Task: Design a Tattoo Artwork.
Action: Mouse moved to (636, 357)
Screenshot: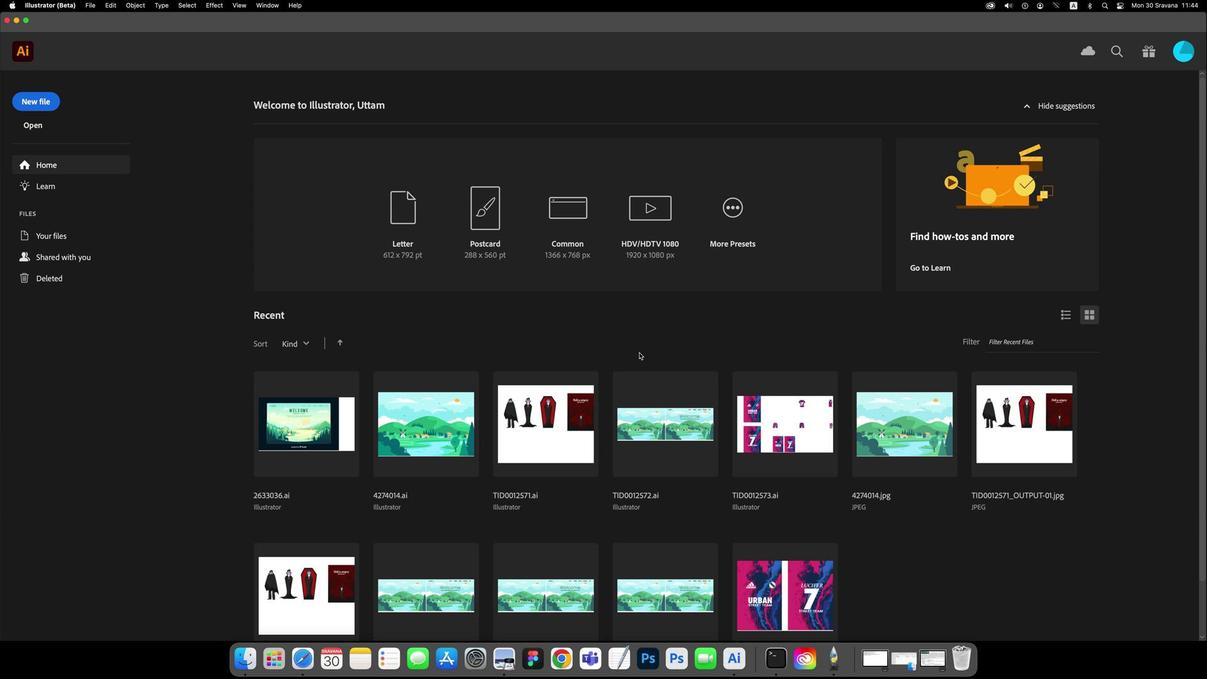 
Action: Mouse pressed left at (636, 357)
Screenshot: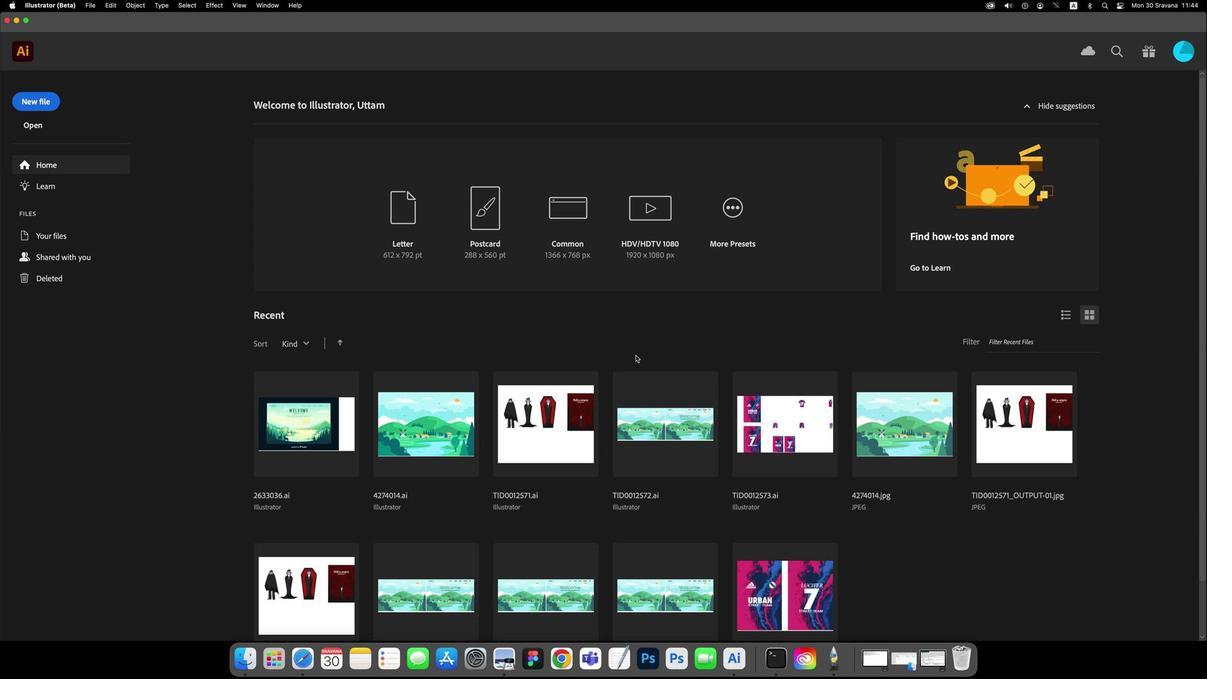 
Action: Mouse moved to (520, 357)
Screenshot: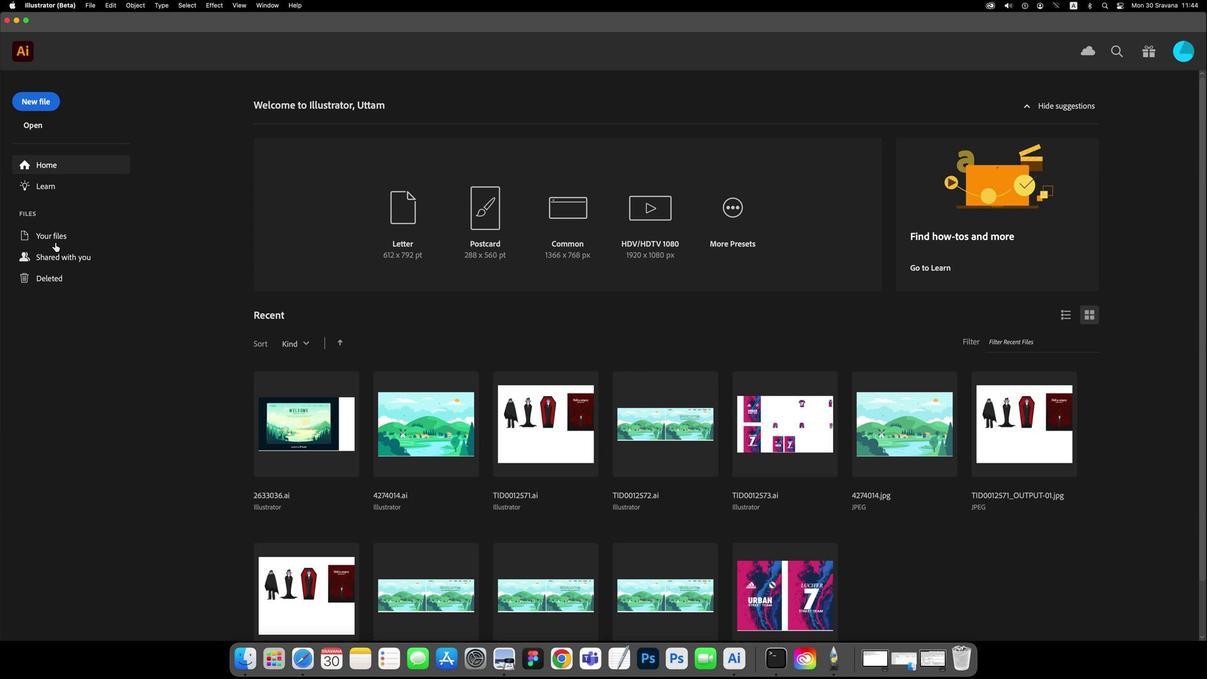 
Action: Mouse pressed left at (520, 357)
Screenshot: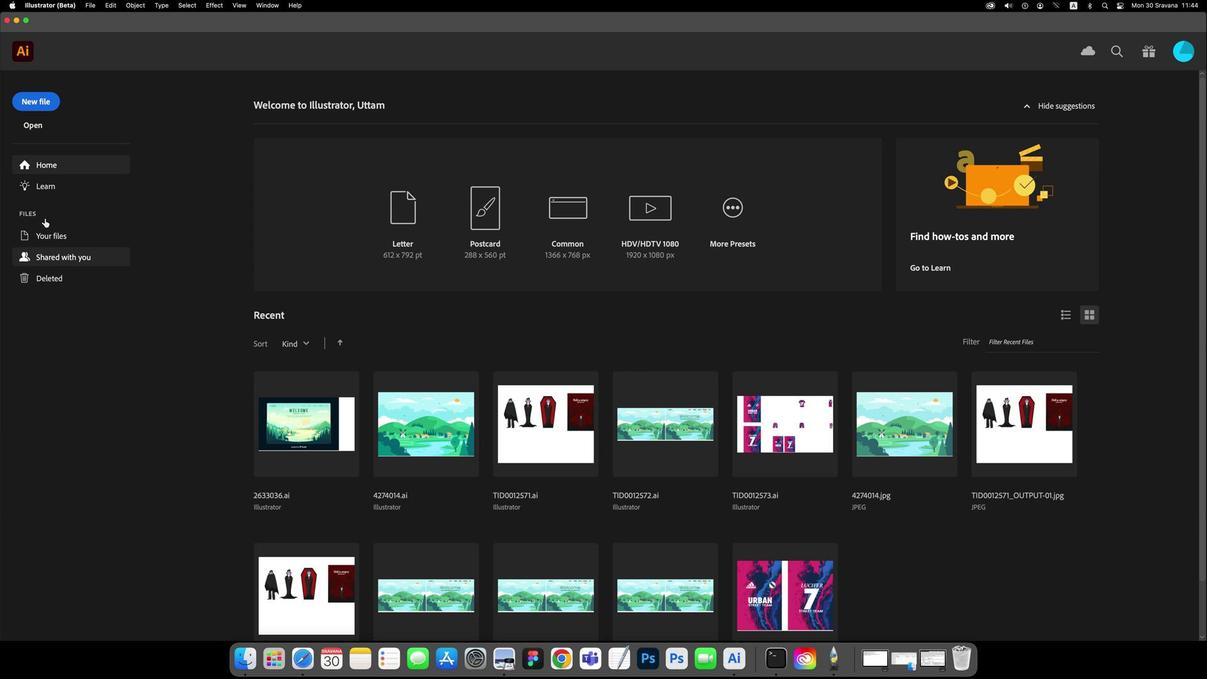 
Action: Mouse moved to (37, 125)
Screenshot: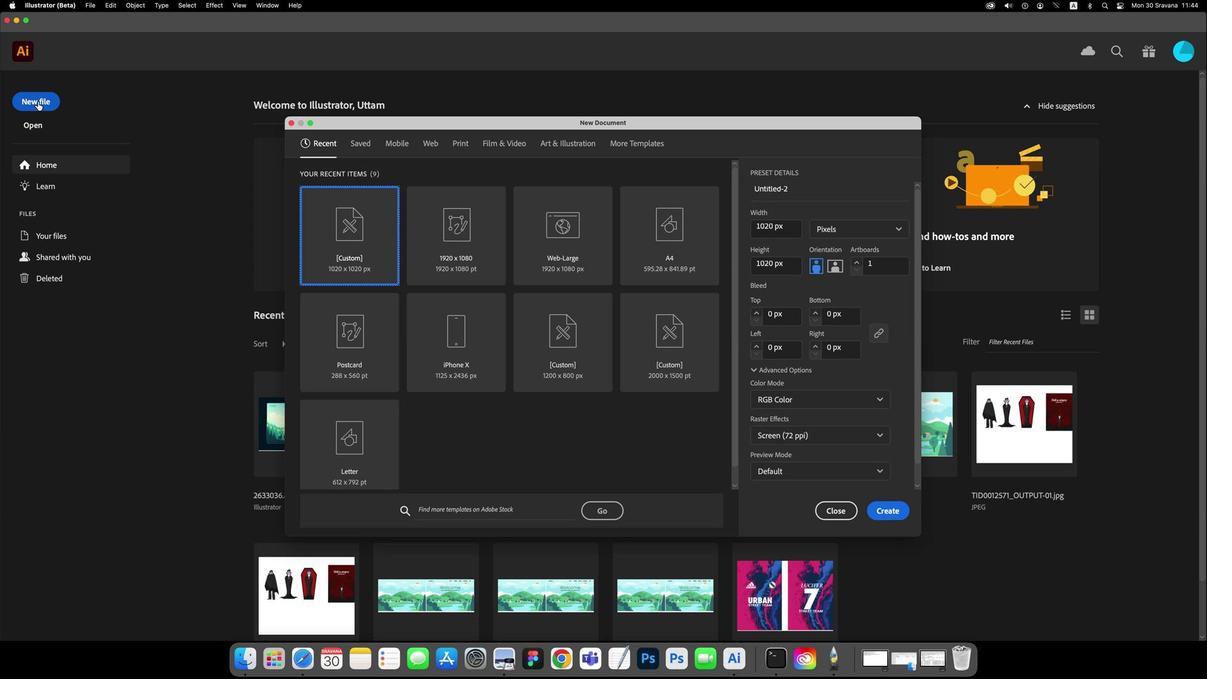 
Action: Mouse pressed left at (37, 125)
Screenshot: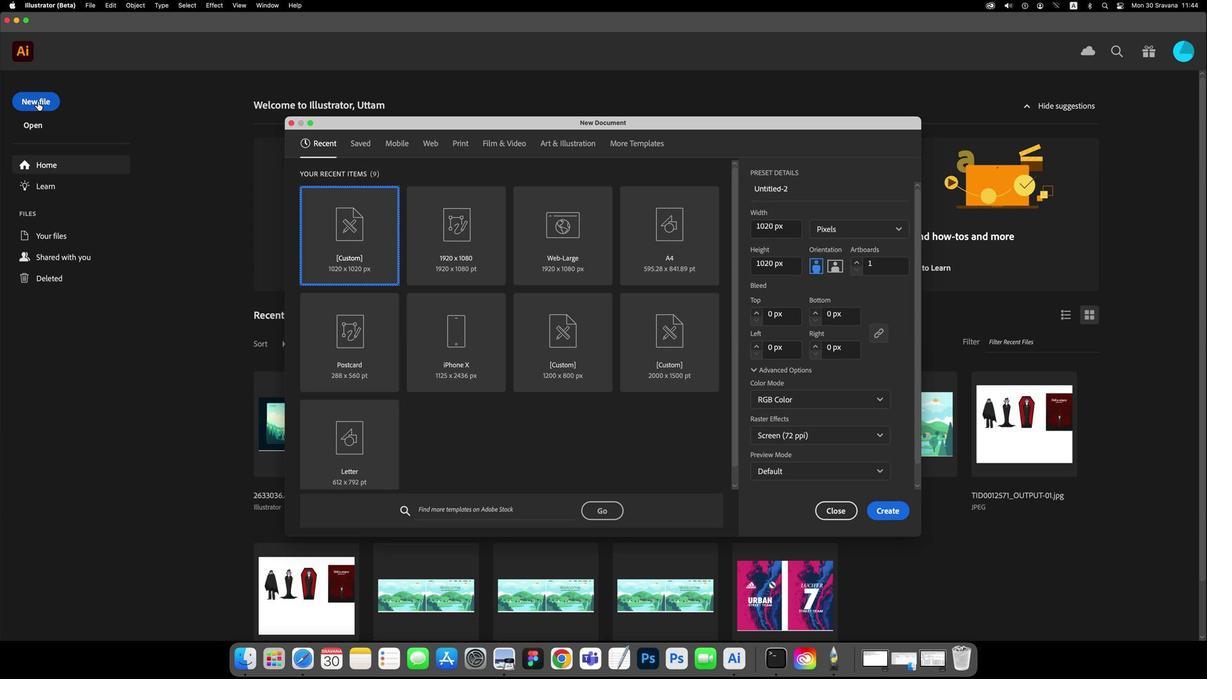 
Action: Mouse moved to (454, 164)
Screenshot: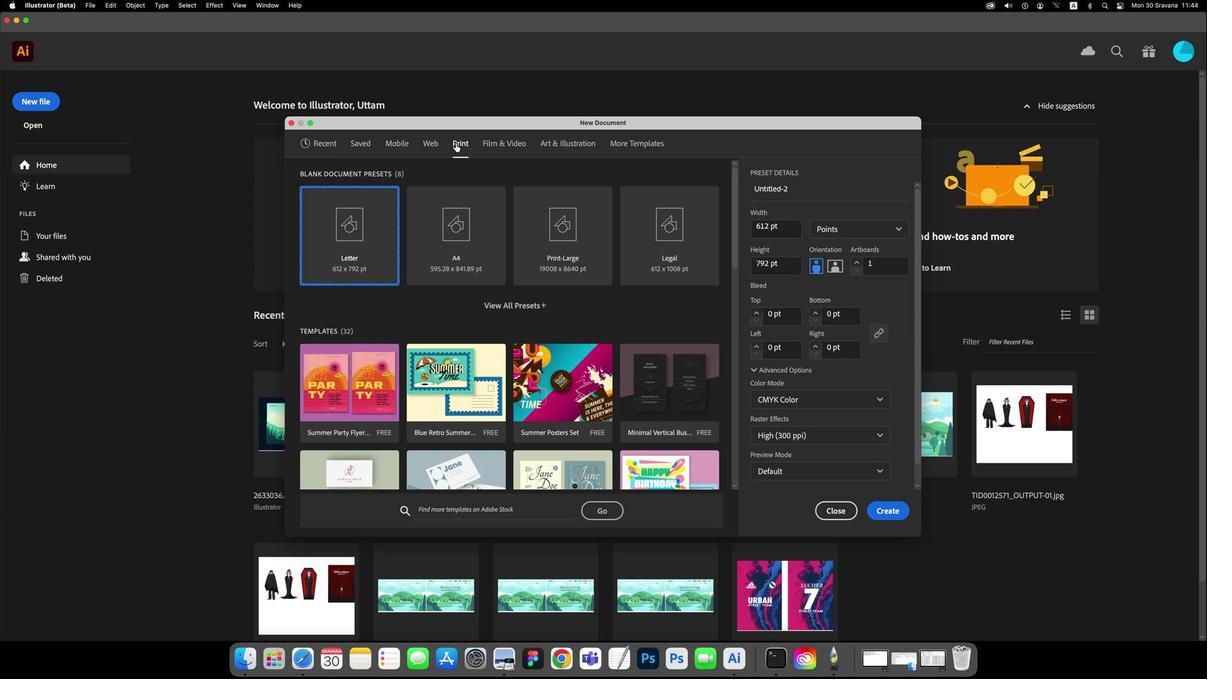 
Action: Mouse pressed left at (454, 164)
Screenshot: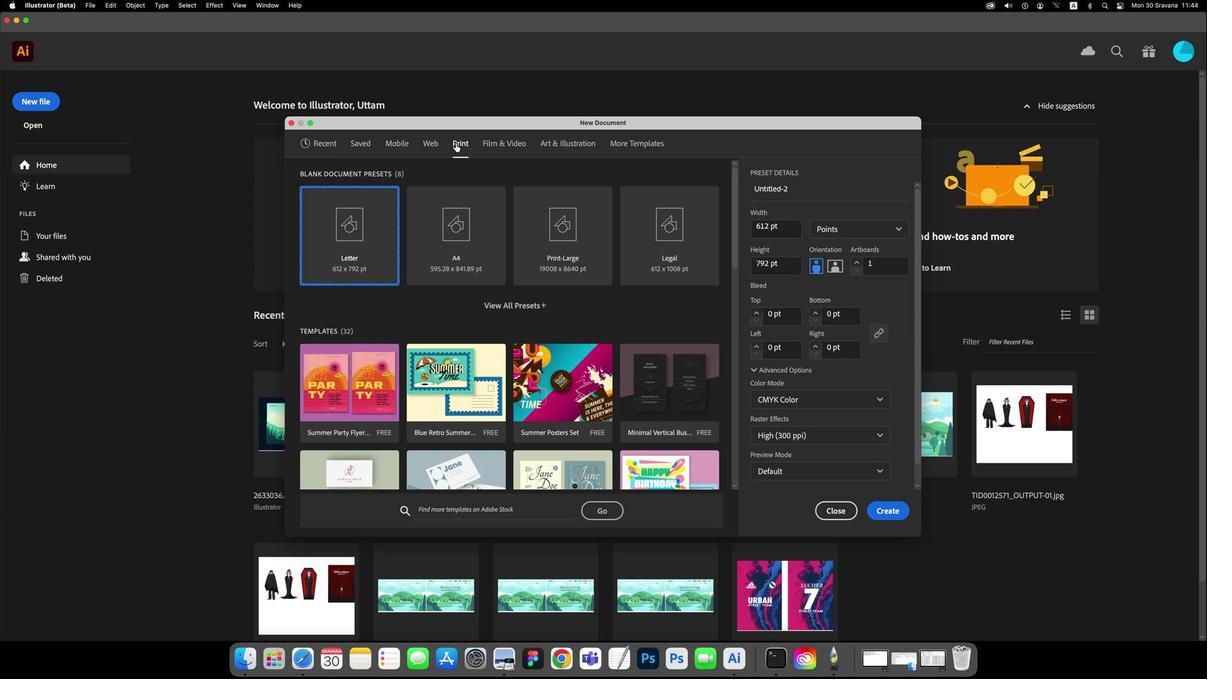 
Action: Mouse moved to (459, 221)
Screenshot: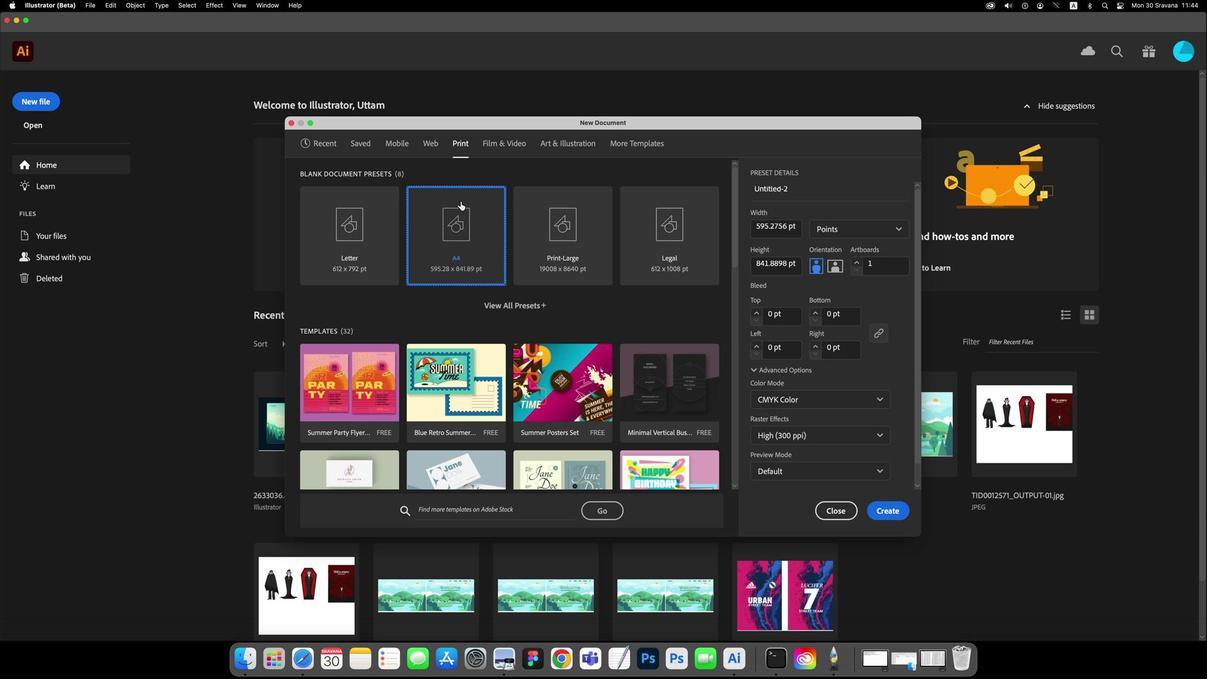 
Action: Mouse pressed left at (459, 221)
Screenshot: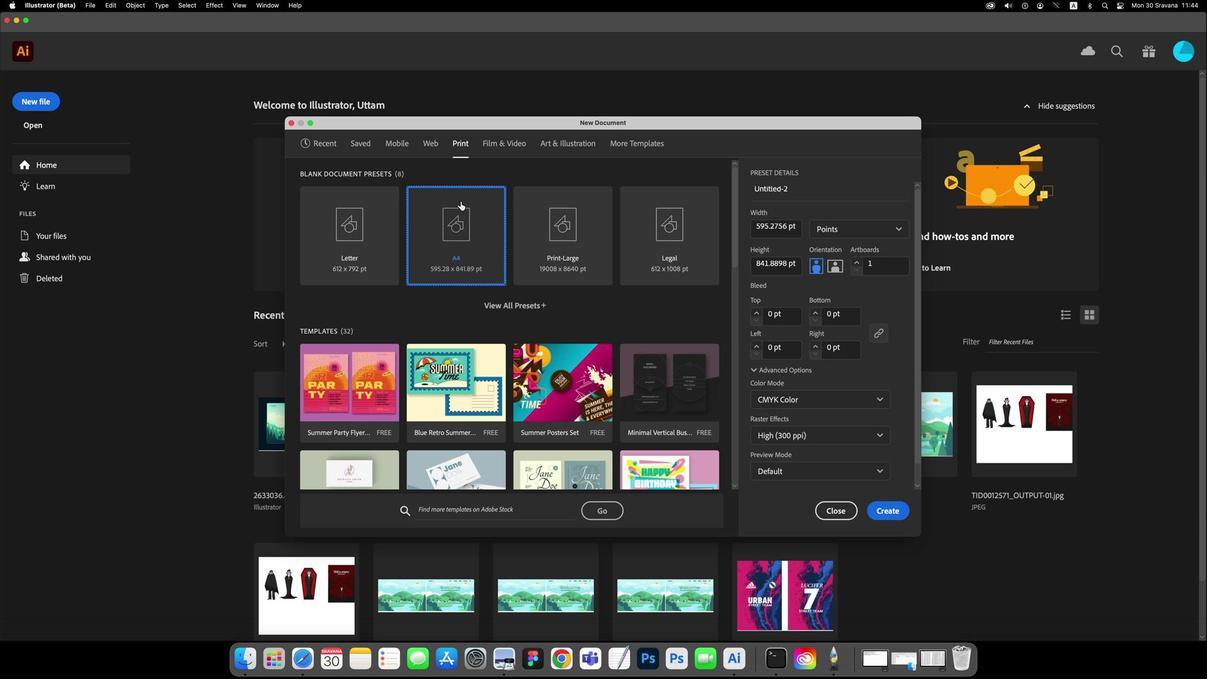 
Action: Mouse moved to (873, 512)
Screenshot: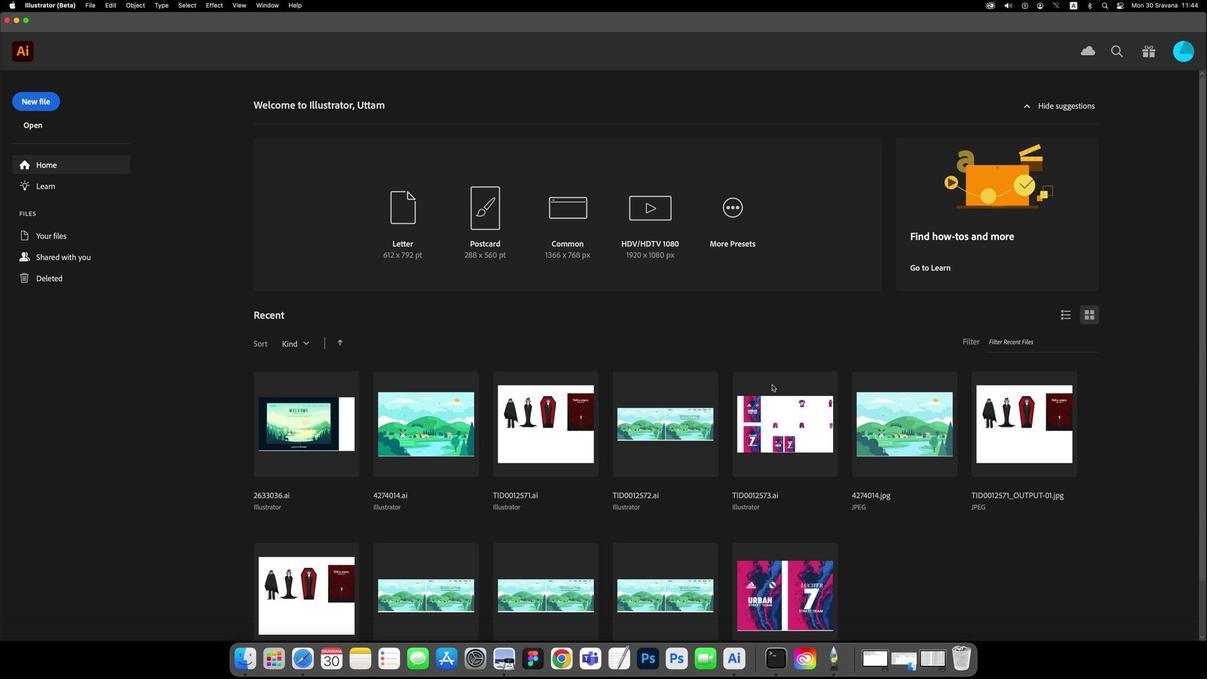 
Action: Mouse pressed left at (873, 512)
Screenshot: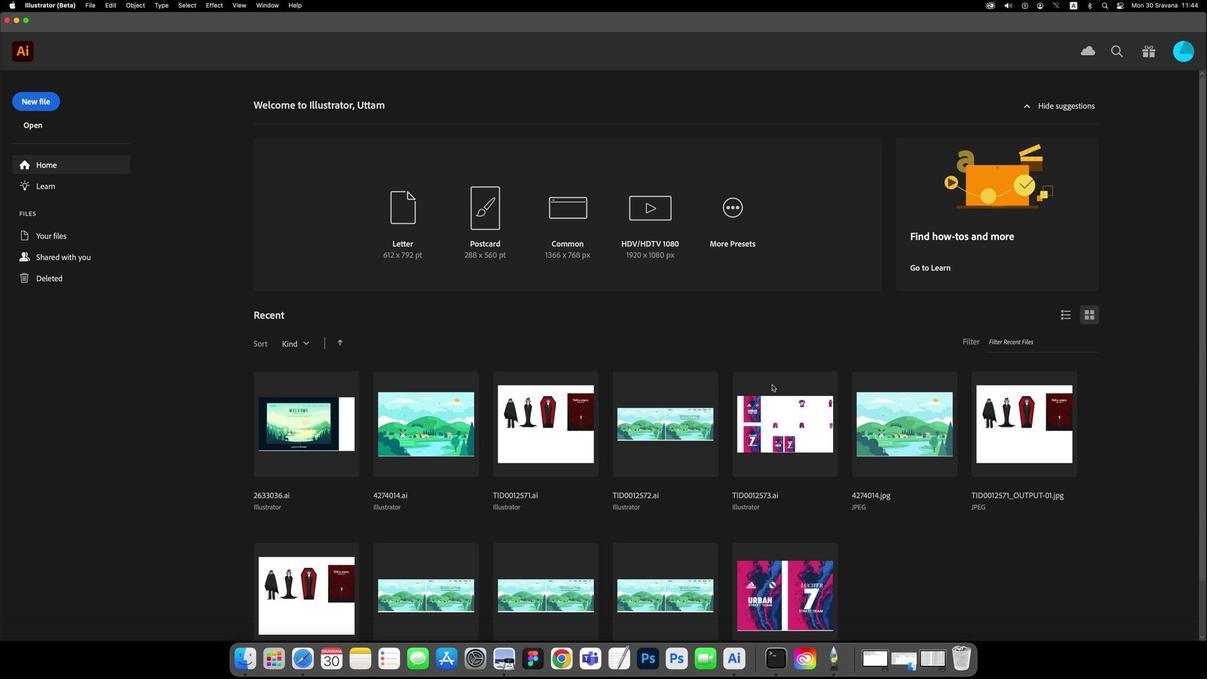 
Action: Mouse moved to (591, 301)
Screenshot: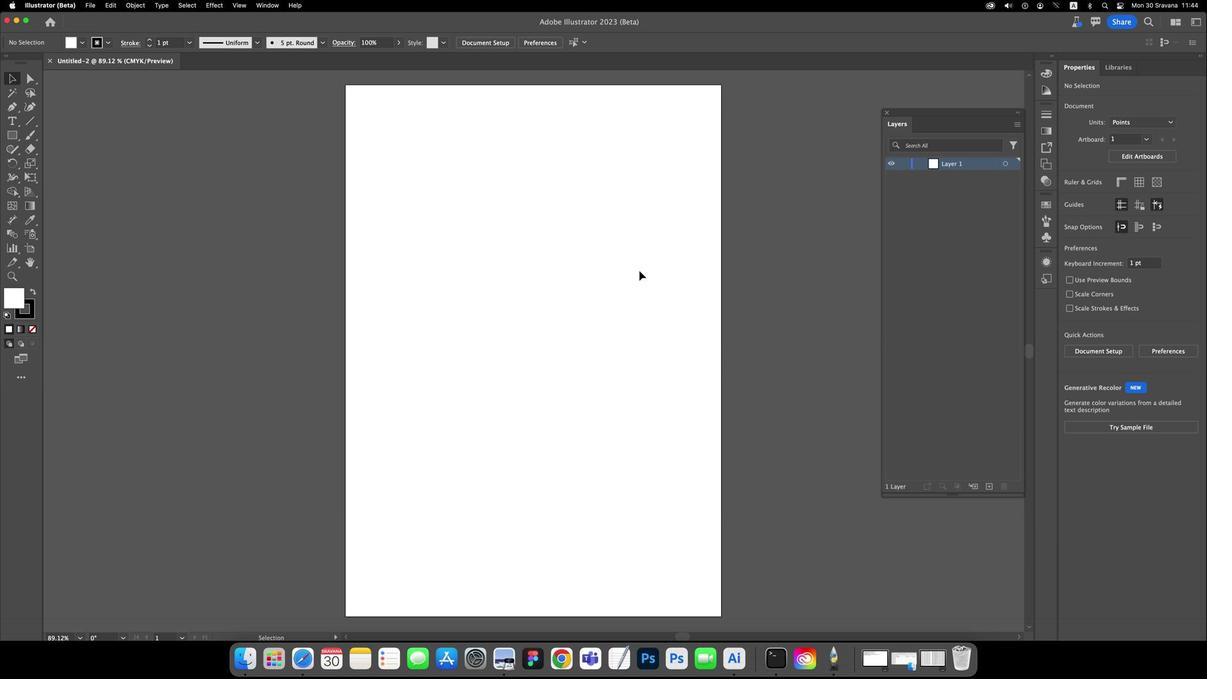 
Action: Mouse pressed left at (591, 301)
Screenshot: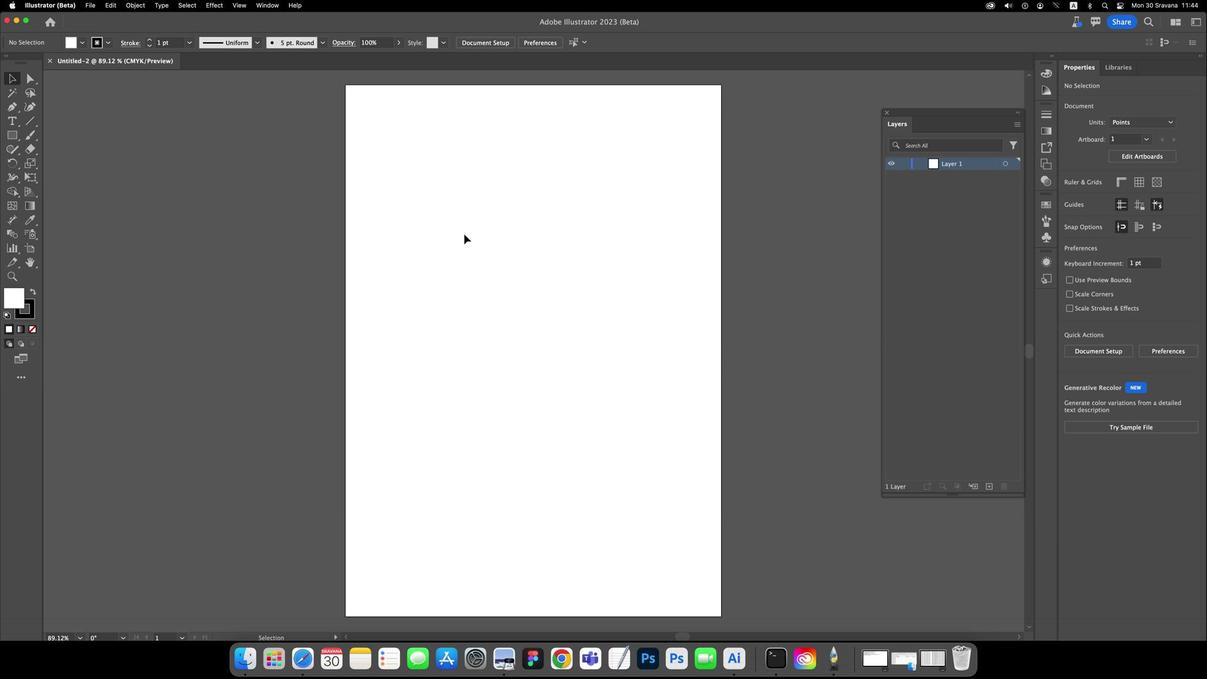 
Action: Mouse moved to (90, 35)
Screenshot: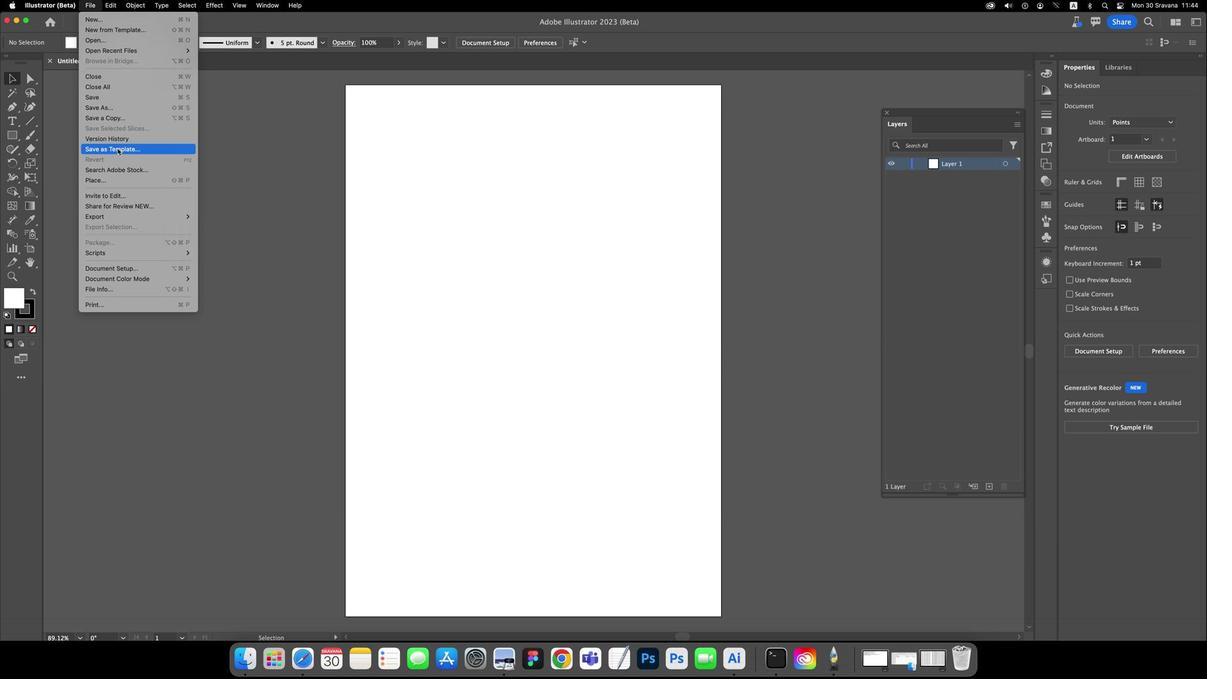 
Action: Mouse pressed left at (90, 35)
Screenshot: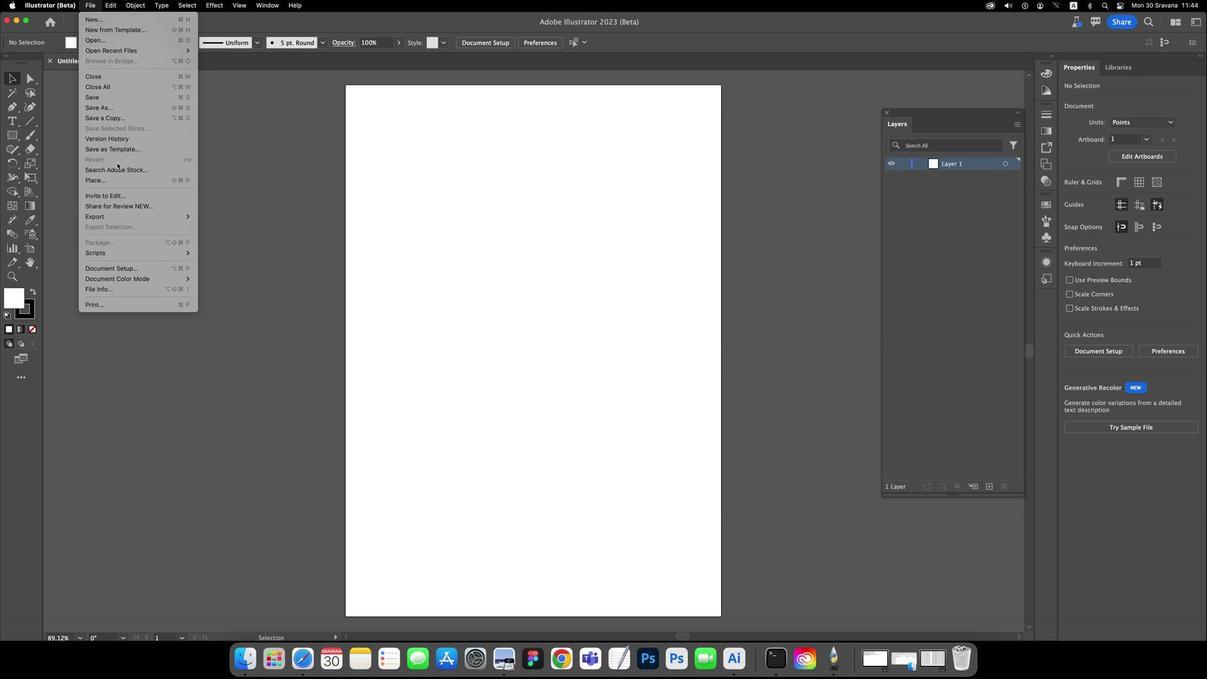 
Action: Mouse moved to (115, 205)
Screenshot: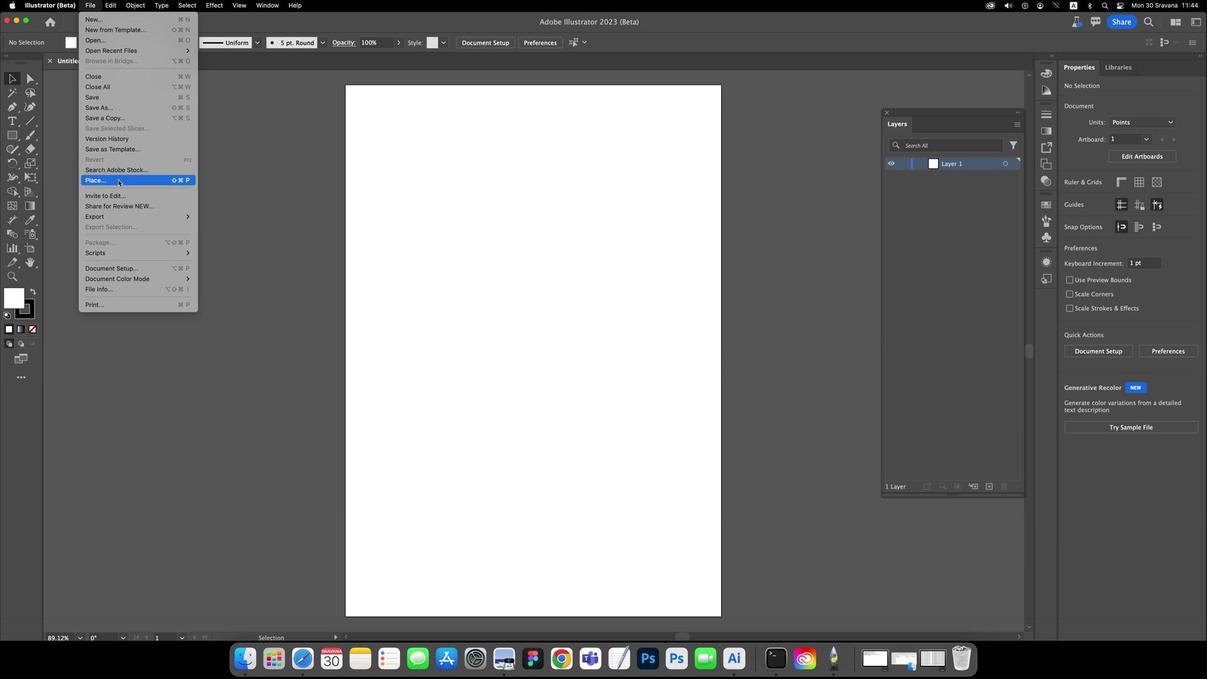 
Action: Mouse pressed left at (115, 205)
Screenshot: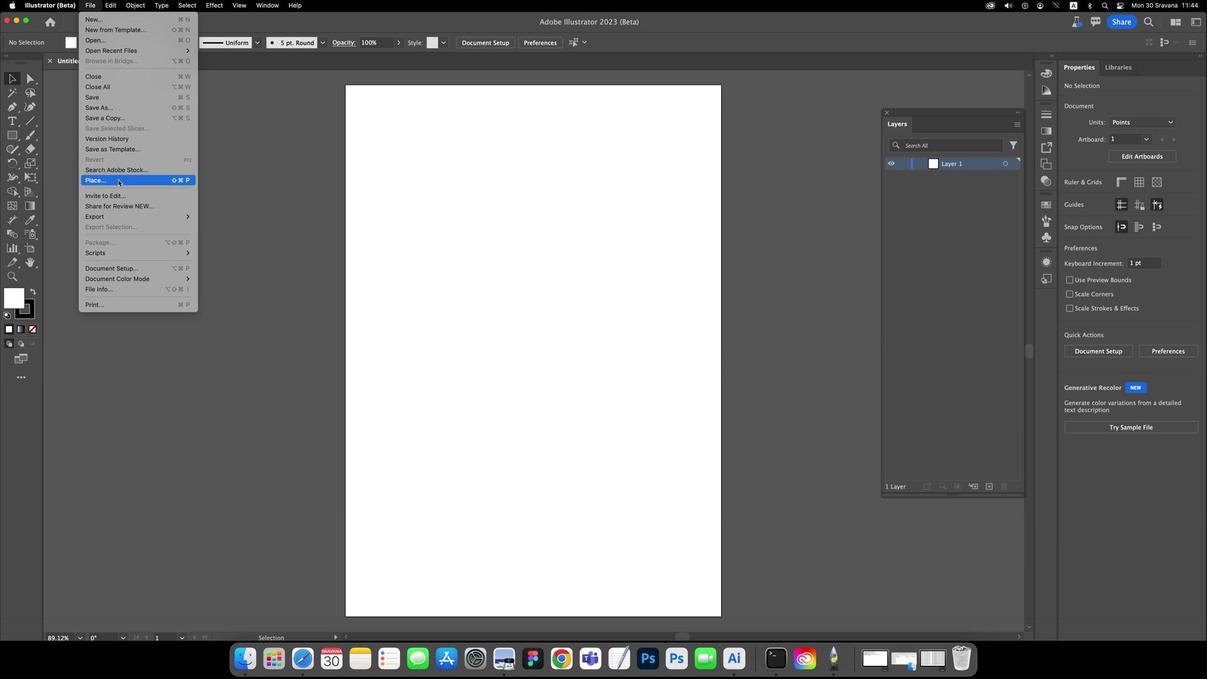 
Action: Mouse moved to (117, 200)
Screenshot: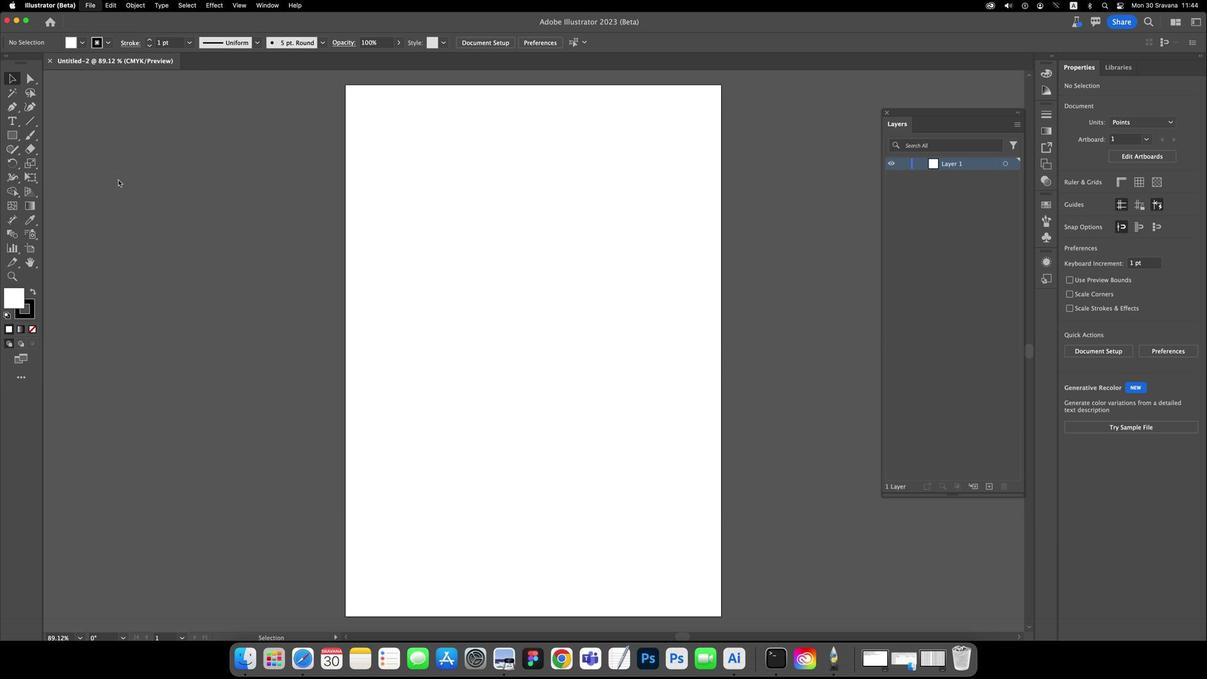 
Action: Mouse pressed left at (117, 200)
Screenshot: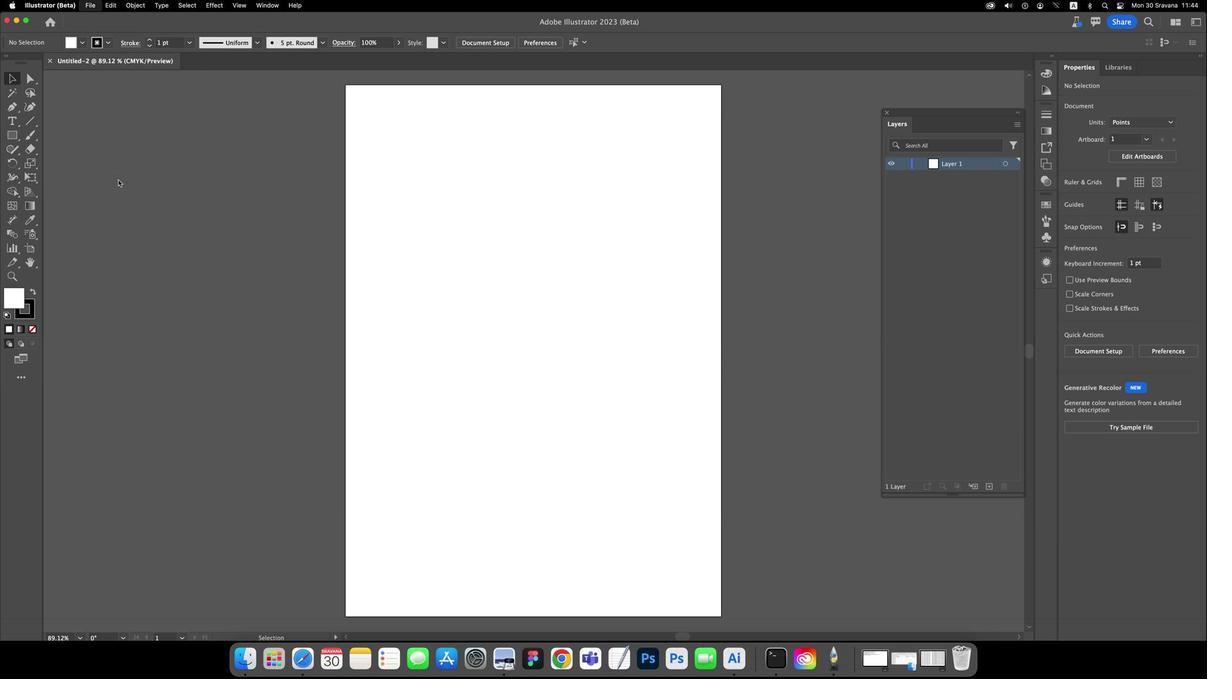 
Action: Mouse moved to (496, 189)
Screenshot: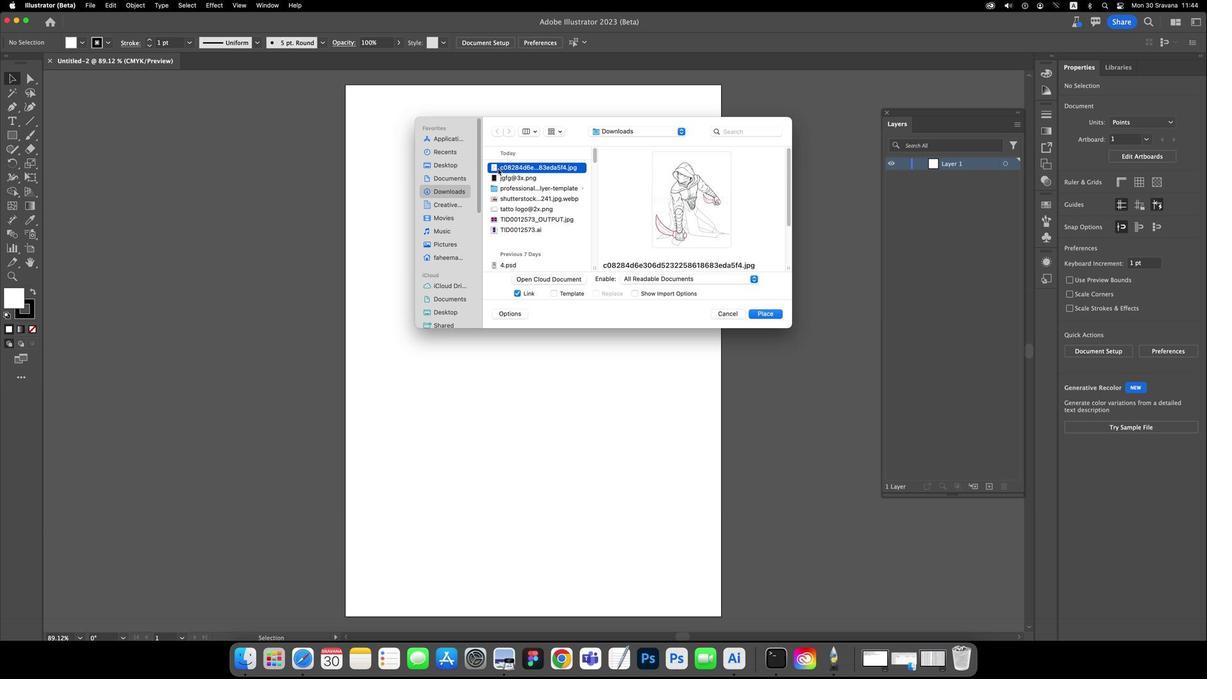 
Action: Mouse pressed left at (496, 189)
Screenshot: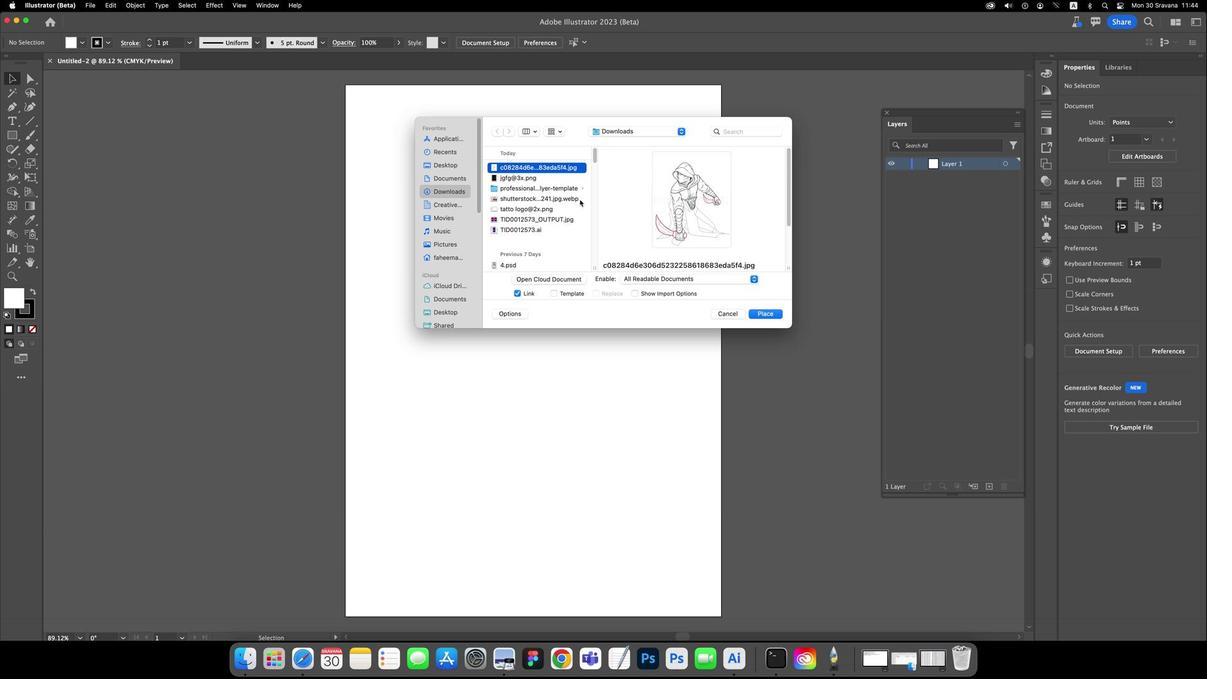 
Action: Mouse moved to (751, 327)
Screenshot: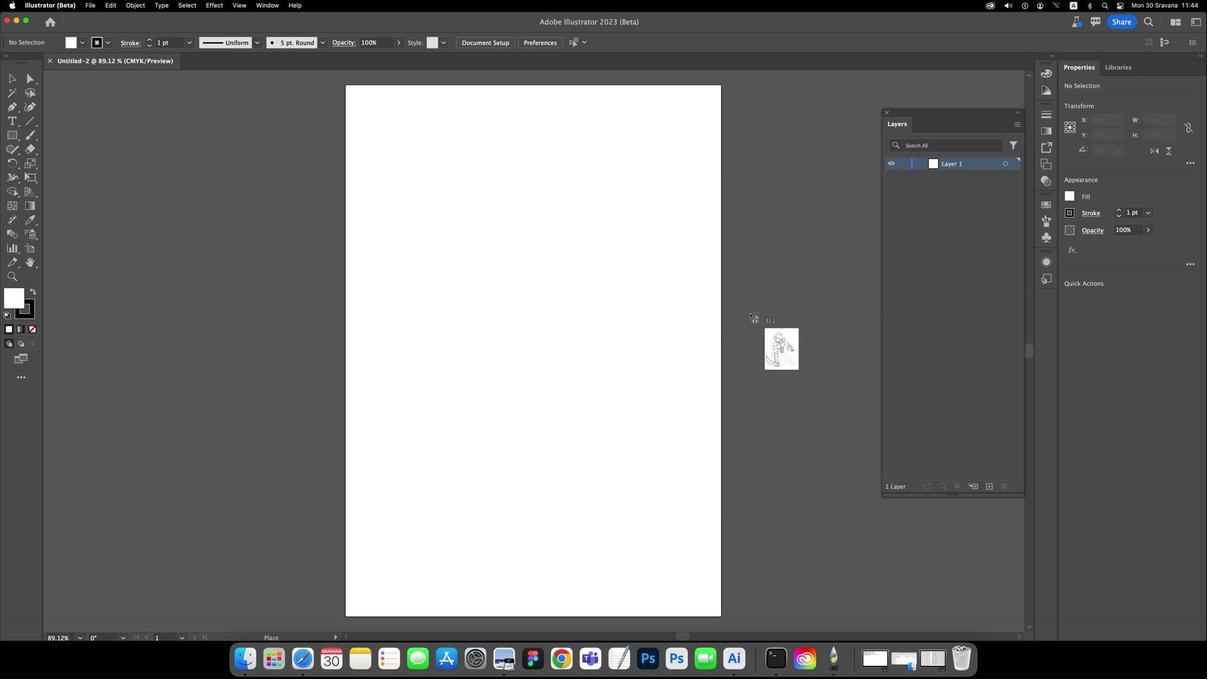 
Action: Mouse pressed left at (751, 327)
Screenshot: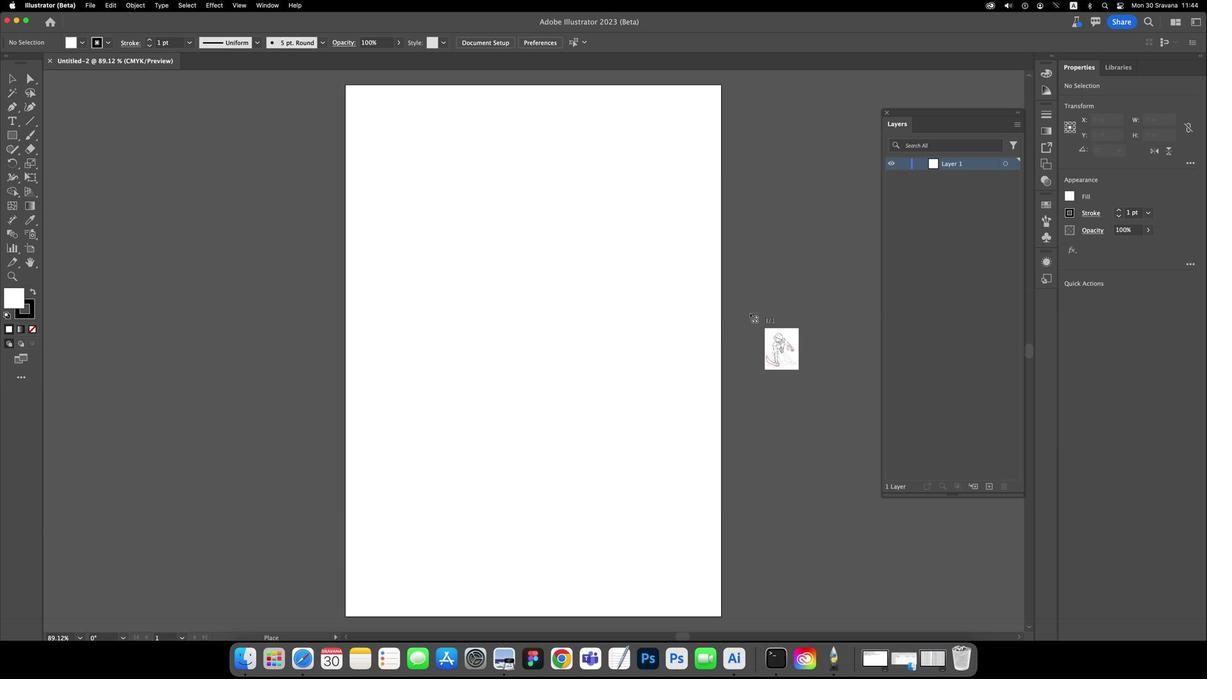 
Action: Mouse moved to (382, 141)
Screenshot: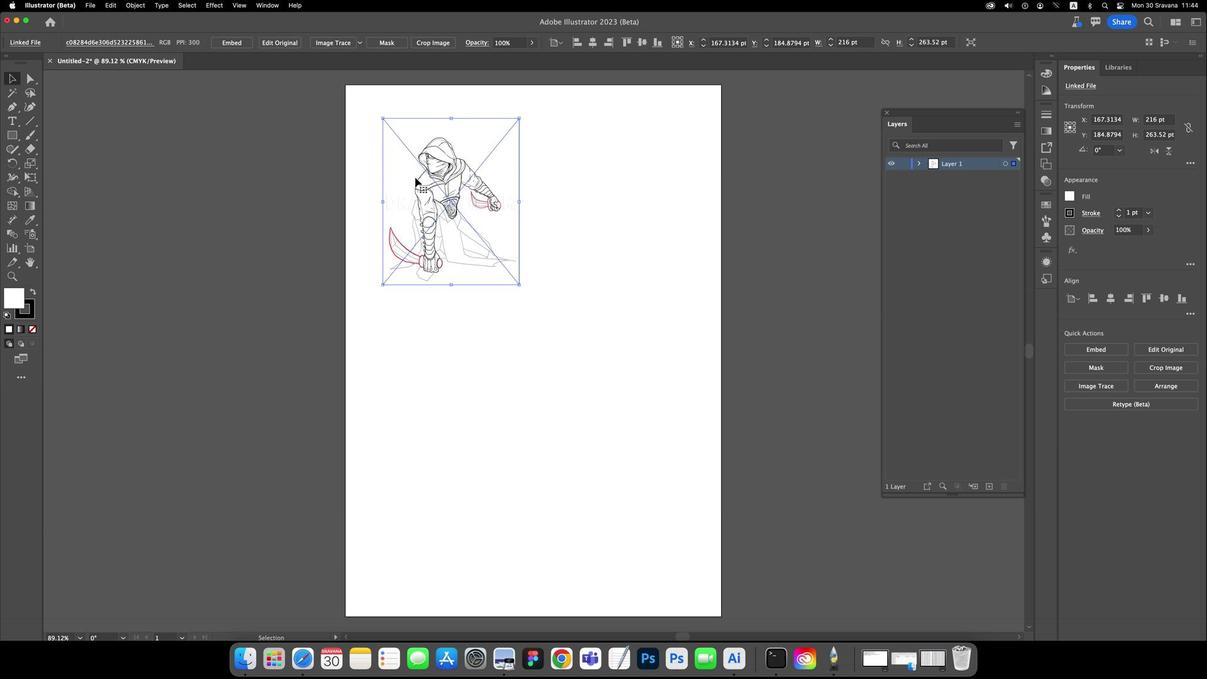 
Action: Mouse pressed left at (382, 141)
Screenshot: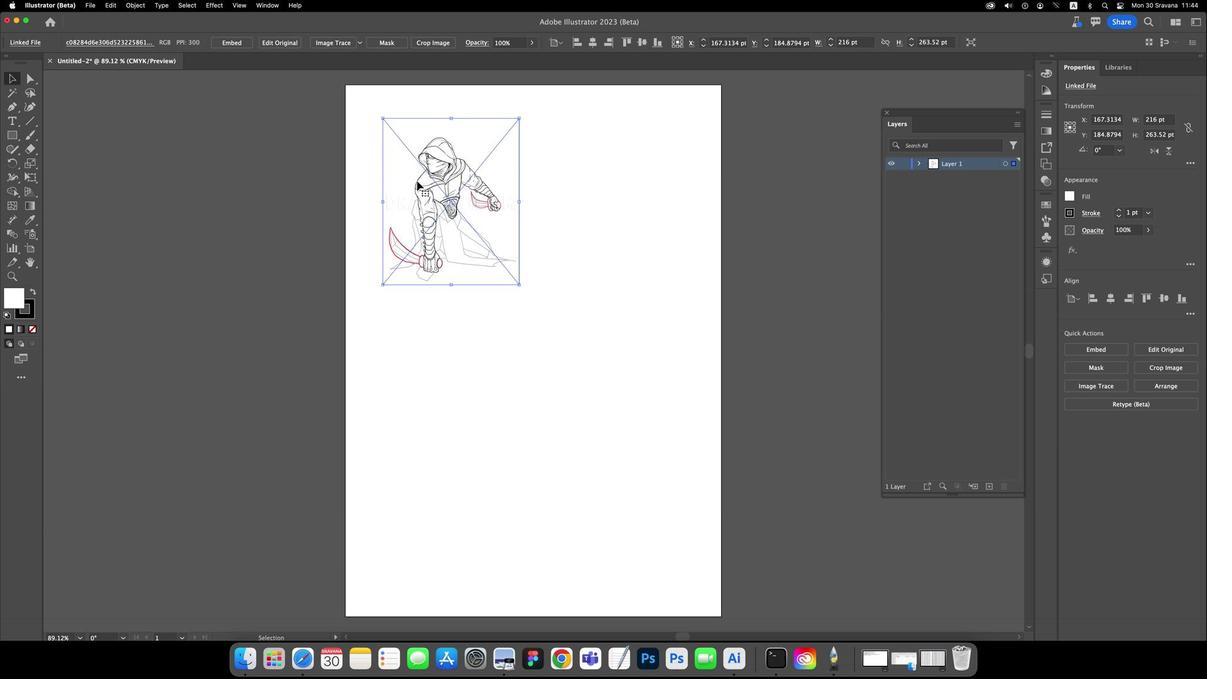 
Action: Mouse moved to (517, 301)
Screenshot: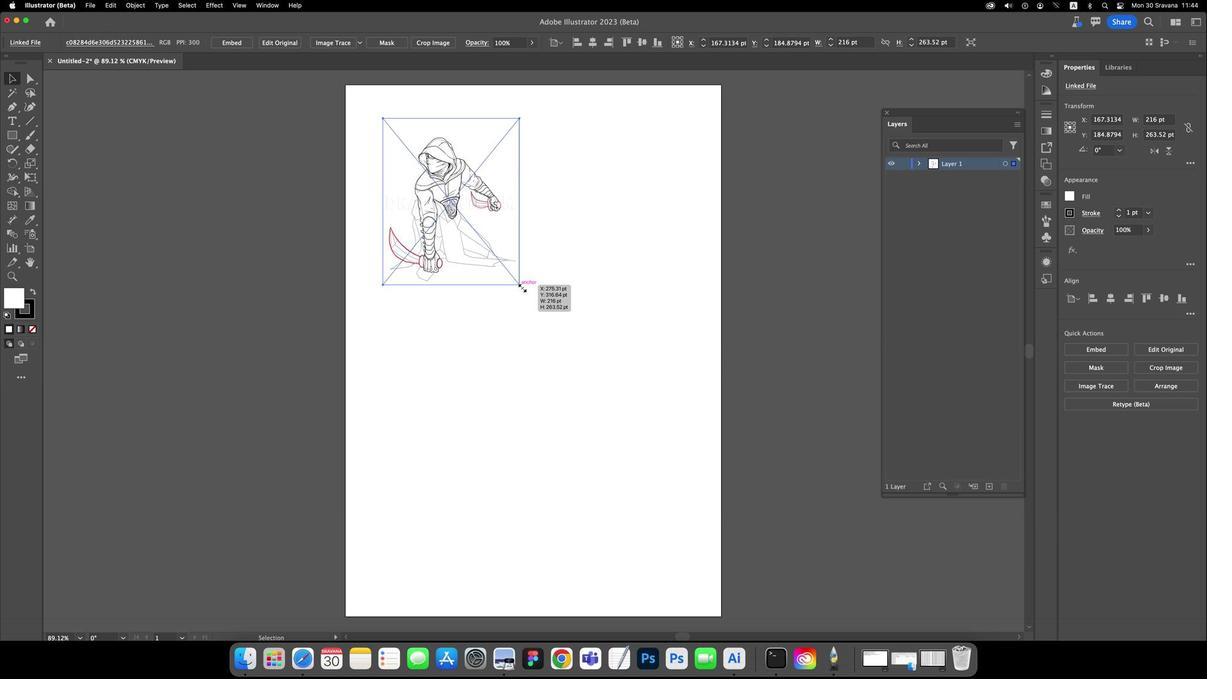 
Action: Mouse pressed left at (517, 301)
Screenshot: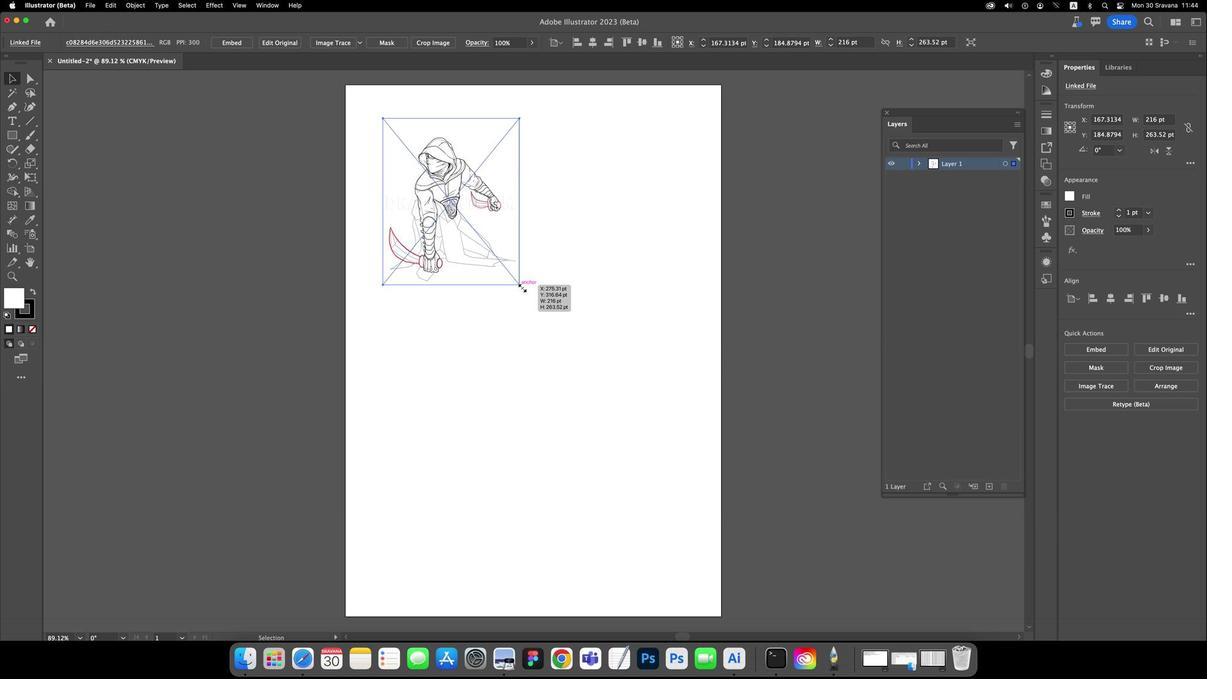 
Action: Mouse moved to (519, 301)
Screenshot: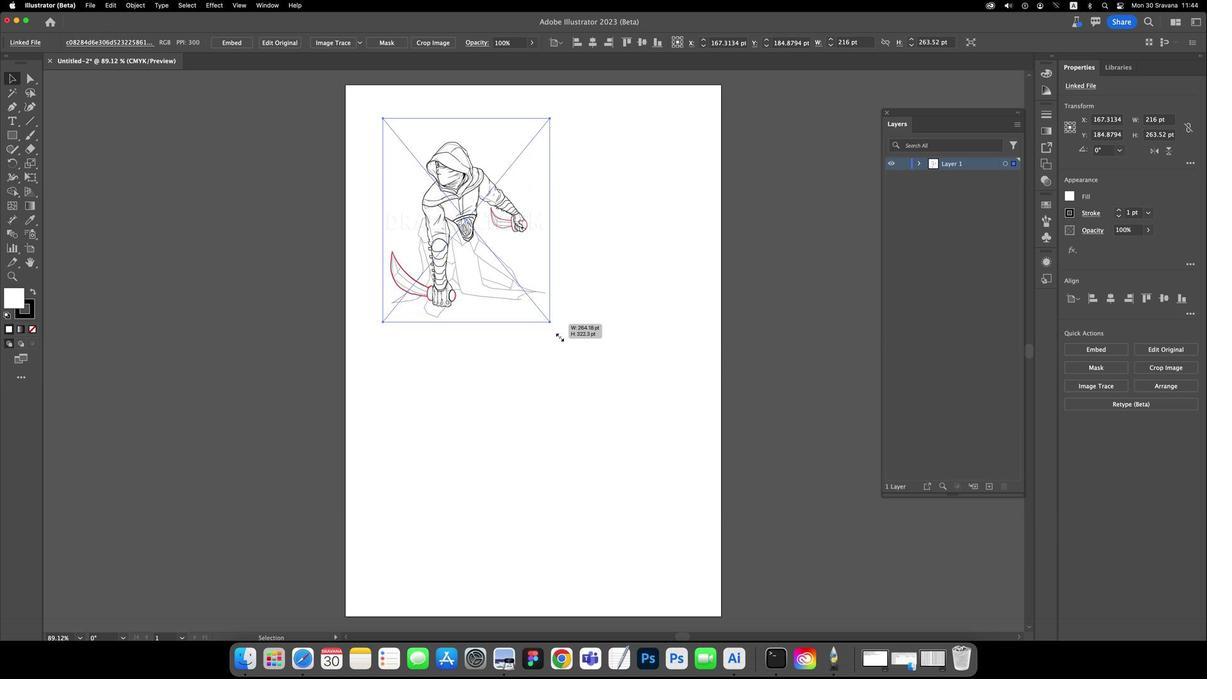 
Action: Key pressed Key.shift
Screenshot: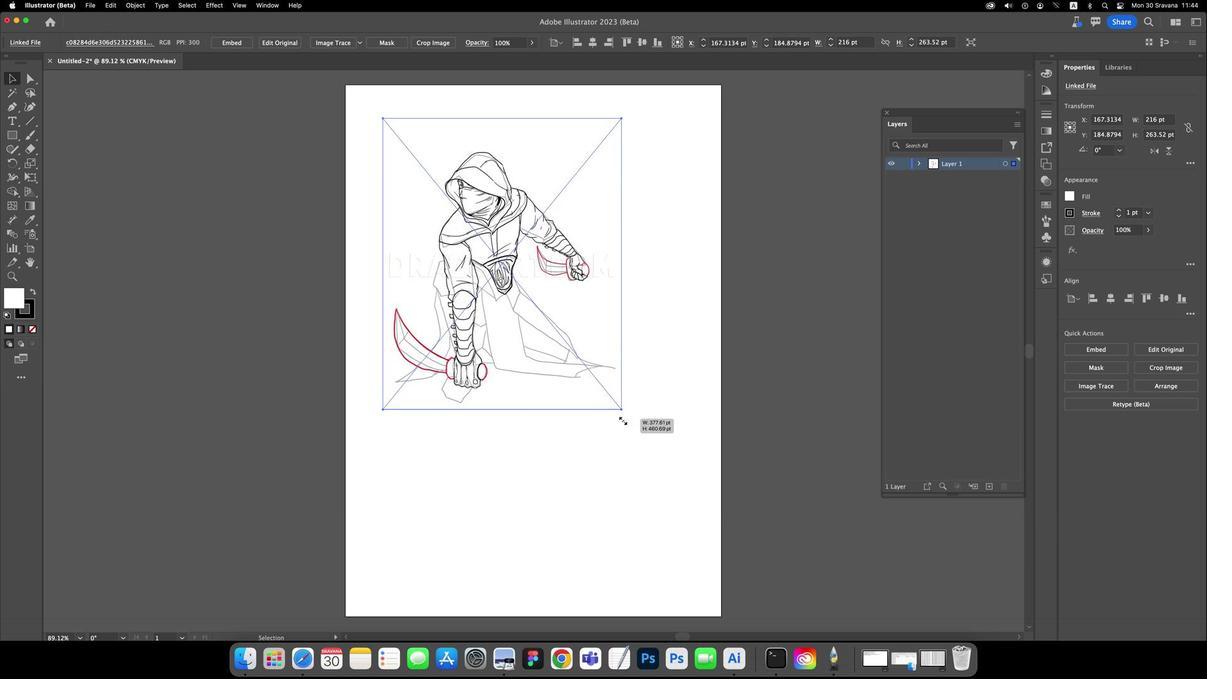 
Action: Mouse moved to (559, 440)
Screenshot: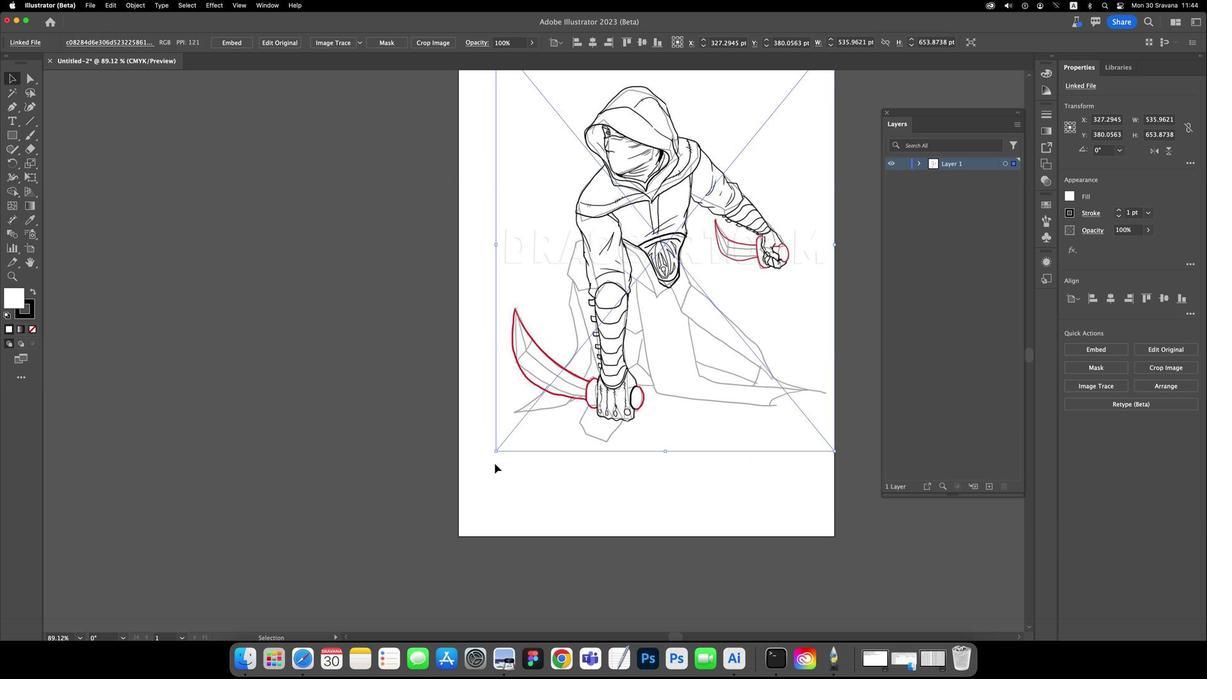 
Action: Key pressed Key.space
Screenshot: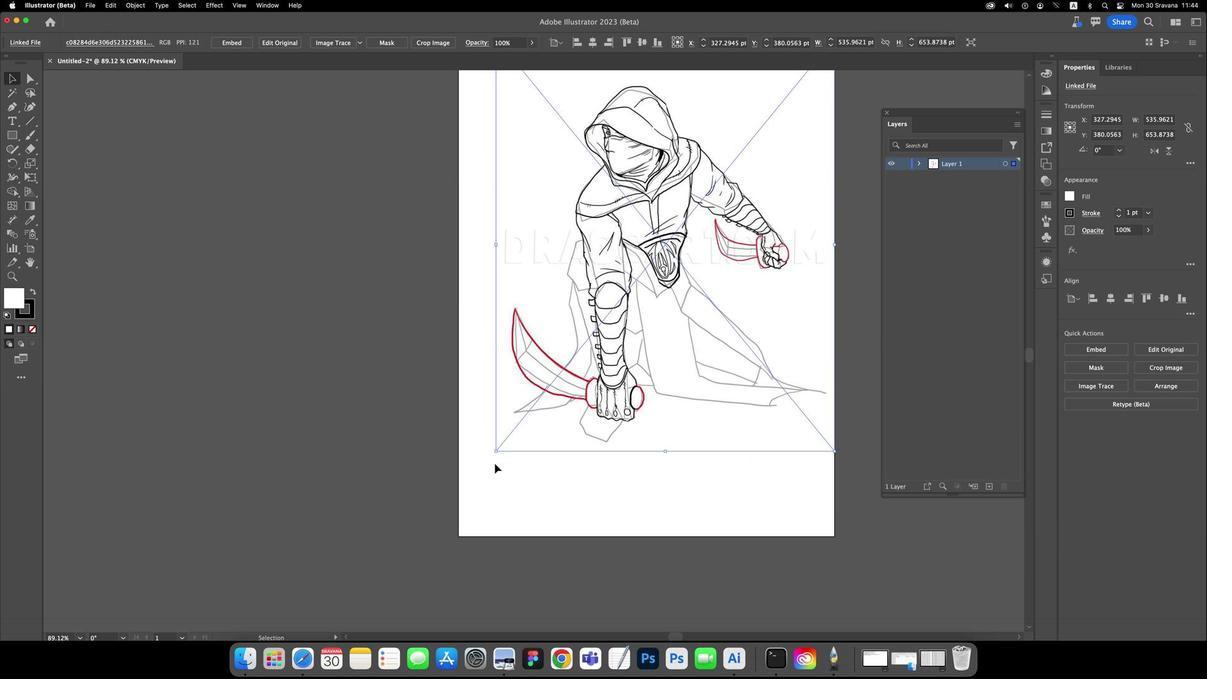 
Action: Mouse moved to (559, 441)
Screenshot: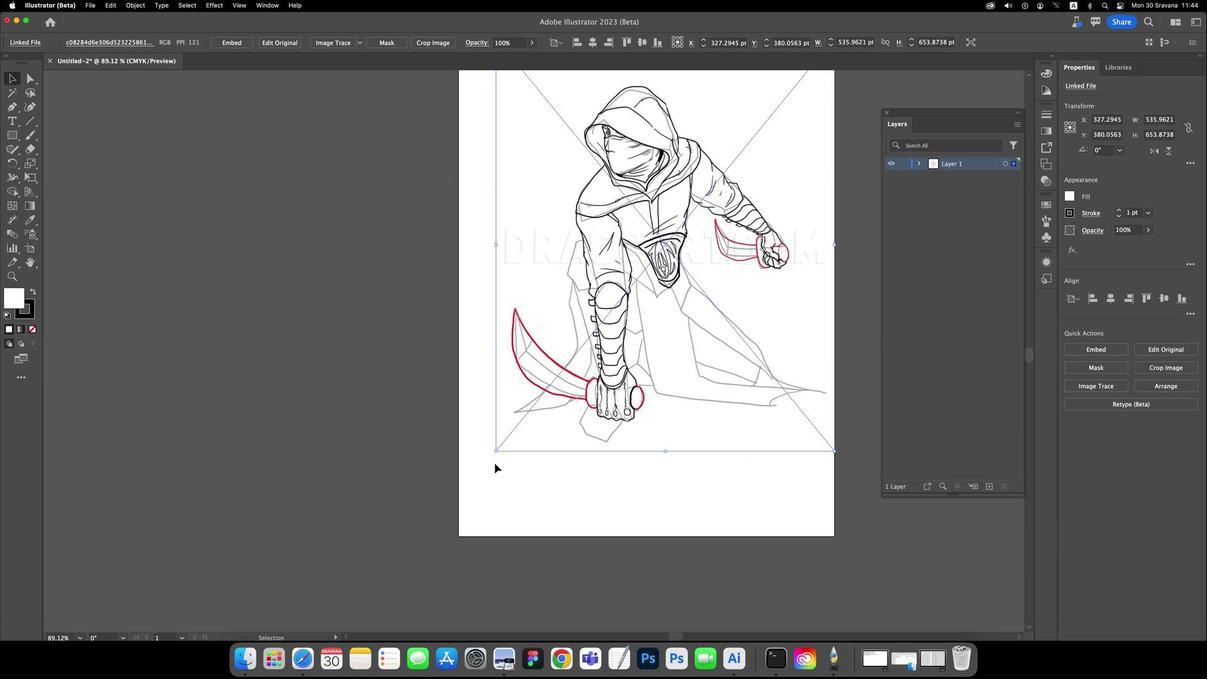 
Action: Mouse pressed left at (559, 441)
Screenshot: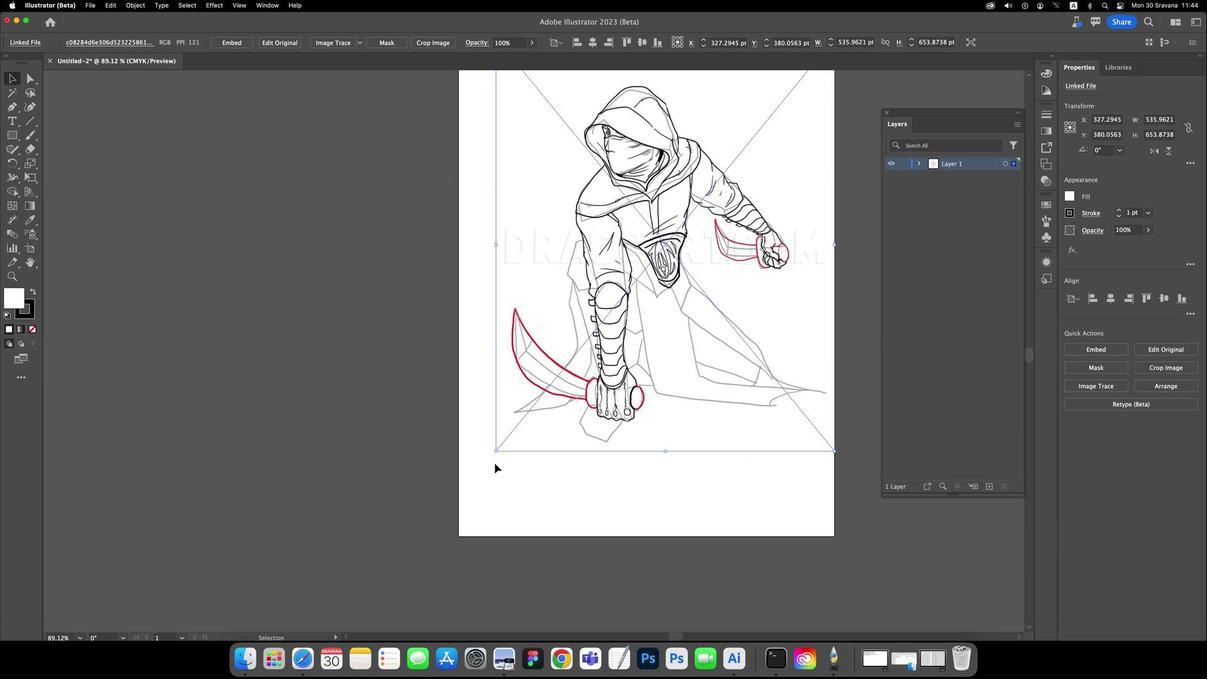 
Action: Mouse moved to (492, 462)
Screenshot: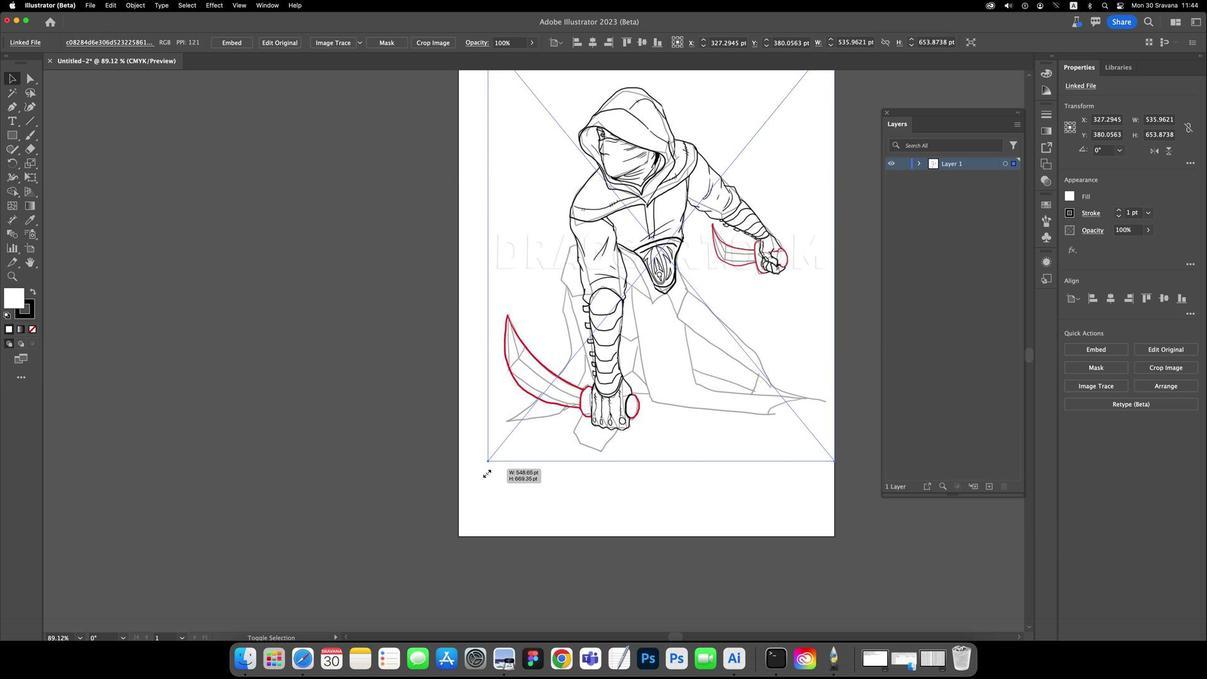 
Action: Key pressed Key.shift
Screenshot: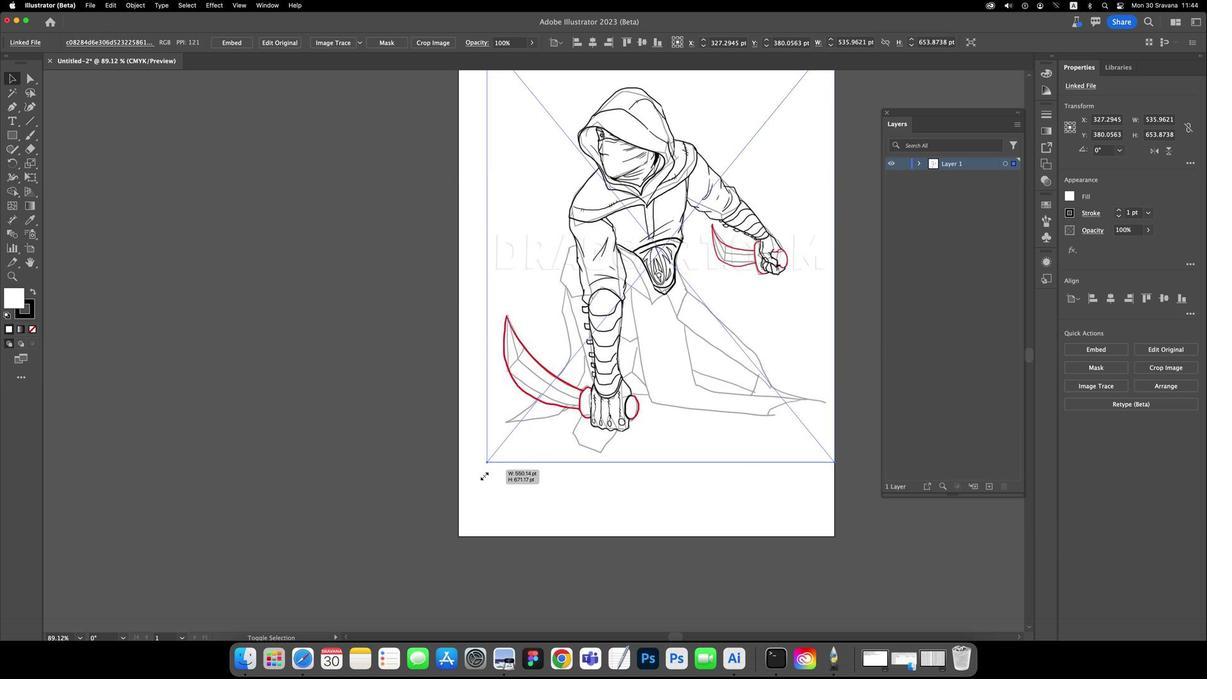 
Action: Mouse moved to (494, 460)
Screenshot: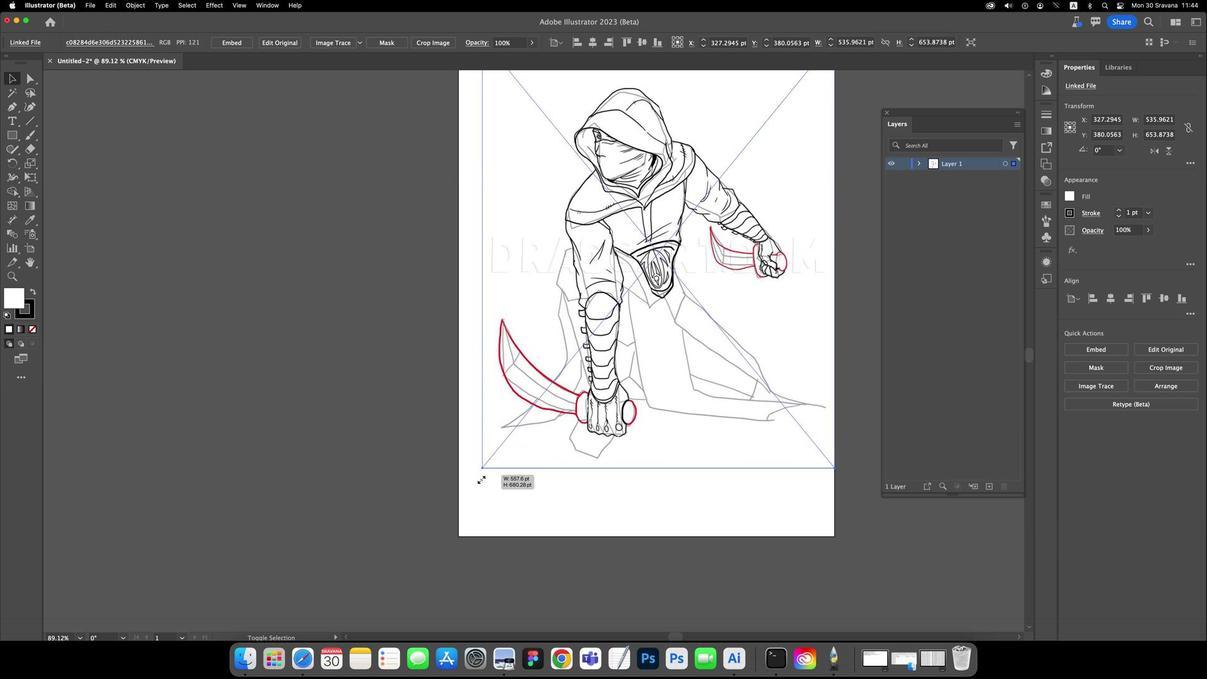 
Action: Mouse pressed left at (494, 460)
Screenshot: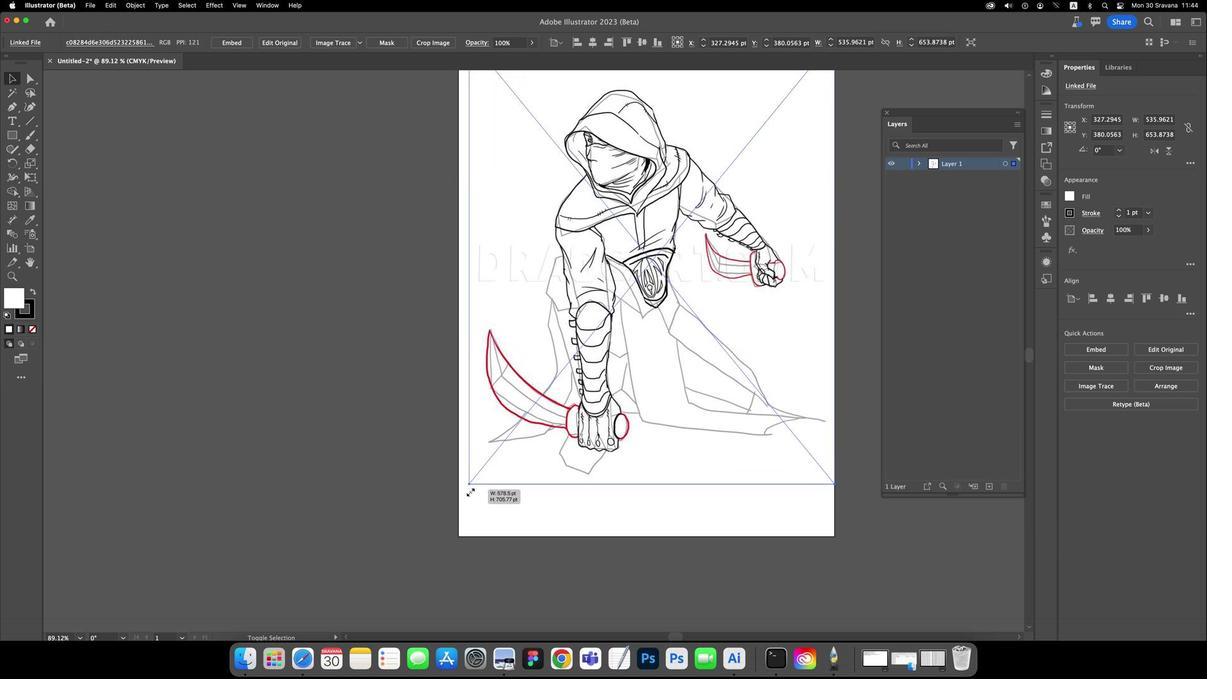 
Action: Mouse moved to (554, 335)
Screenshot: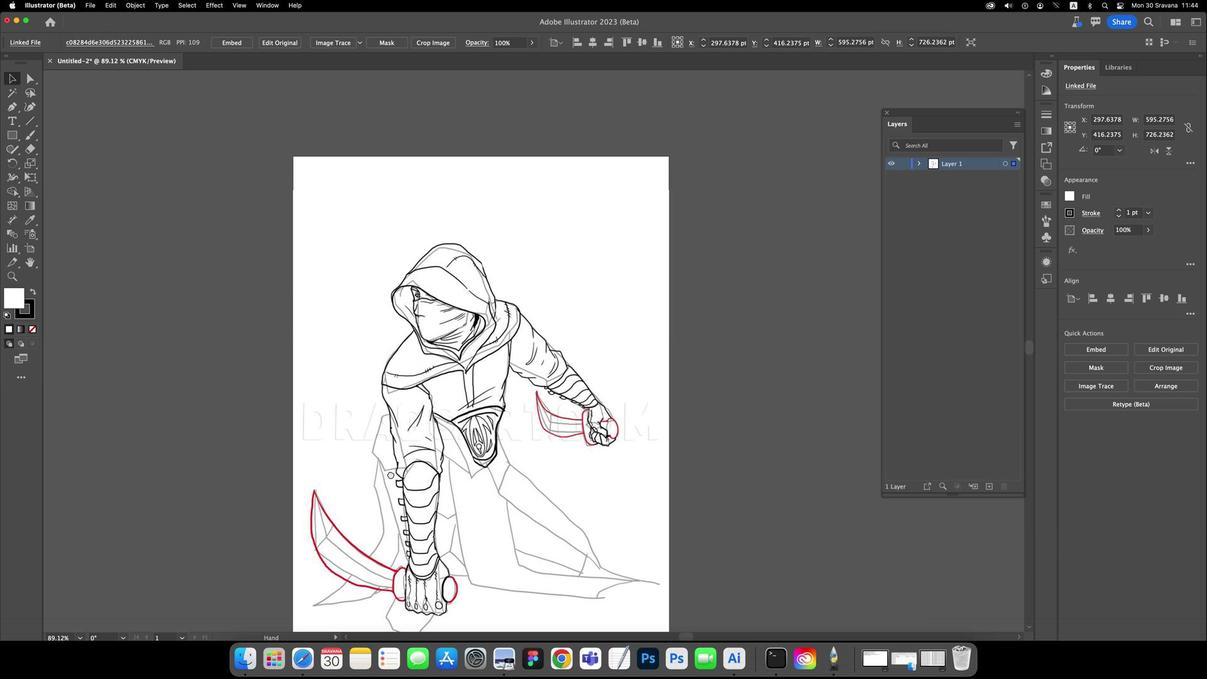 
Action: Key pressed Key.space
Screenshot: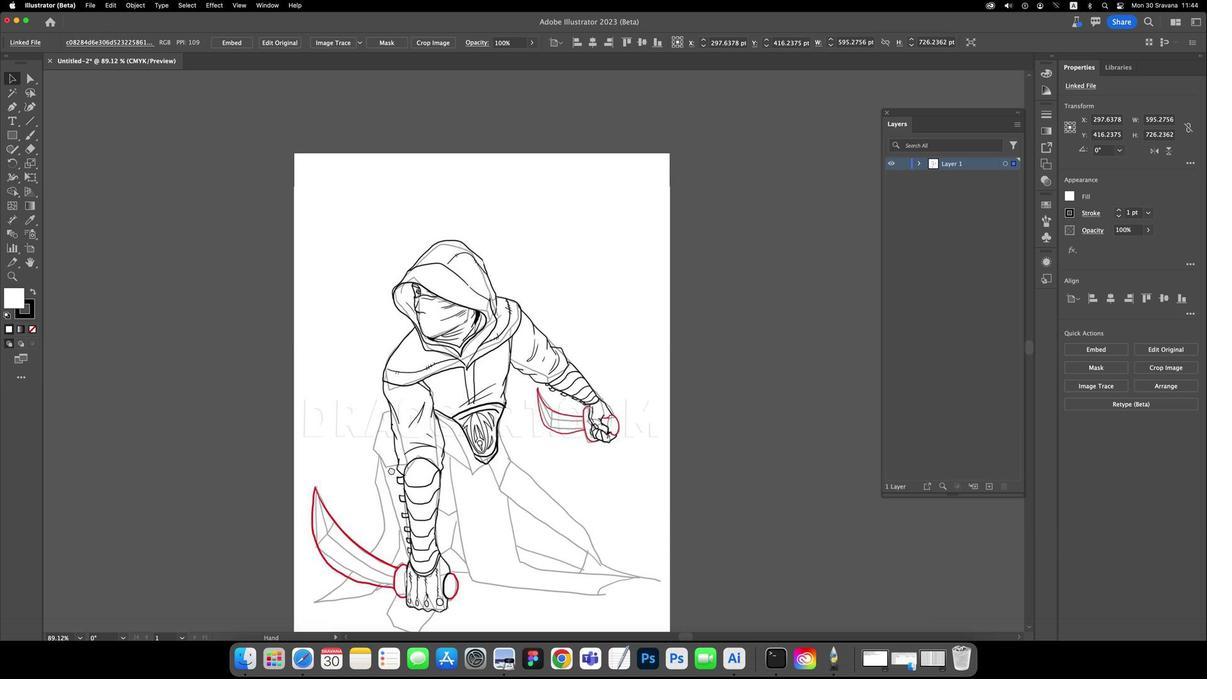 
Action: Mouse pressed left at (554, 335)
Screenshot: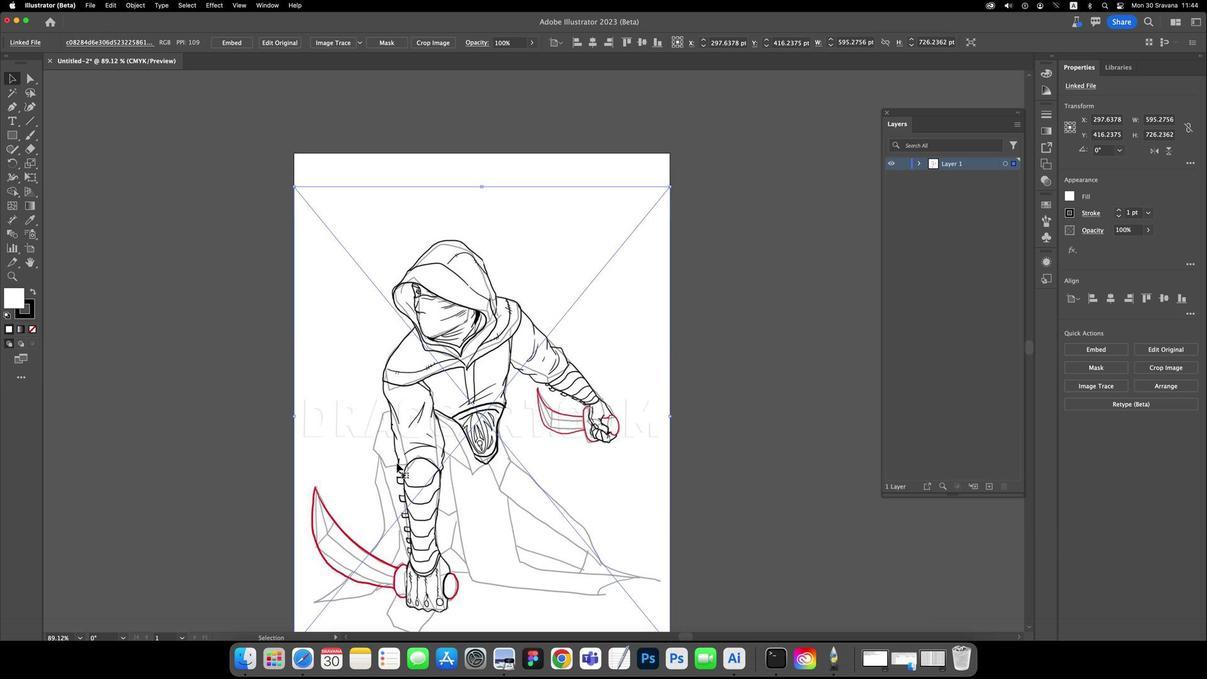 
Action: Mouse moved to (915, 183)
Screenshot: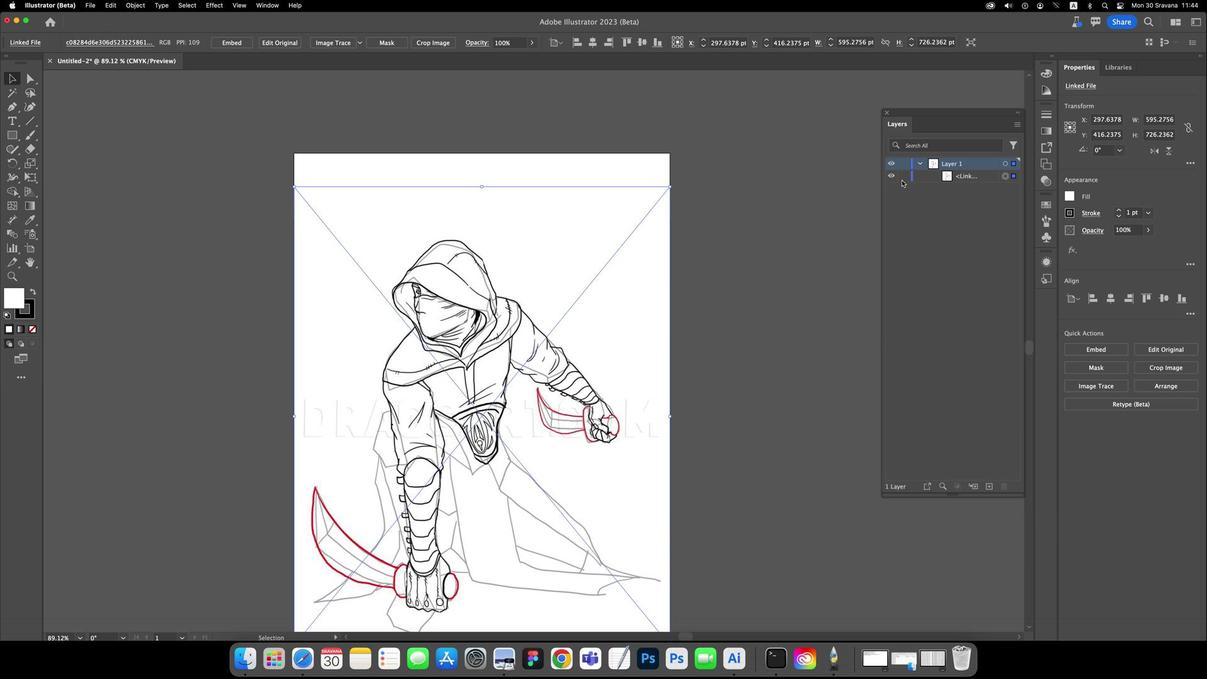 
Action: Mouse pressed left at (915, 183)
Screenshot: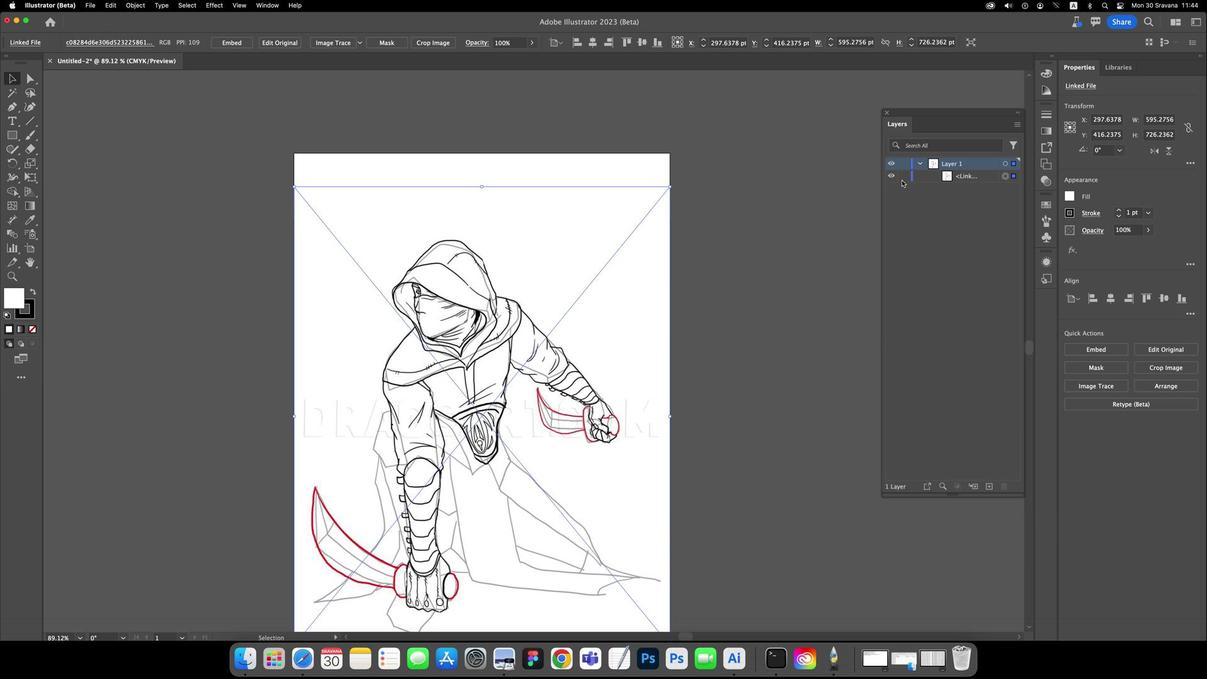 
Action: Mouse moved to (900, 200)
Screenshot: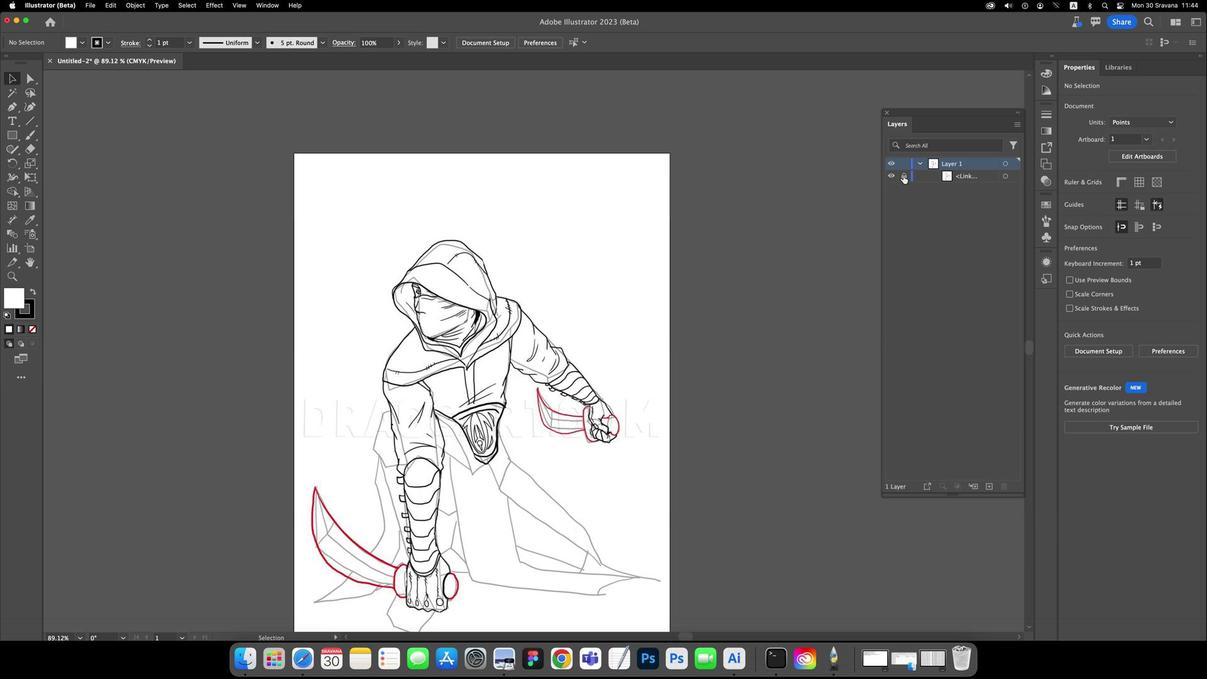 
Action: Mouse pressed left at (900, 200)
Screenshot: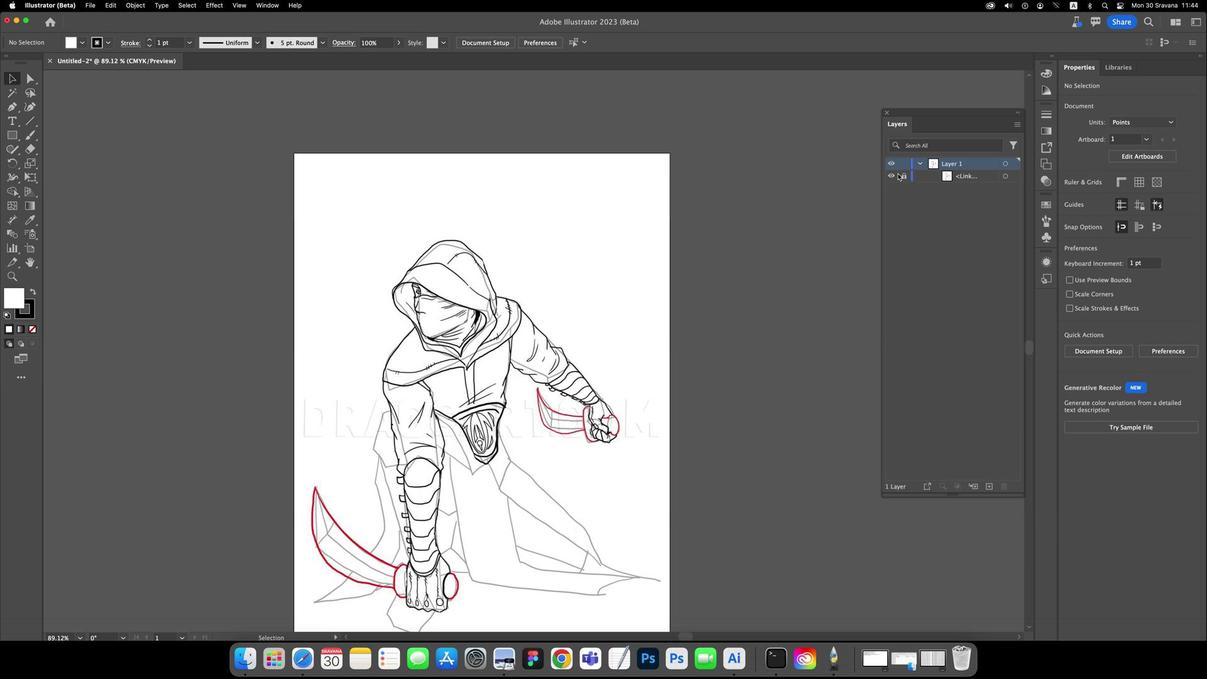 
Action: Mouse moved to (902, 195)
Screenshot: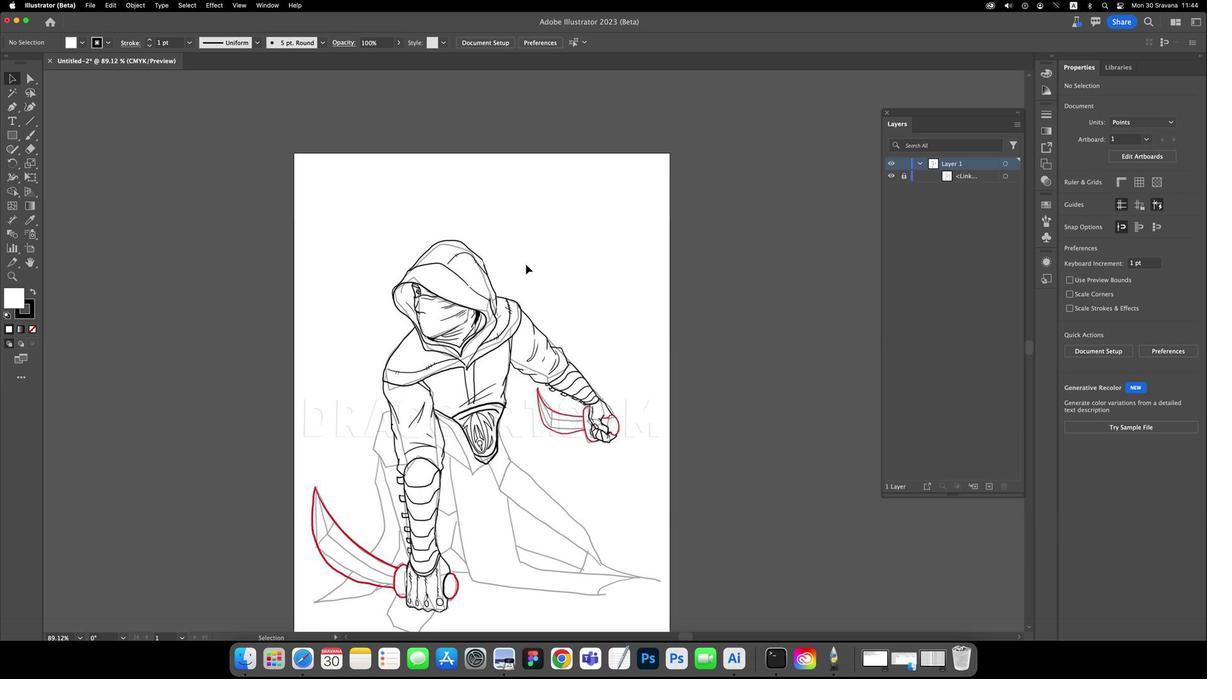 
Action: Mouse pressed left at (902, 195)
Screenshot: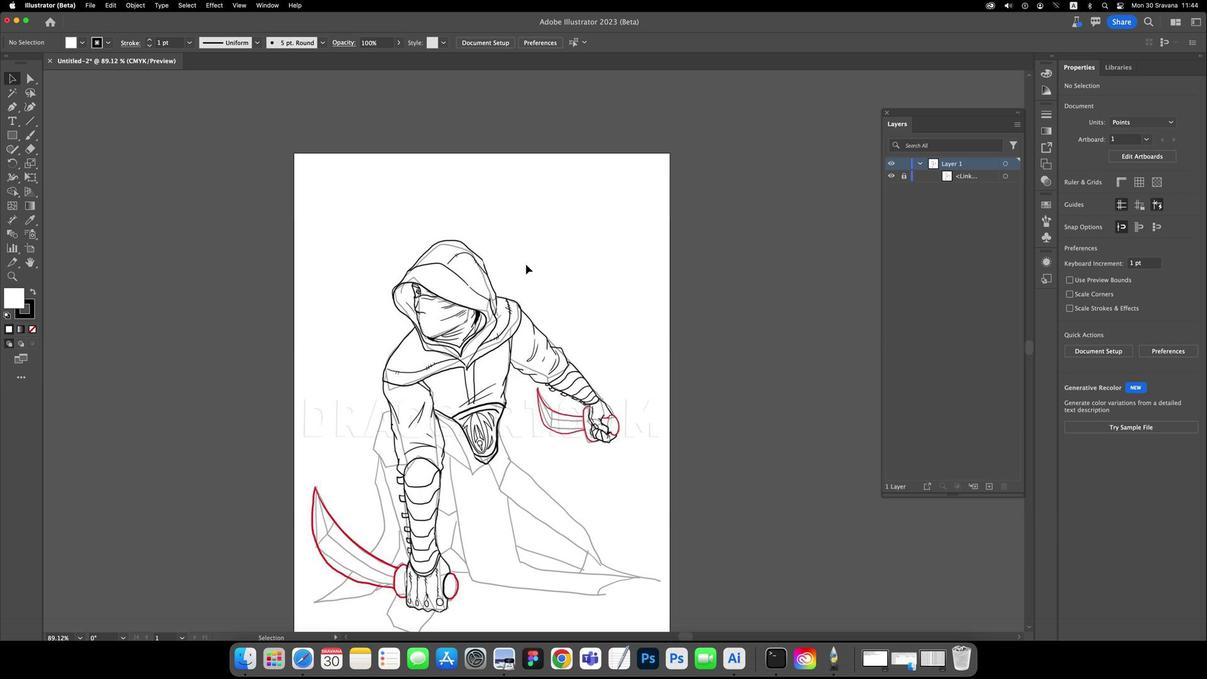 
Action: Mouse moved to (524, 280)
Screenshot: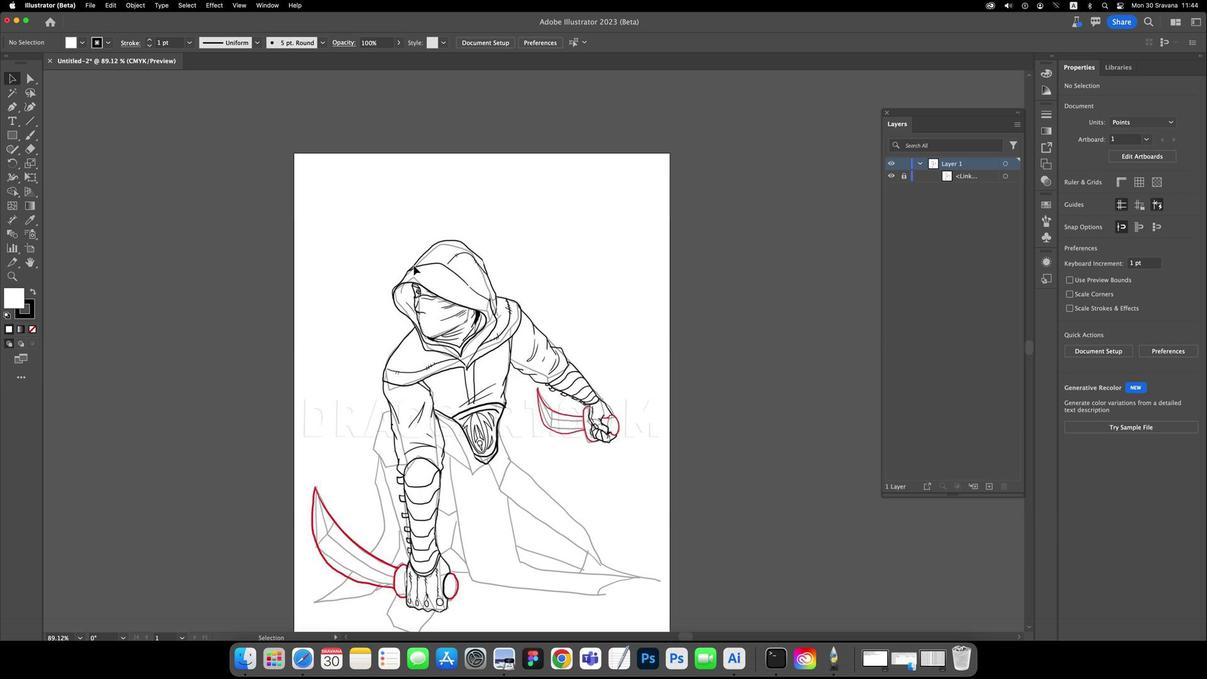 
Action: Mouse pressed left at (524, 280)
Screenshot: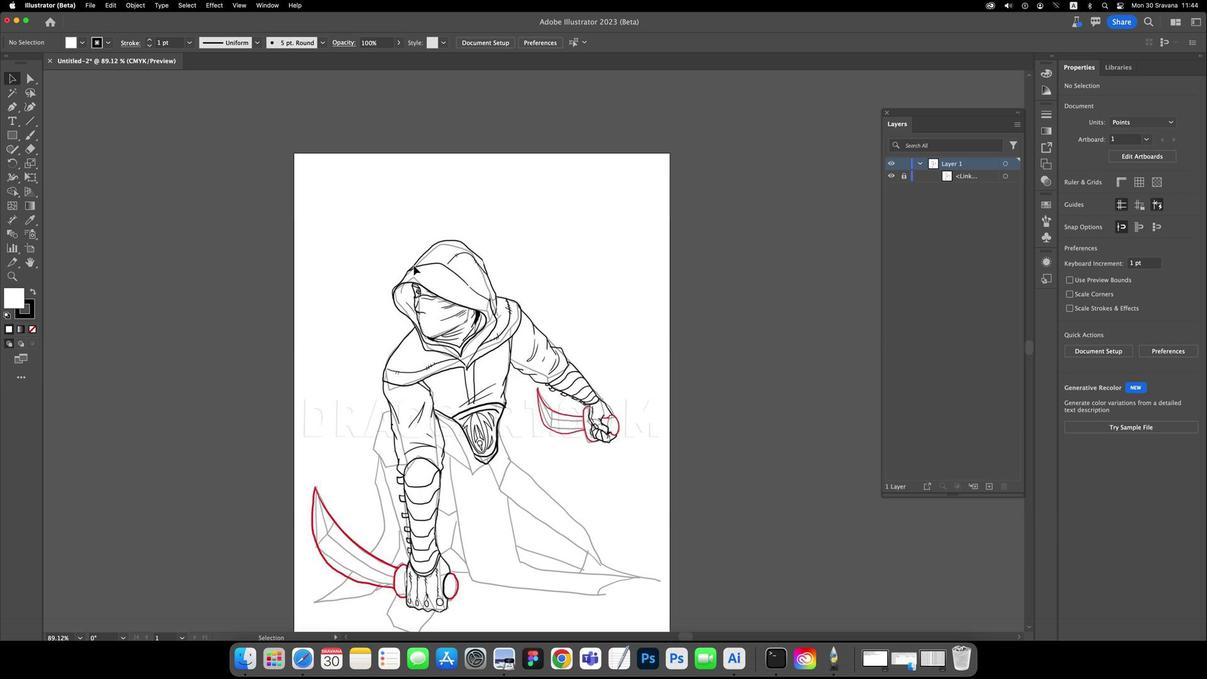 
Action: Mouse moved to (412, 282)
Screenshot: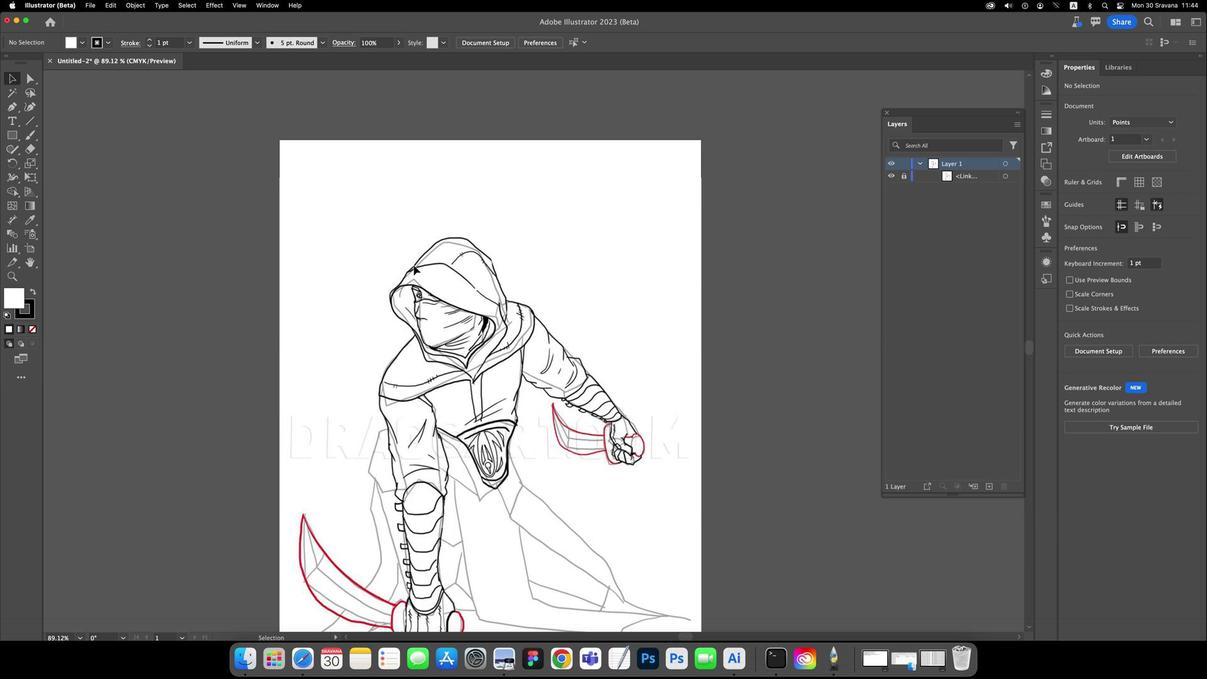 
Action: Key pressed Key.alt
Screenshot: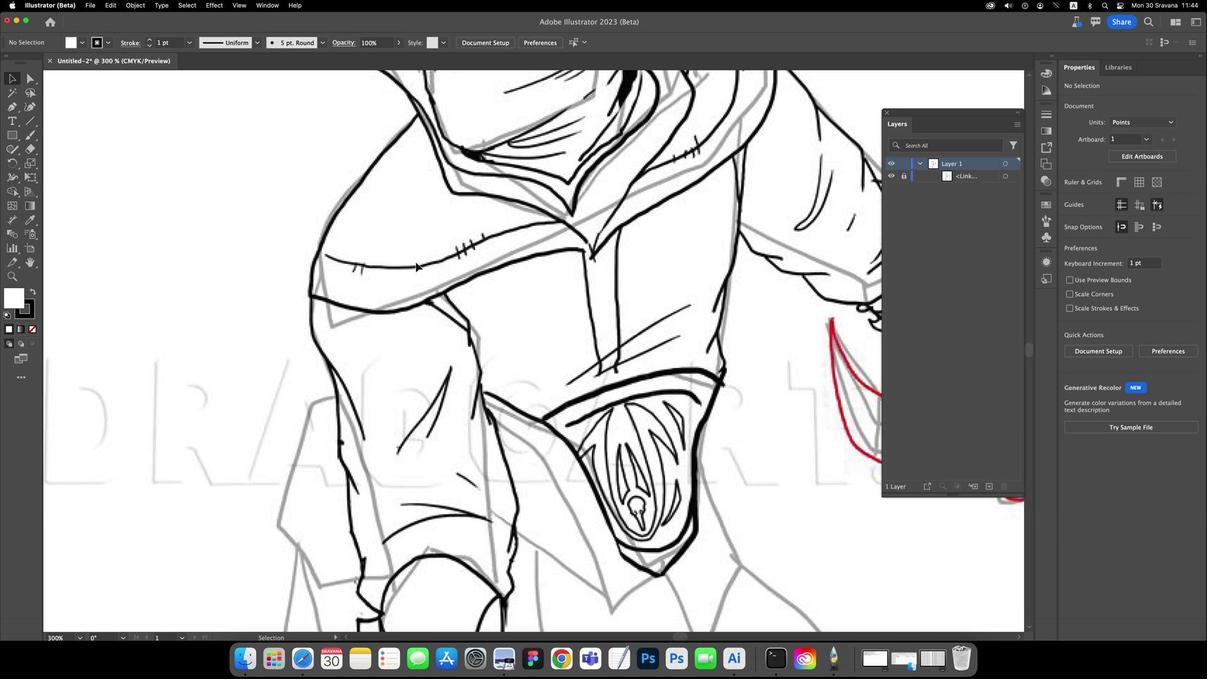 
Action: Mouse moved to (412, 282)
Screenshot: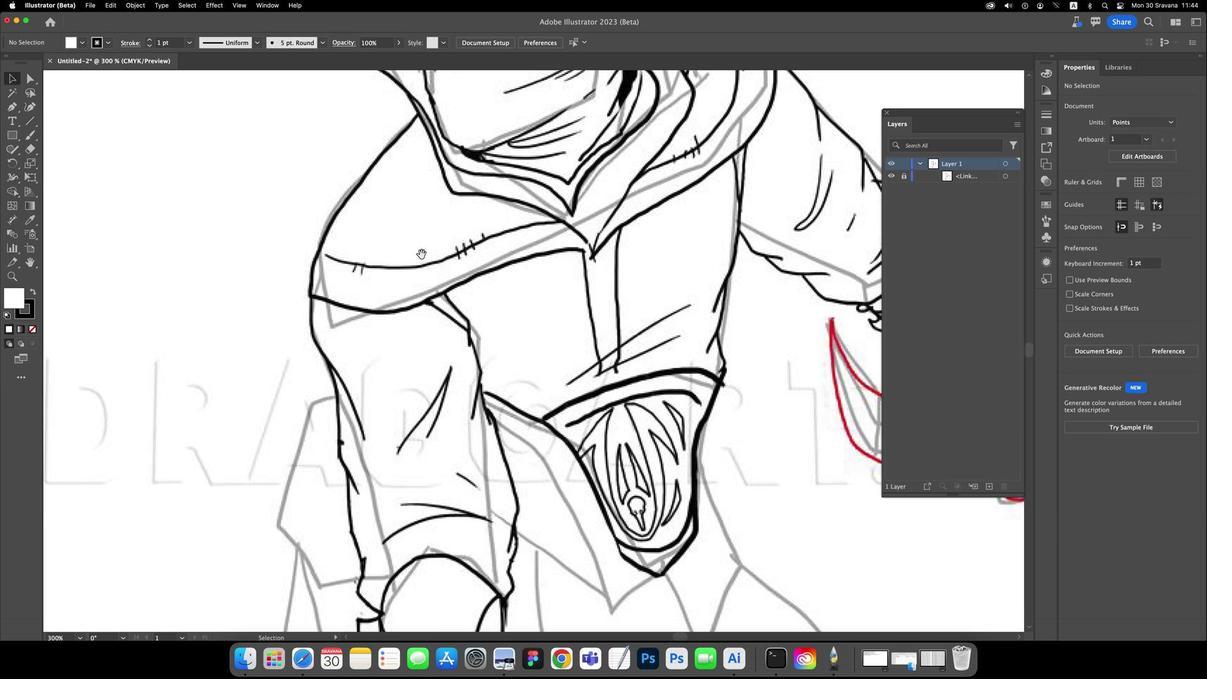
Action: Mouse scrolled (412, 282) with delta (0, 28)
Screenshot: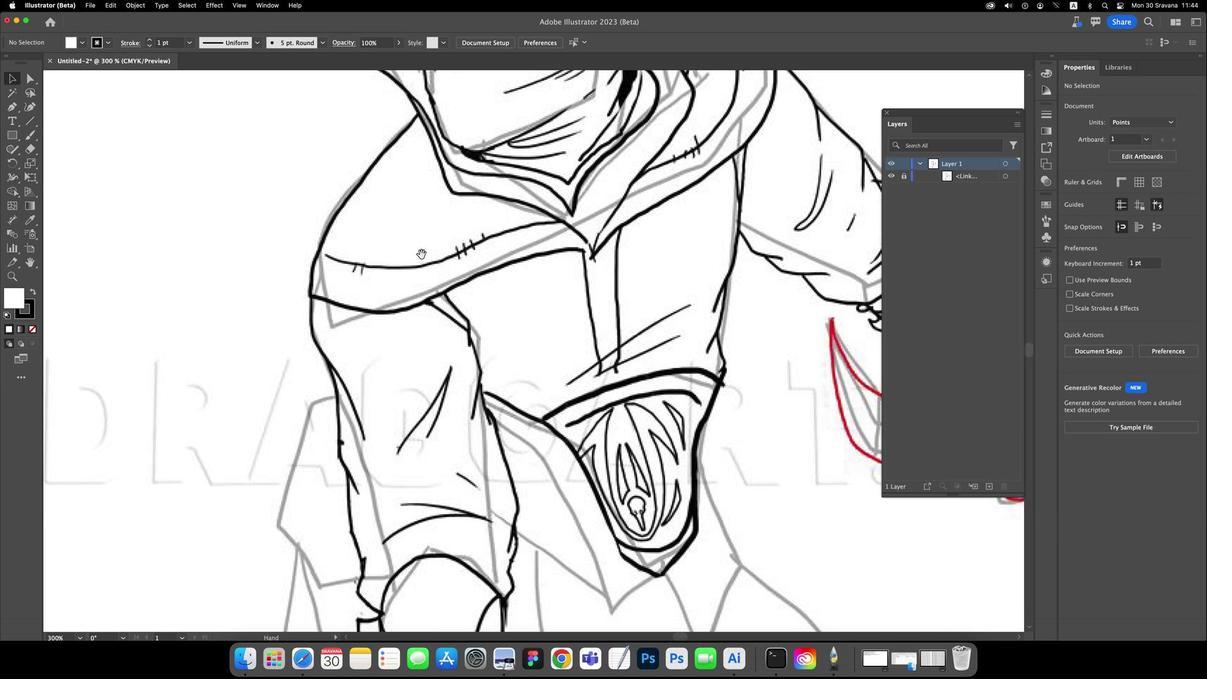 
Action: Mouse scrolled (412, 282) with delta (0, 28)
Screenshot: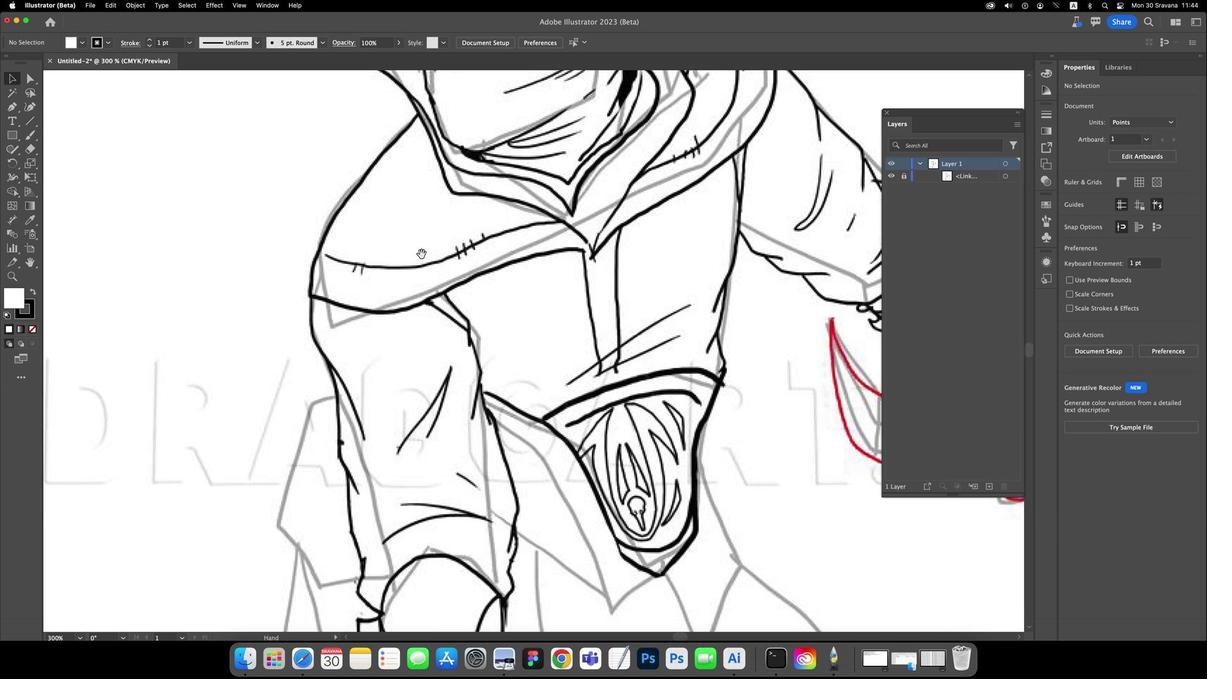
Action: Mouse scrolled (412, 282) with delta (0, 30)
Screenshot: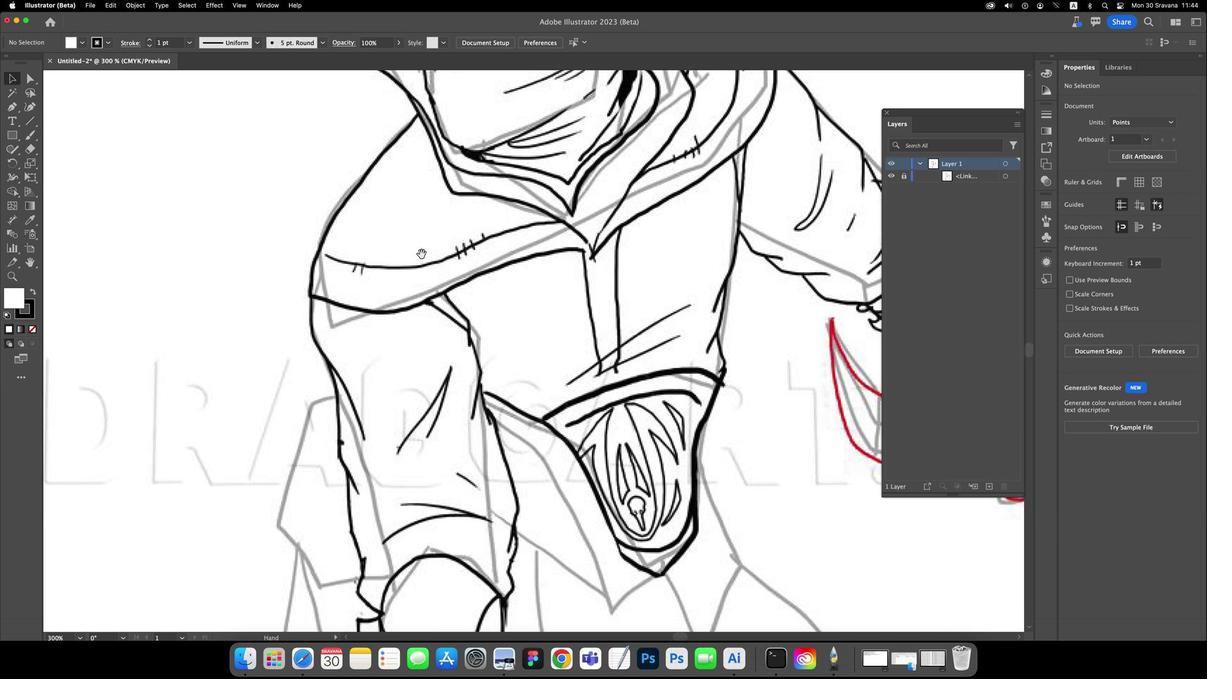 
Action: Mouse moved to (420, 271)
Screenshot: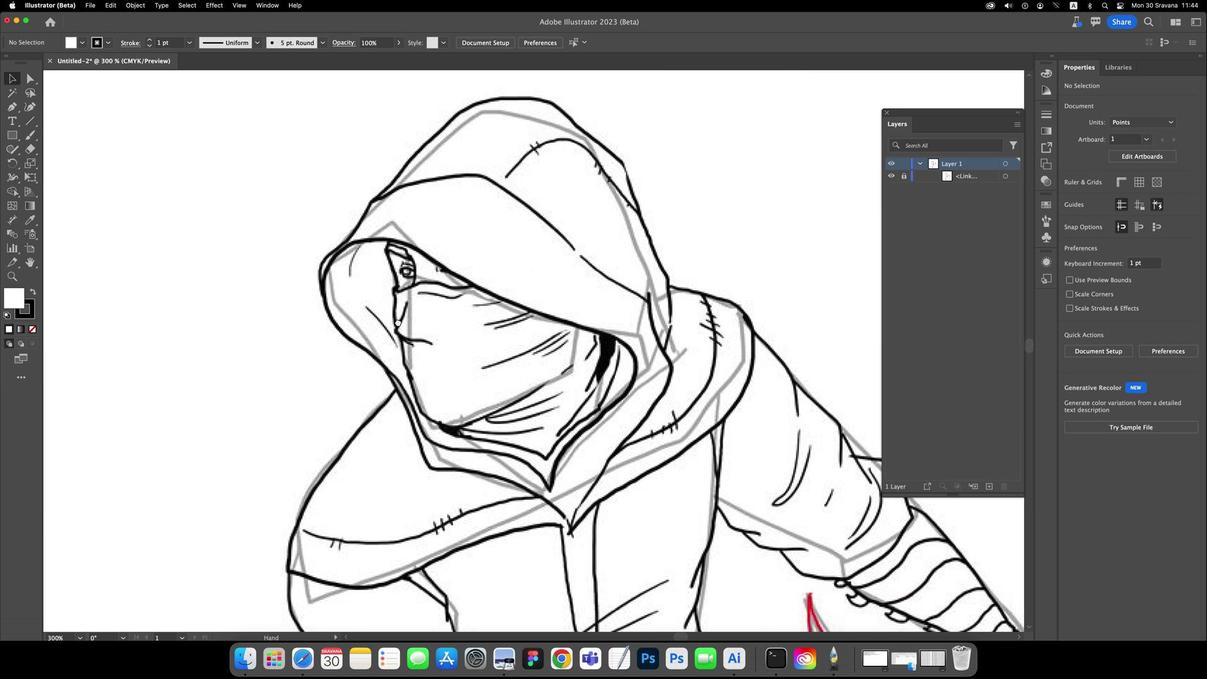 
Action: Key pressed Key.space
Screenshot: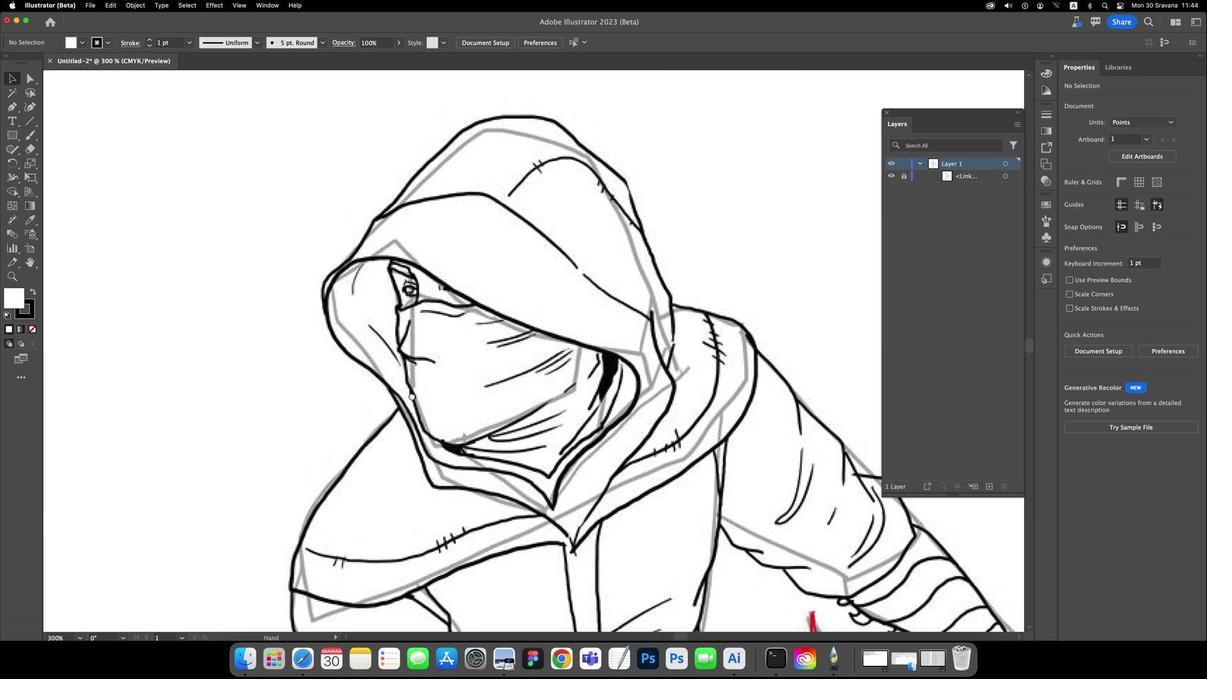 
Action: Mouse moved to (420, 271)
Screenshot: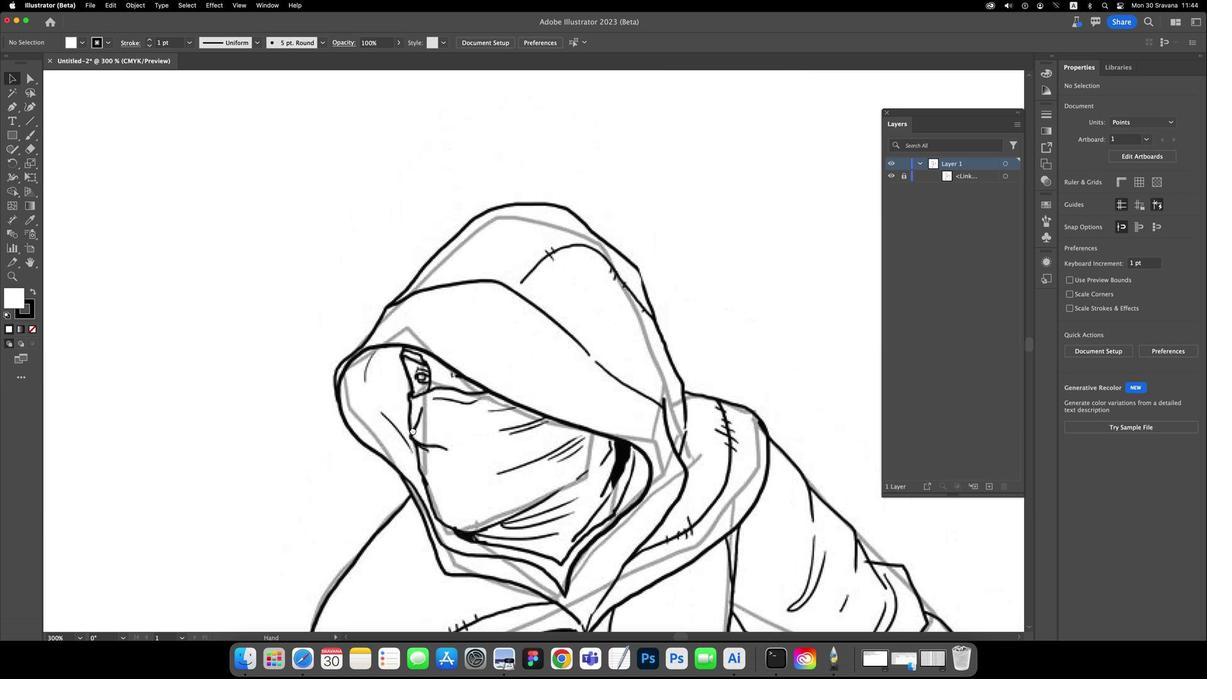 
Action: Mouse pressed left at (420, 271)
Screenshot: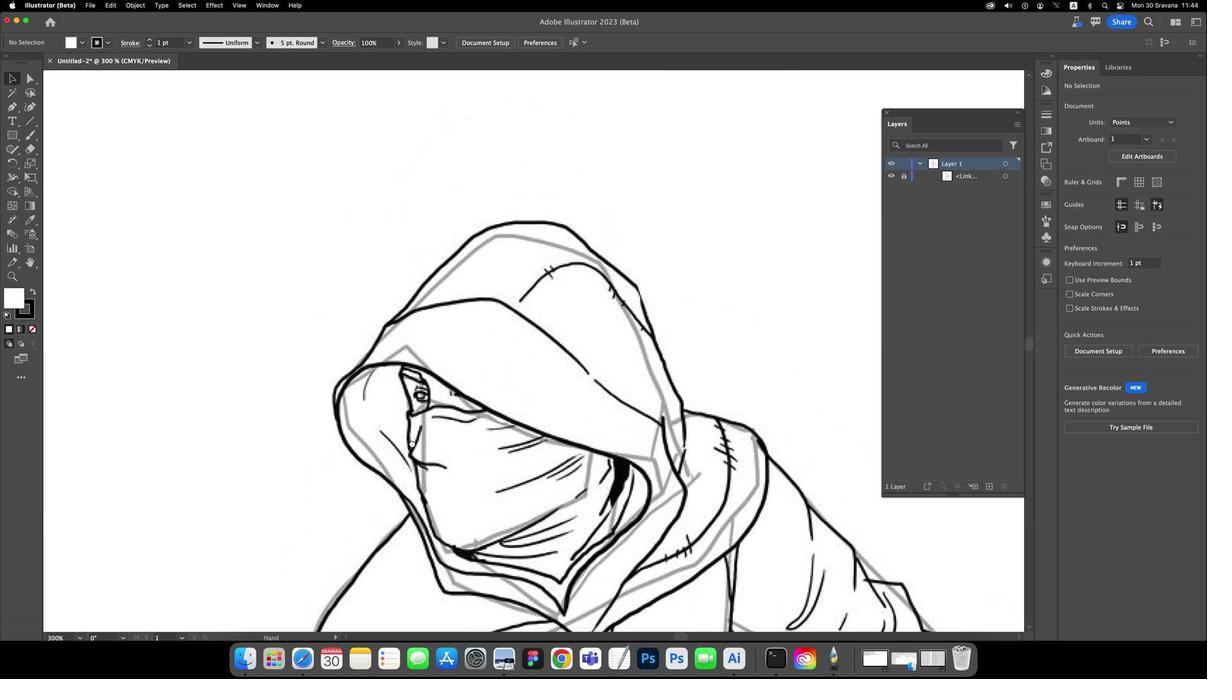 
Action: Mouse moved to (396, 332)
Screenshot: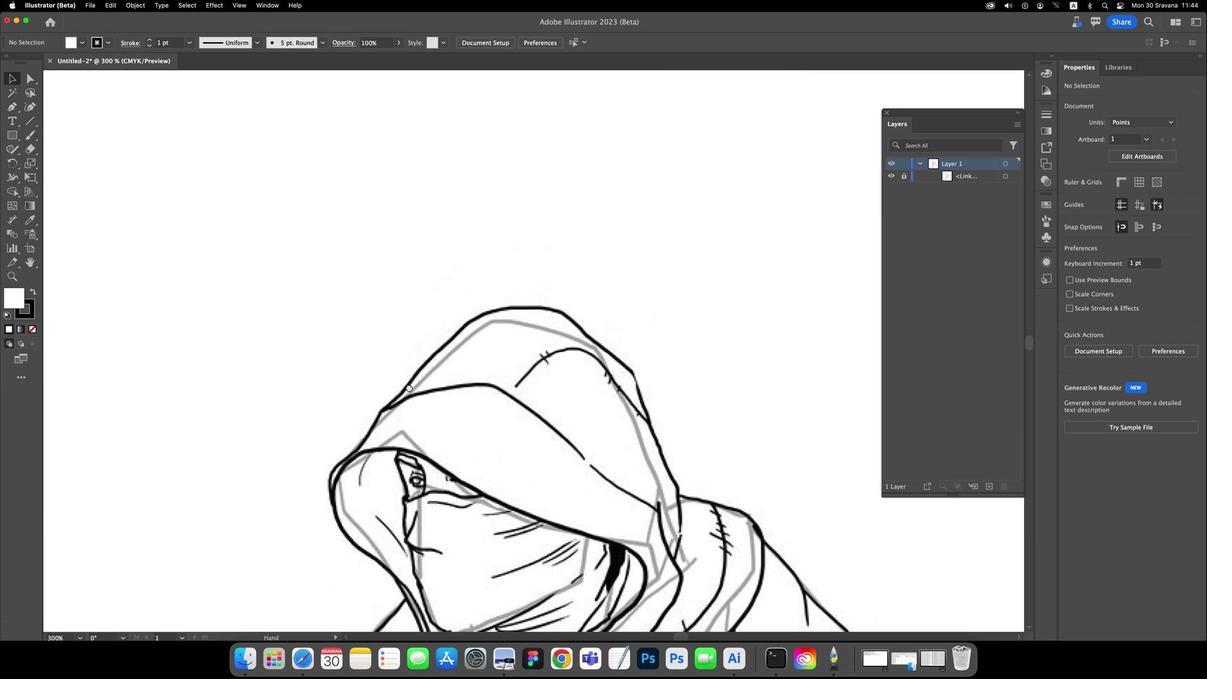 
Action: Mouse pressed left at (396, 332)
Screenshot: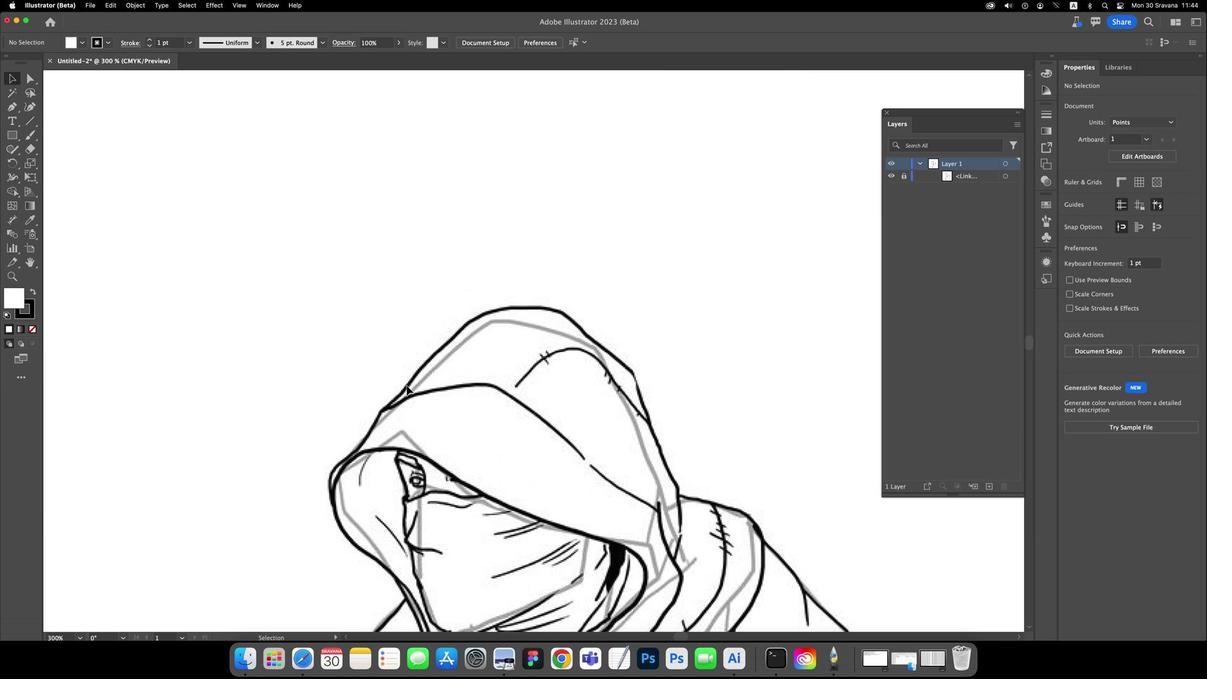 
Action: Mouse moved to (410, 451)
Screenshot: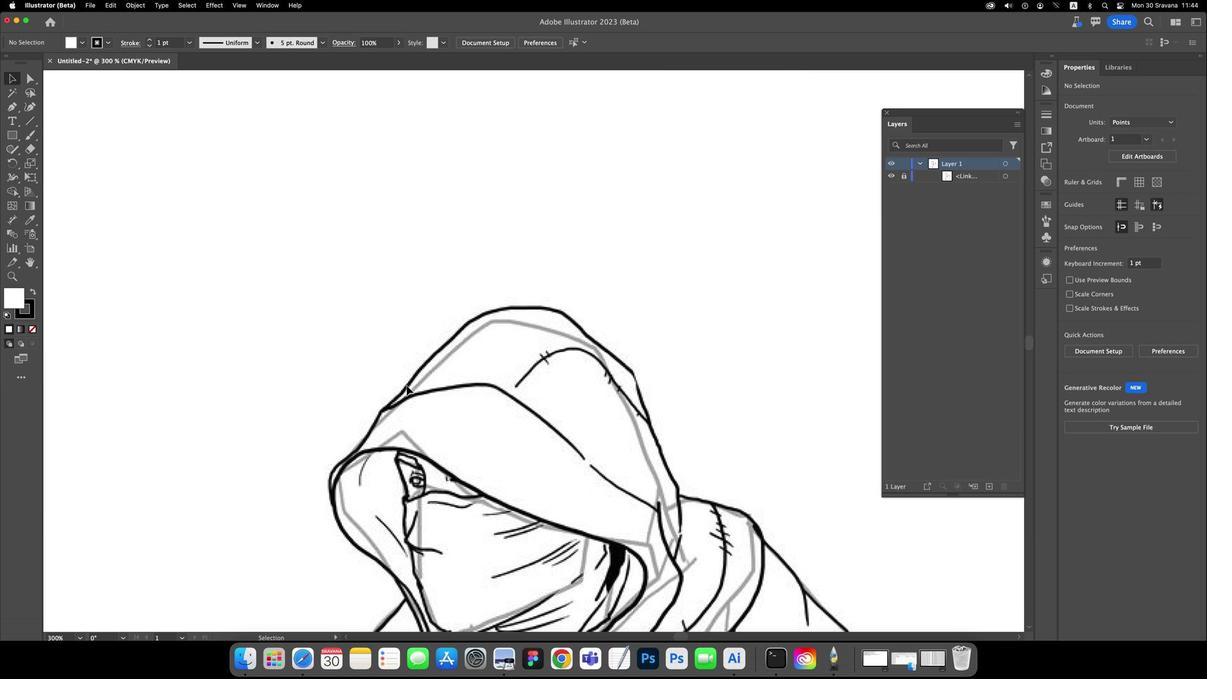 
Action: Key pressed Key.space
Screenshot: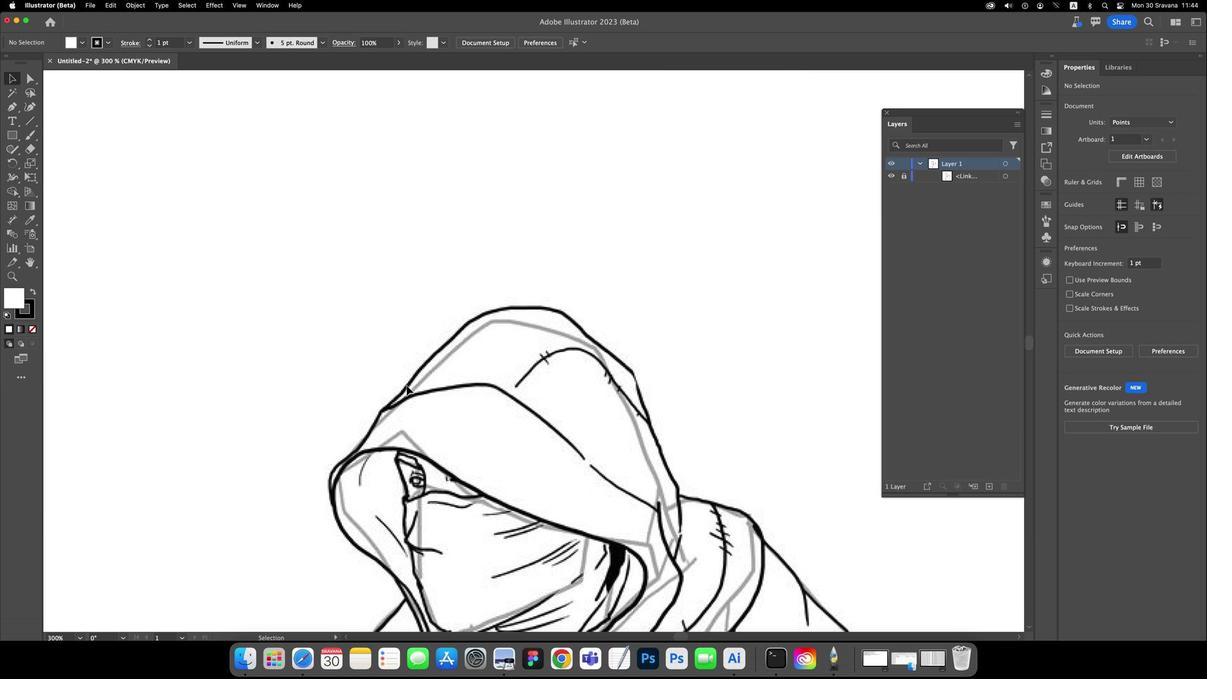 
Action: Mouse moved to (412, 315)
Screenshot: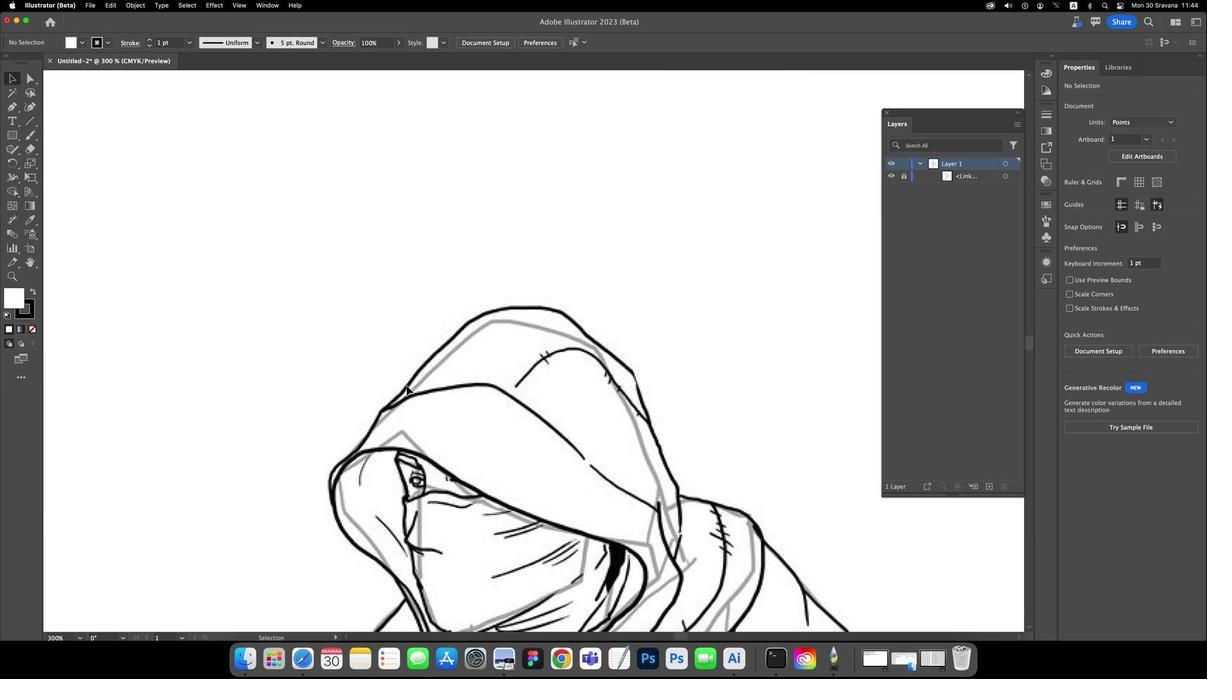 
Action: Mouse pressed left at (412, 315)
Screenshot: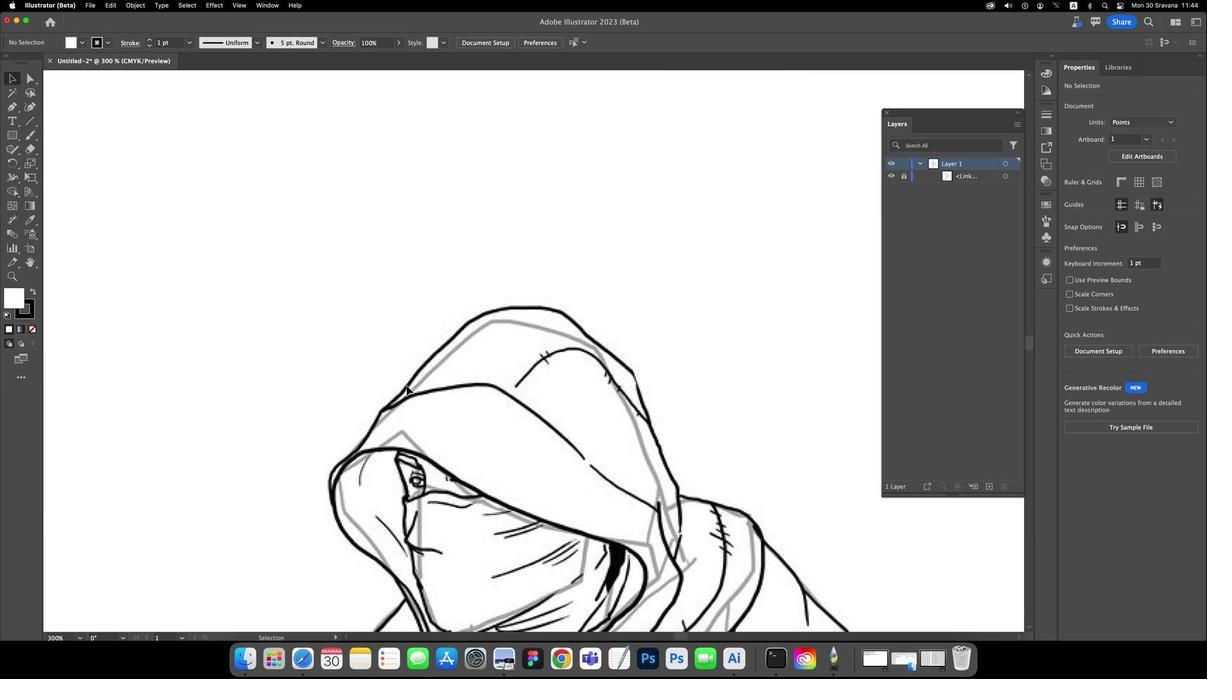 
Action: Mouse moved to (410, 396)
Screenshot: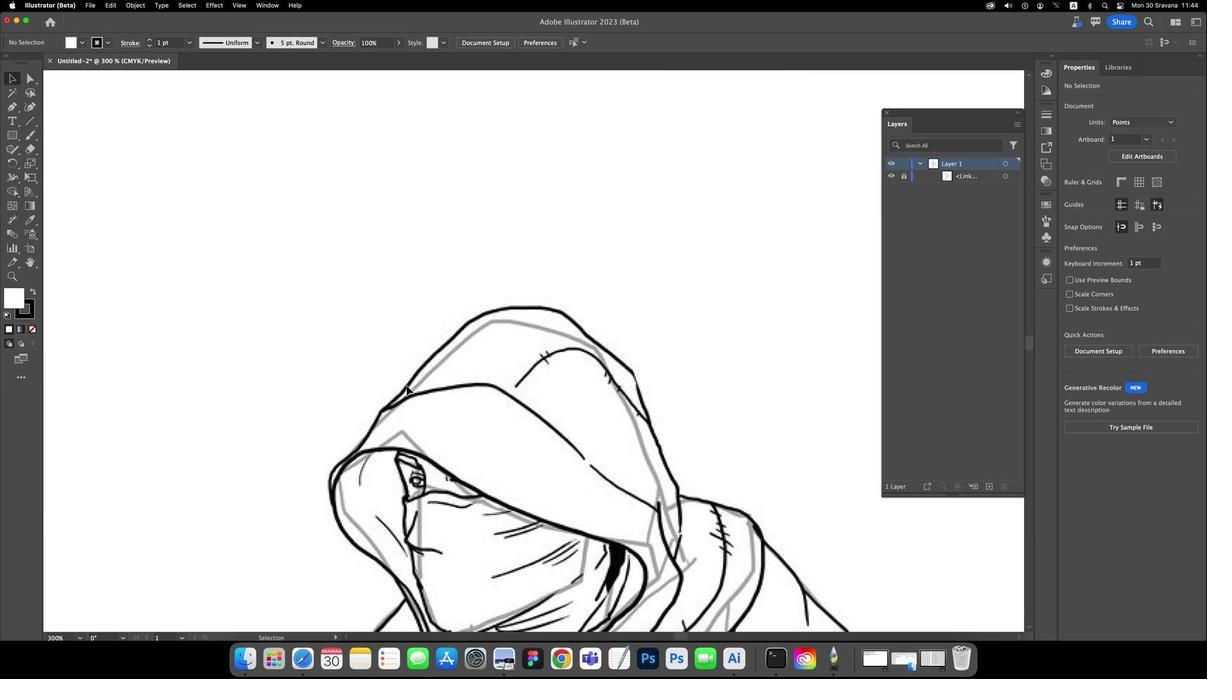
Action: Key pressed Key.space
Screenshot: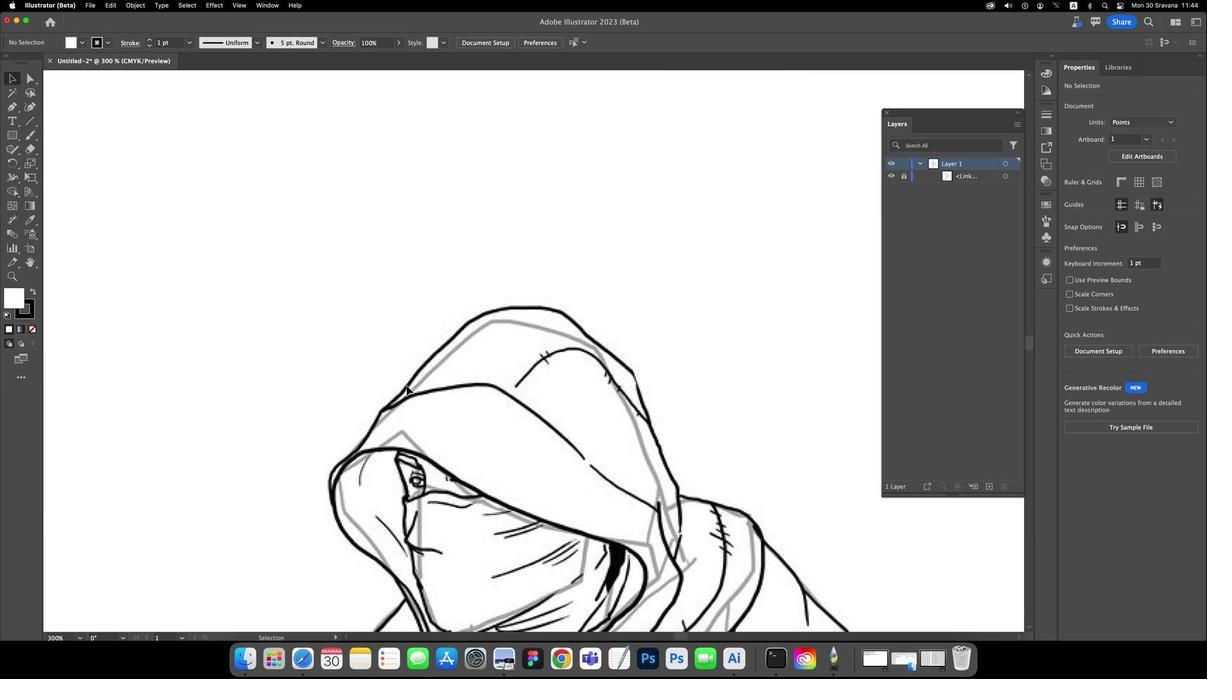 
Action: Mouse moved to (405, 396)
Screenshot: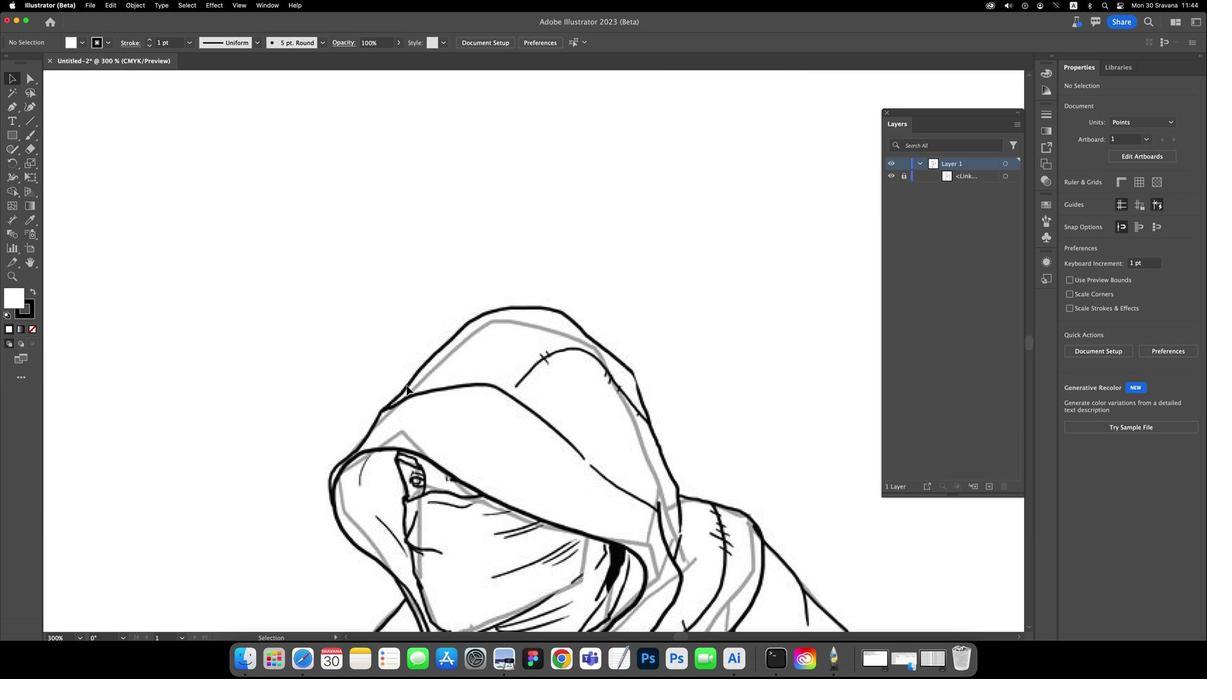 
Action: Key pressed Key.alt
Screenshot: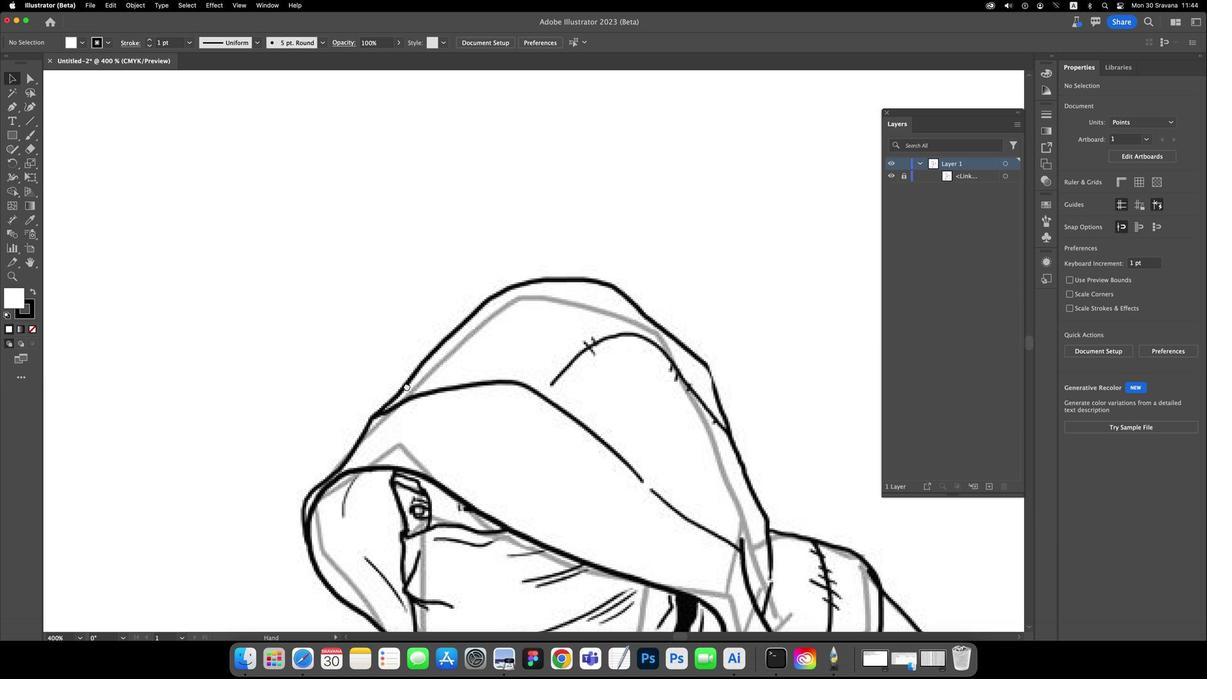 
Action: Mouse scrolled (405, 396) with delta (0, 28)
Screenshot: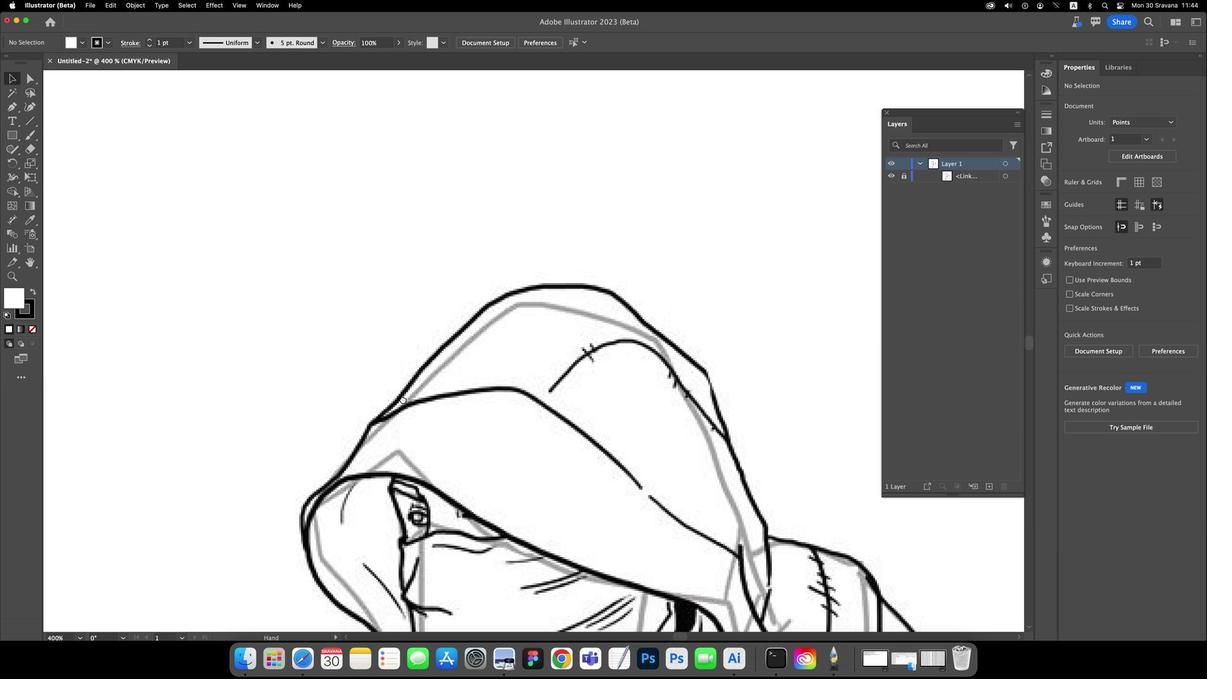 
Action: Key pressed Key.space
Screenshot: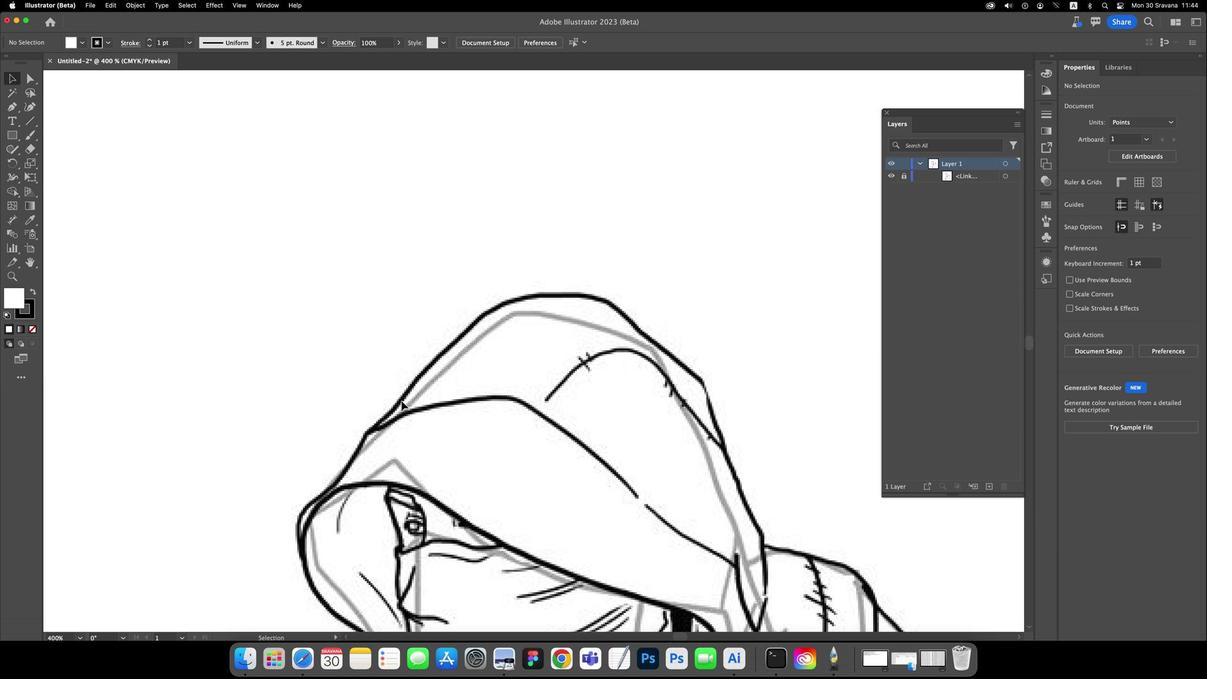 
Action: Mouse pressed left at (405, 396)
Screenshot: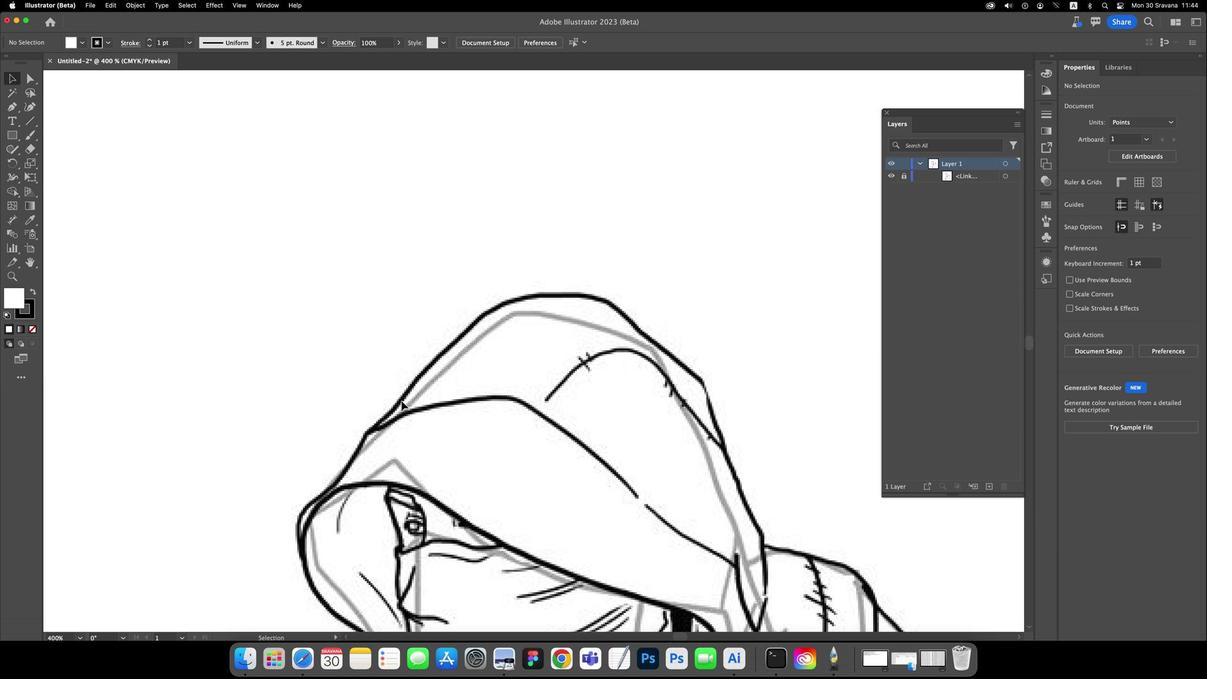 
Action: Mouse moved to (400, 412)
Screenshot: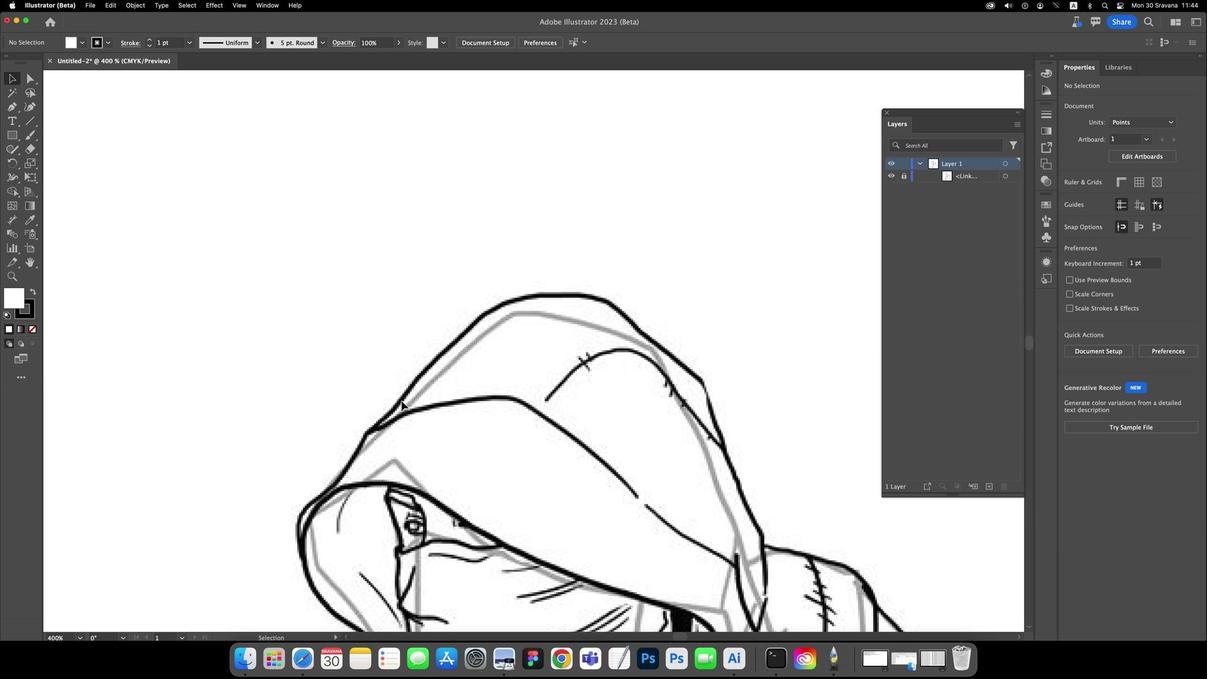 
Action: Key pressed 'P'
Screenshot: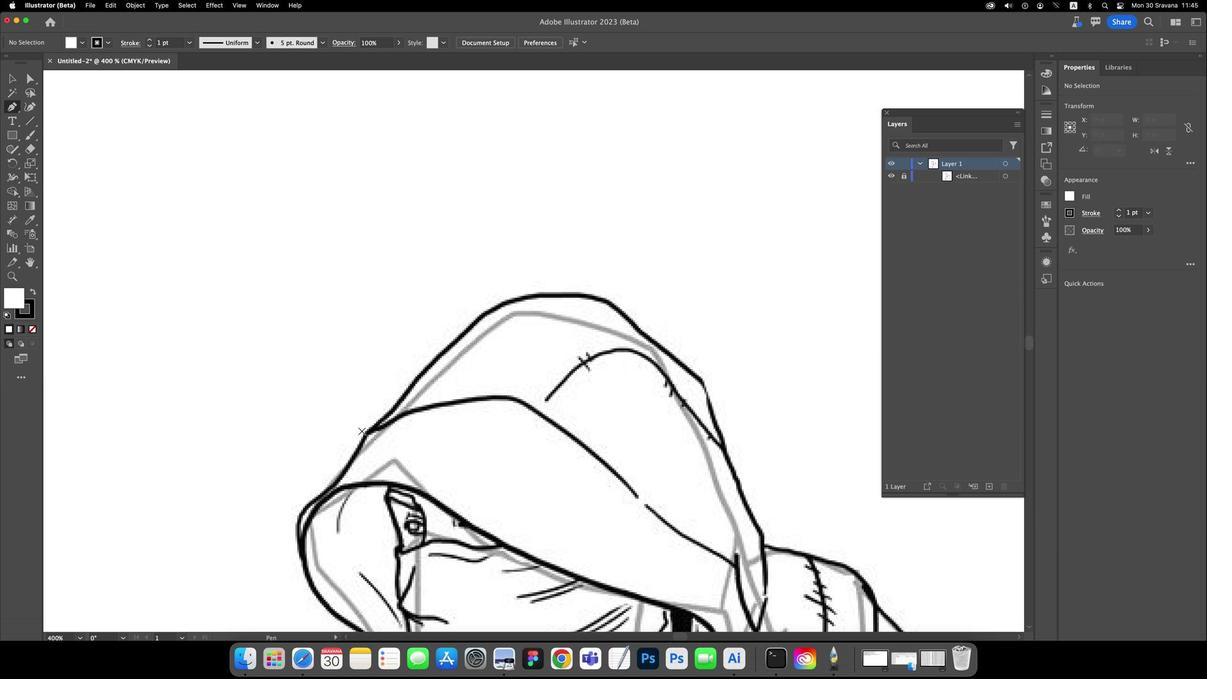 
Action: Mouse moved to (360, 440)
Screenshot: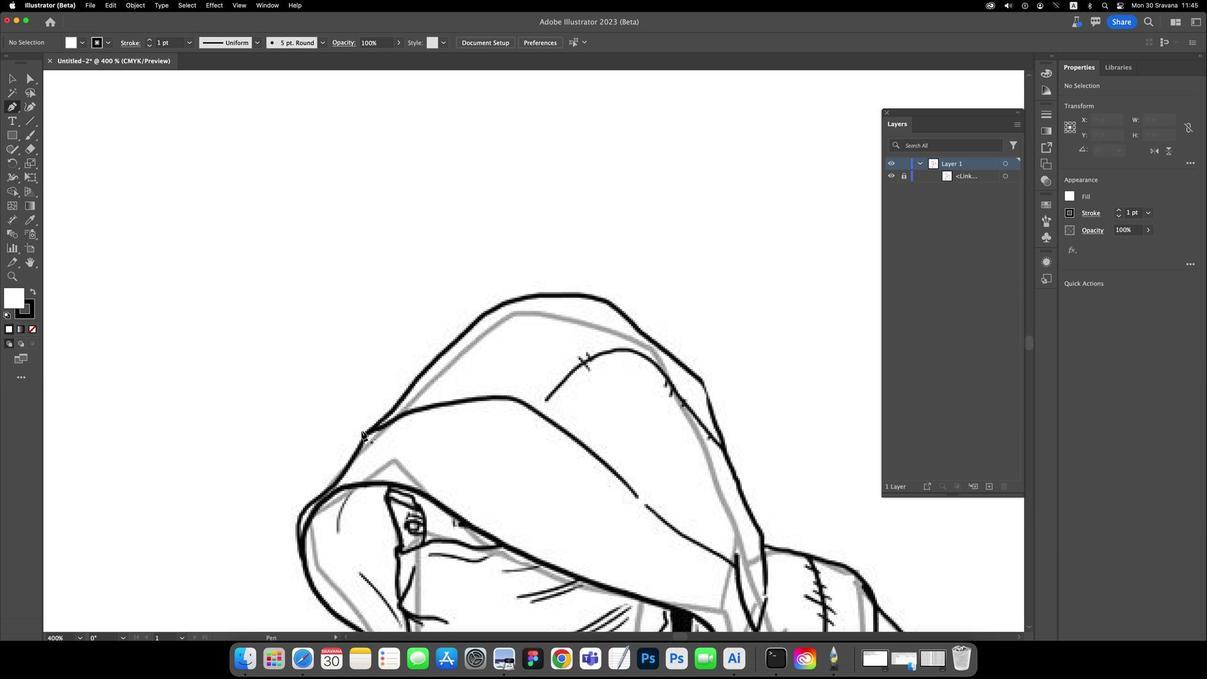 
Action: Key pressed Key.caps_lock
Screenshot: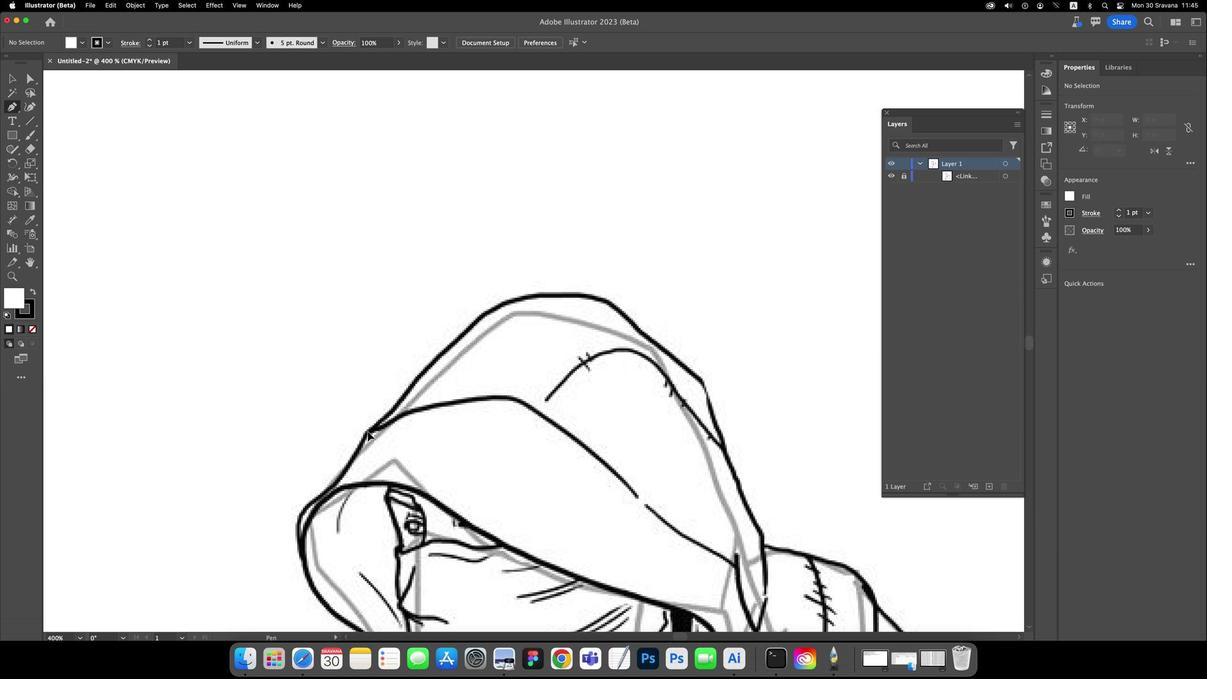 
Action: Mouse moved to (367, 441)
Screenshot: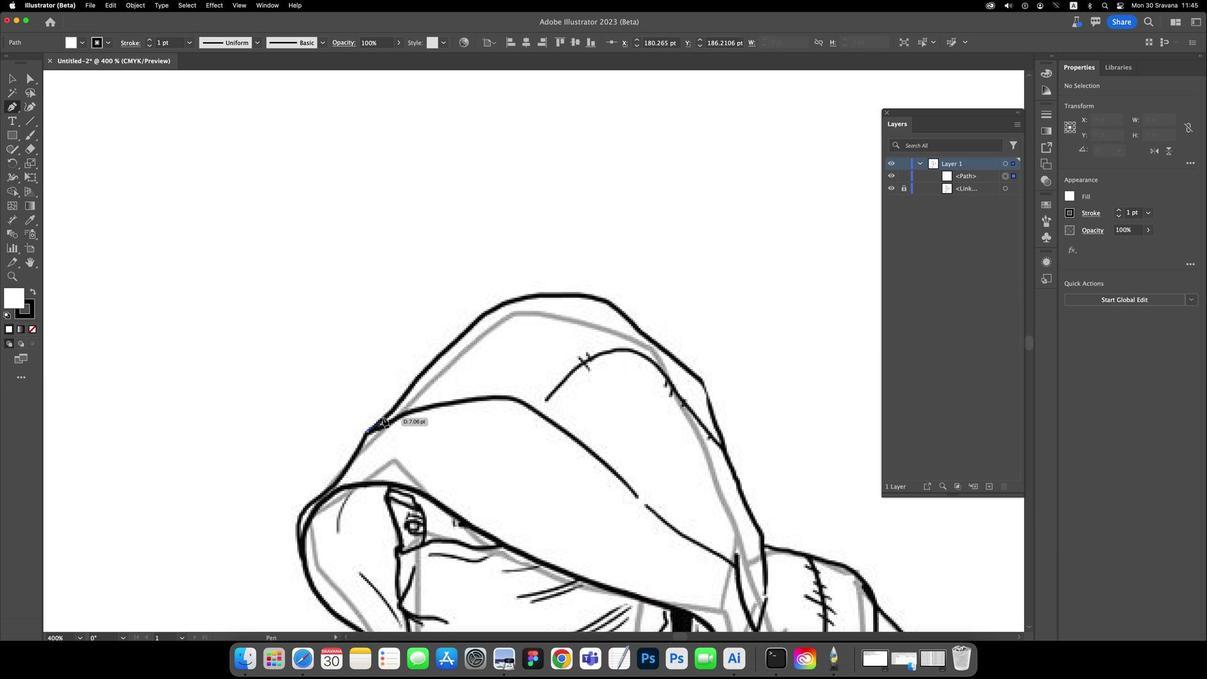 
Action: Mouse pressed left at (367, 441)
Screenshot: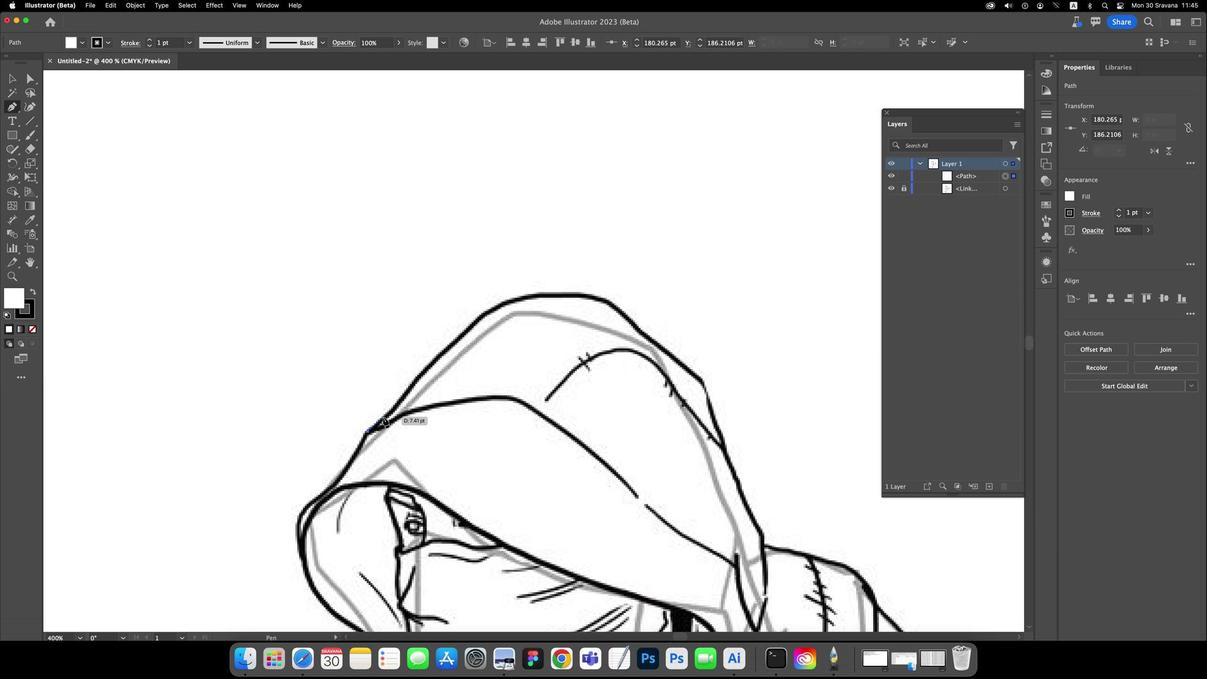 
Action: Mouse moved to (382, 427)
Screenshot: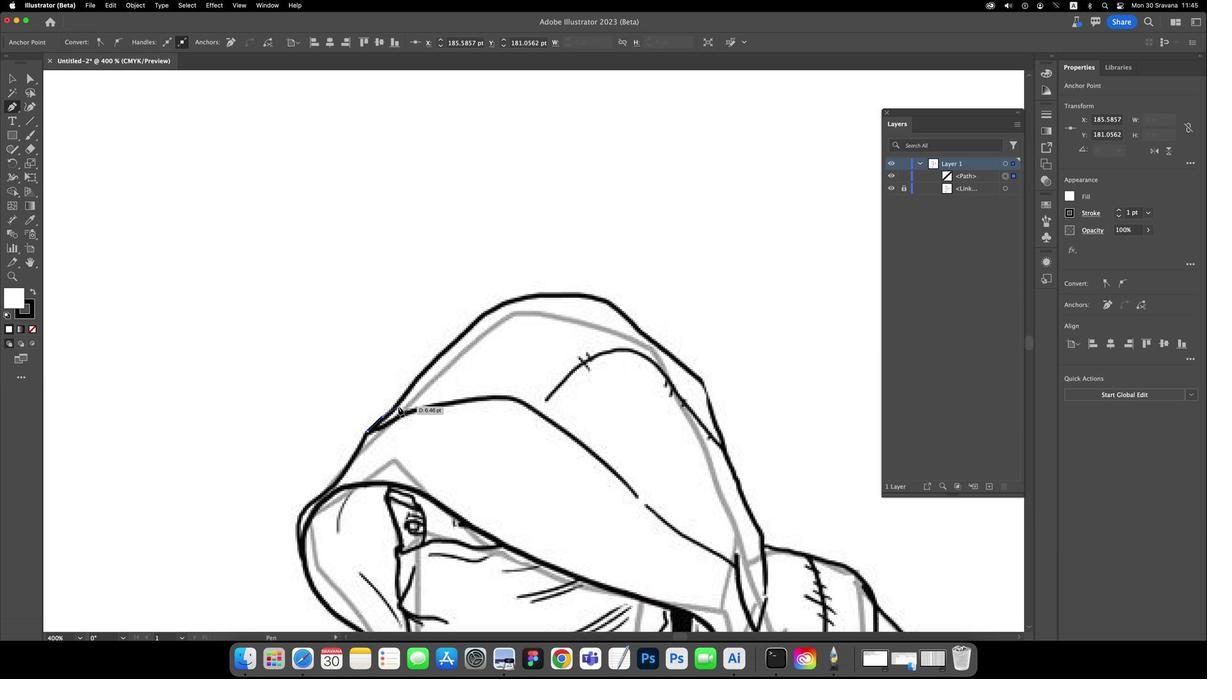
Action: Mouse pressed left at (382, 427)
Screenshot: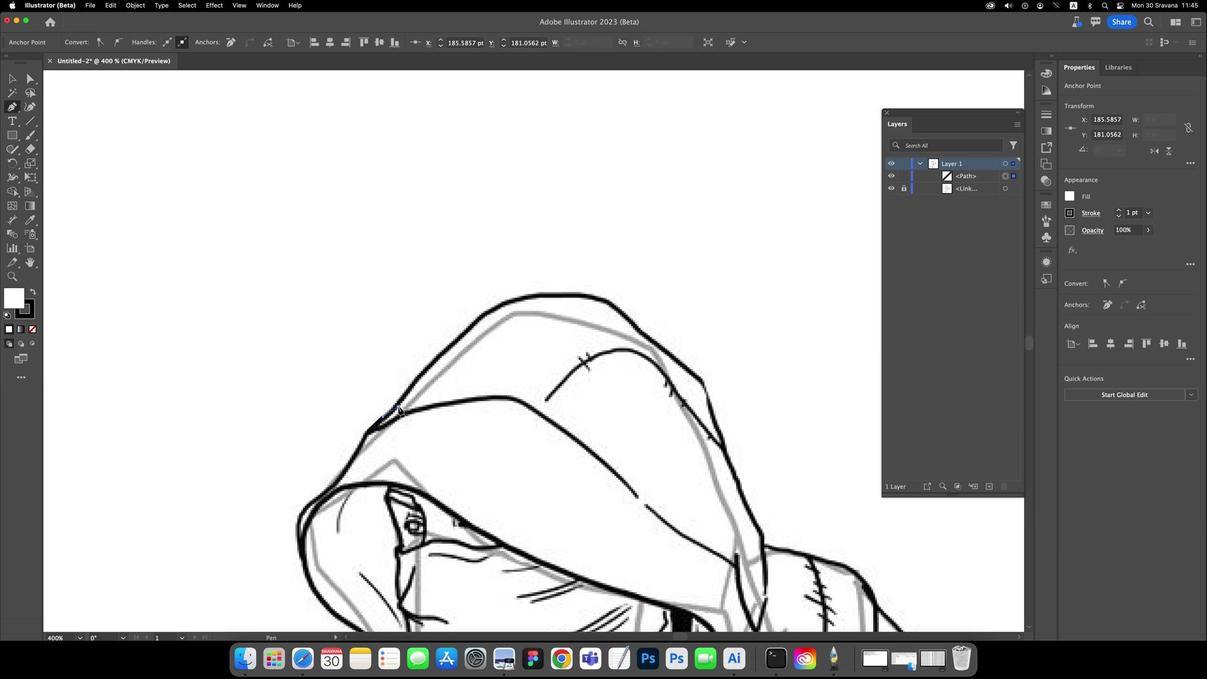 
Action: Mouse moved to (397, 417)
Screenshot: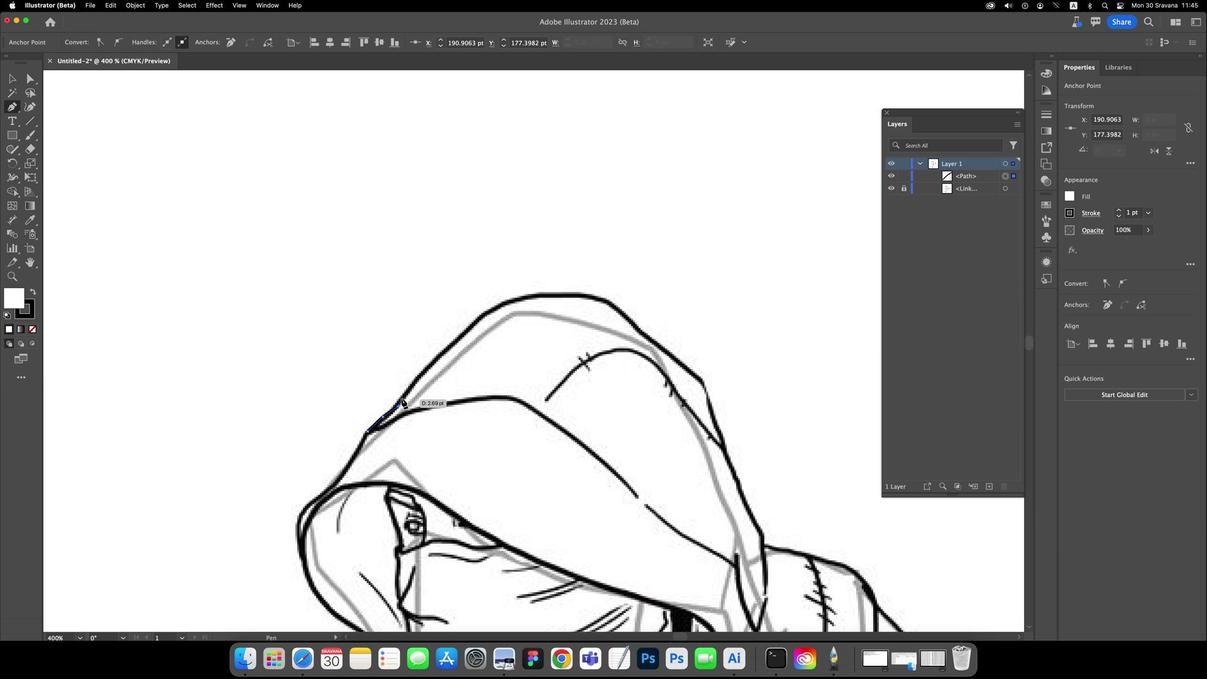 
Action: Mouse pressed left at (397, 417)
Screenshot: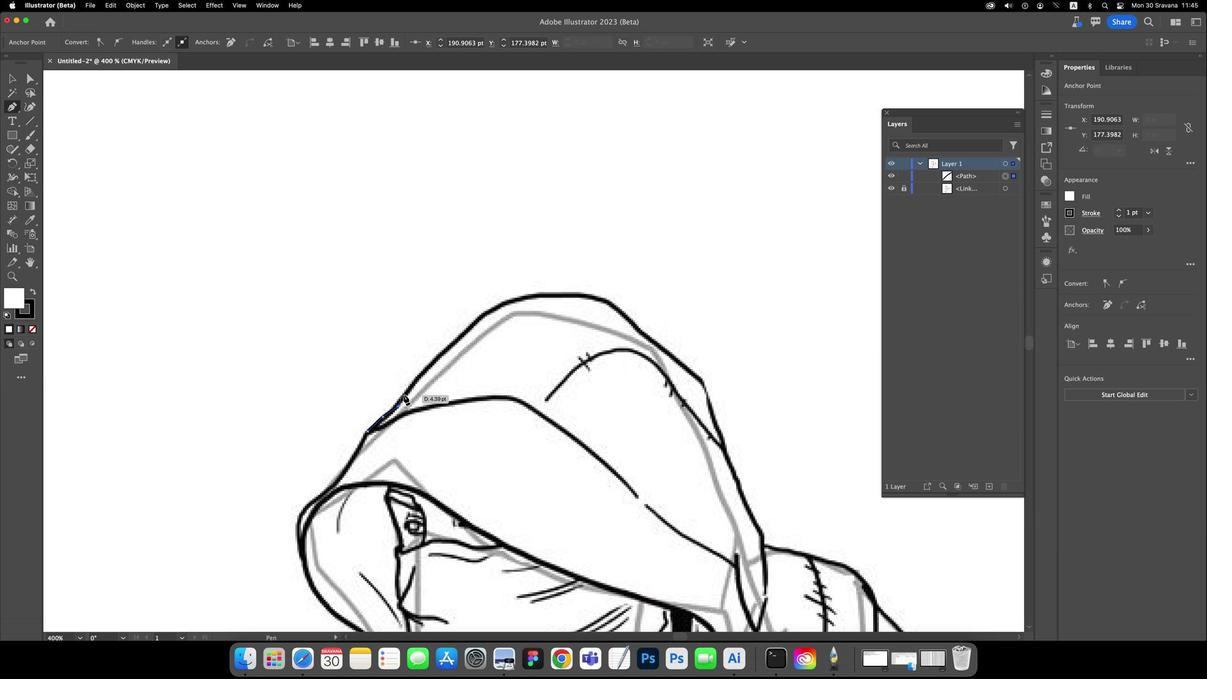 
Action: Mouse moved to (403, 405)
Screenshot: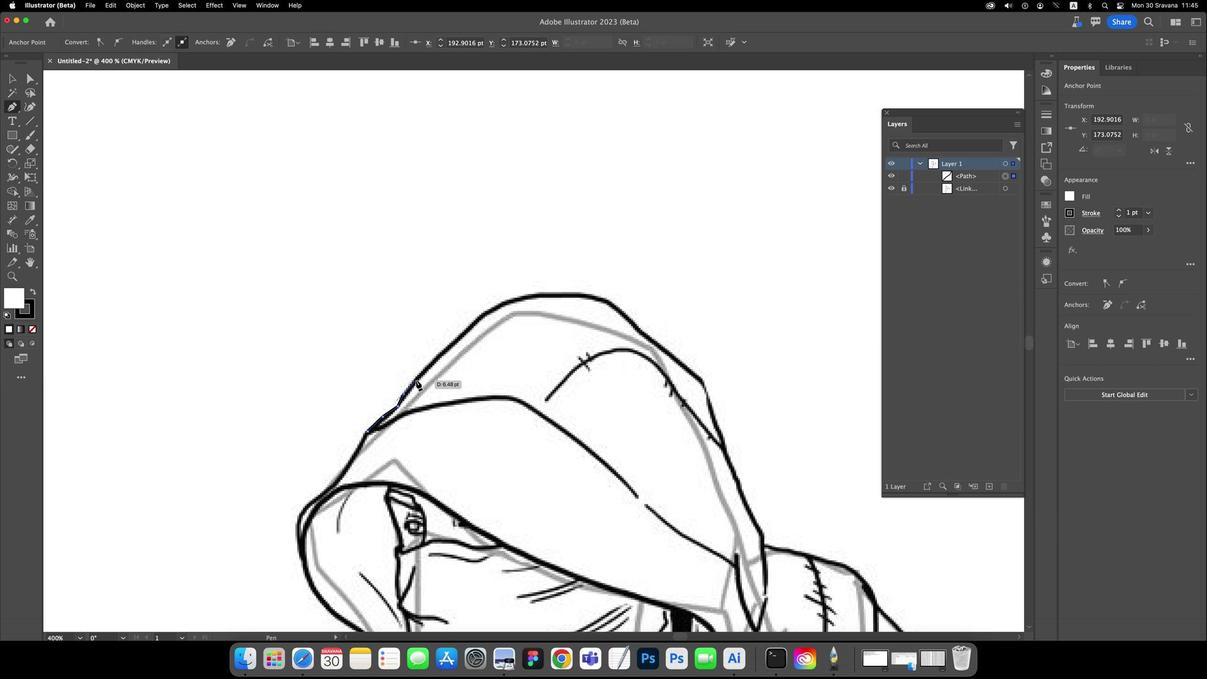 
Action: Mouse pressed left at (403, 405)
Screenshot: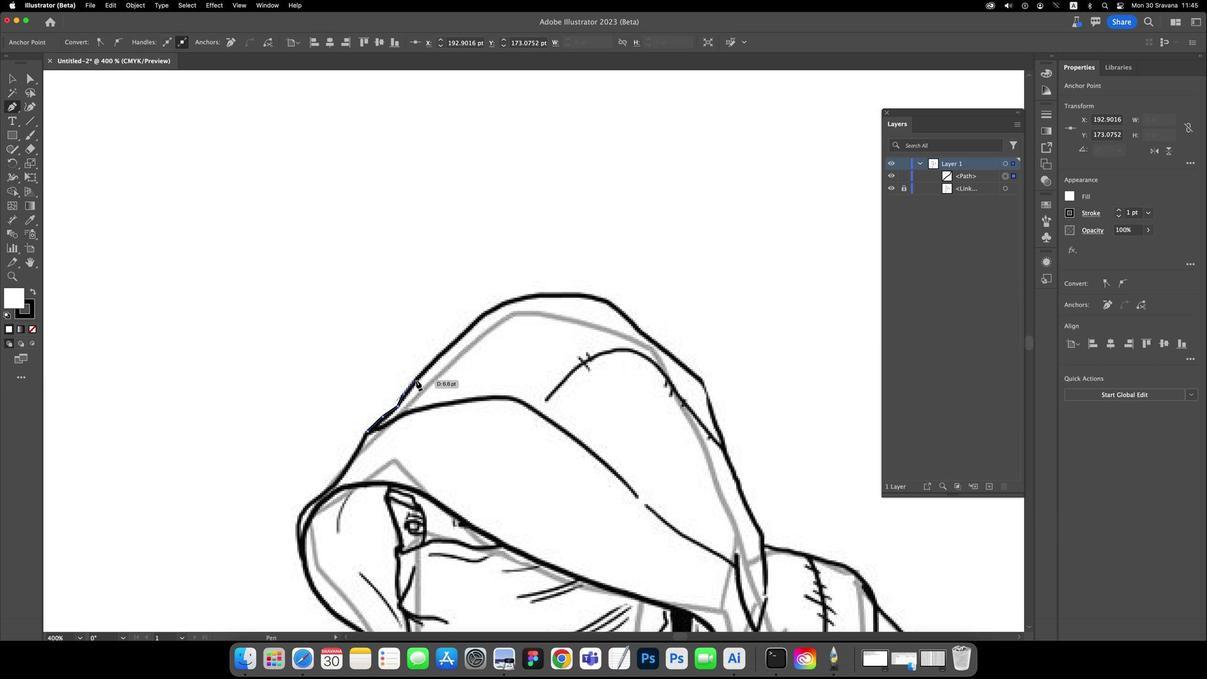 
Action: Mouse moved to (417, 389)
Screenshot: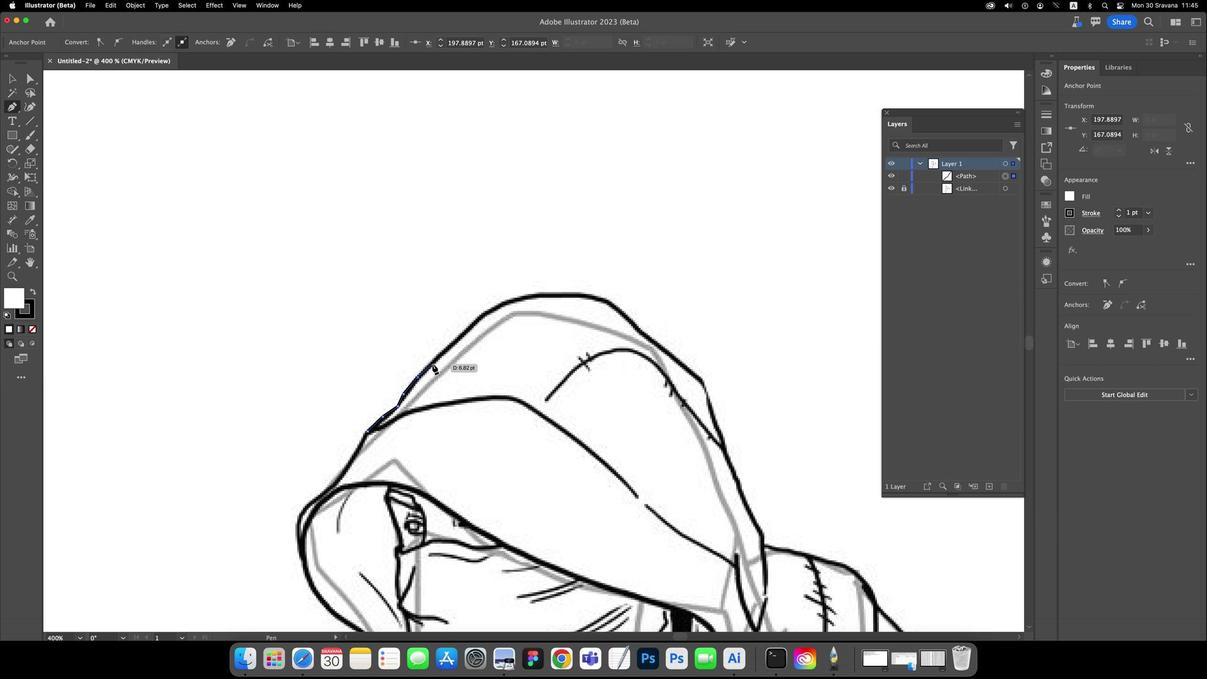 
Action: Mouse pressed left at (417, 389)
Screenshot: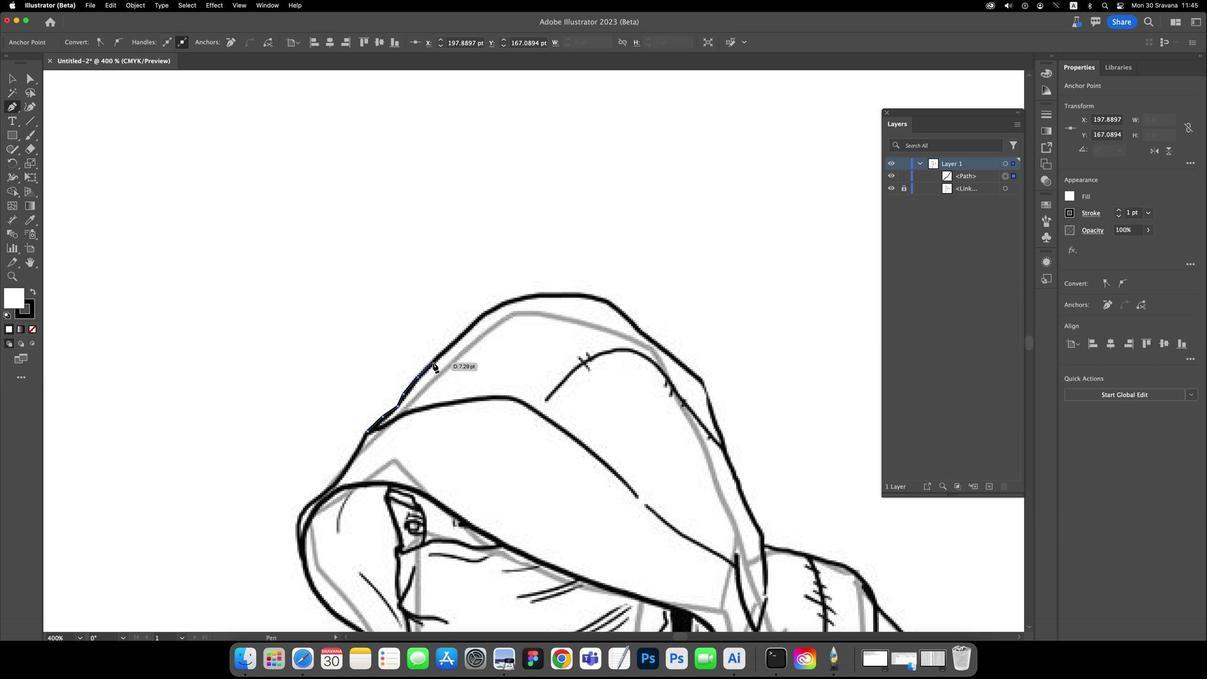 
Action: Mouse moved to (431, 374)
Screenshot: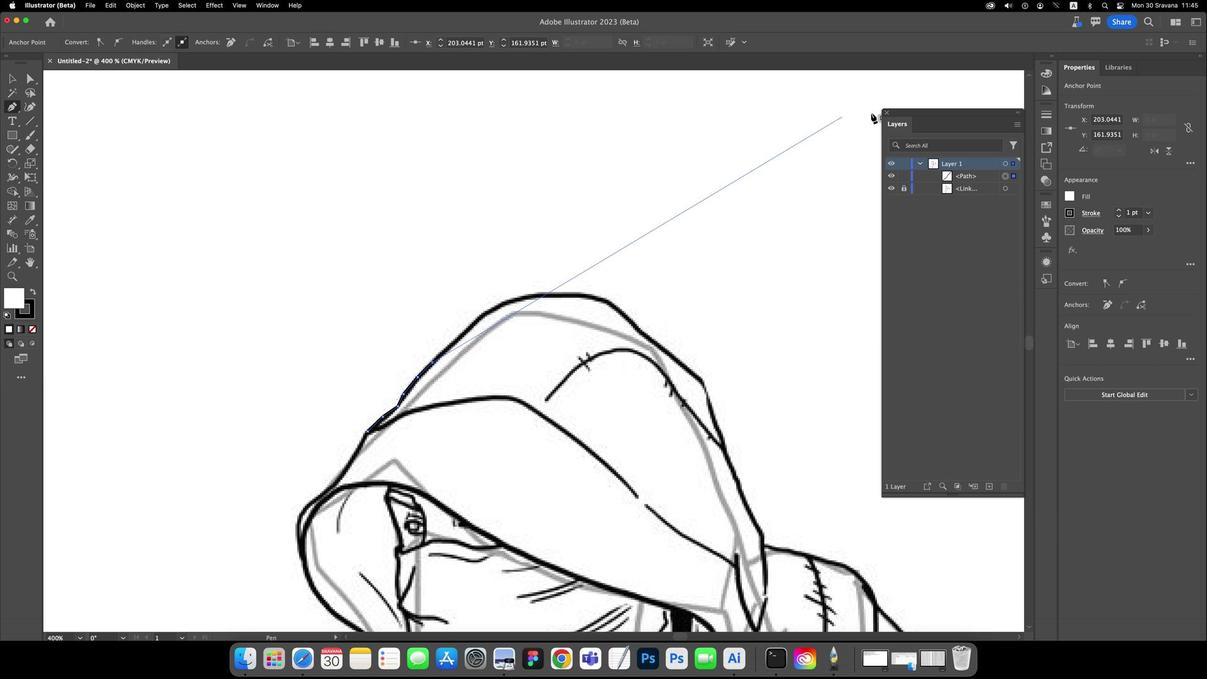 
Action: Mouse pressed left at (431, 374)
Screenshot: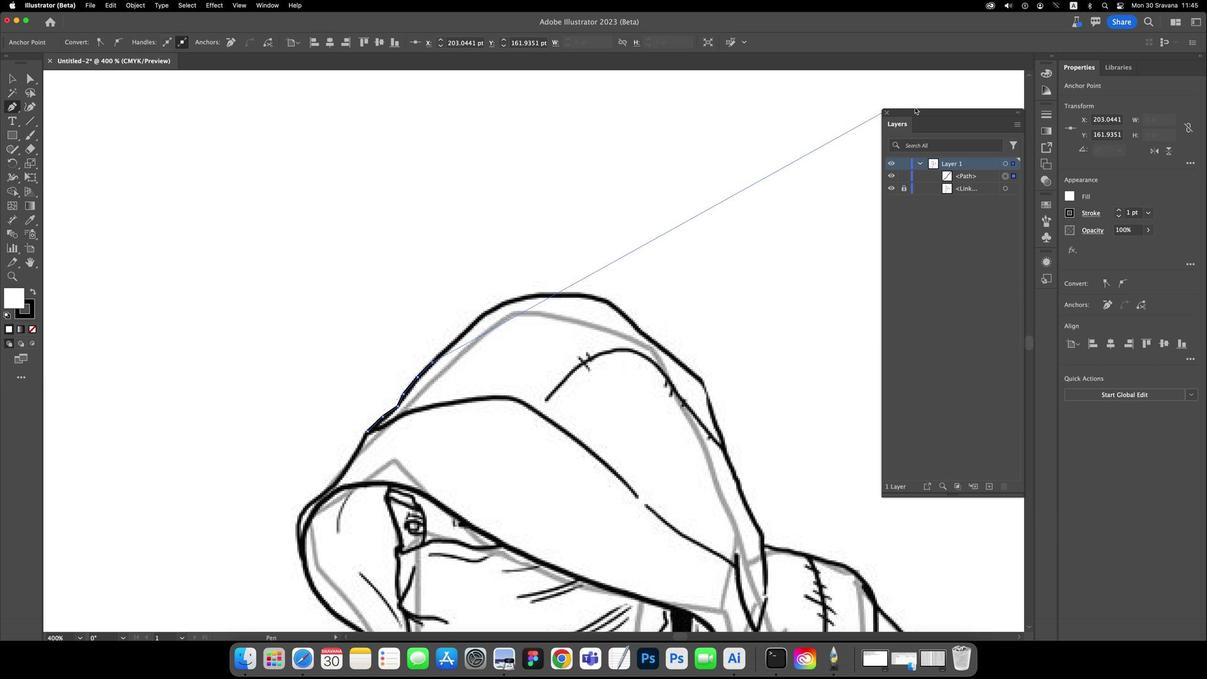 
Action: Mouse moved to (1046, 97)
Screenshot: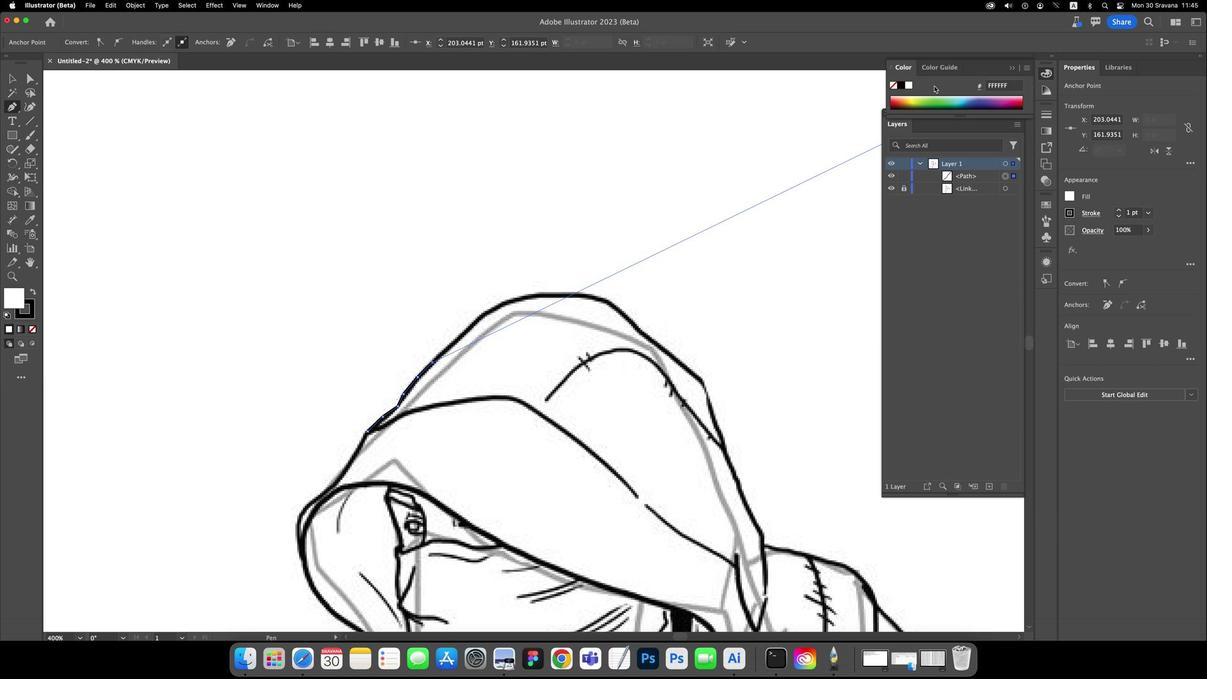 
Action: Mouse pressed left at (1046, 97)
Screenshot: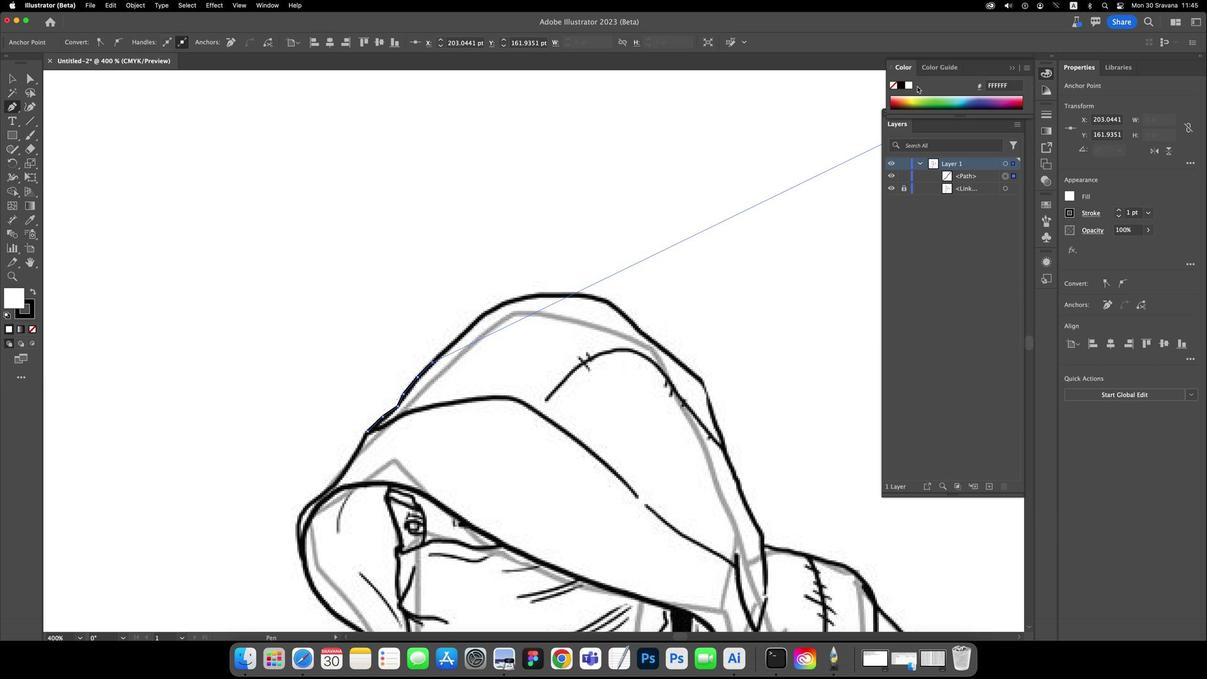 
Action: Mouse moved to (889, 106)
Screenshot: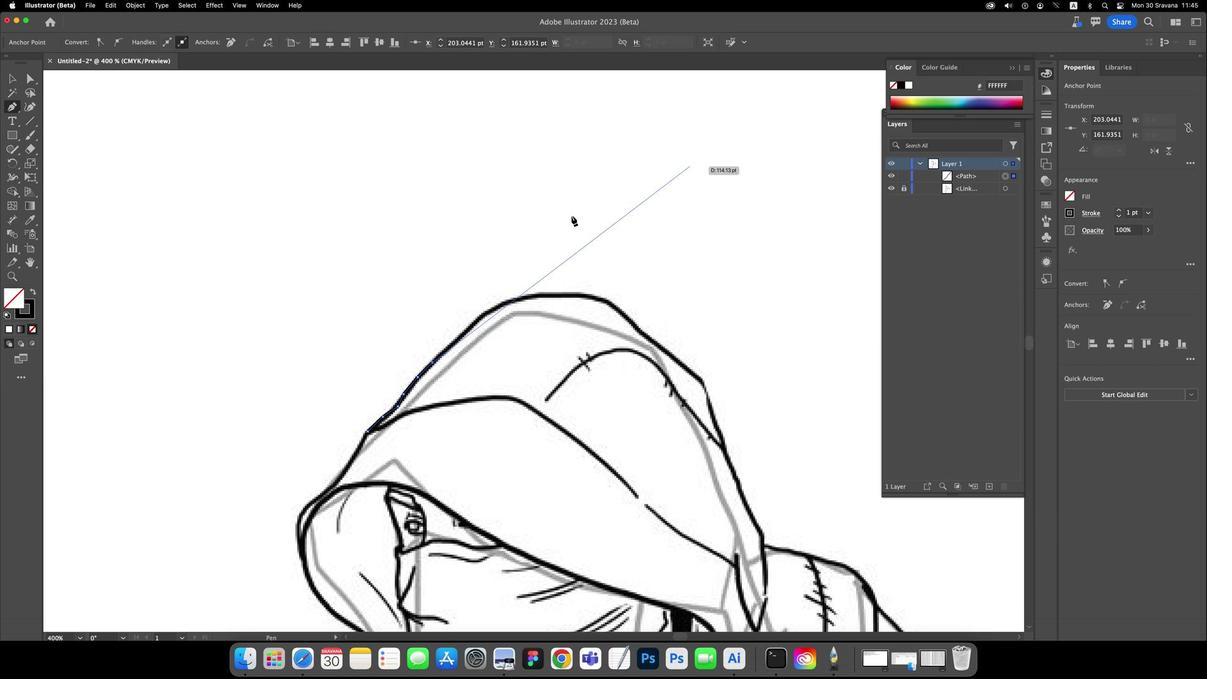 
Action: Mouse pressed left at (889, 106)
Screenshot: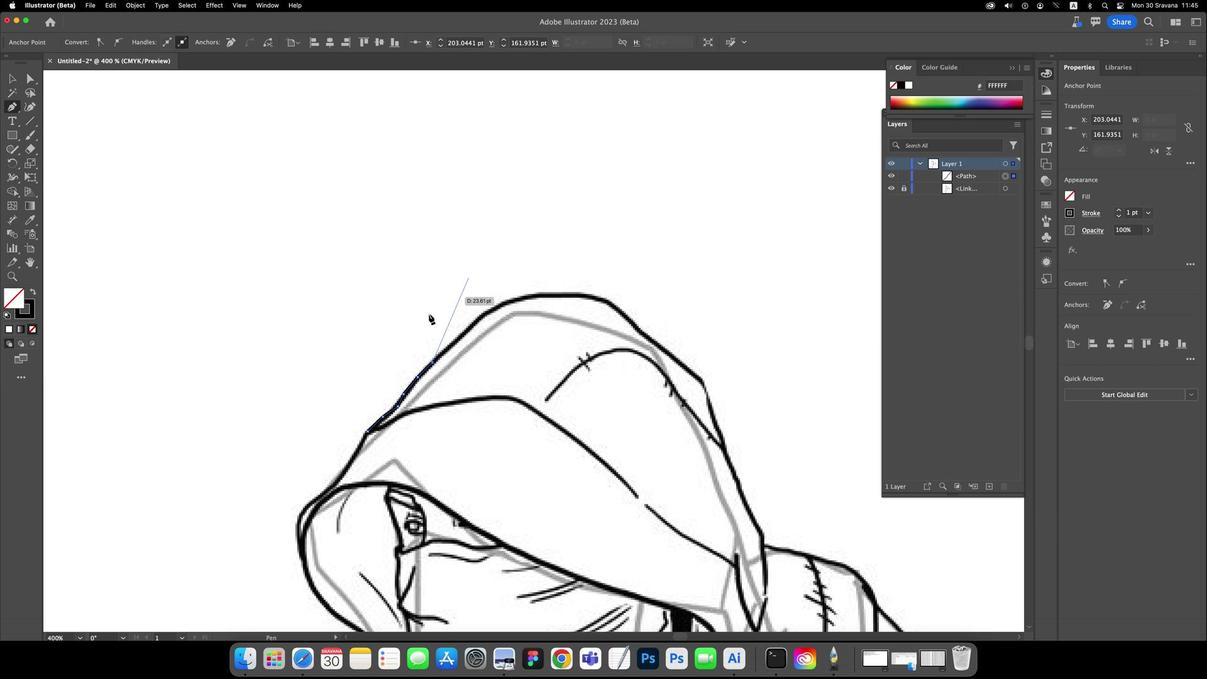 
Action: Mouse moved to (450, 357)
Screenshot: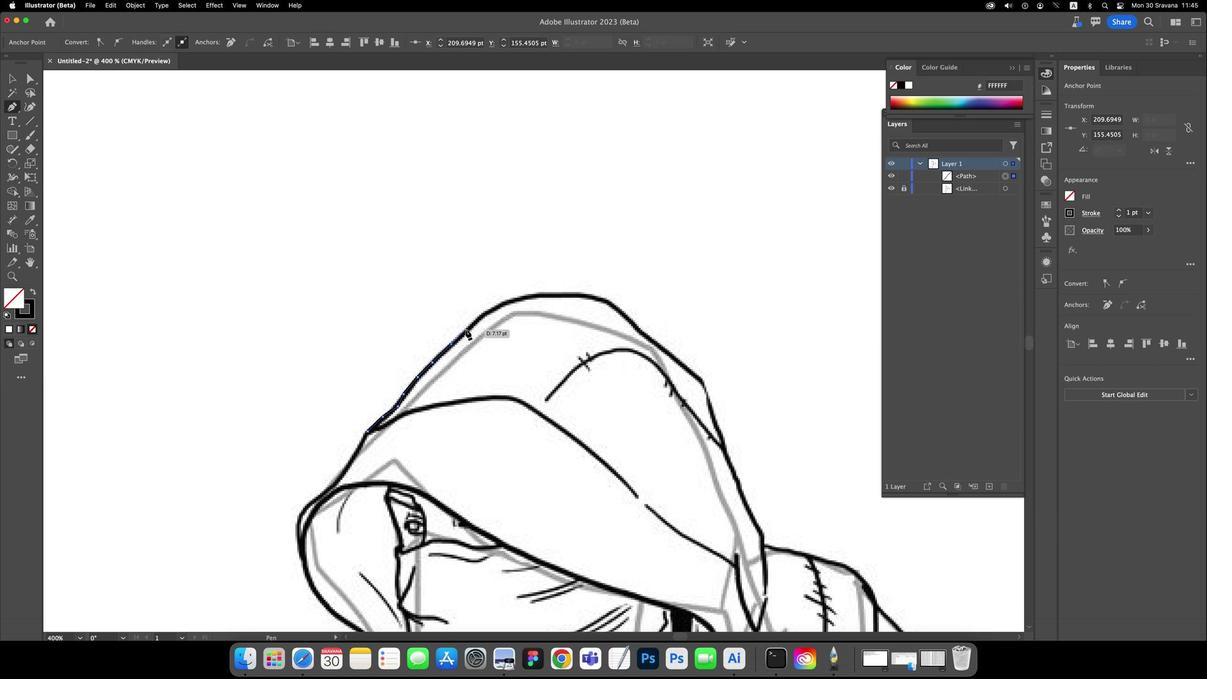 
Action: Mouse pressed left at (450, 357)
Screenshot: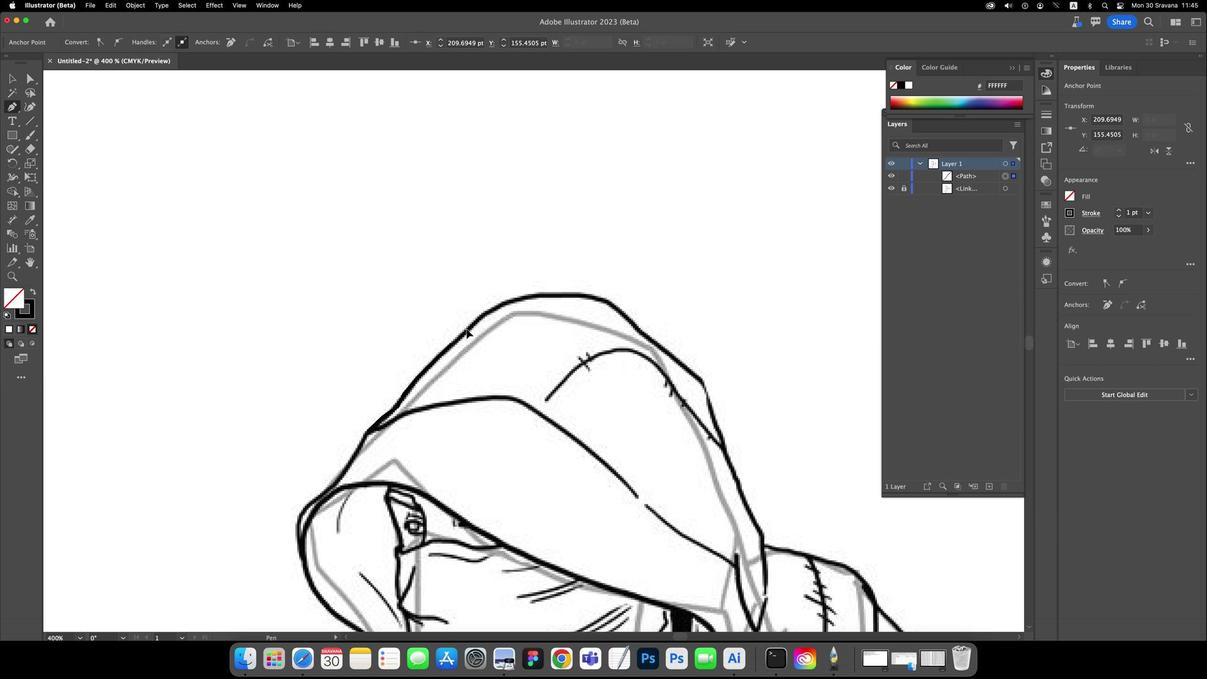 
Action: Mouse moved to (465, 342)
Screenshot: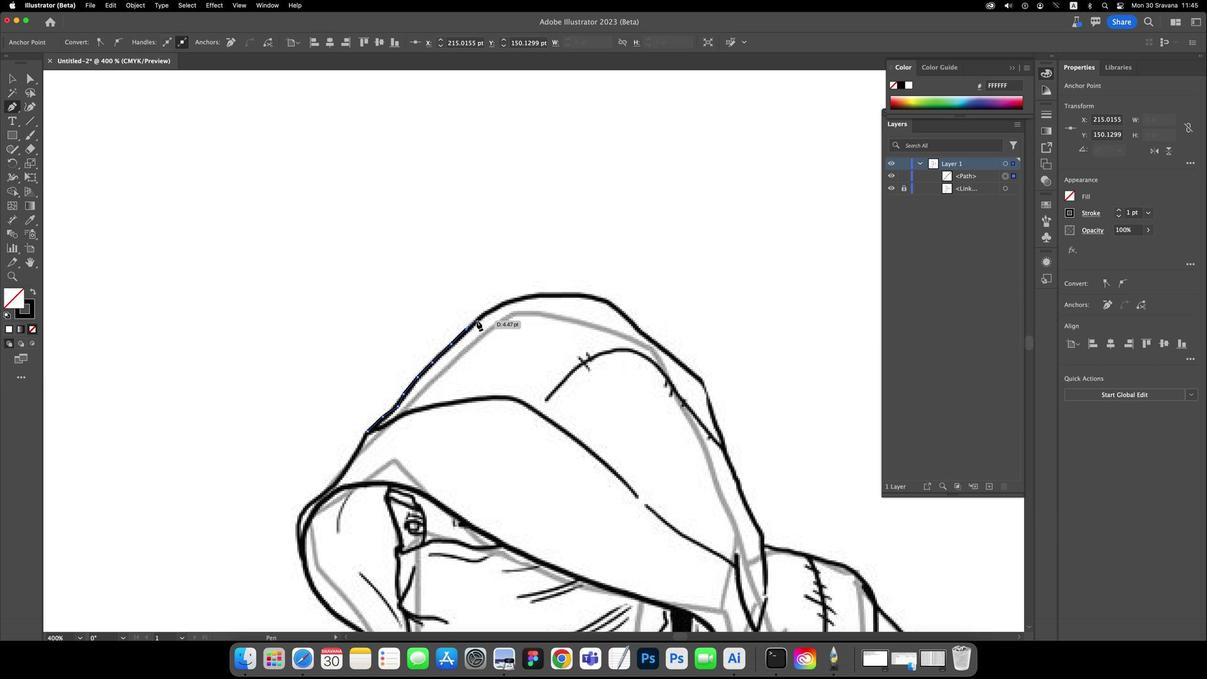 
Action: Mouse pressed left at (465, 342)
Screenshot: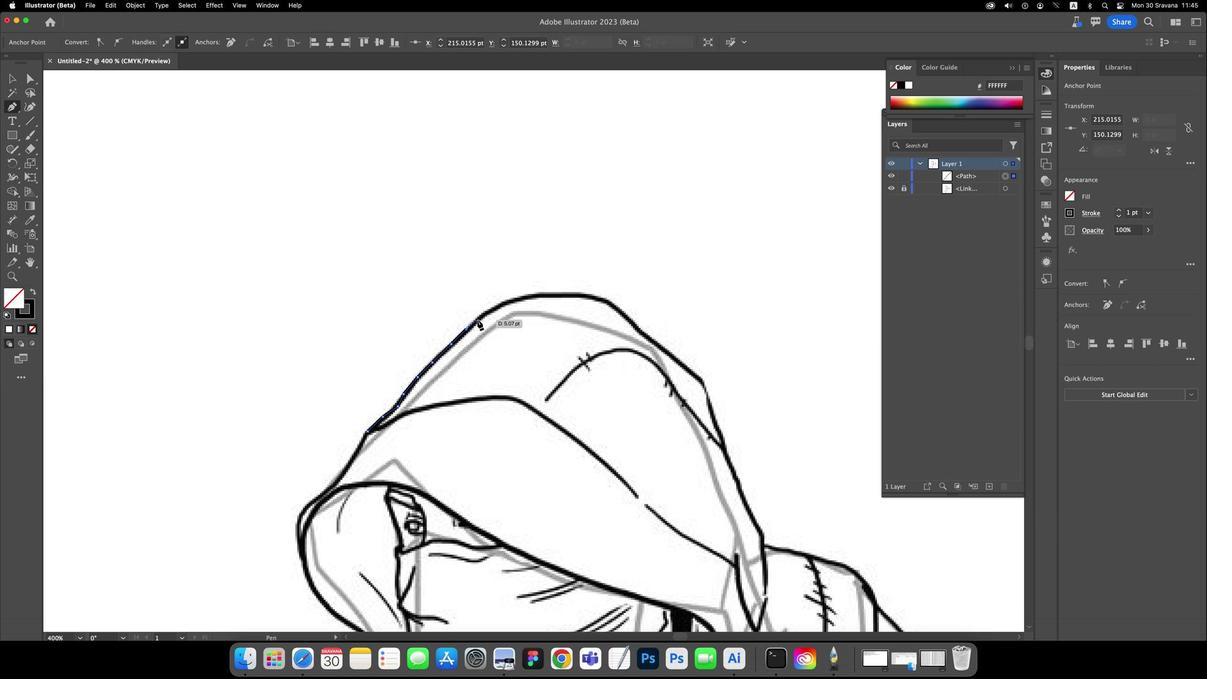 
Action: Mouse moved to (476, 334)
Screenshot: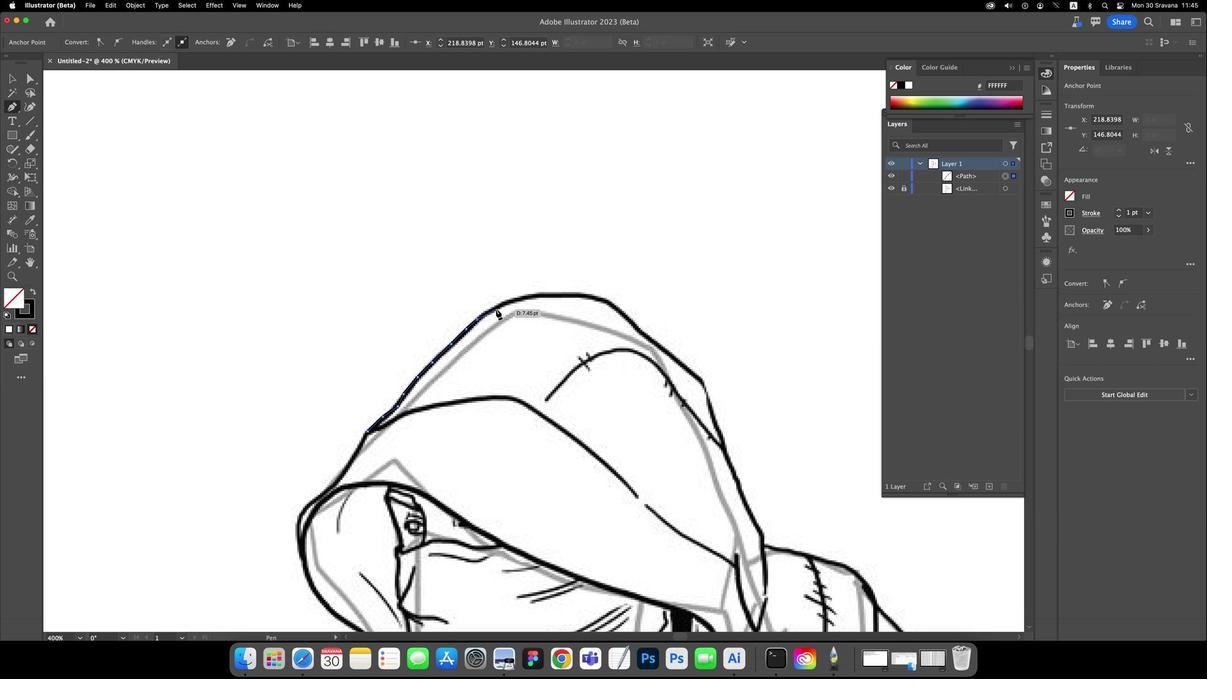 
Action: Mouse pressed left at (476, 334)
Screenshot: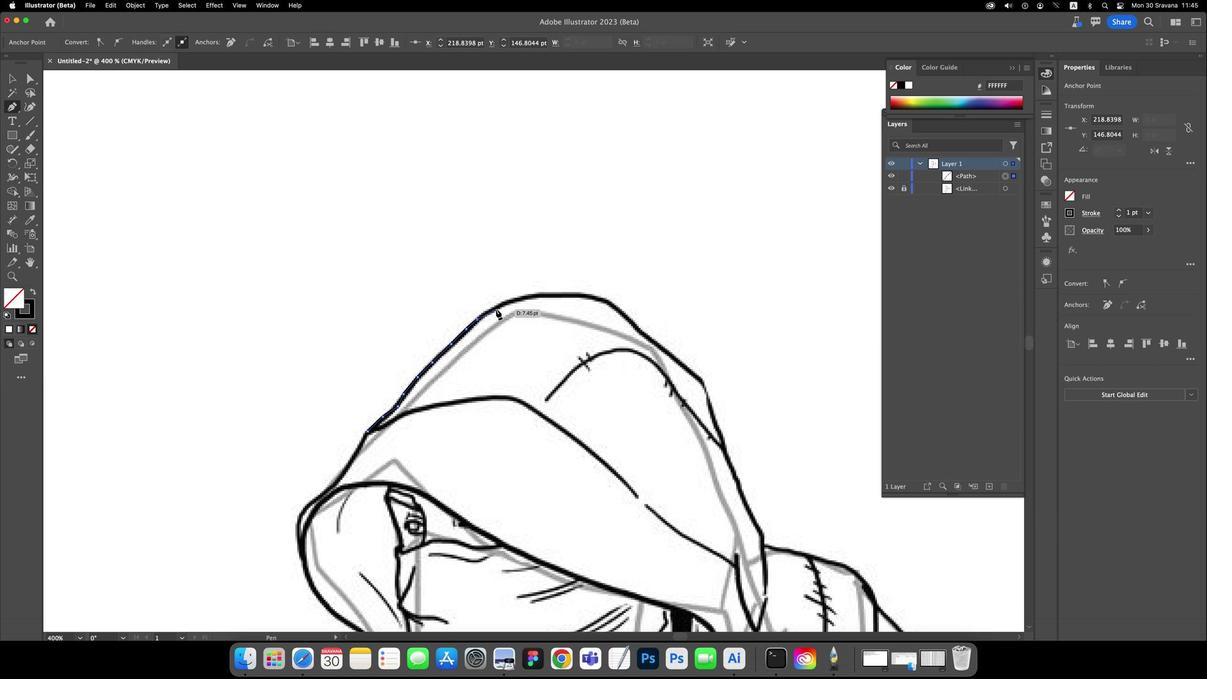 
Action: Mouse moved to (497, 320)
Screenshot: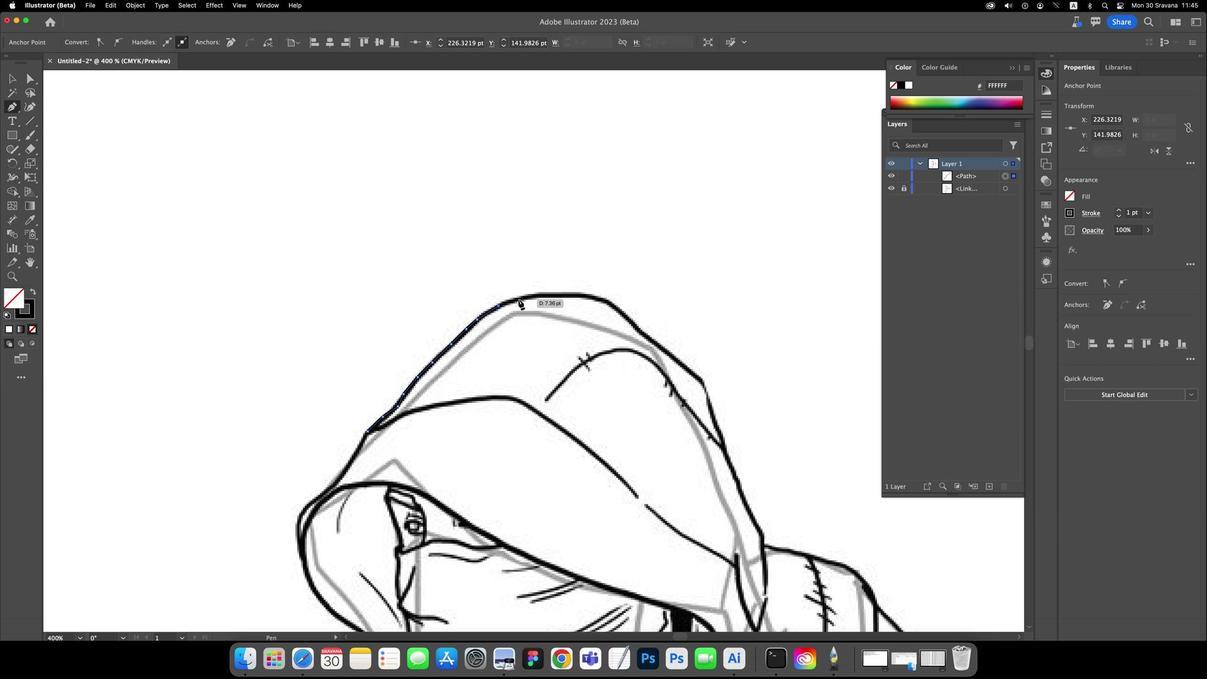 
Action: Mouse pressed left at (497, 320)
Screenshot: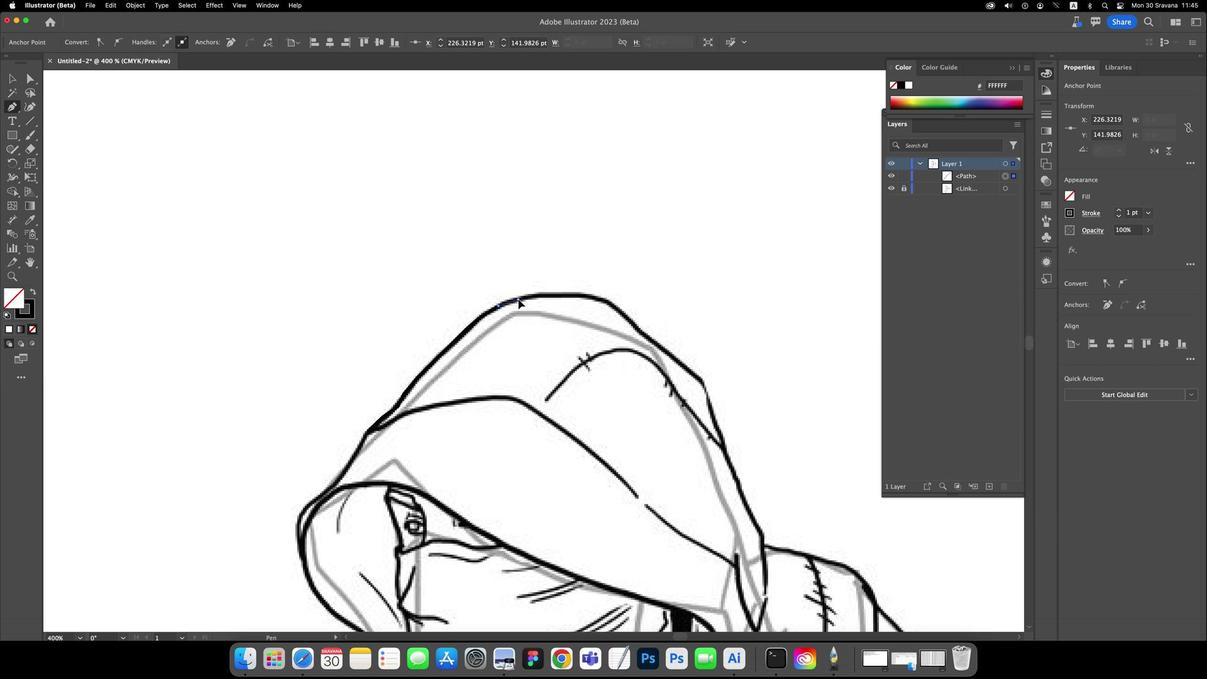 
Action: Mouse moved to (517, 314)
Screenshot: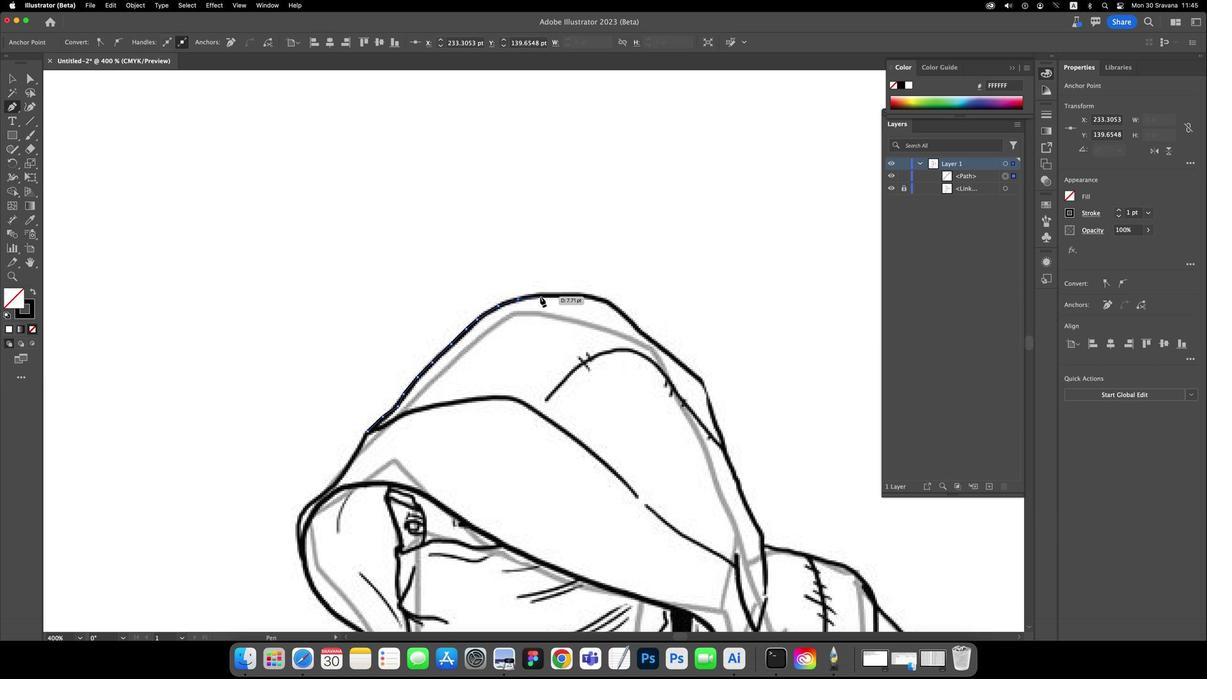 
Action: Mouse pressed left at (517, 314)
Screenshot: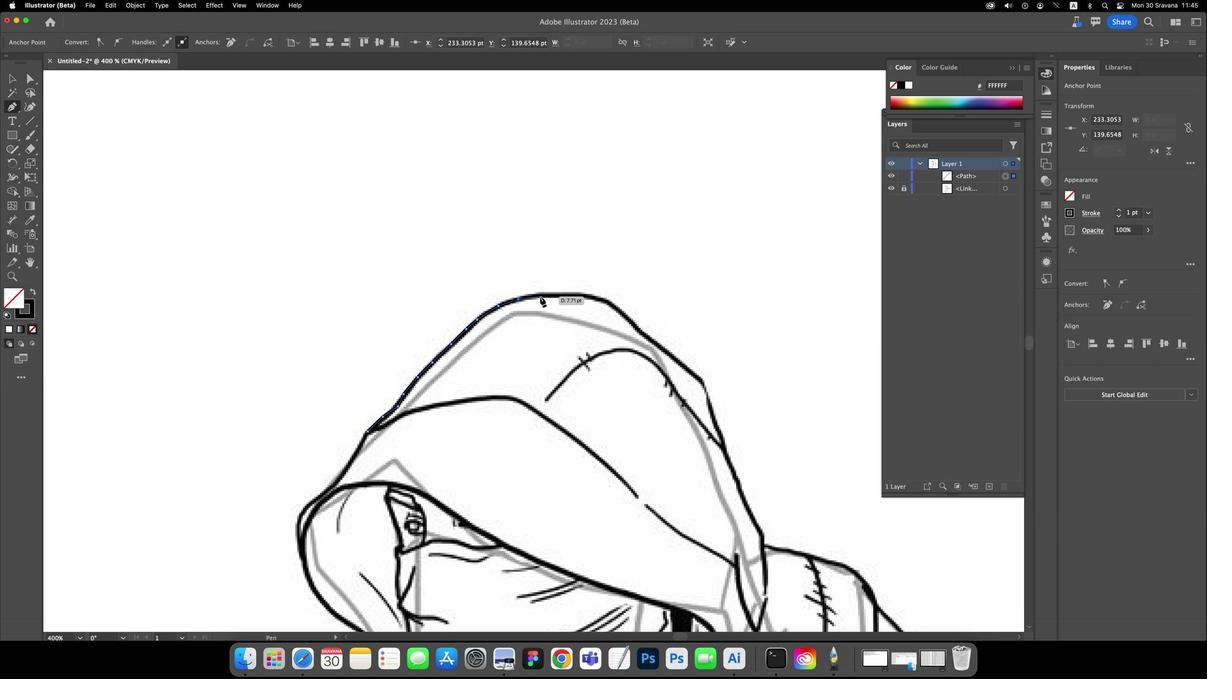 
Action: Mouse moved to (539, 312)
Screenshot: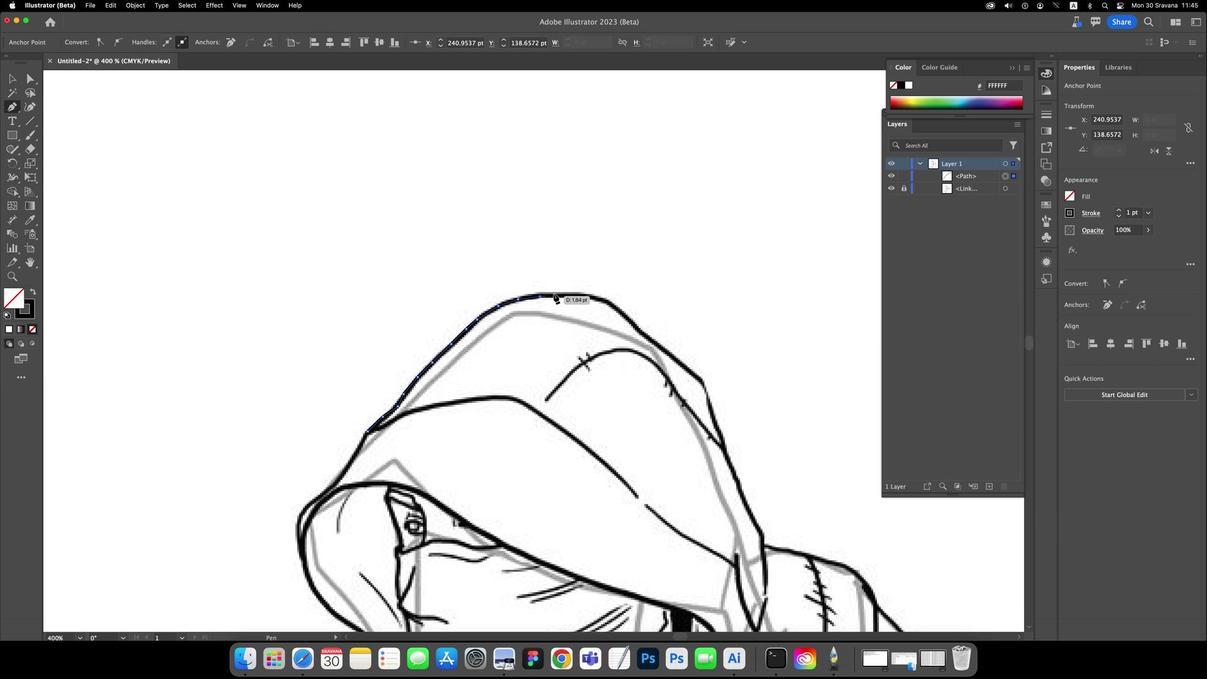 
Action: Mouse pressed left at (539, 312)
Screenshot: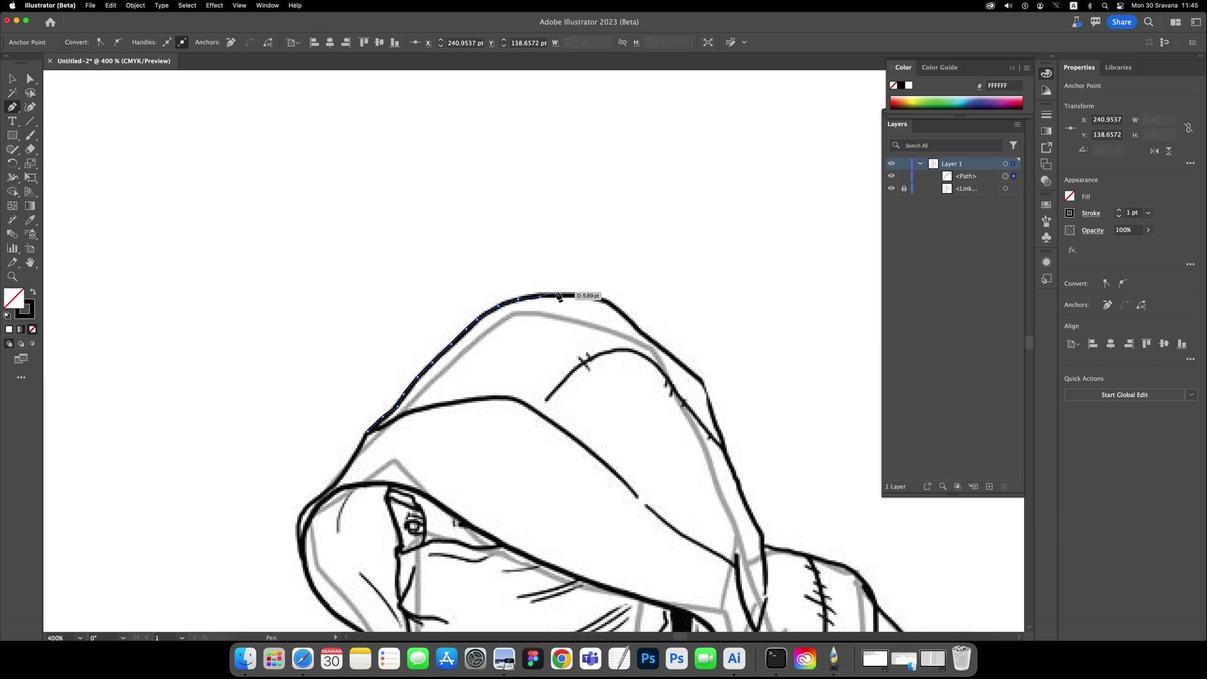
Action: Mouse moved to (563, 310)
Screenshot: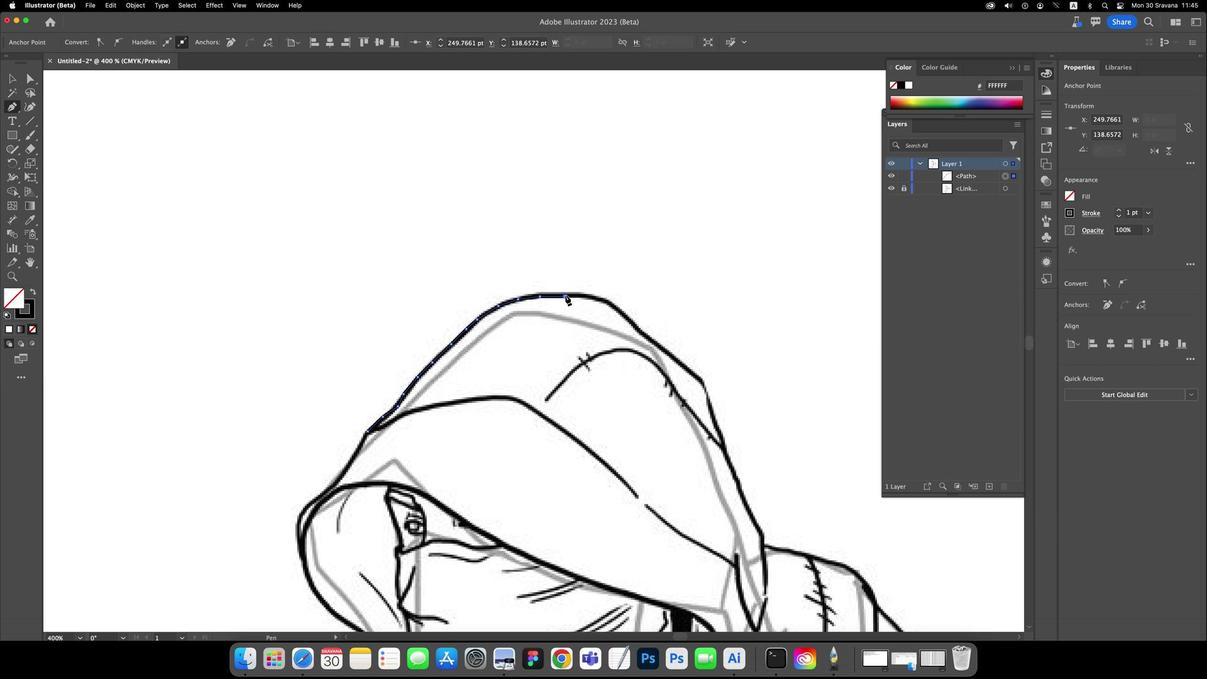 
Action: Mouse pressed left at (563, 310)
Screenshot: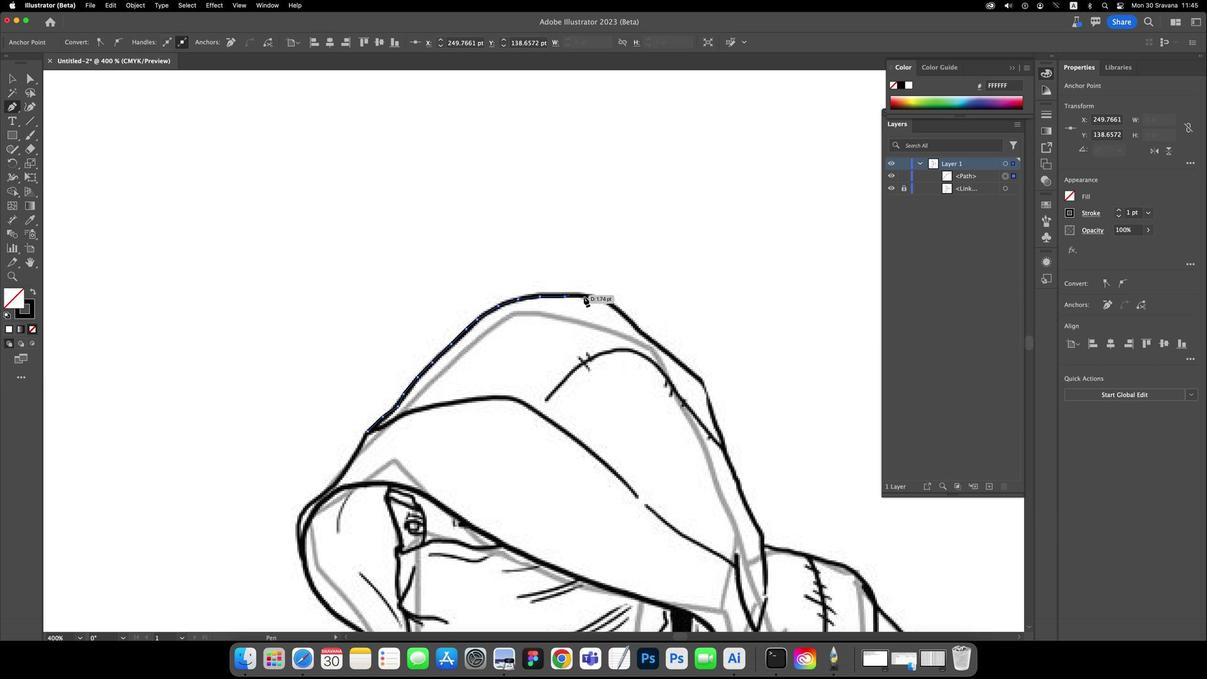 
Action: Mouse moved to (587, 313)
Screenshot: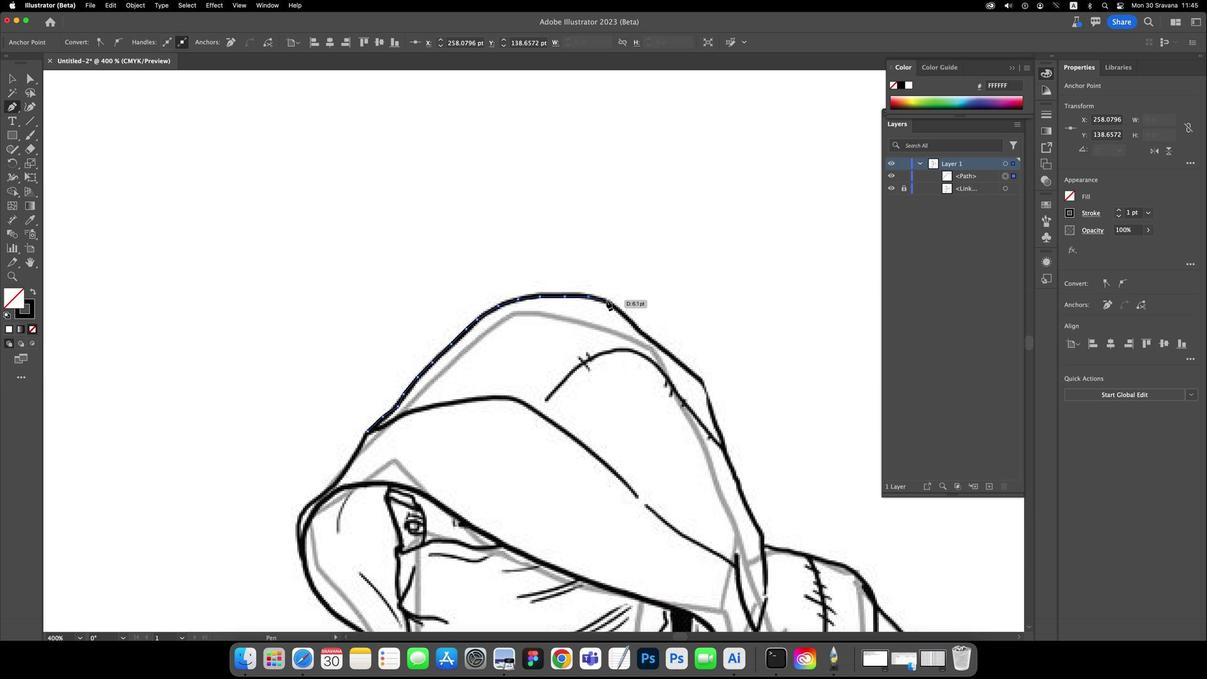 
Action: Mouse pressed left at (587, 313)
Screenshot: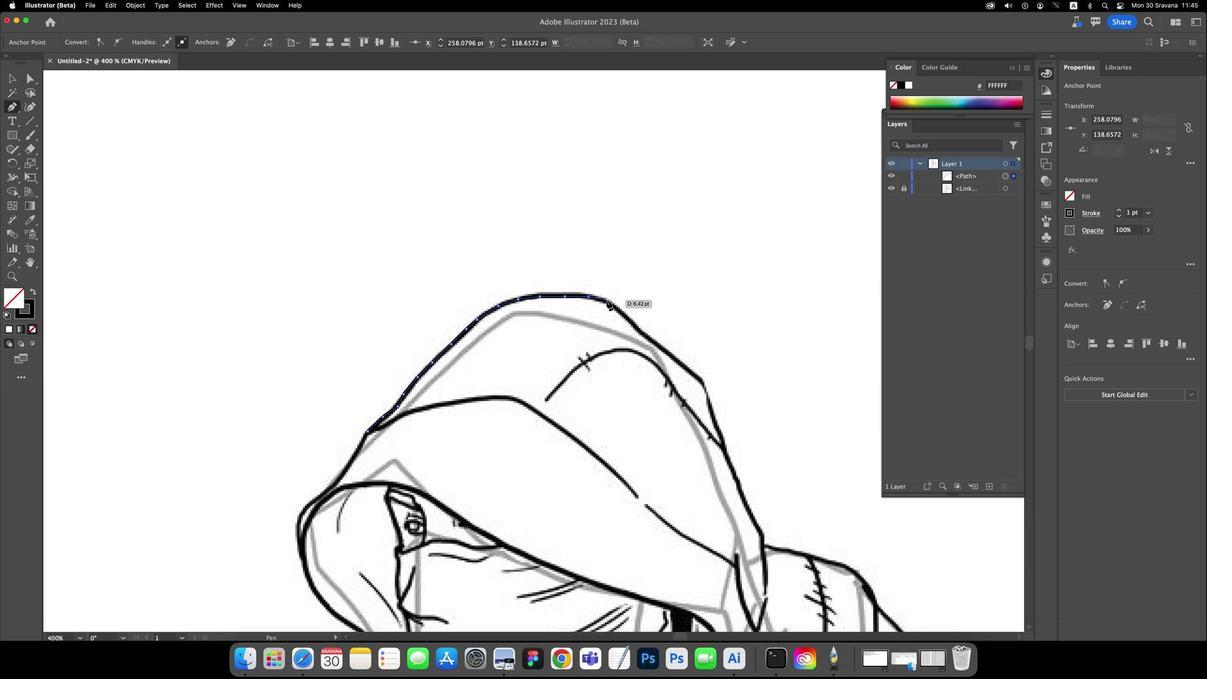 
Action: Mouse moved to (605, 315)
Screenshot: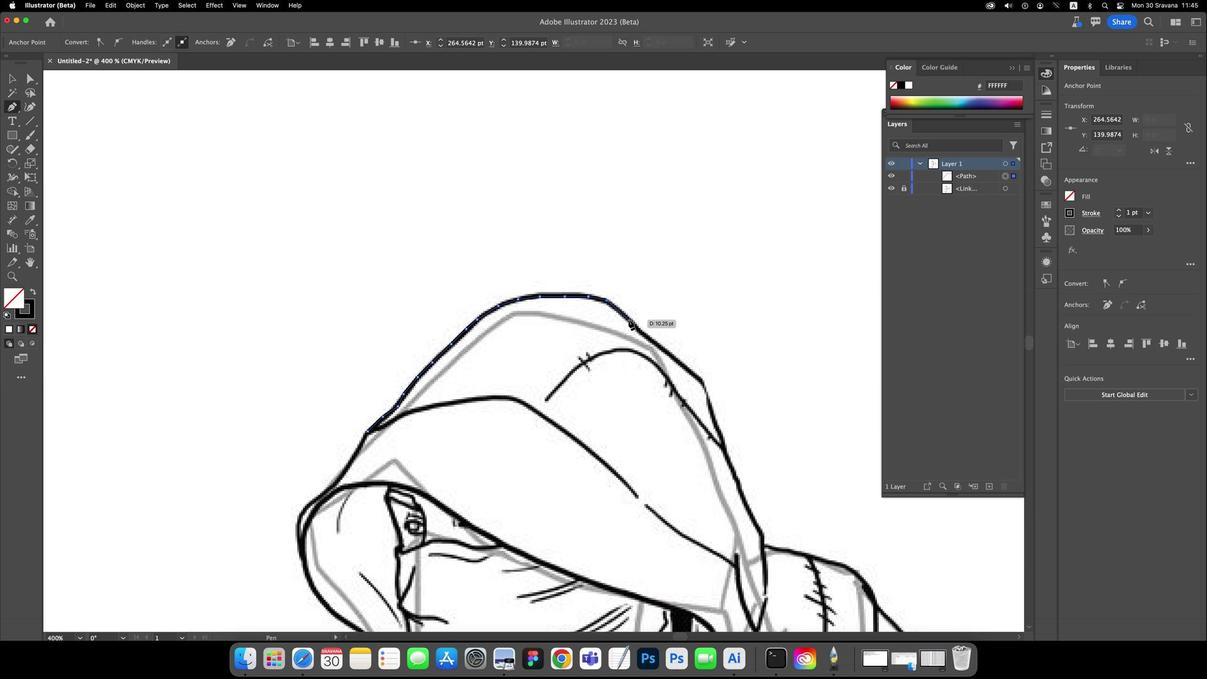 
Action: Mouse pressed left at (605, 315)
Screenshot: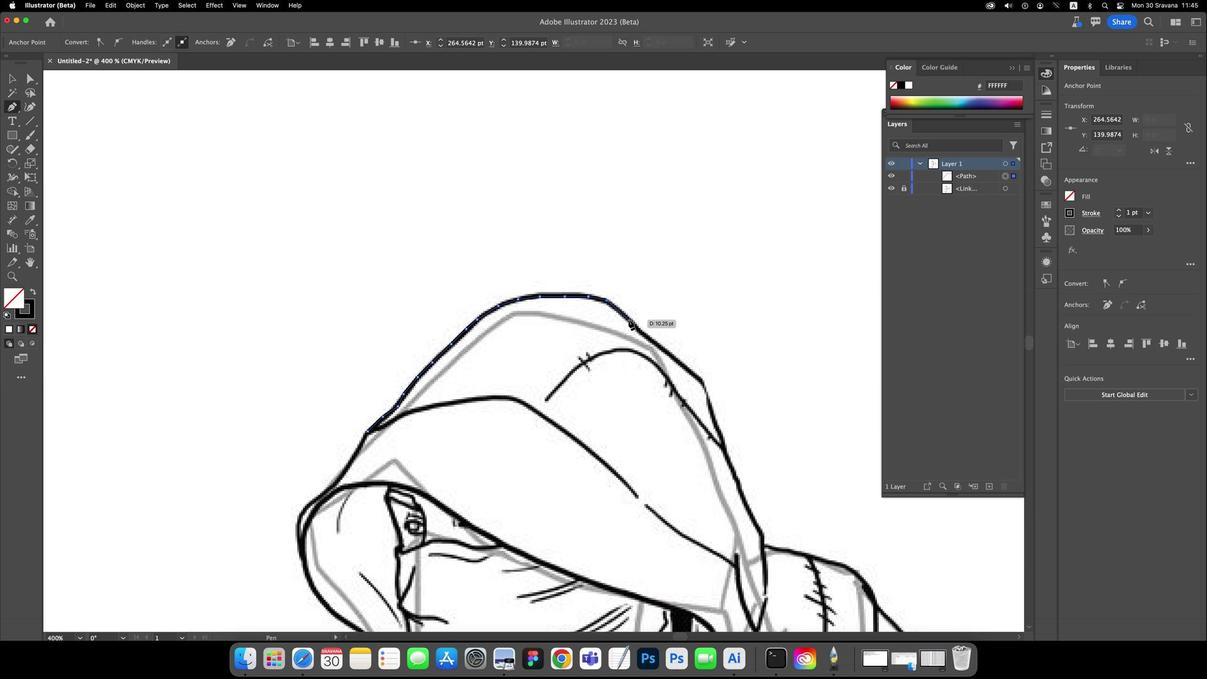 
Action: Mouse moved to (627, 333)
Screenshot: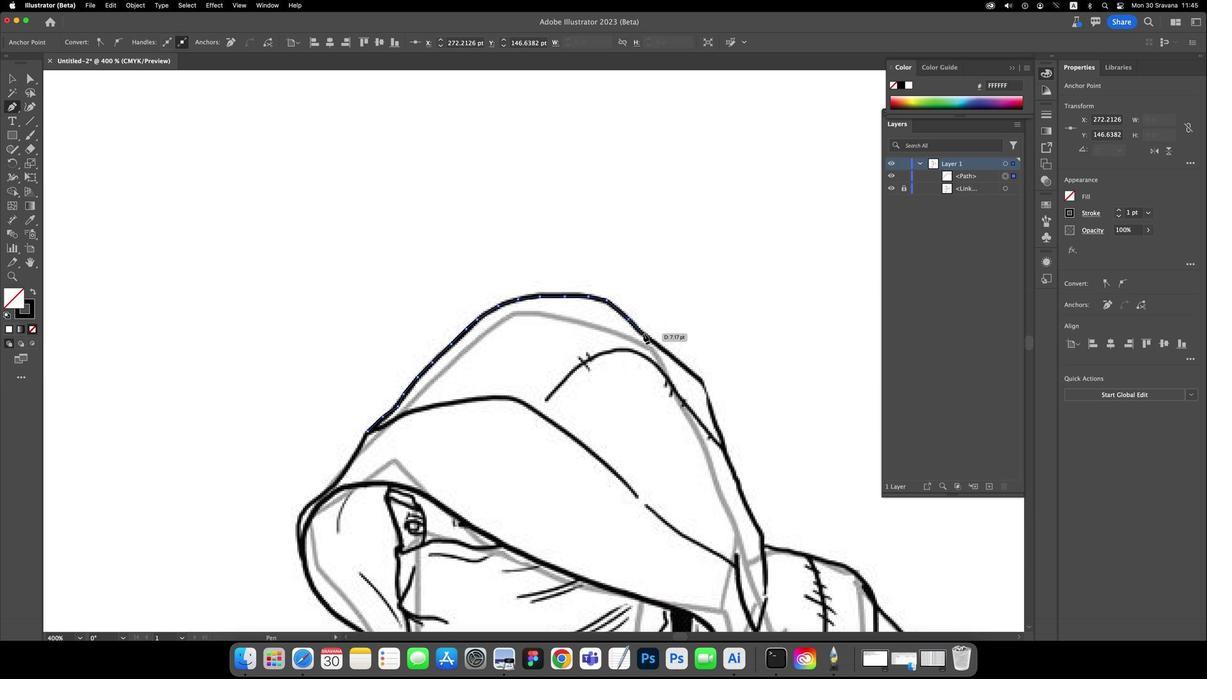 
Action: Mouse pressed left at (627, 333)
Screenshot: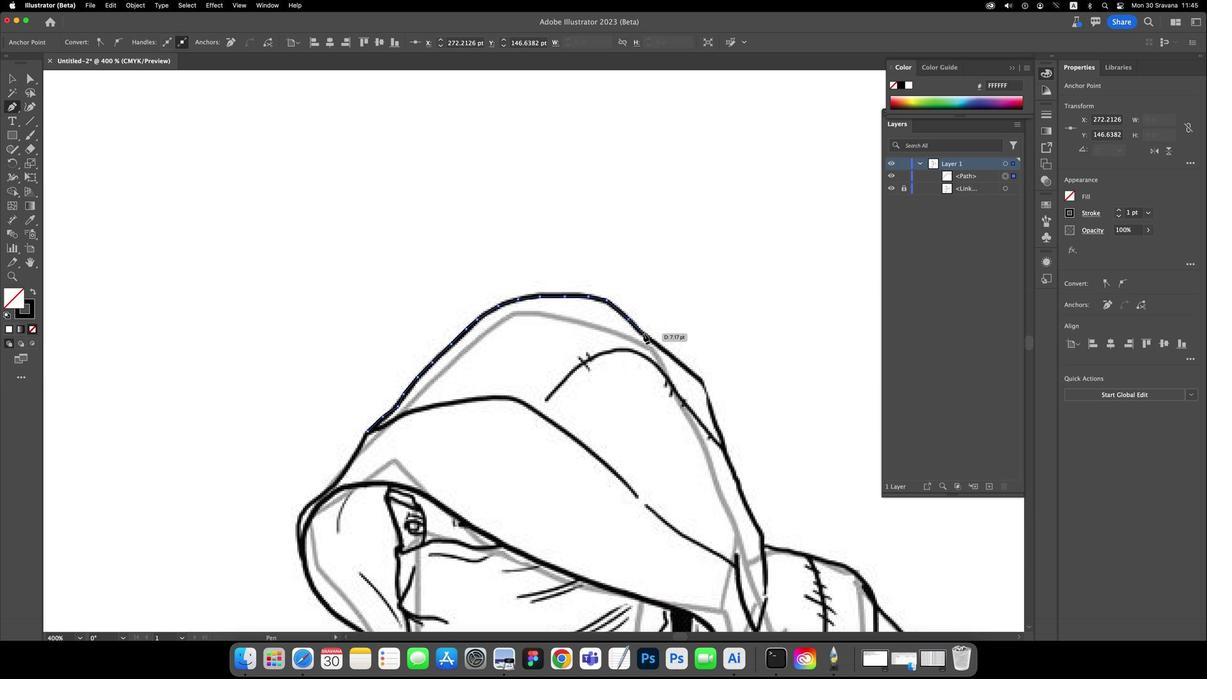 
Action: Mouse moved to (642, 347)
Screenshot: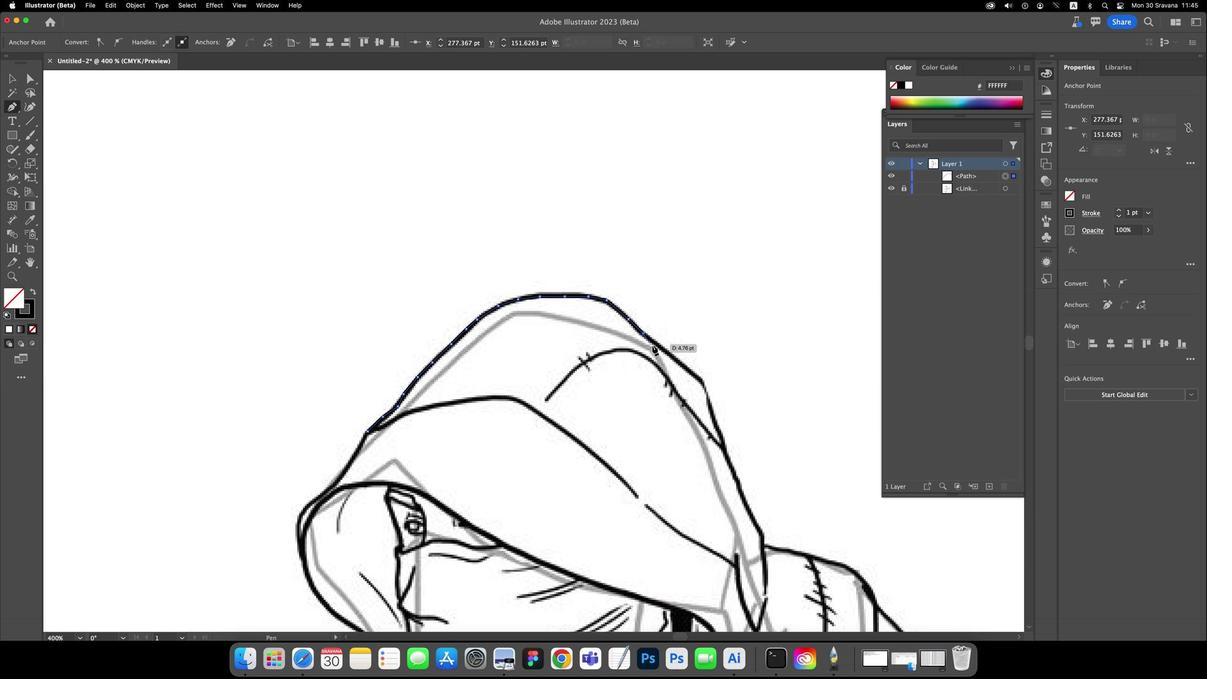 
Action: Mouse pressed left at (642, 347)
Screenshot: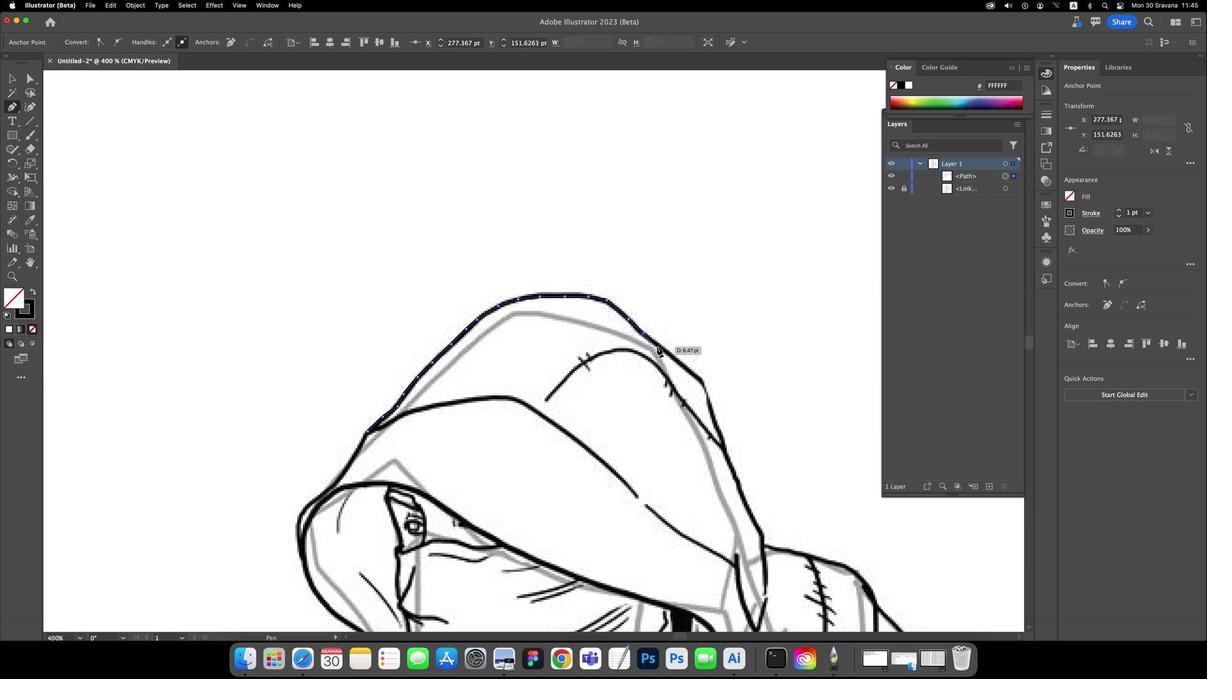 
Action: Mouse moved to (659, 359)
Screenshot: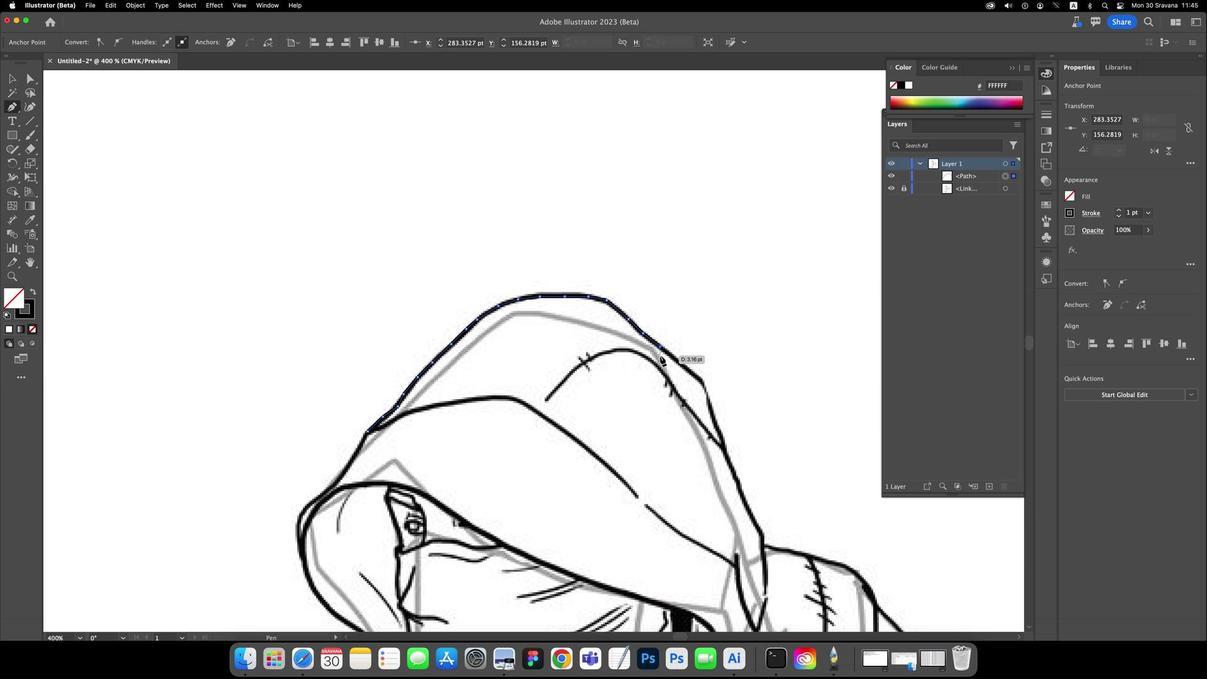 
Action: Mouse pressed left at (659, 359)
Screenshot: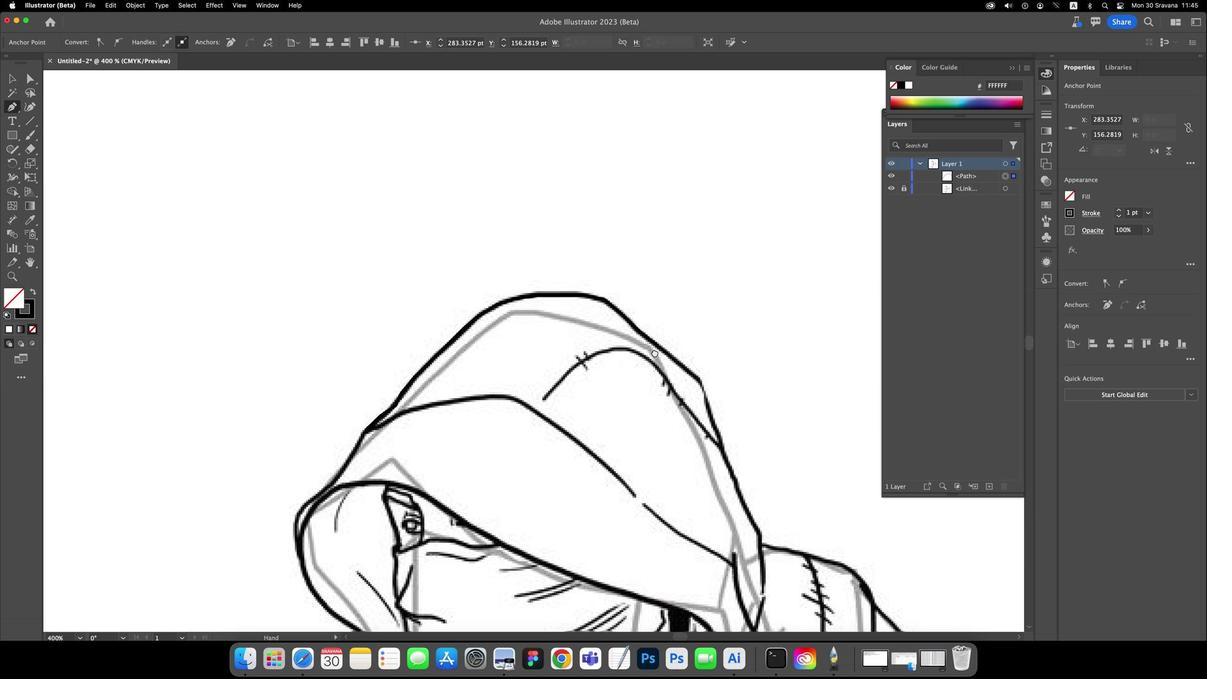 
Action: Mouse moved to (659, 368)
Screenshot: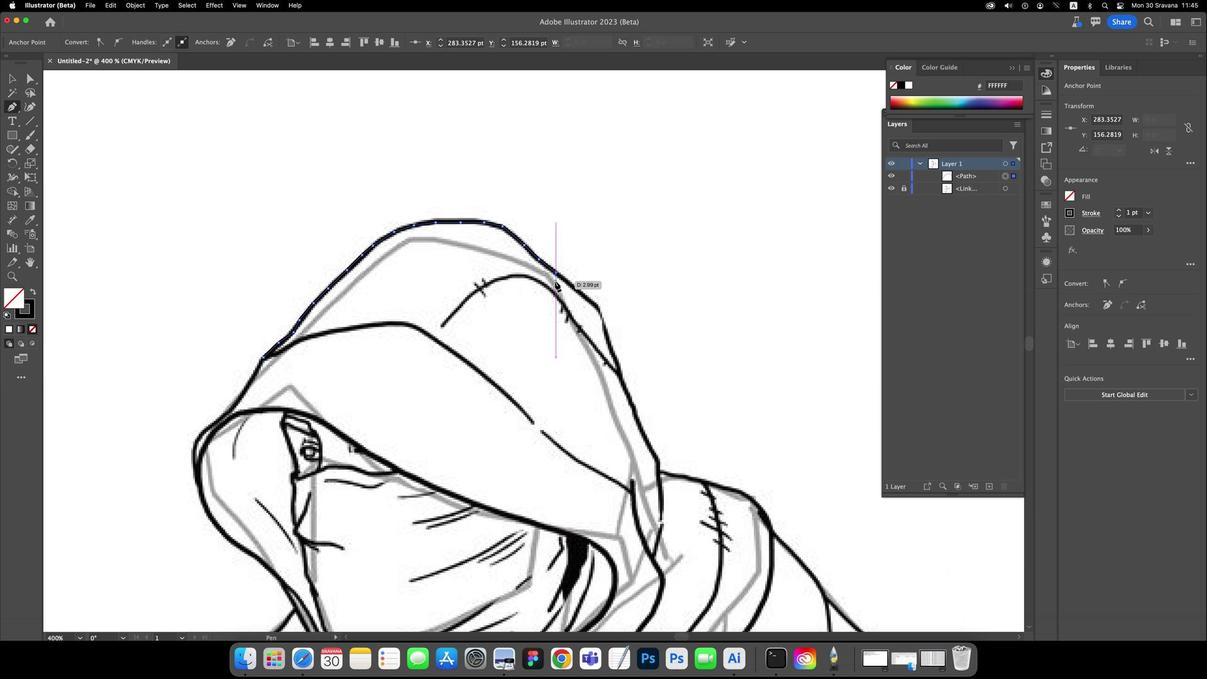 
Action: Key pressed Key.space
Screenshot: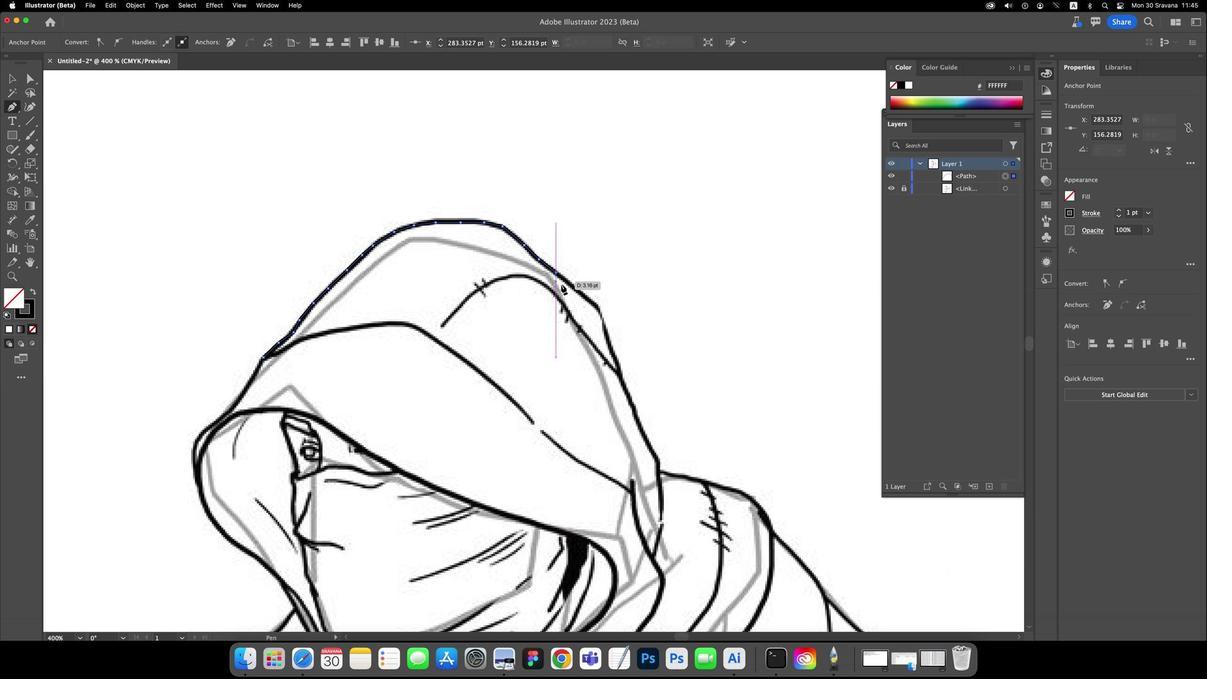
Action: Mouse moved to (657, 368)
Screenshot: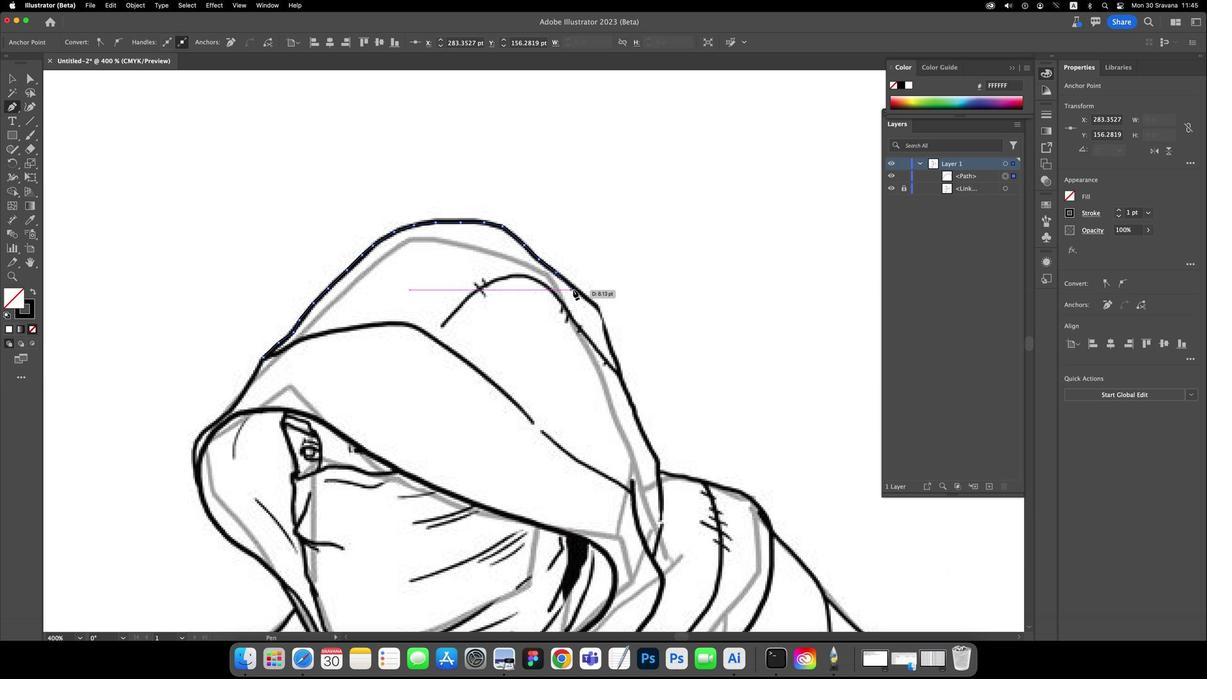 
Action: Mouse pressed left at (657, 368)
Screenshot: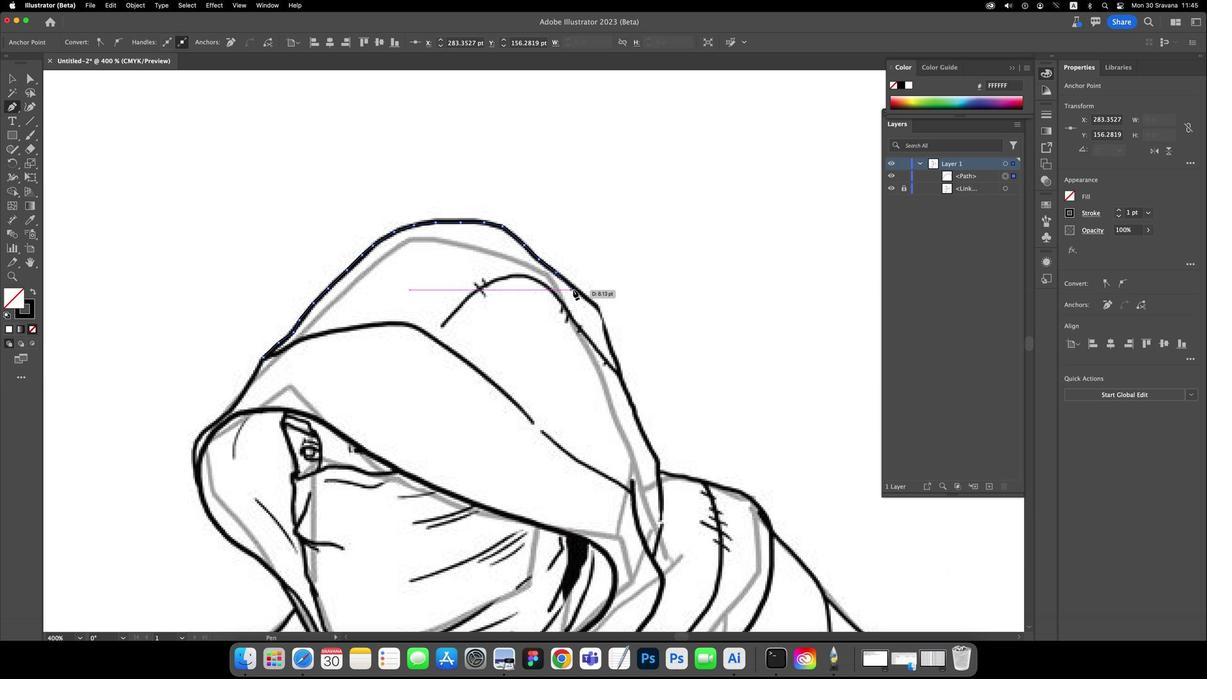 
Action: Mouse moved to (573, 302)
Screenshot: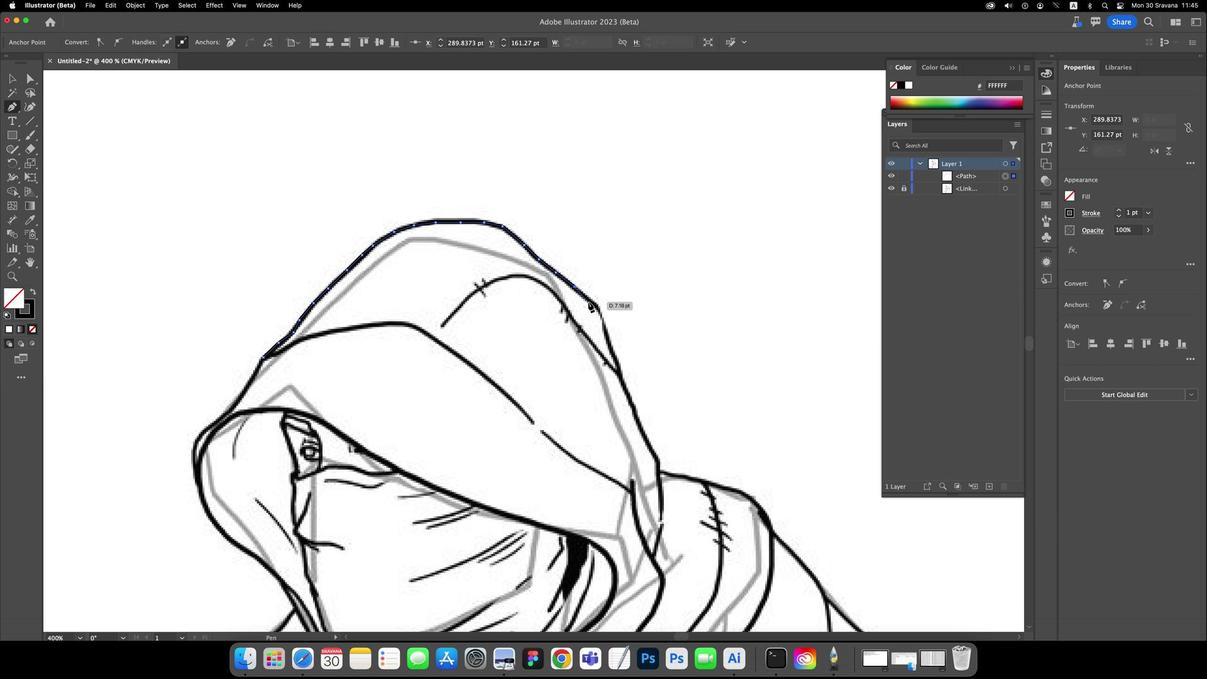 
Action: Mouse pressed left at (573, 302)
Screenshot: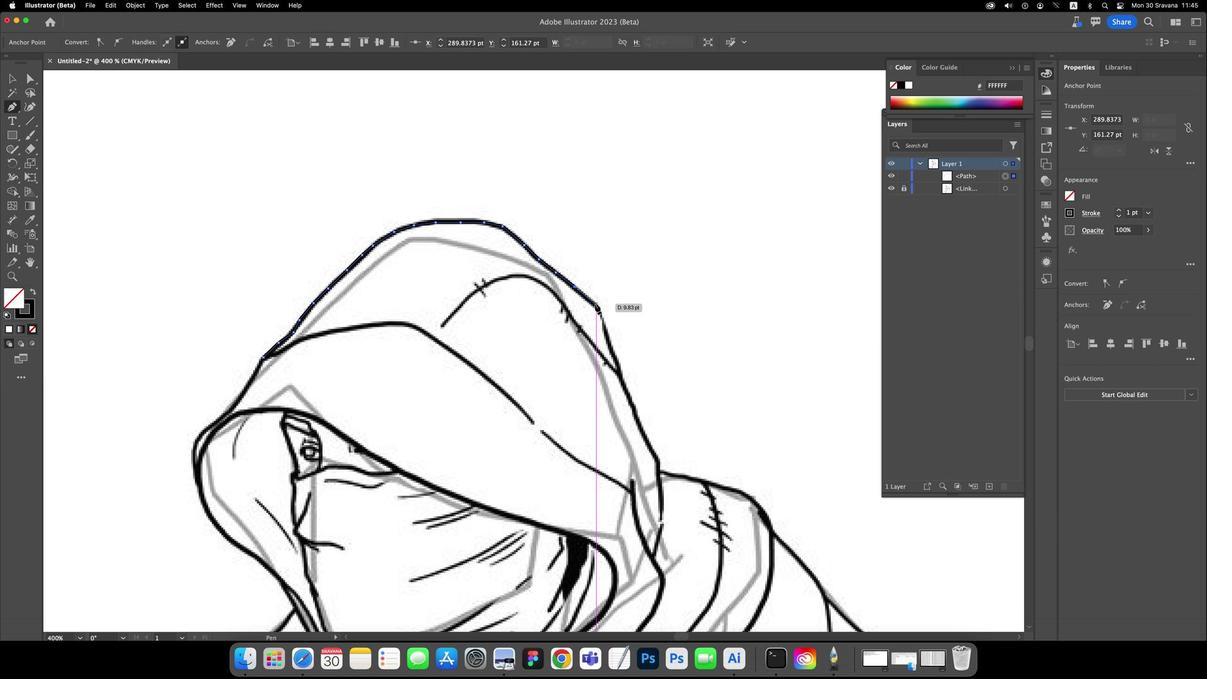 
Action: Mouse moved to (593, 318)
Screenshot: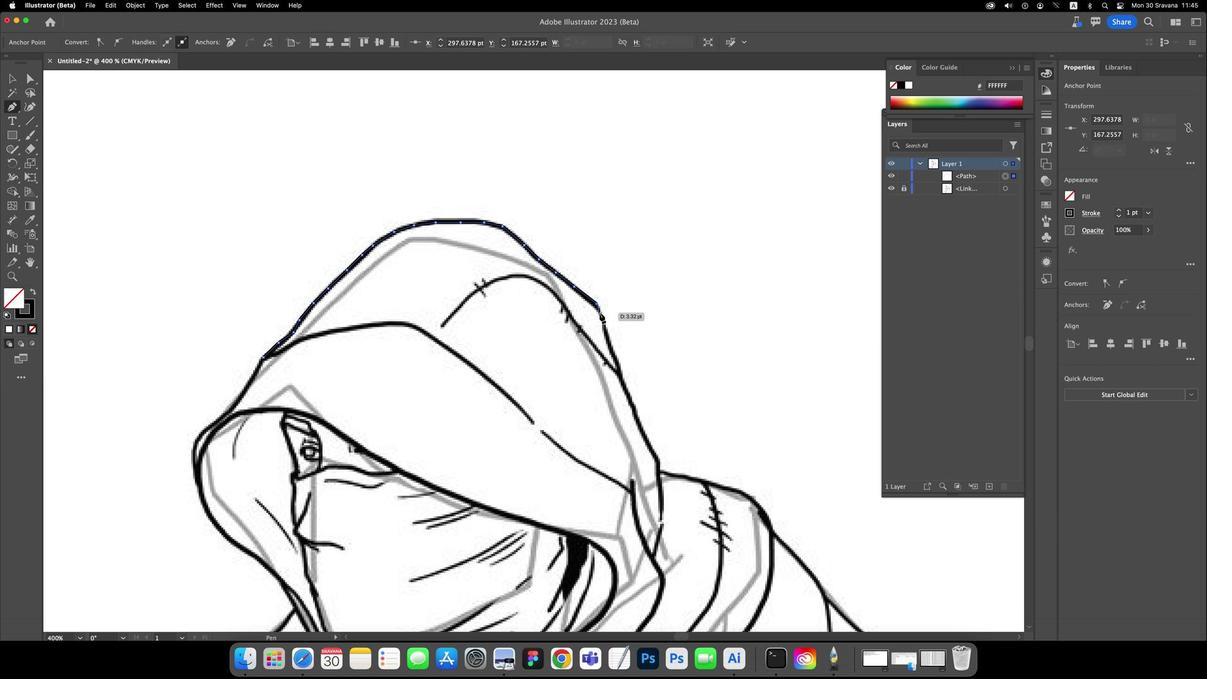
Action: Mouse pressed left at (593, 318)
Screenshot: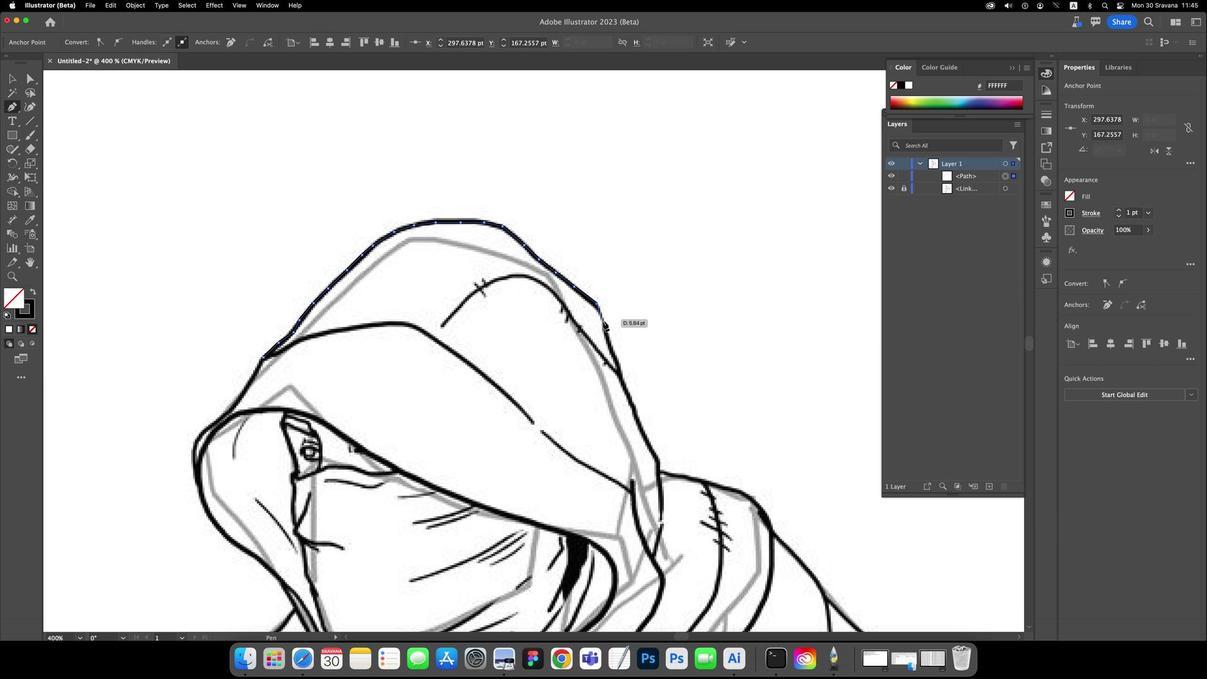 
Action: Mouse moved to (603, 337)
Screenshot: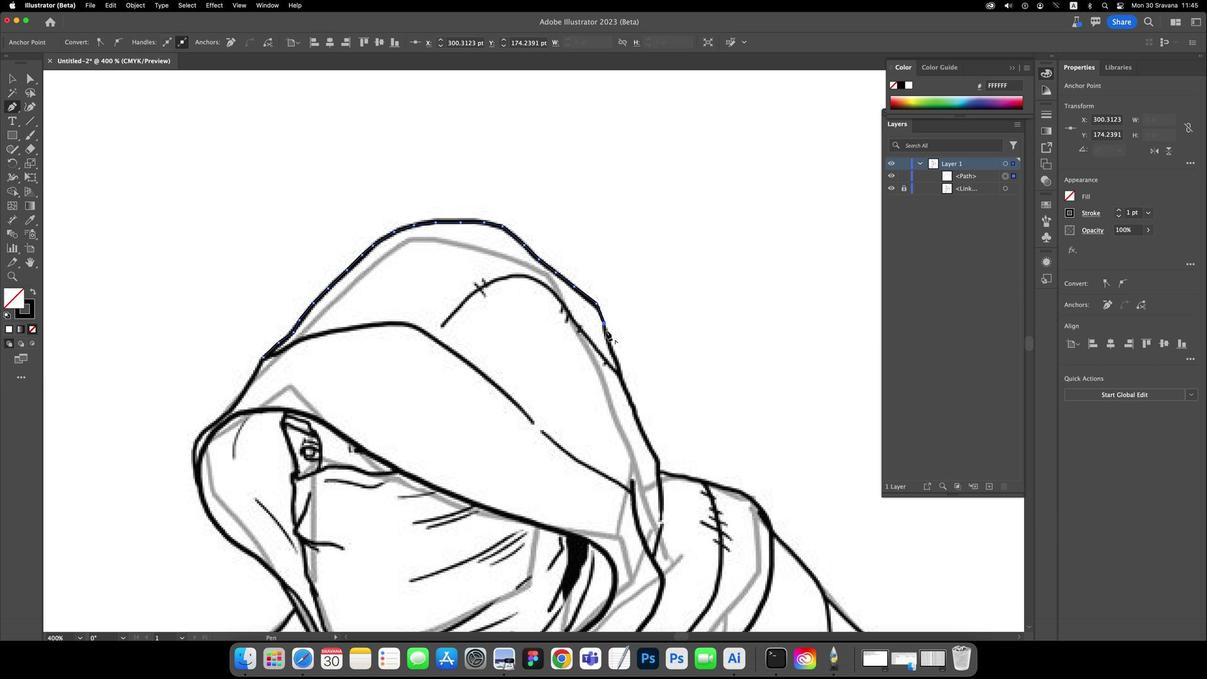 
Action: Mouse pressed left at (603, 337)
Screenshot: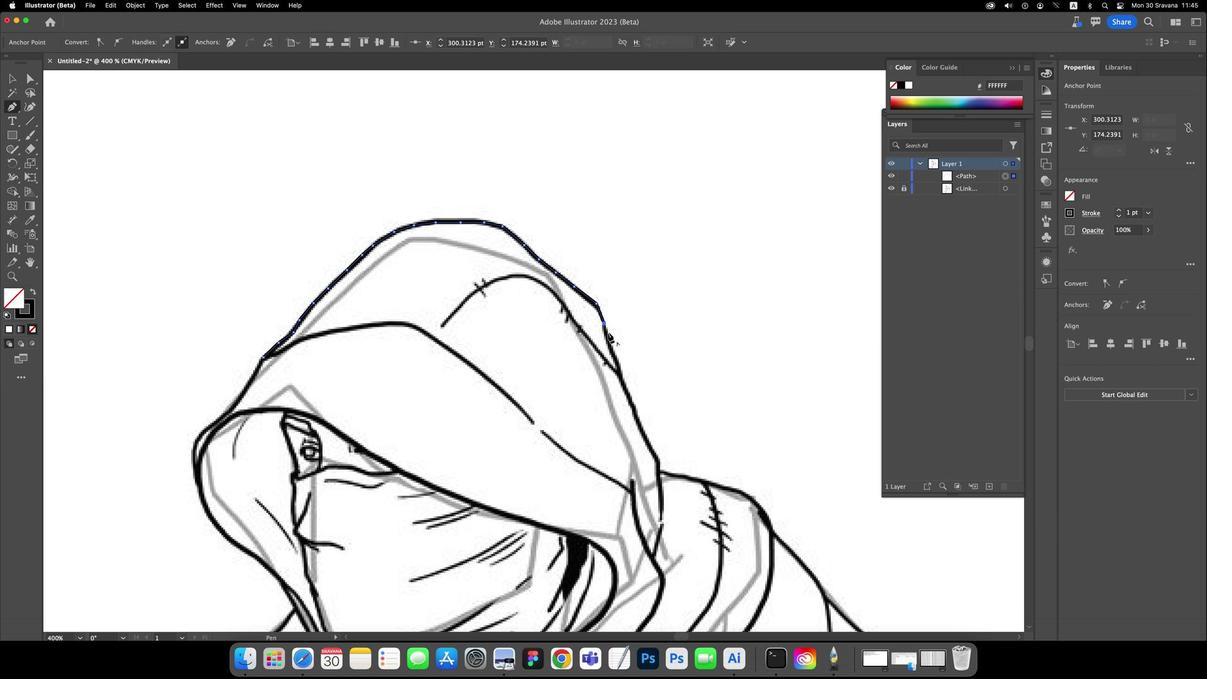 
Action: Mouse moved to (608, 356)
Screenshot: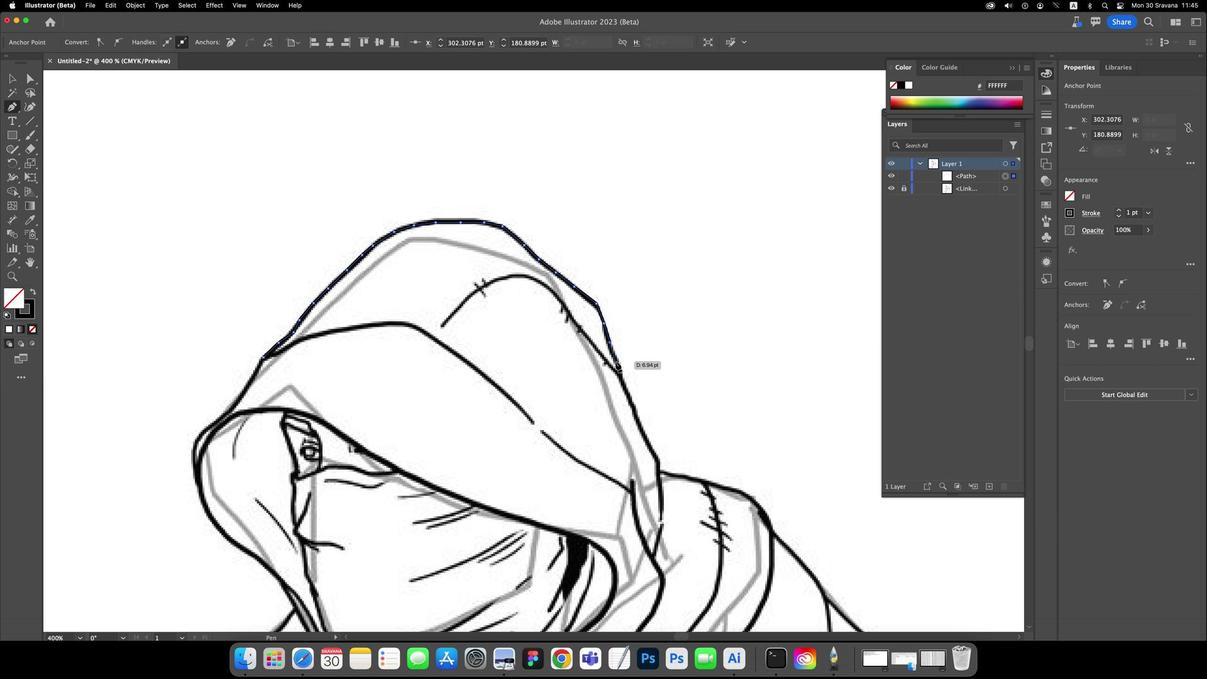 
Action: Mouse pressed left at (608, 356)
Screenshot: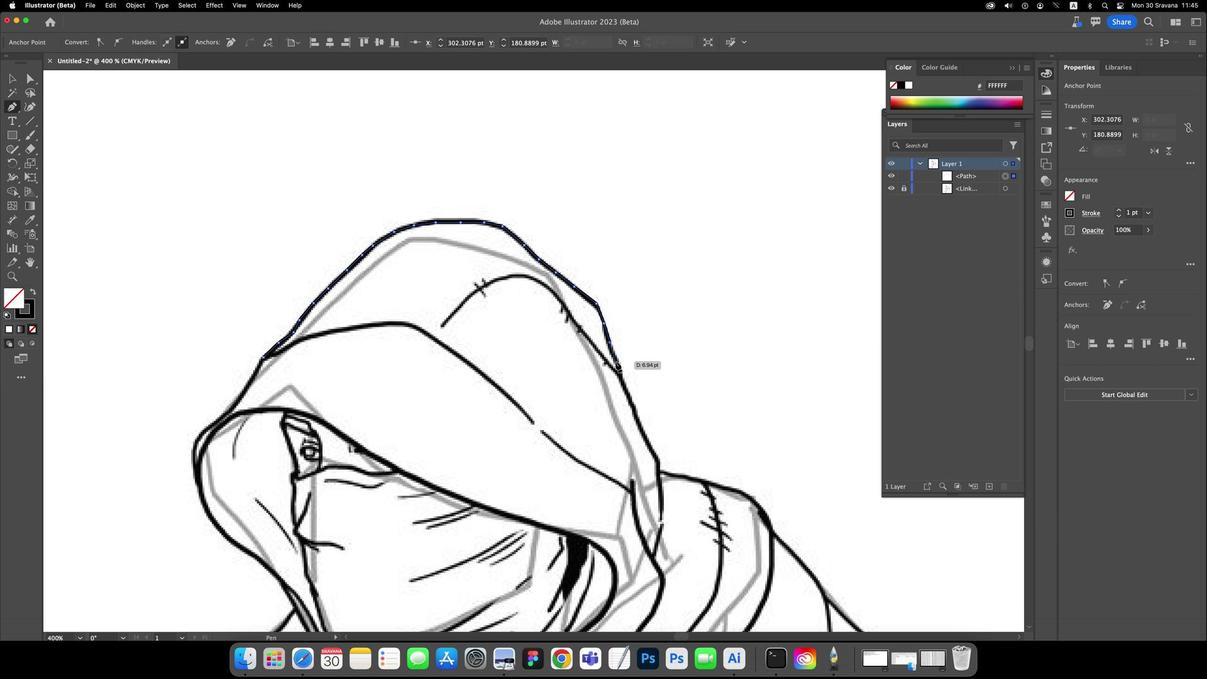 
Action: Mouse moved to (614, 373)
Screenshot: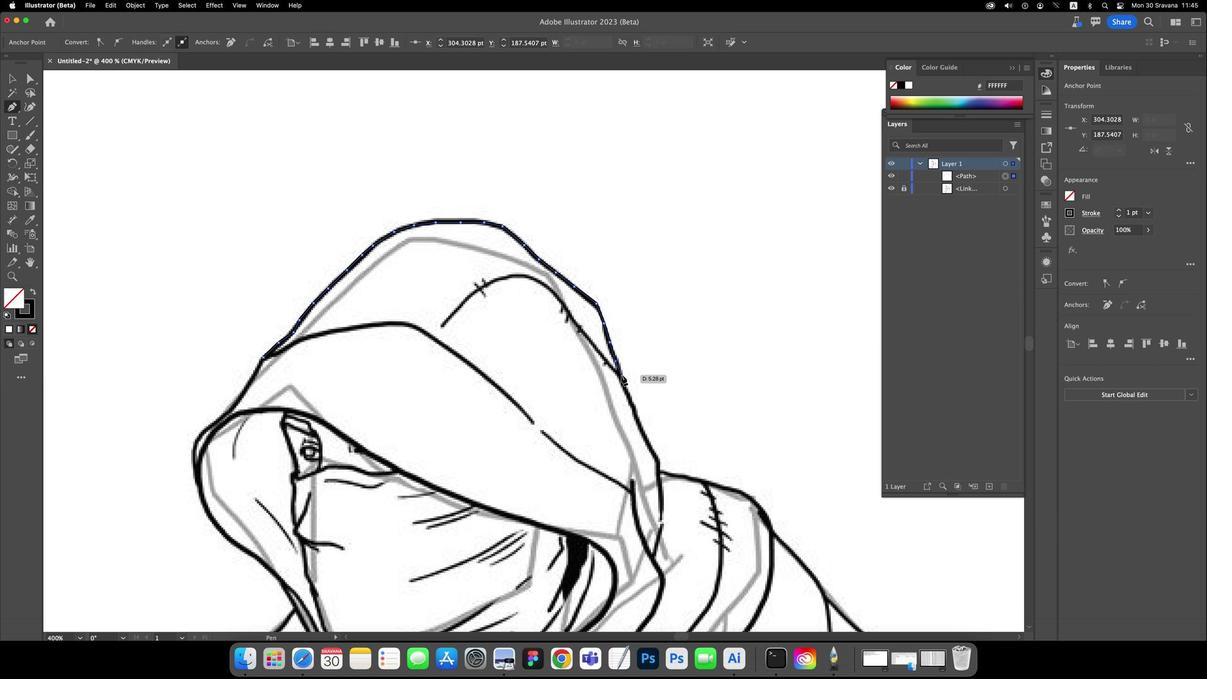 
Action: Mouse pressed left at (614, 373)
Screenshot: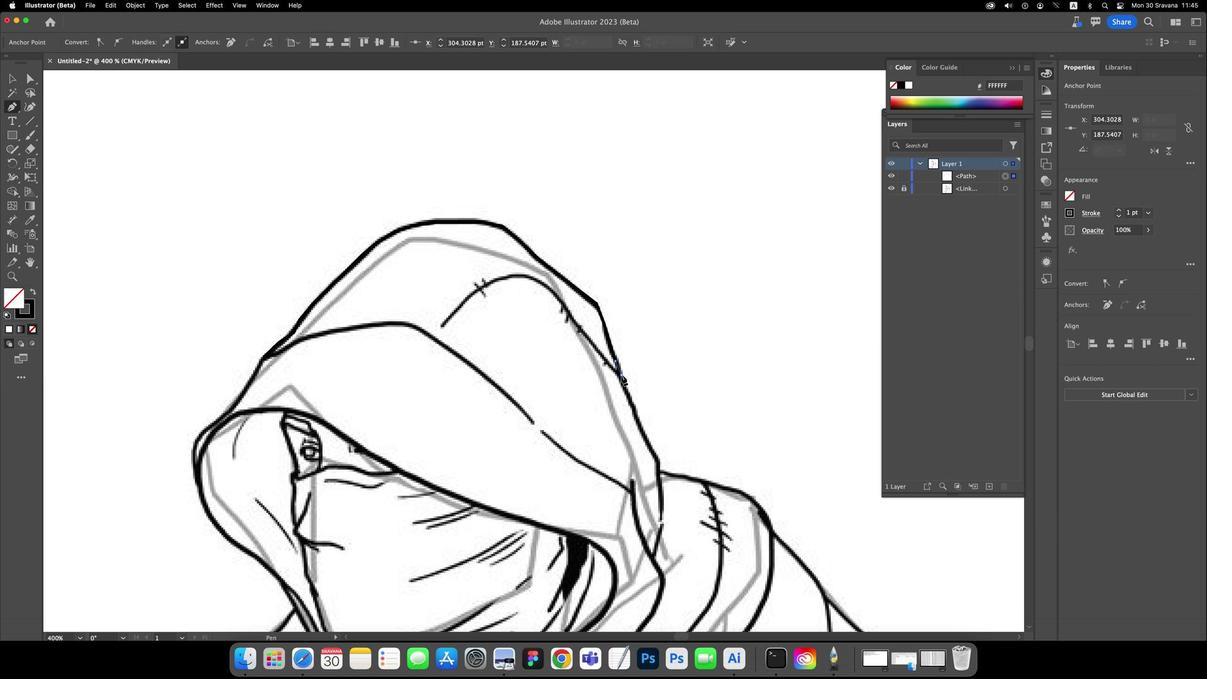 
Action: Mouse moved to (620, 386)
Screenshot: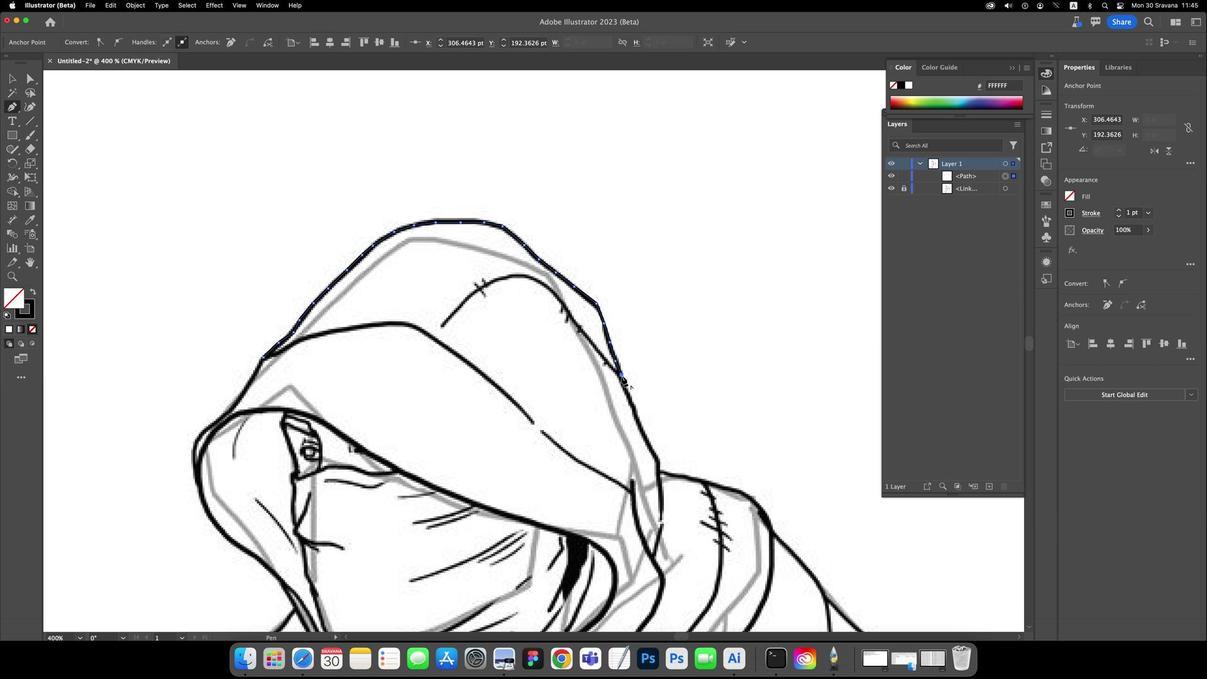 
Action: Mouse pressed left at (620, 386)
Screenshot: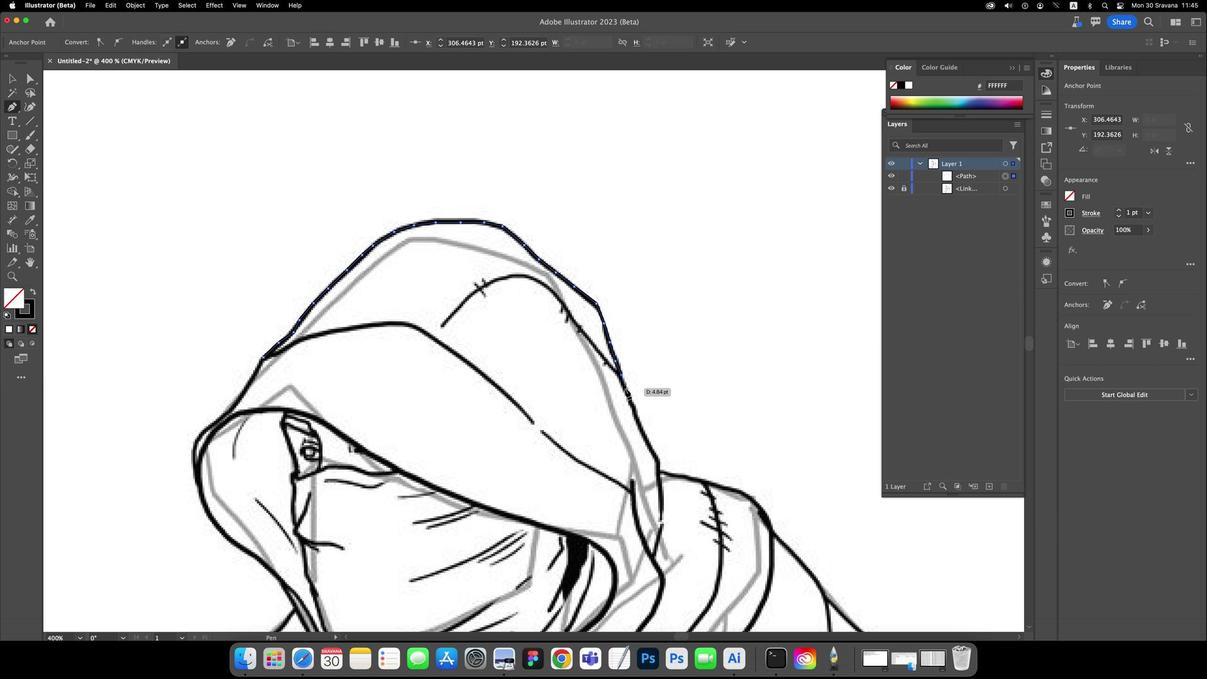 
Action: Mouse moved to (627, 405)
Screenshot: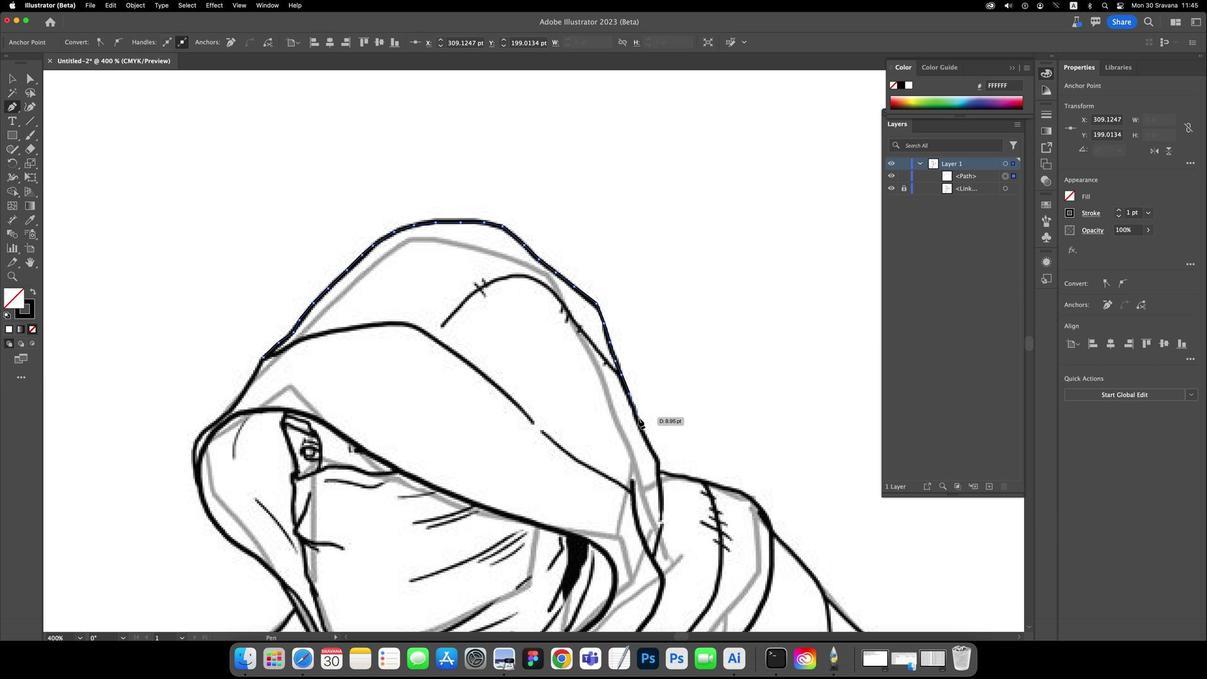 
Action: Mouse pressed left at (627, 405)
Screenshot: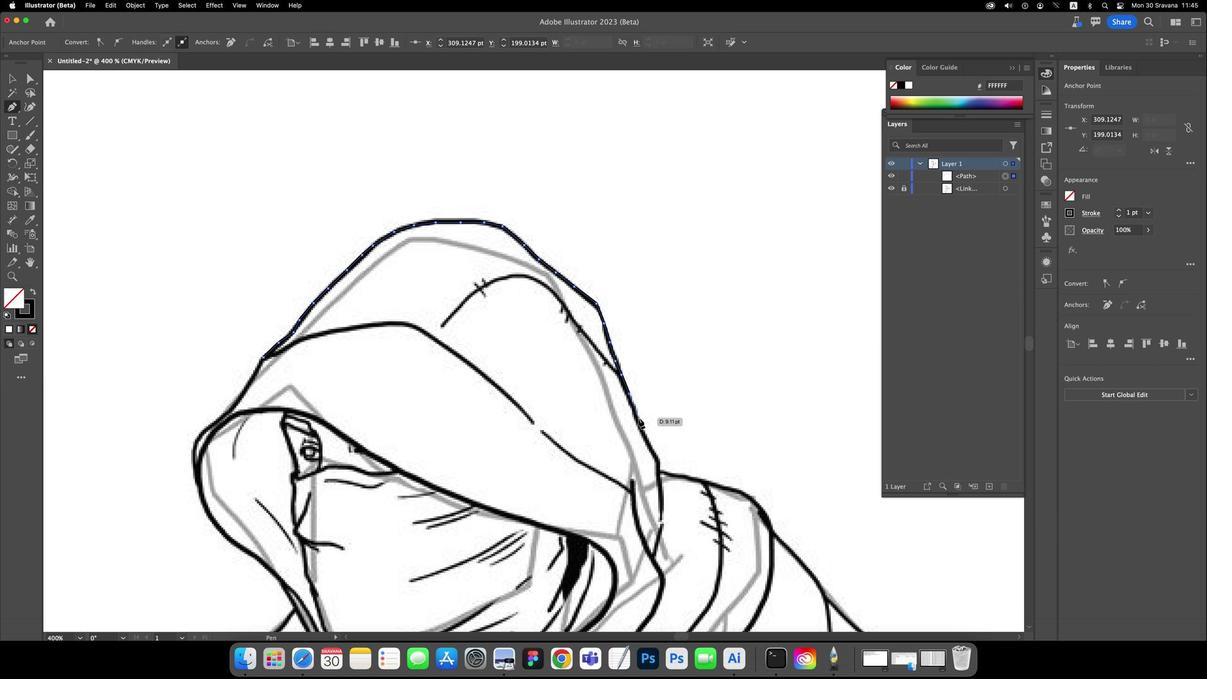 
Action: Mouse moved to (637, 427)
Screenshot: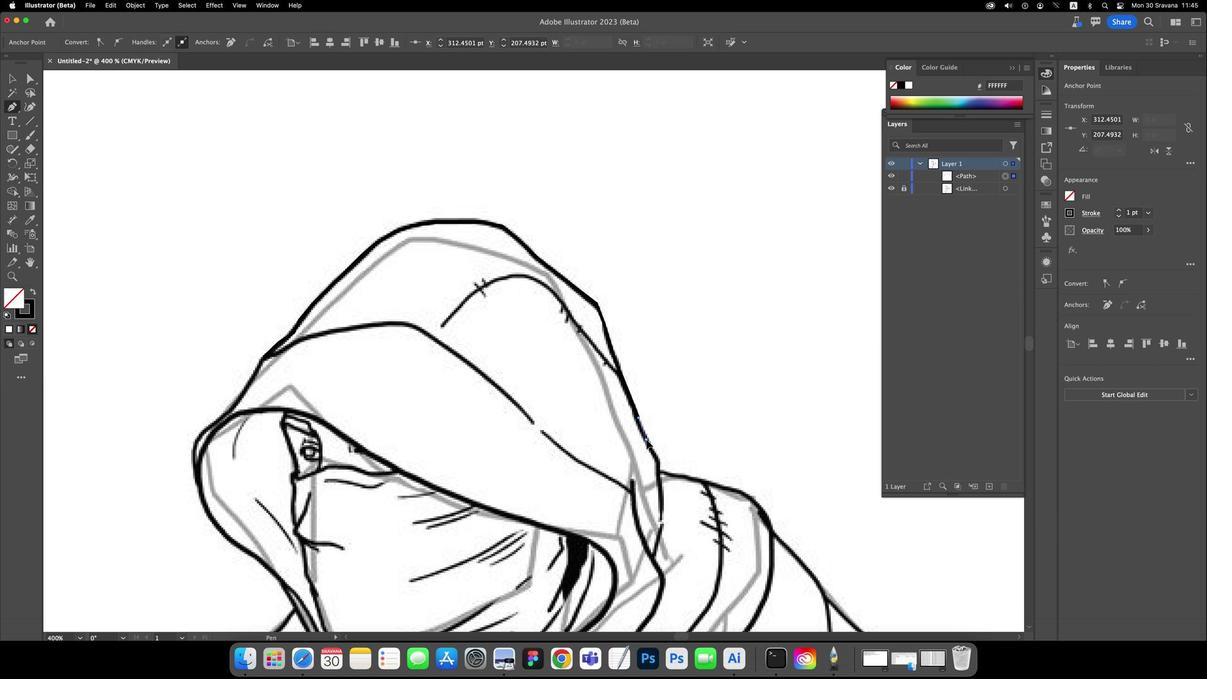 
Action: Mouse pressed left at (637, 427)
Screenshot: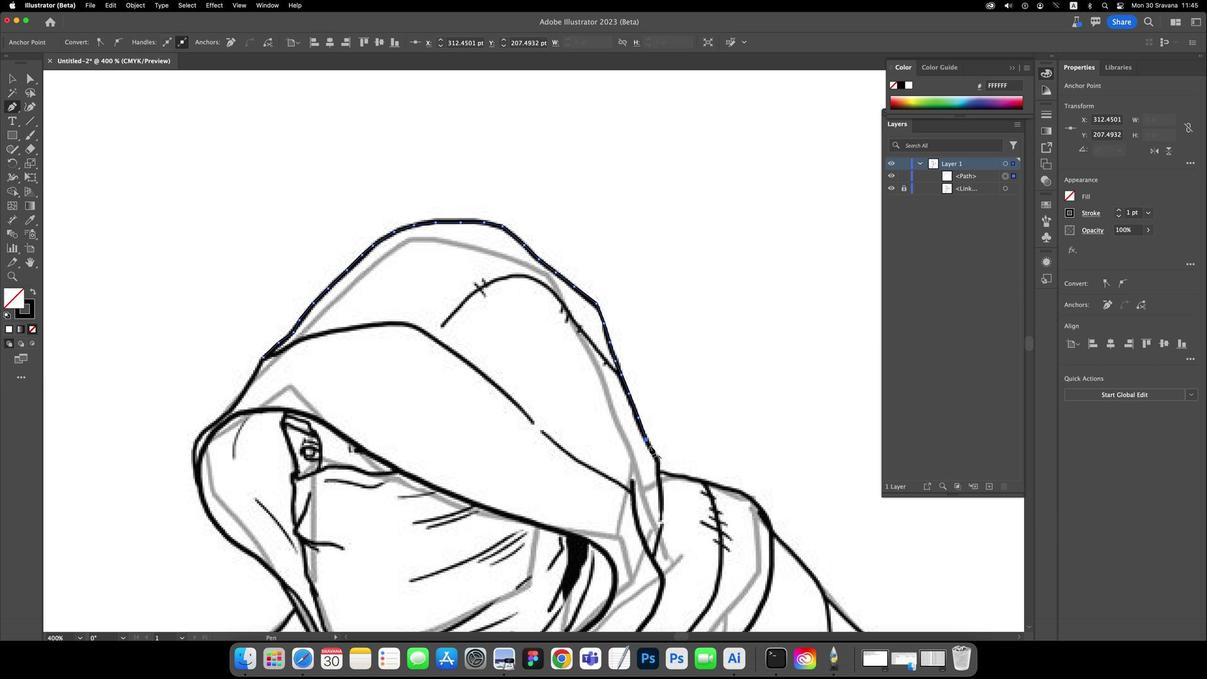 
Action: Mouse moved to (644, 448)
Screenshot: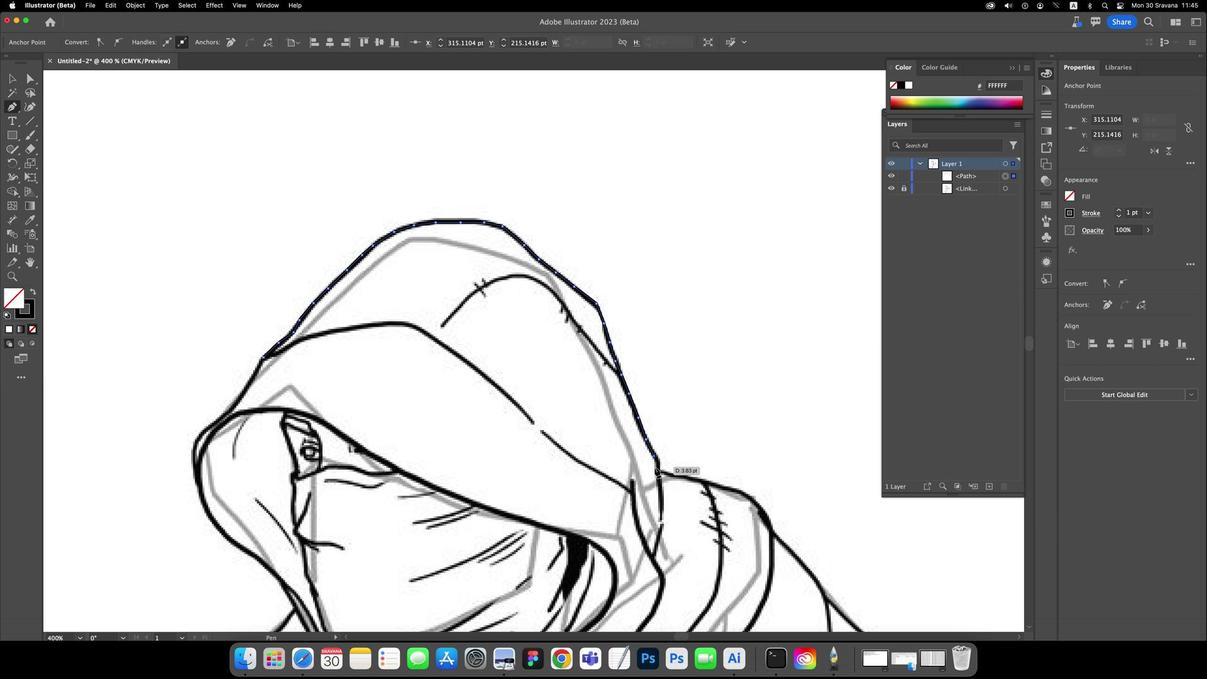 
Action: Mouse pressed left at (644, 448)
Screenshot: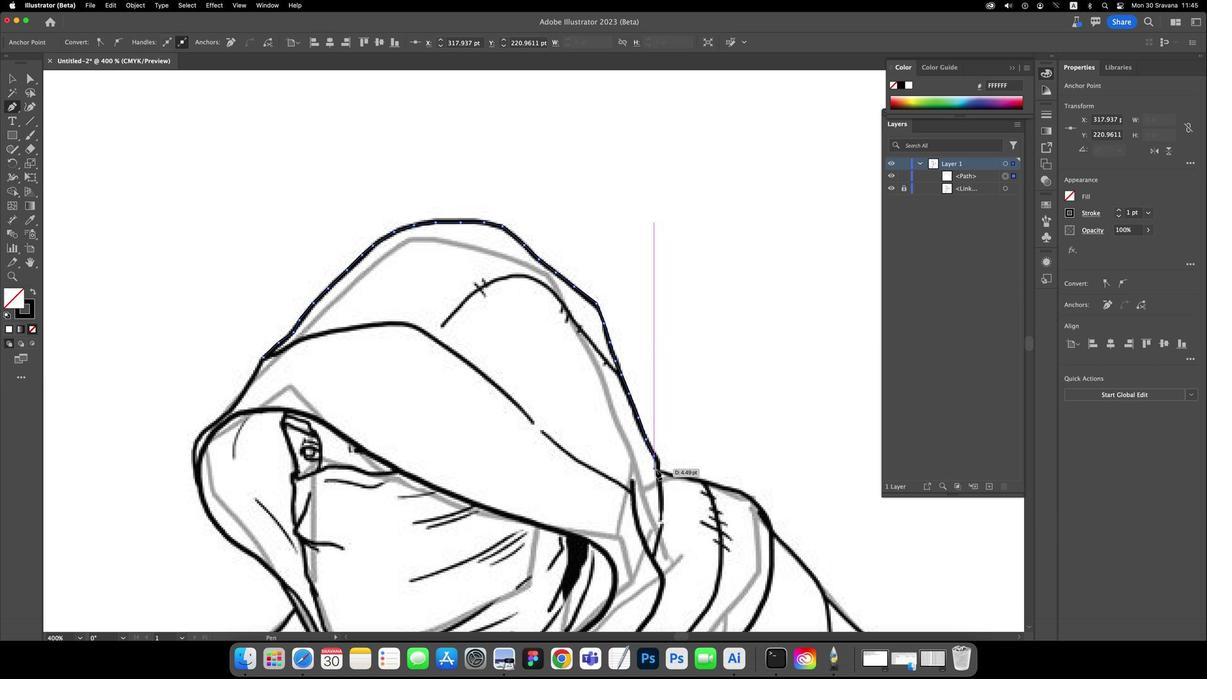 
Action: Mouse moved to (653, 464)
Screenshot: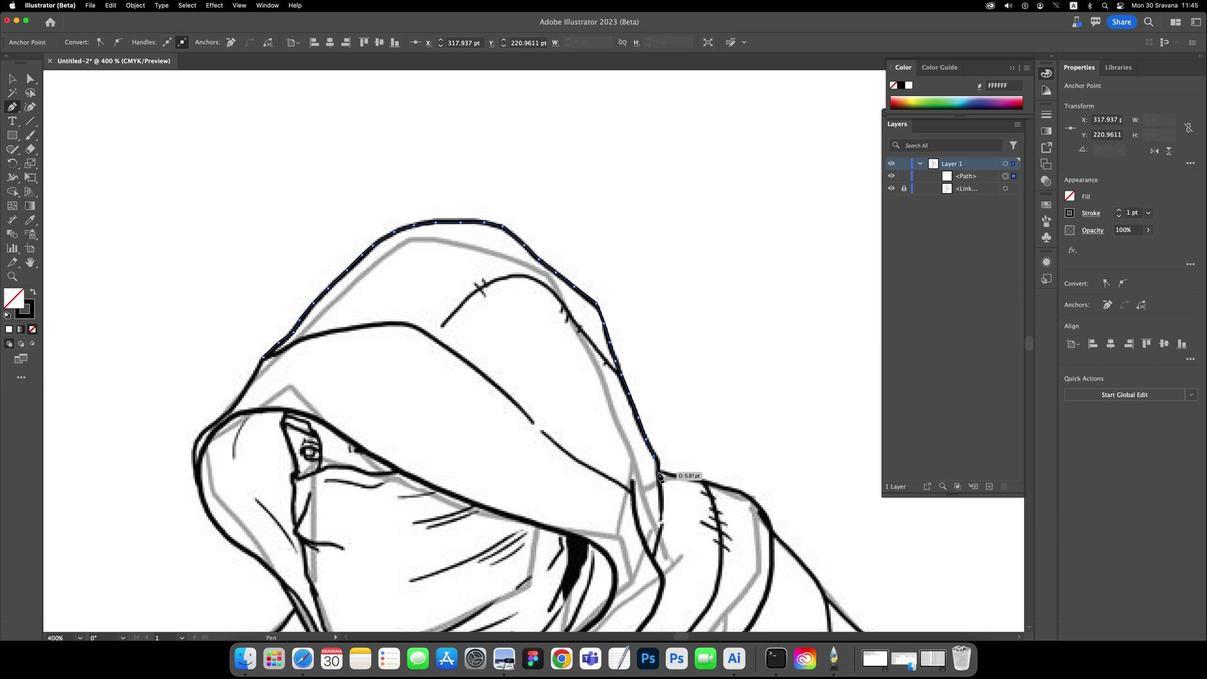 
Action: Mouse pressed left at (653, 464)
Screenshot: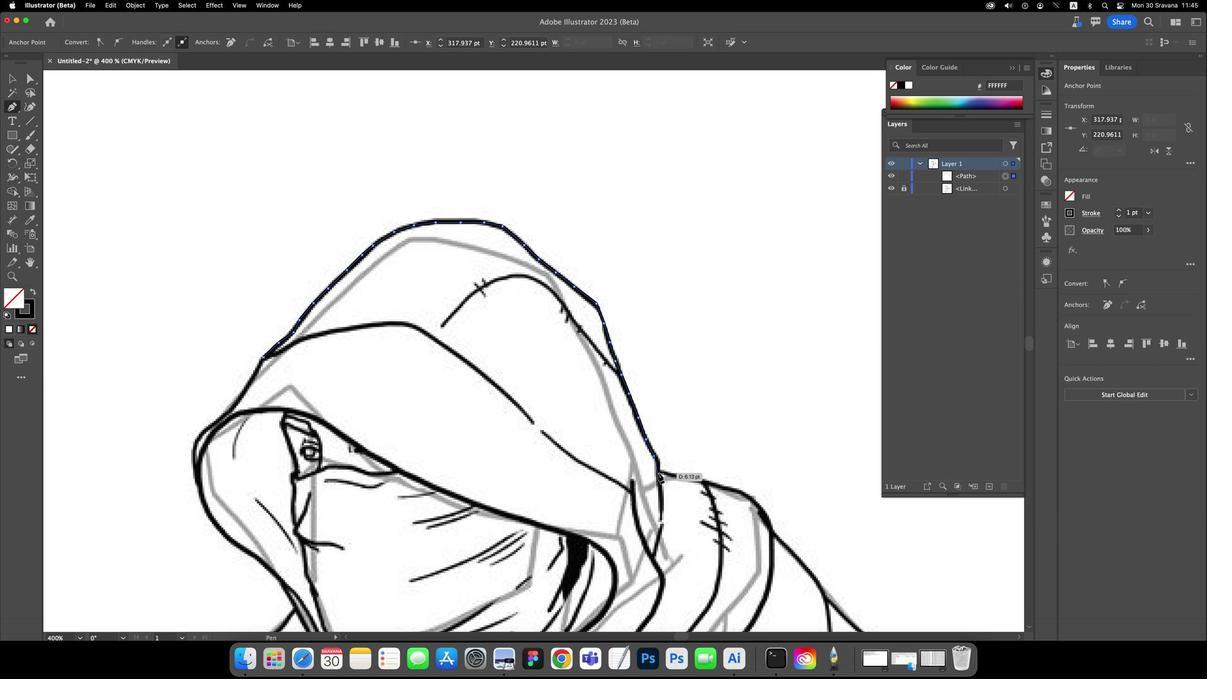 
Action: Mouse moved to (656, 480)
Screenshot: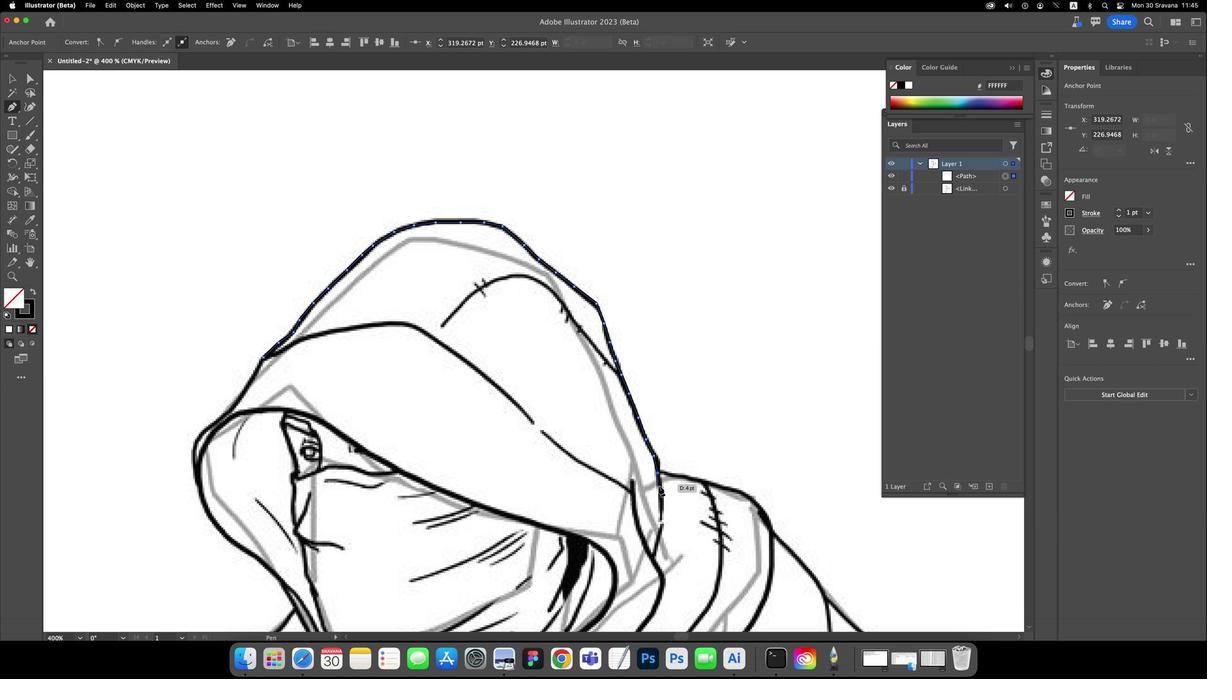 
Action: Mouse pressed left at (656, 480)
Screenshot: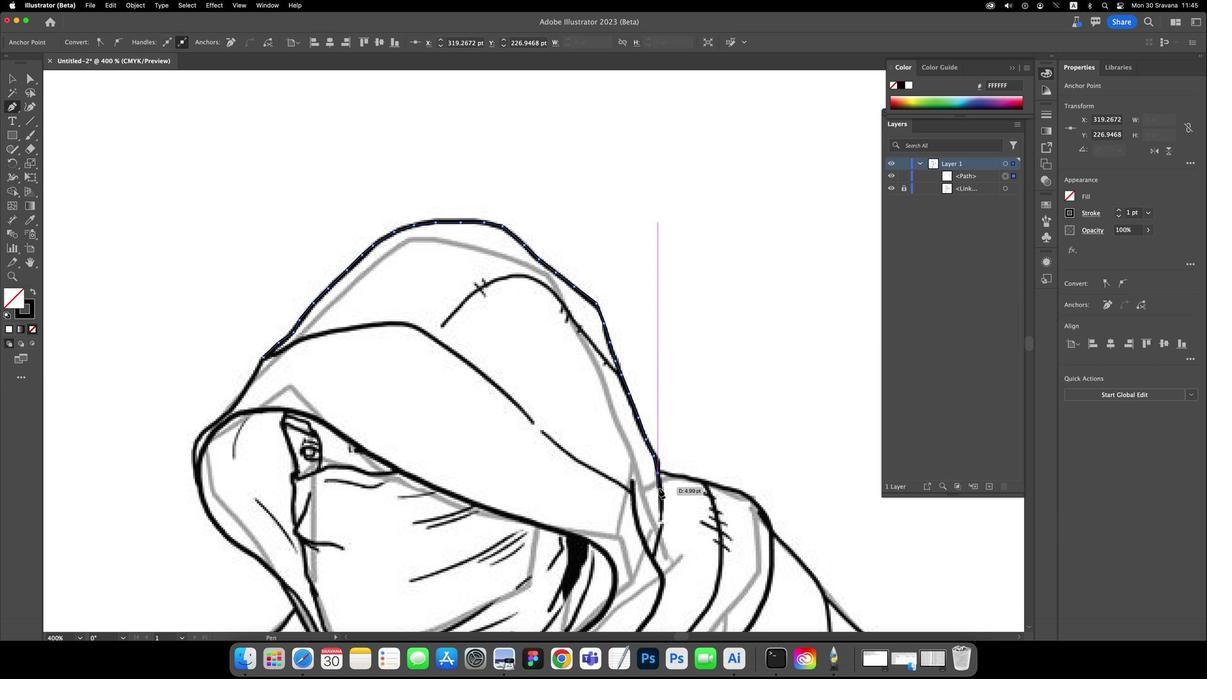 
Action: Mouse moved to (658, 500)
Screenshot: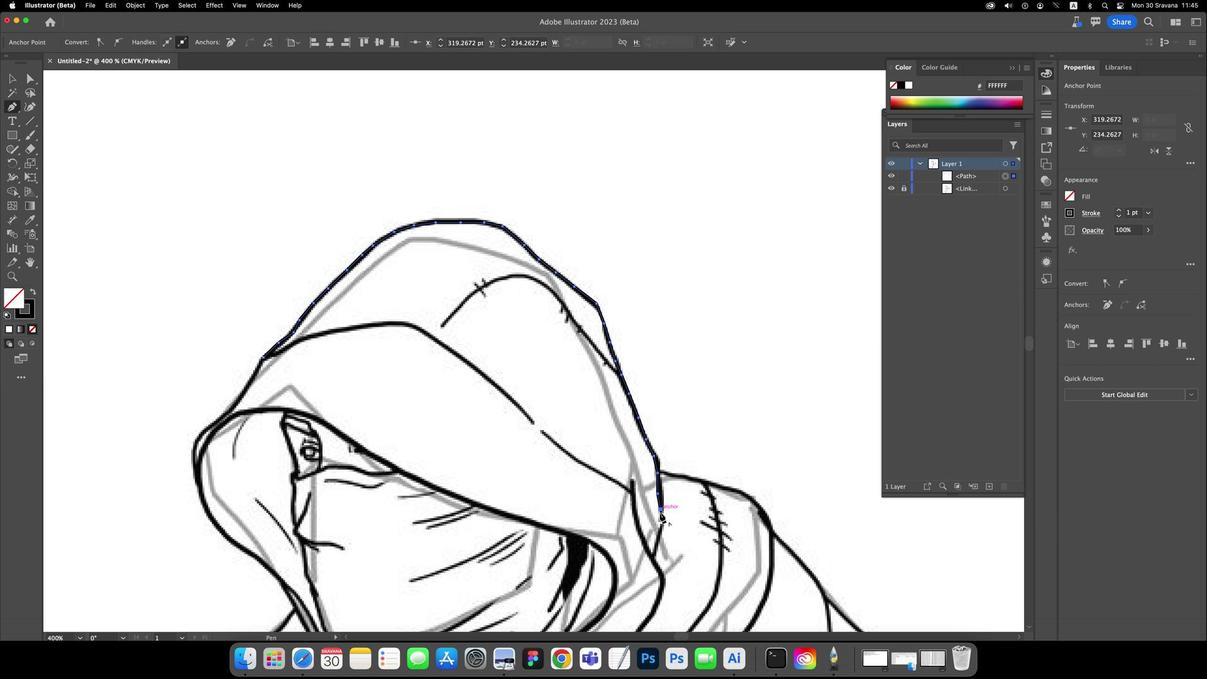 
Action: Mouse pressed left at (658, 500)
Screenshot: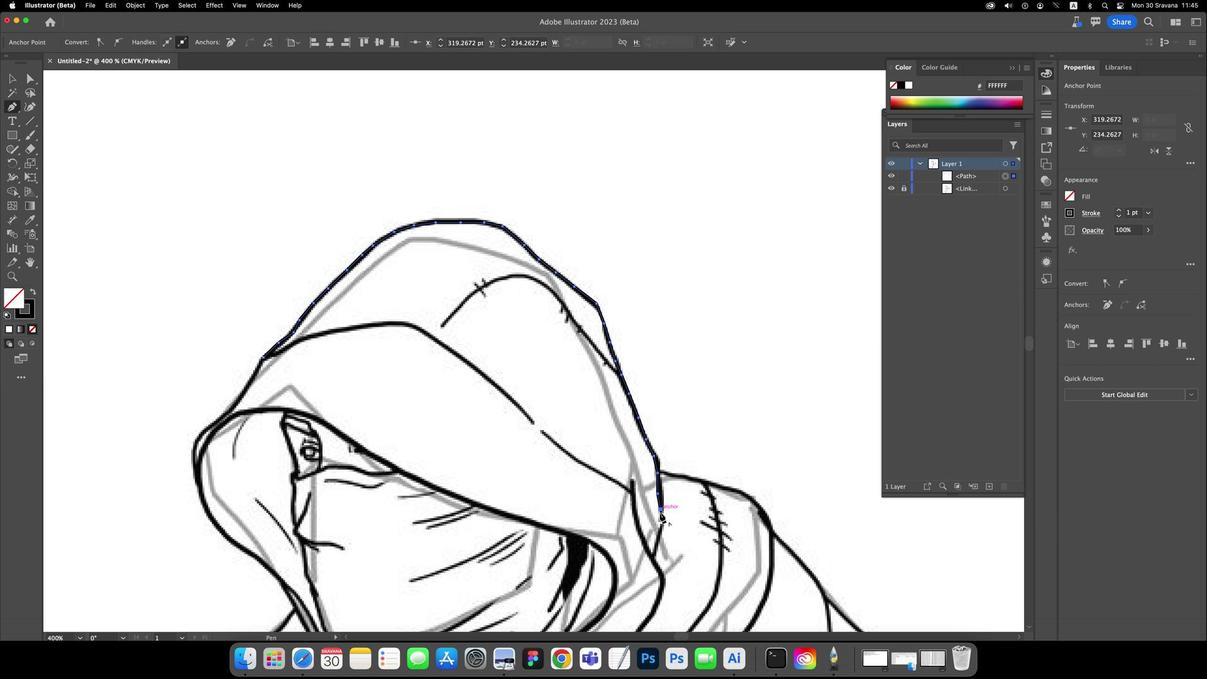 
Action: Mouse moved to (659, 515)
Screenshot: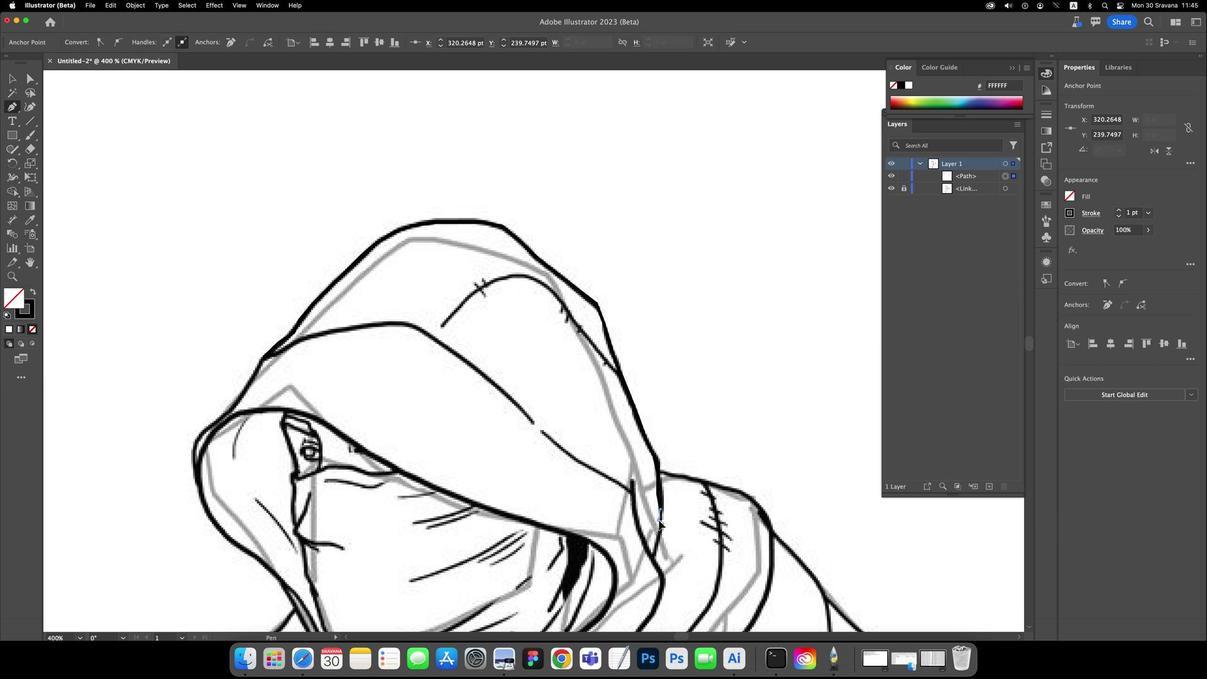 
Action: Mouse pressed left at (659, 515)
Screenshot: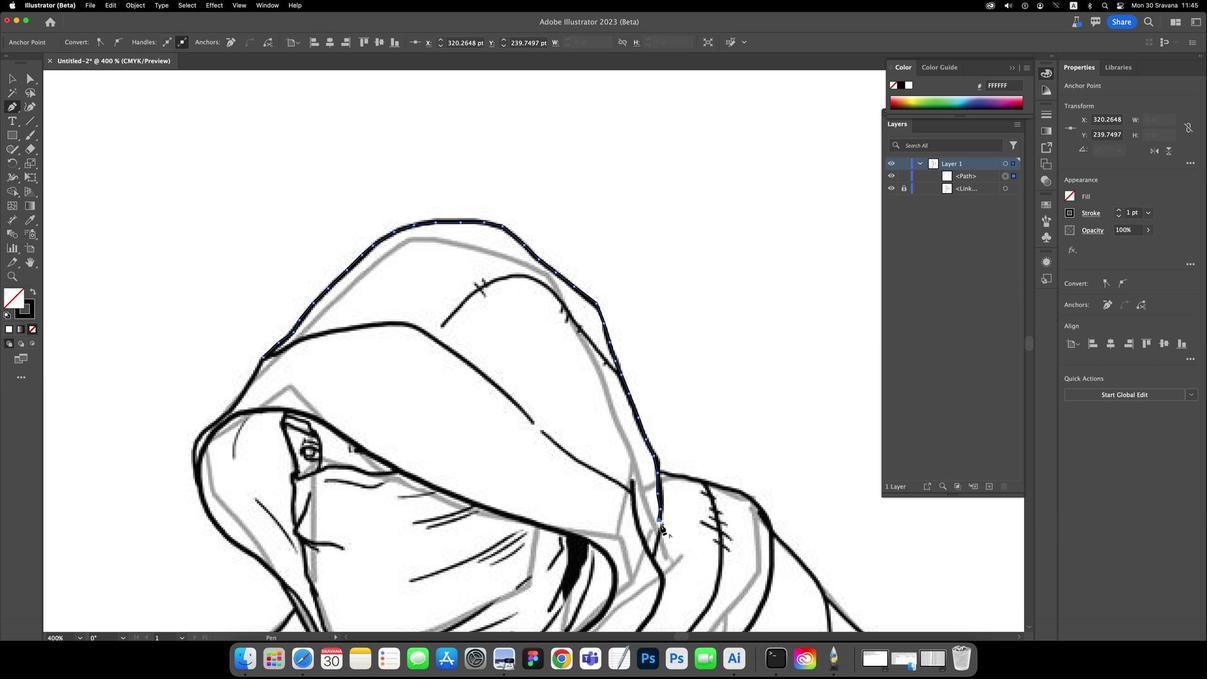 
Action: Mouse moved to (657, 525)
Screenshot: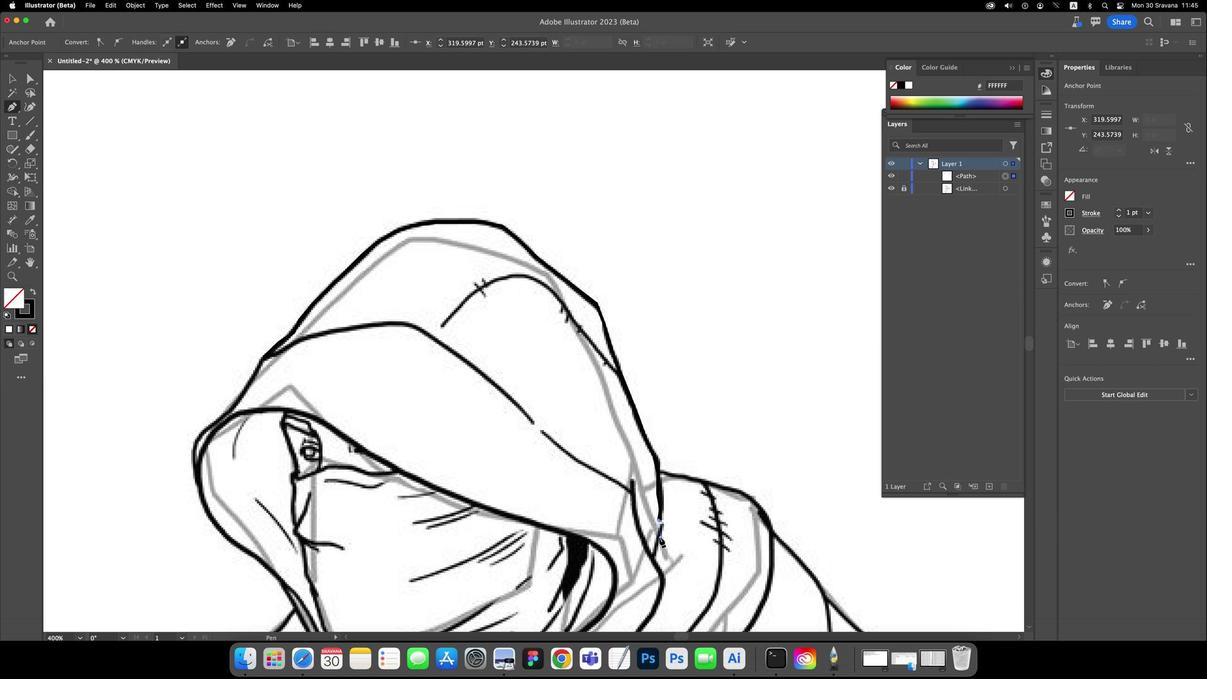 
Action: Mouse pressed left at (657, 525)
Screenshot: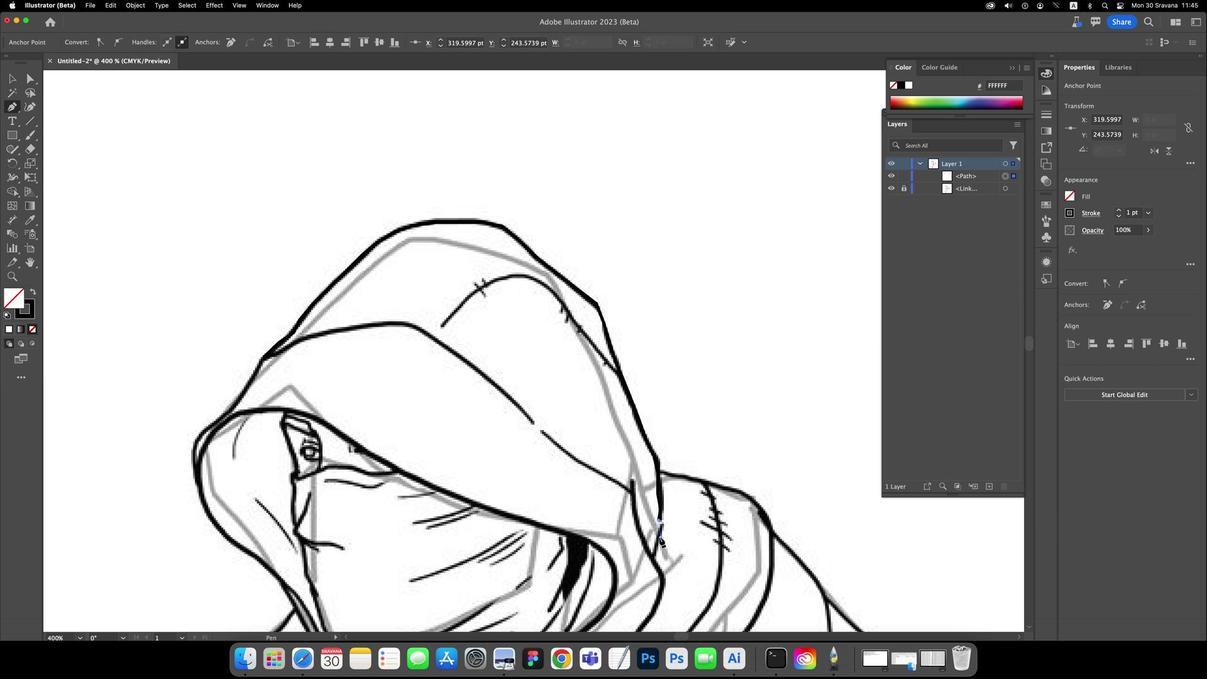 
Action: Mouse moved to (658, 542)
Screenshot: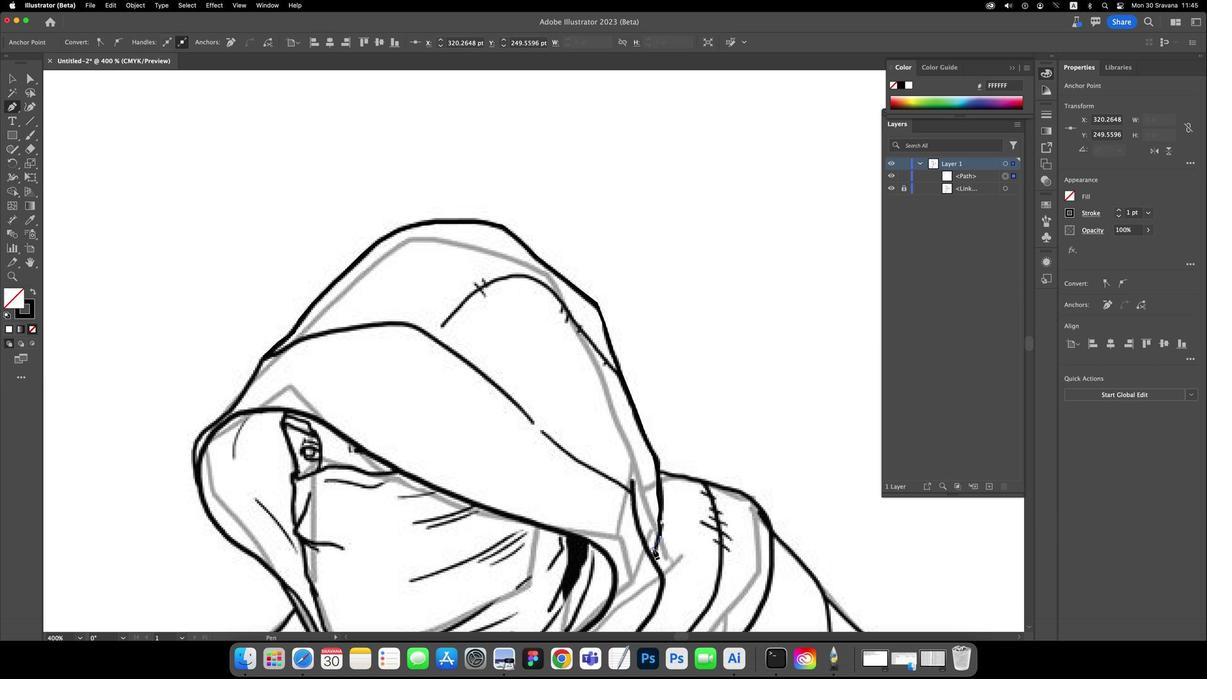 
Action: Mouse pressed left at (658, 542)
Screenshot: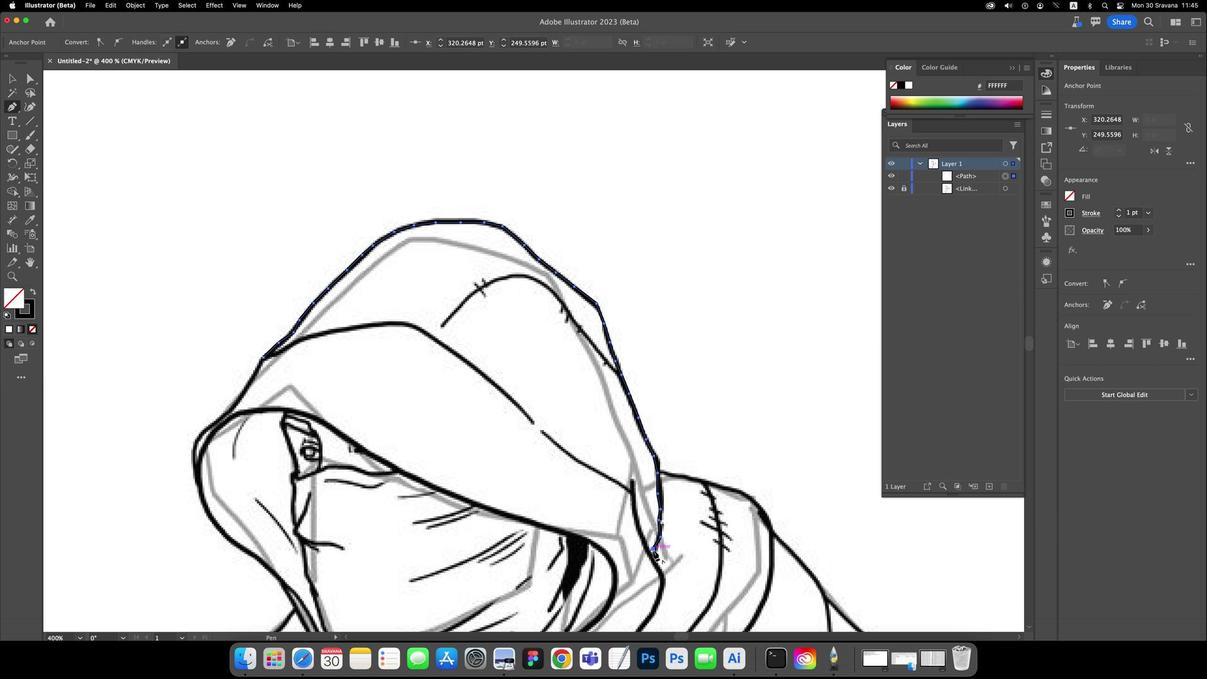 
Action: Mouse moved to (651, 553)
Screenshot: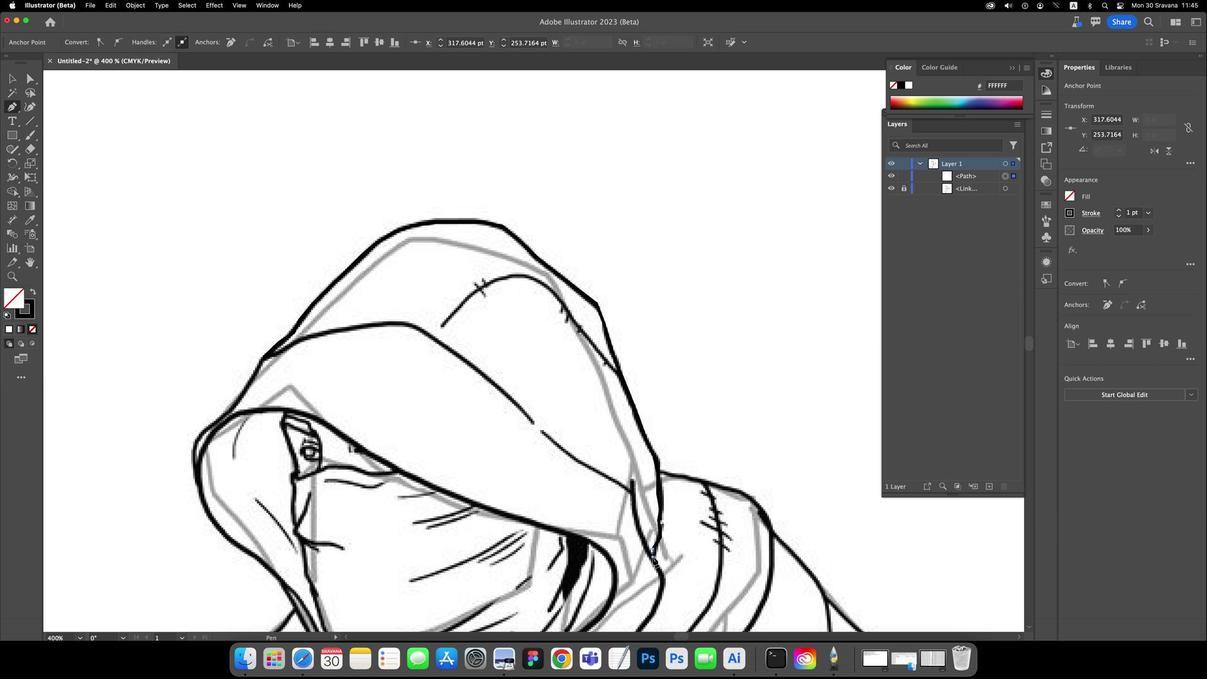 
Action: Mouse pressed left at (651, 553)
Screenshot: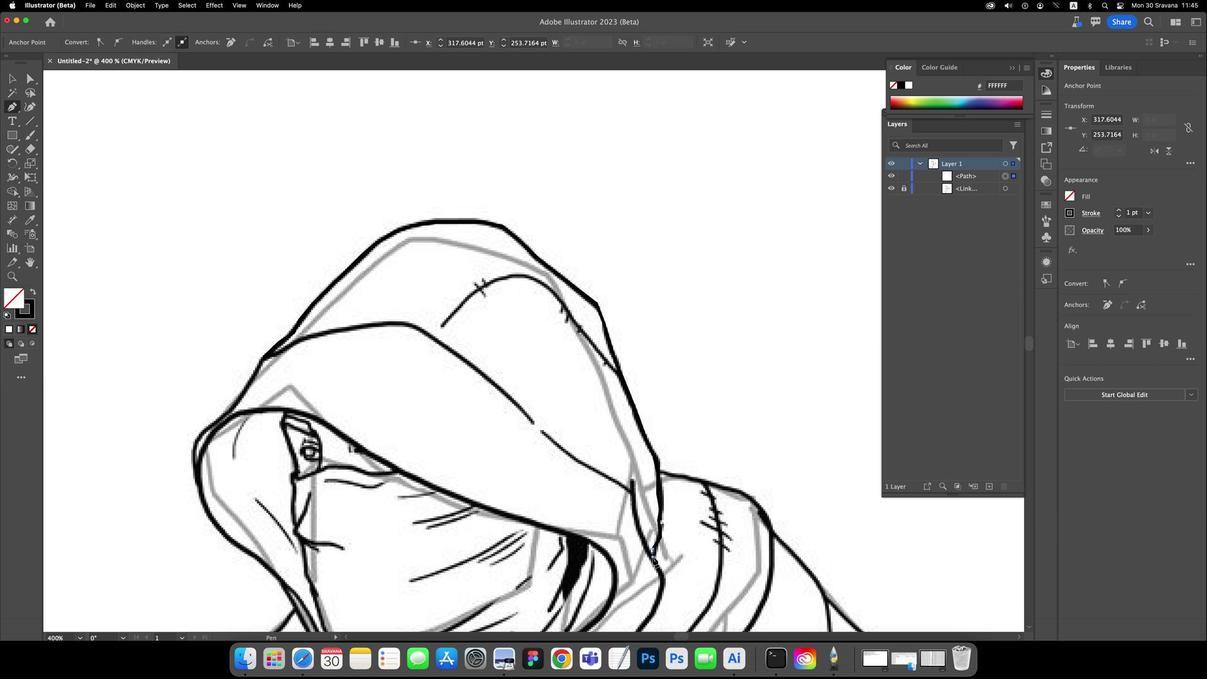 
Action: Mouse moved to (651, 561)
Screenshot: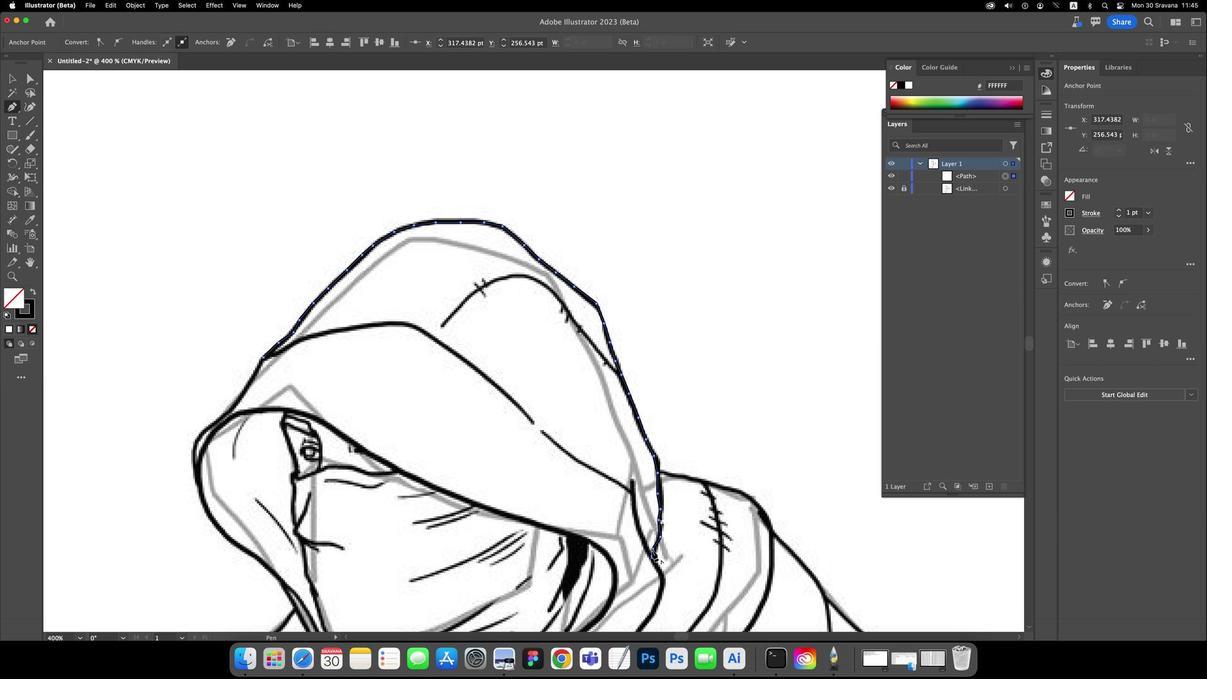 
Action: Mouse pressed left at (651, 561)
Screenshot: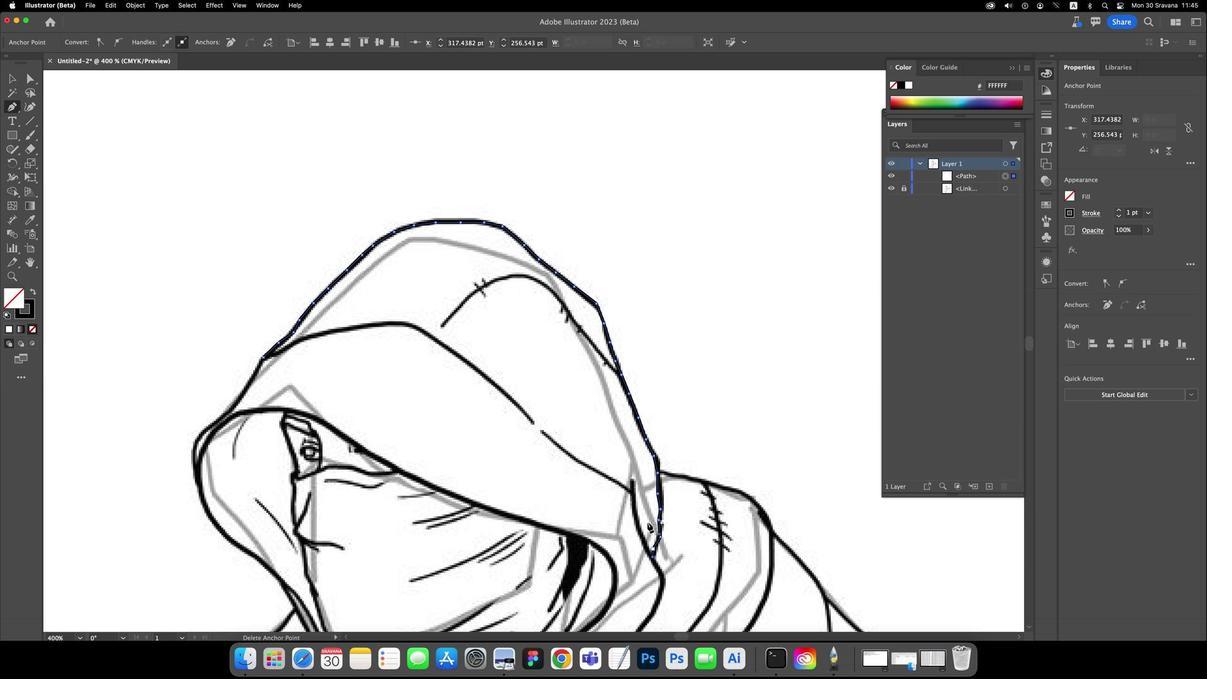 
Action: Mouse moved to (634, 490)
Screenshot: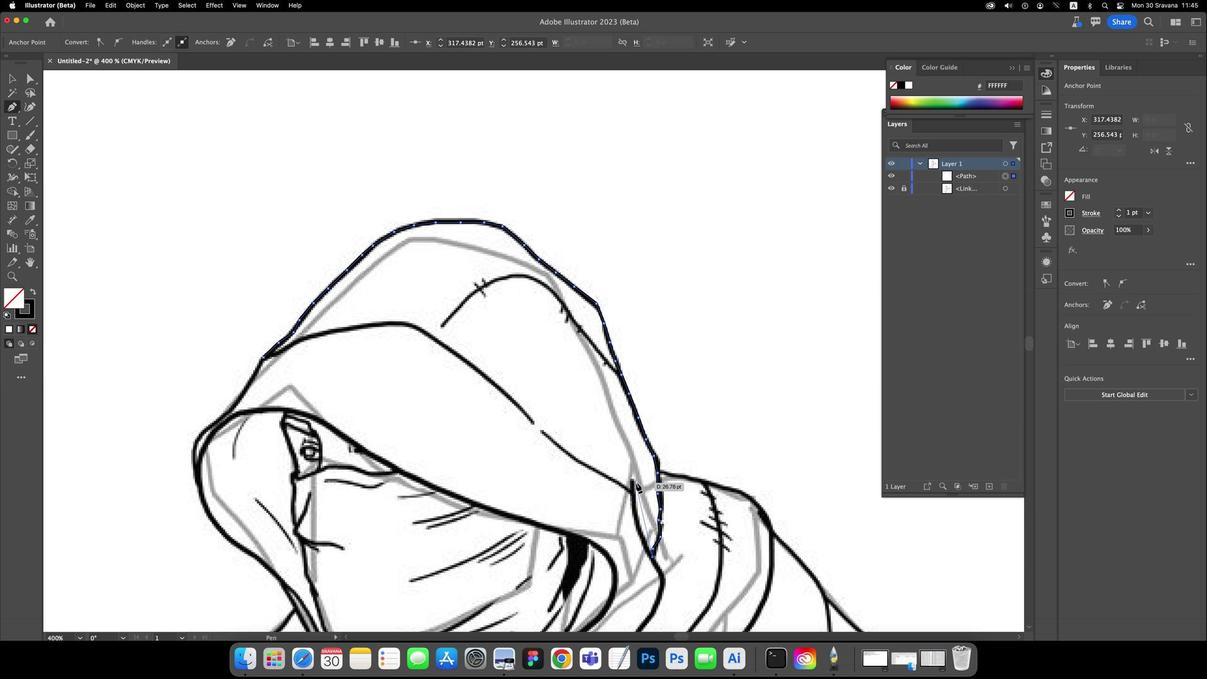 
Action: Key pressed 'v''p'
Screenshot: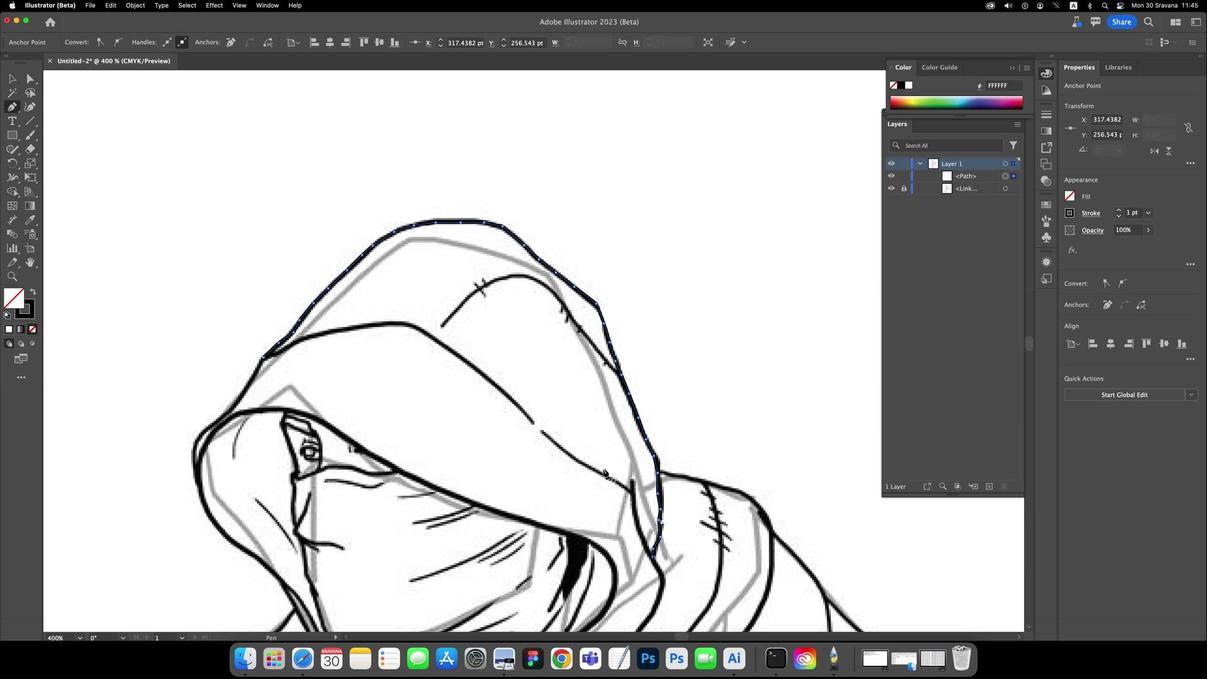 
Action: Mouse moved to (530, 430)
Screenshot: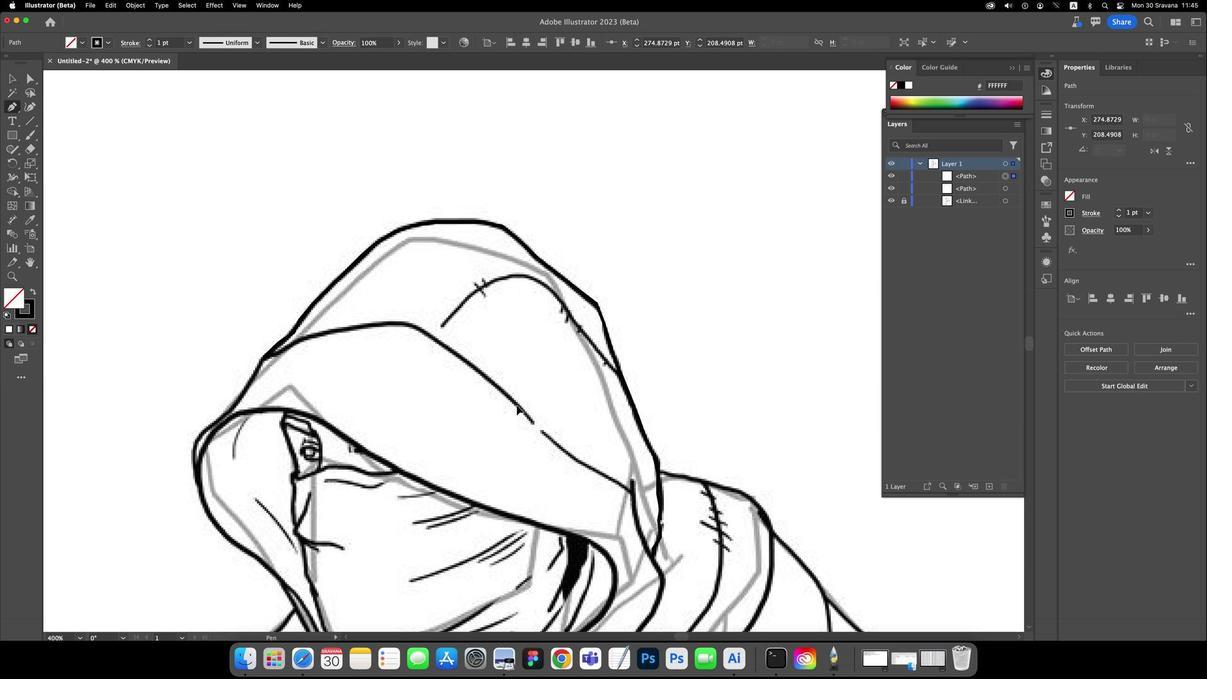 
Action: Mouse pressed left at (530, 430)
Screenshot: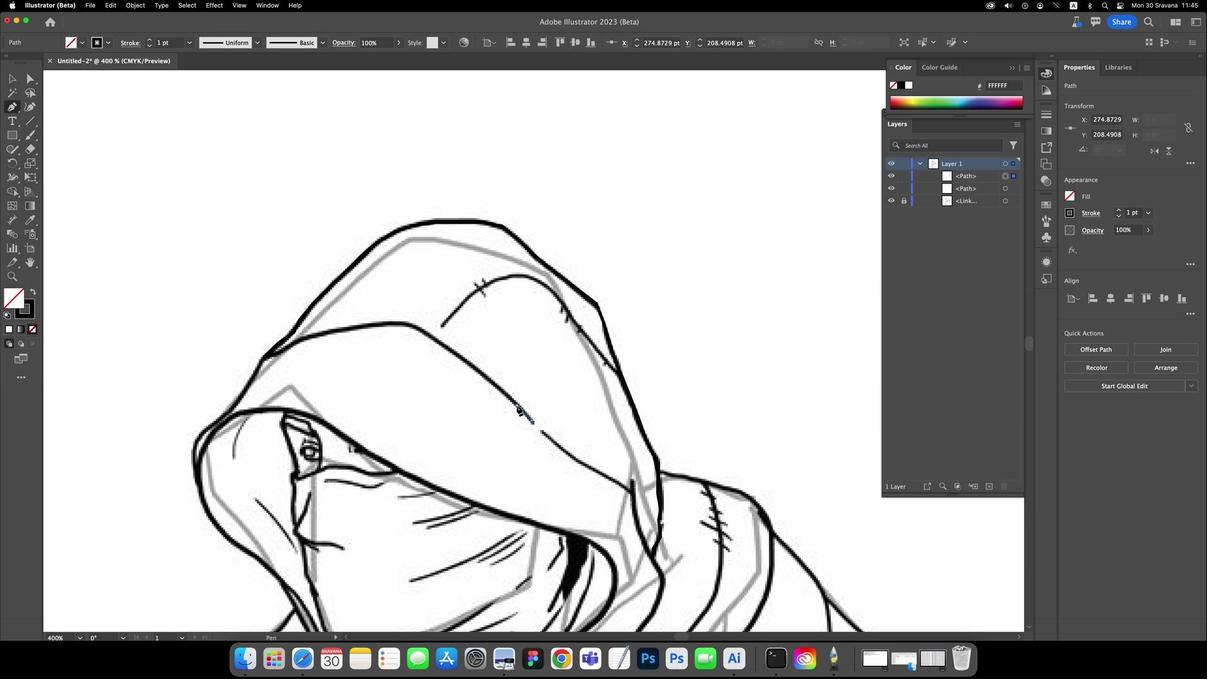
Action: Mouse moved to (515, 416)
Screenshot: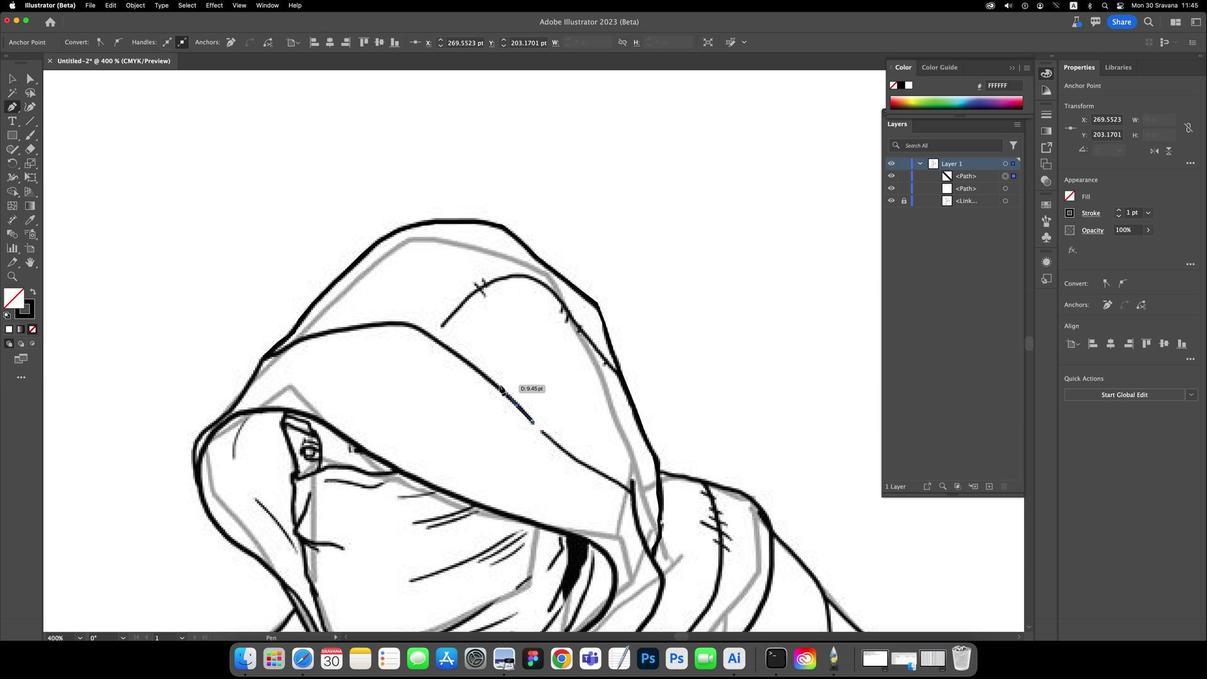 
Action: Mouse pressed left at (515, 416)
Screenshot: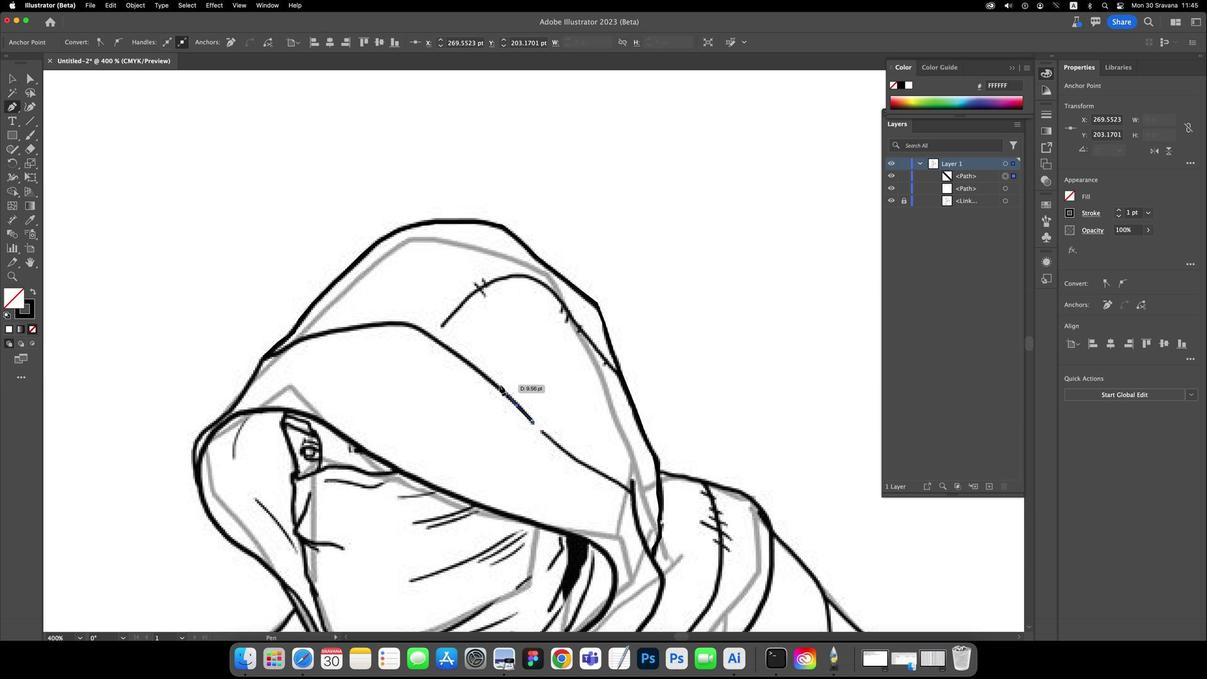 
Action: Mouse moved to (495, 395)
Screenshot: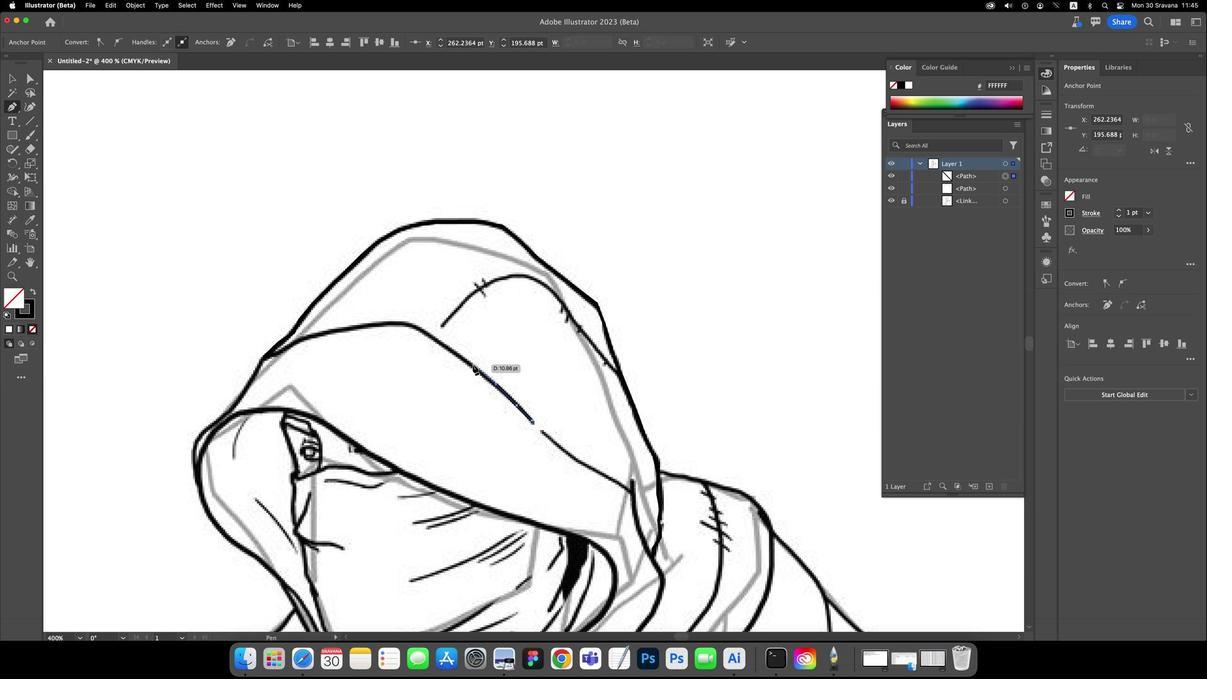 
Action: Mouse pressed left at (495, 395)
Screenshot: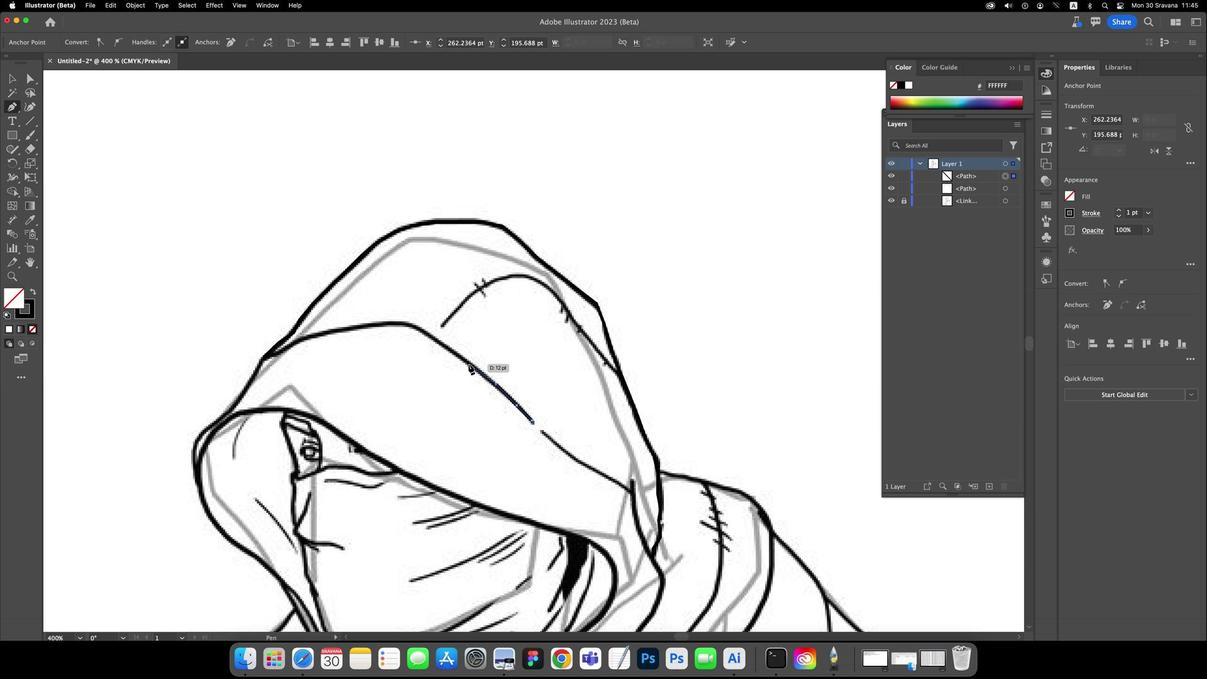 
Action: Mouse moved to (466, 376)
Screenshot: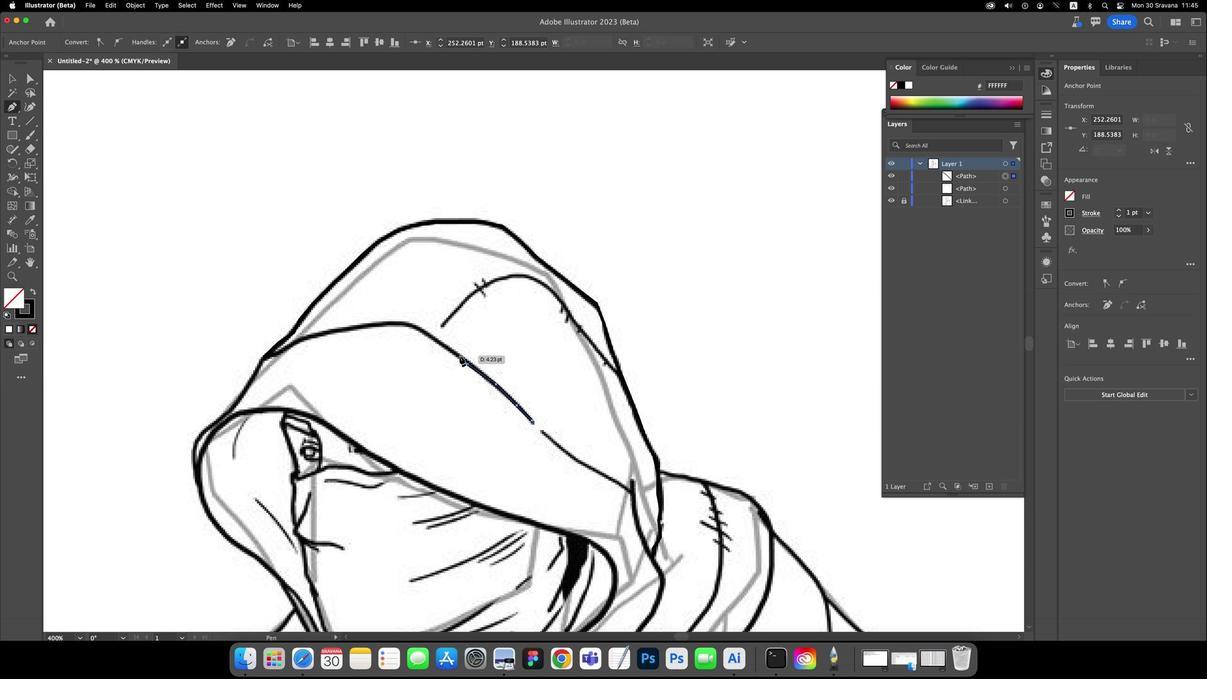 
Action: Mouse pressed left at (466, 376)
Screenshot: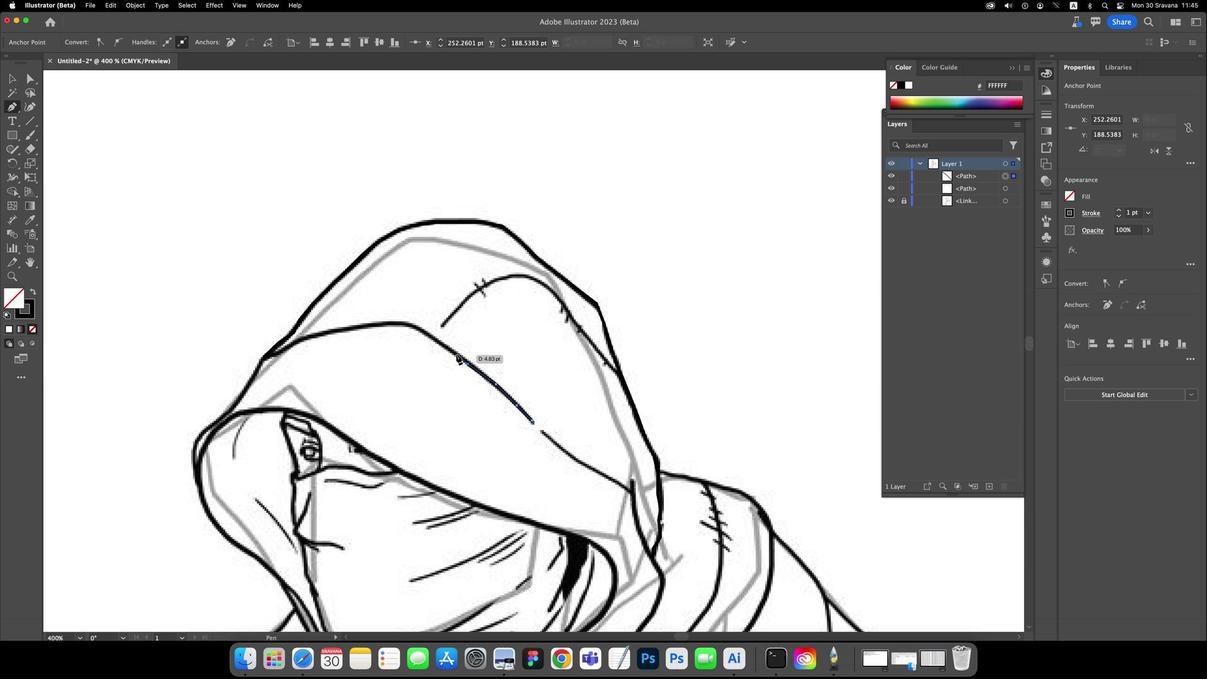 
Action: Mouse moved to (451, 363)
Screenshot: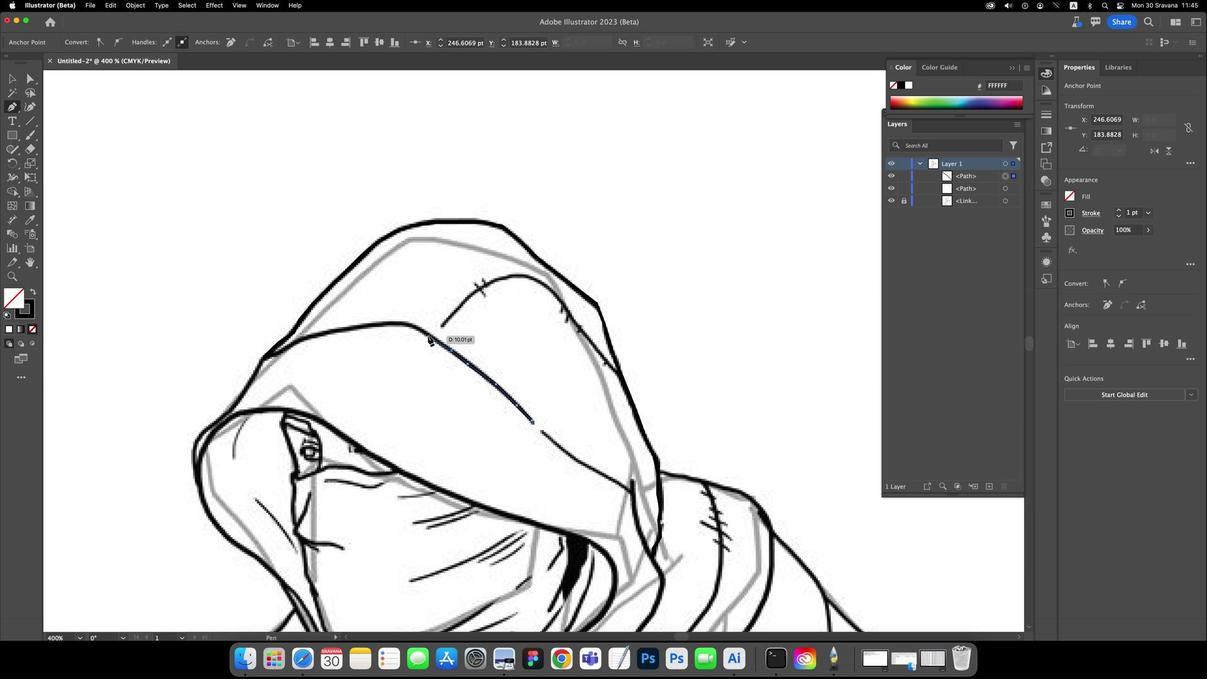 
Action: Mouse pressed left at (451, 363)
Screenshot: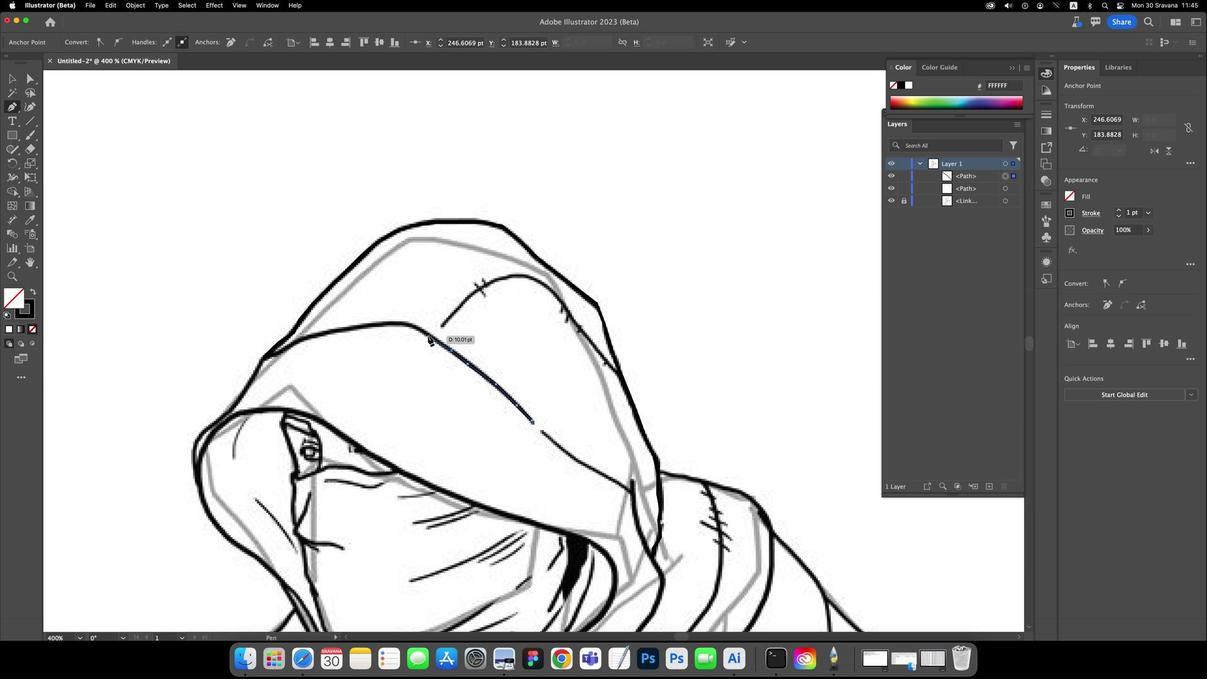 
Action: Mouse moved to (427, 349)
Screenshot: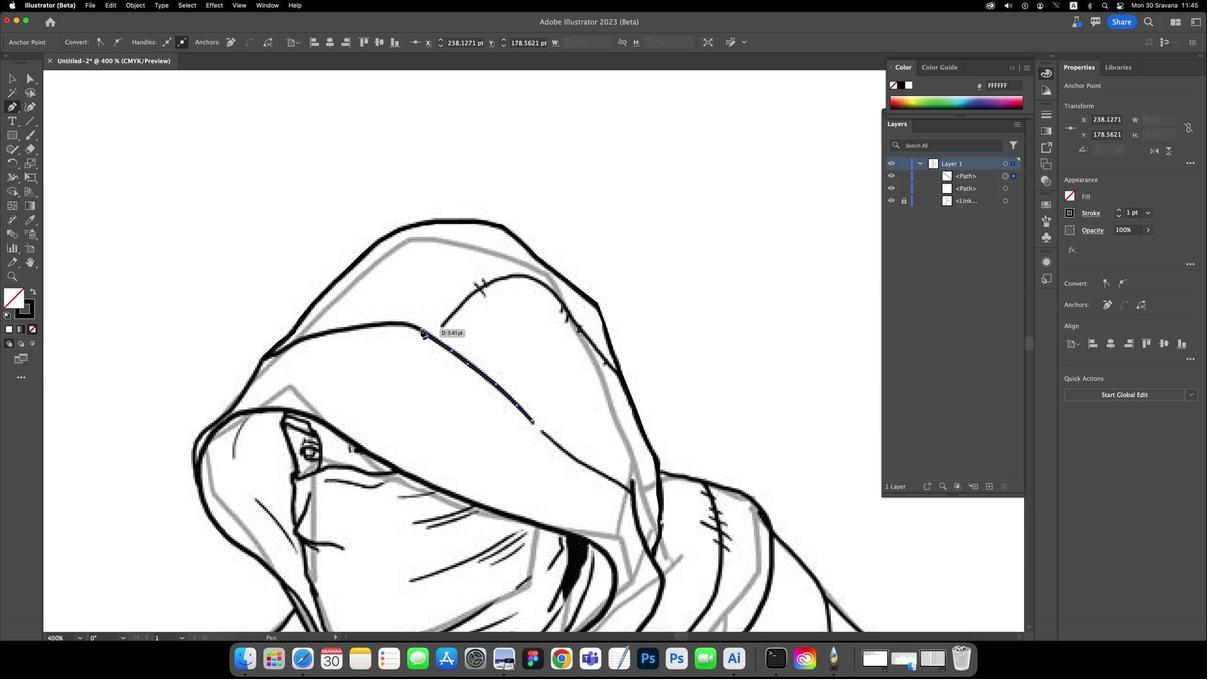 
Action: Mouse pressed left at (427, 349)
Screenshot: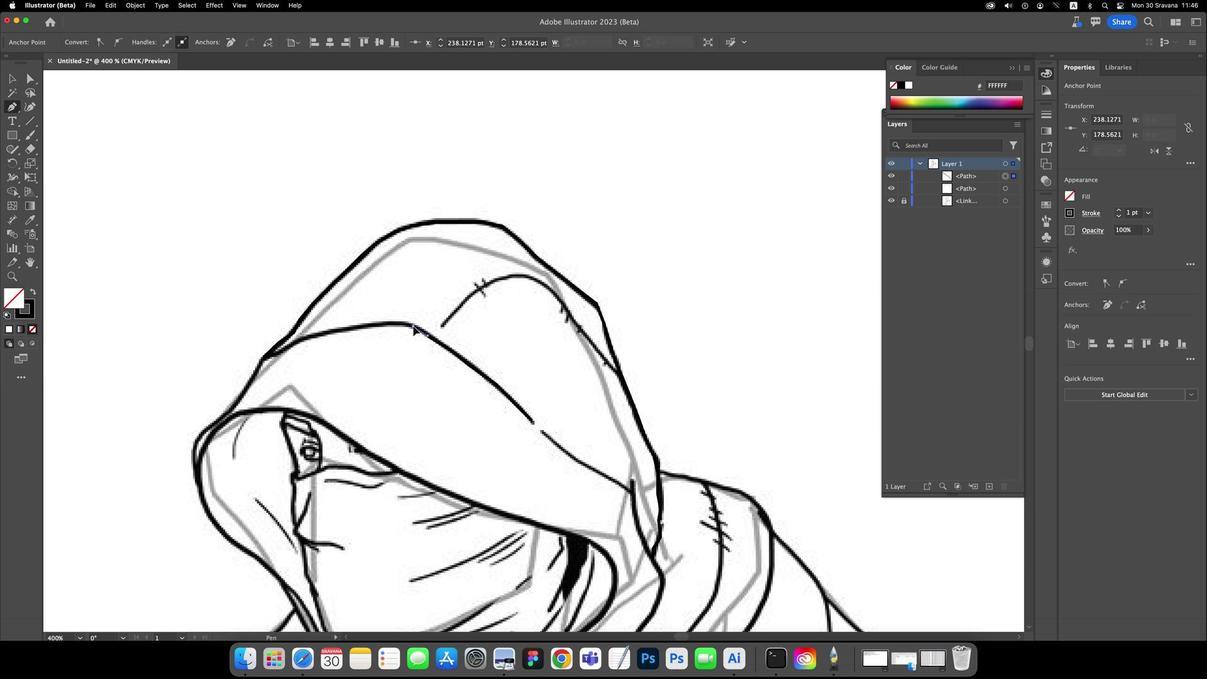 
Action: Mouse moved to (412, 340)
Screenshot: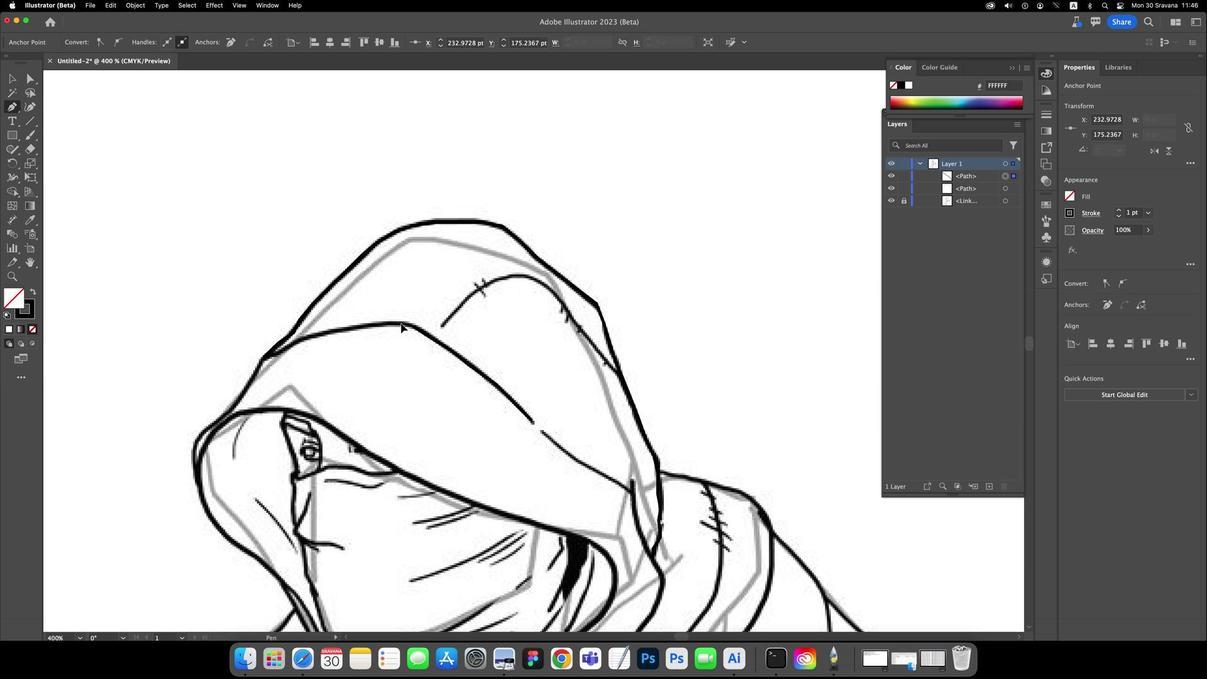 
Action: Mouse pressed left at (412, 340)
Screenshot: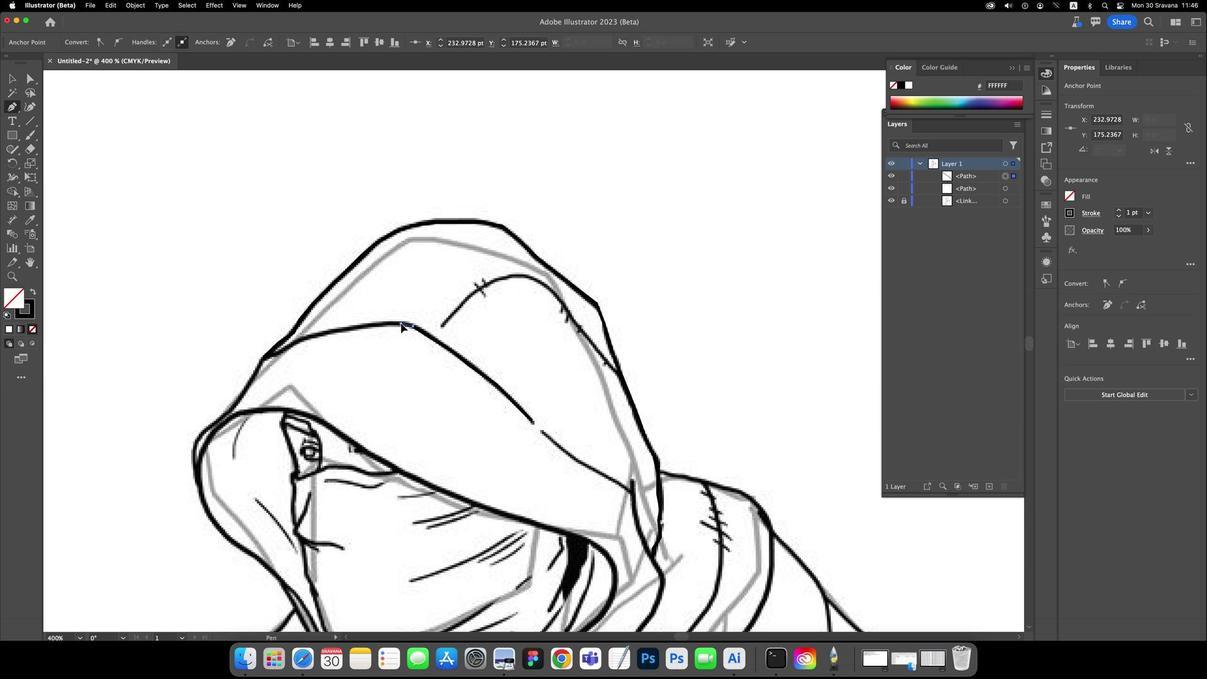 
Action: Mouse moved to (400, 337)
Screenshot: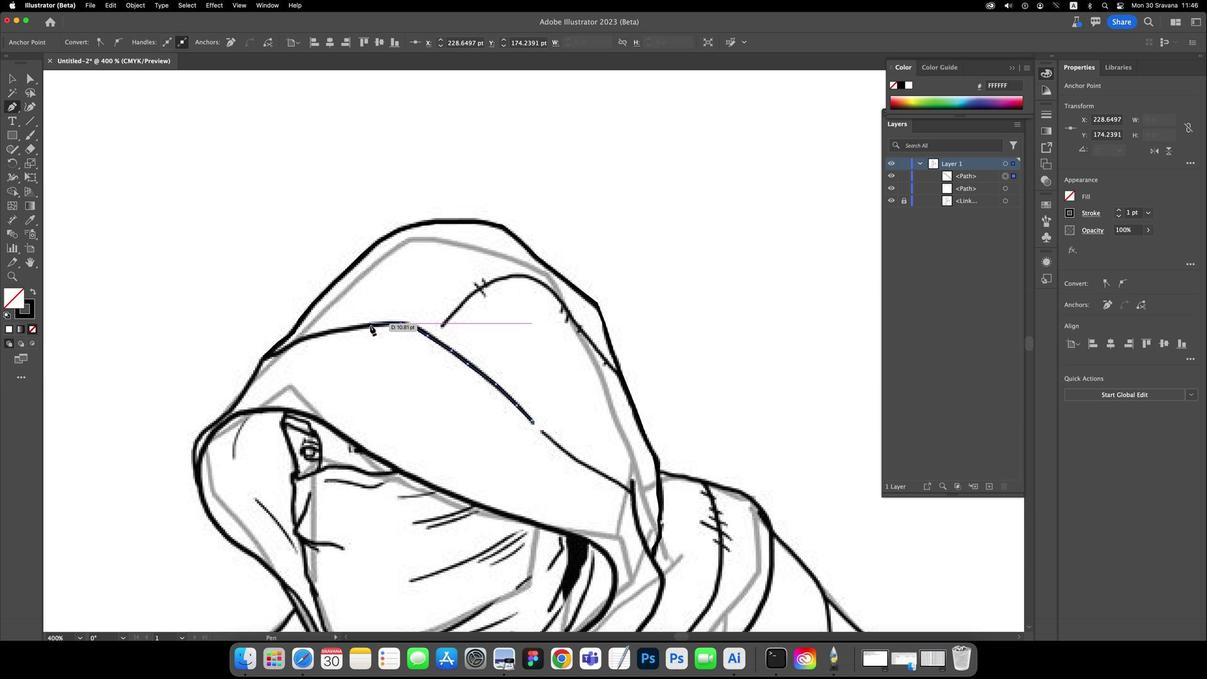 
Action: Mouse pressed left at (400, 337)
Screenshot: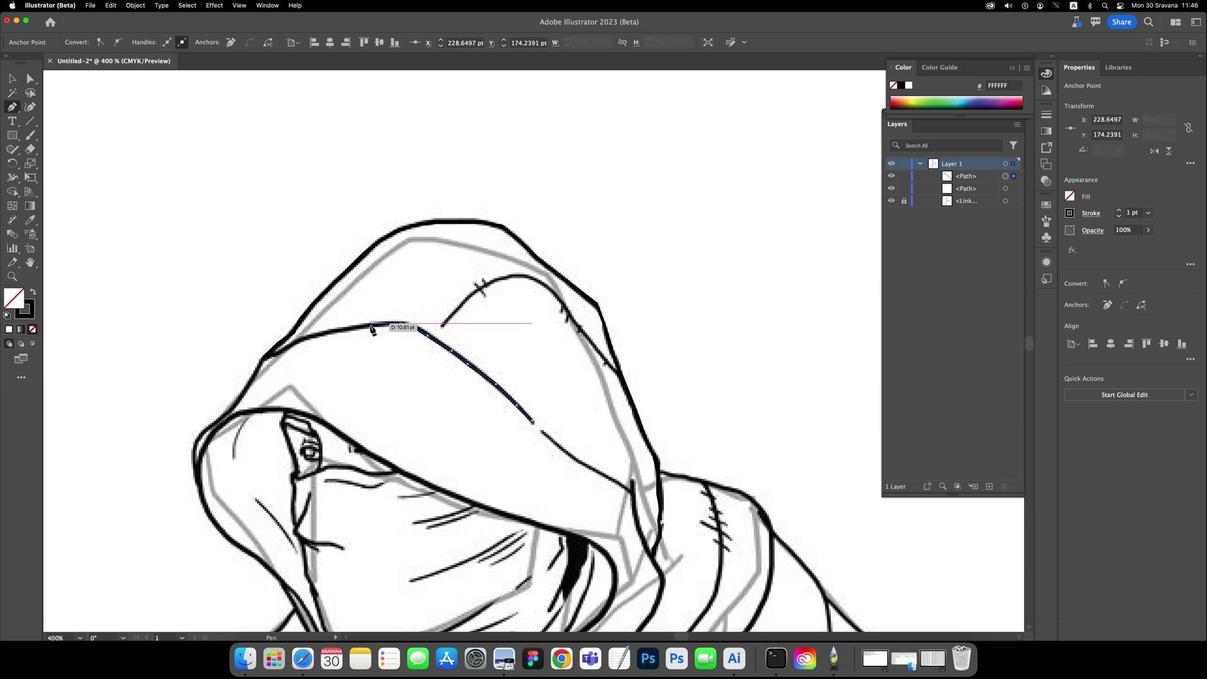
Action: Mouse moved to (369, 339)
Screenshot: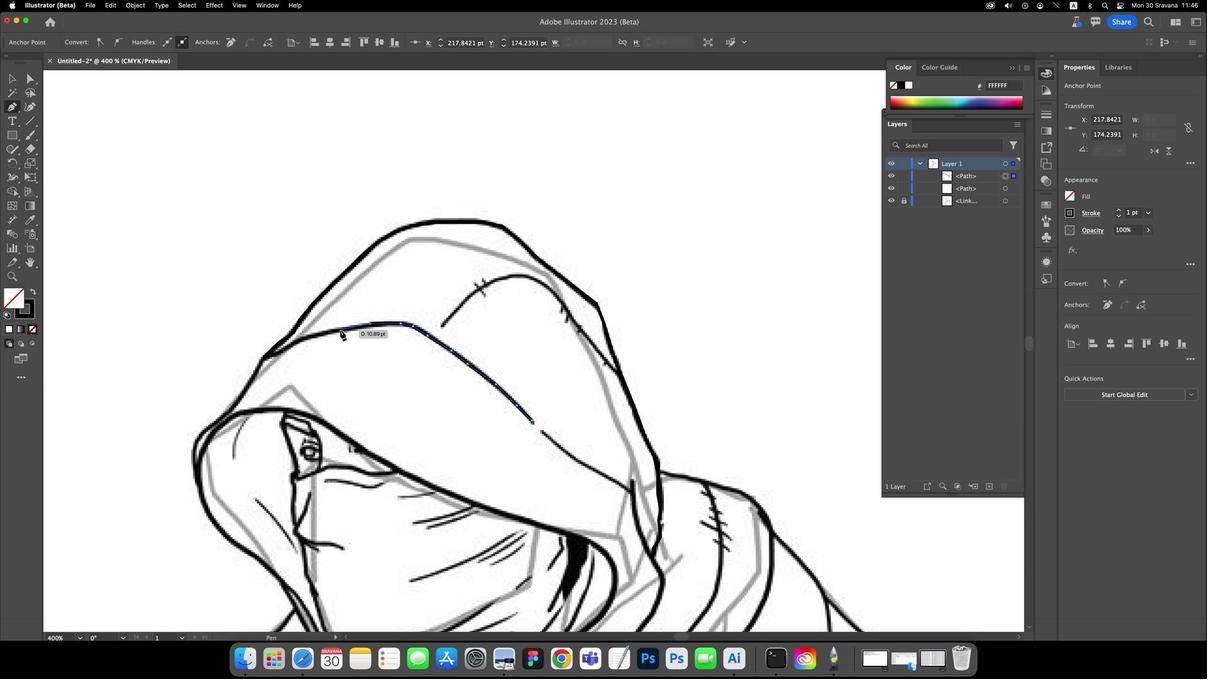 
Action: Mouse pressed left at (369, 339)
Screenshot: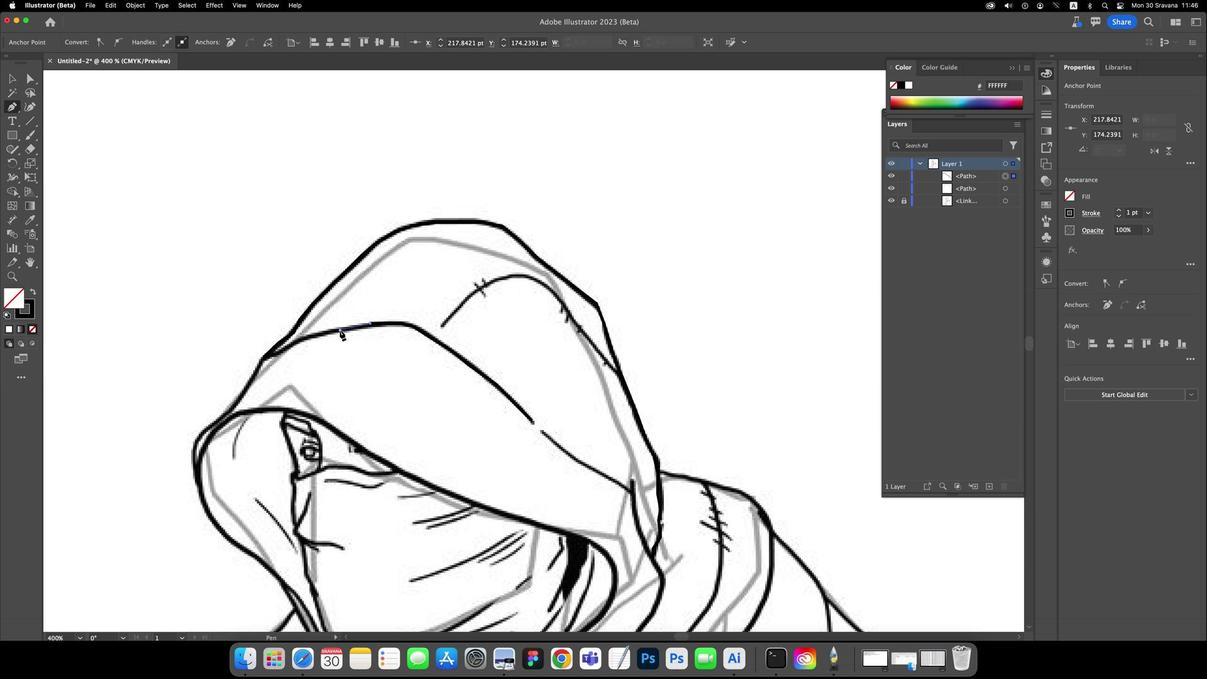 
Action: Mouse moved to (339, 344)
Screenshot: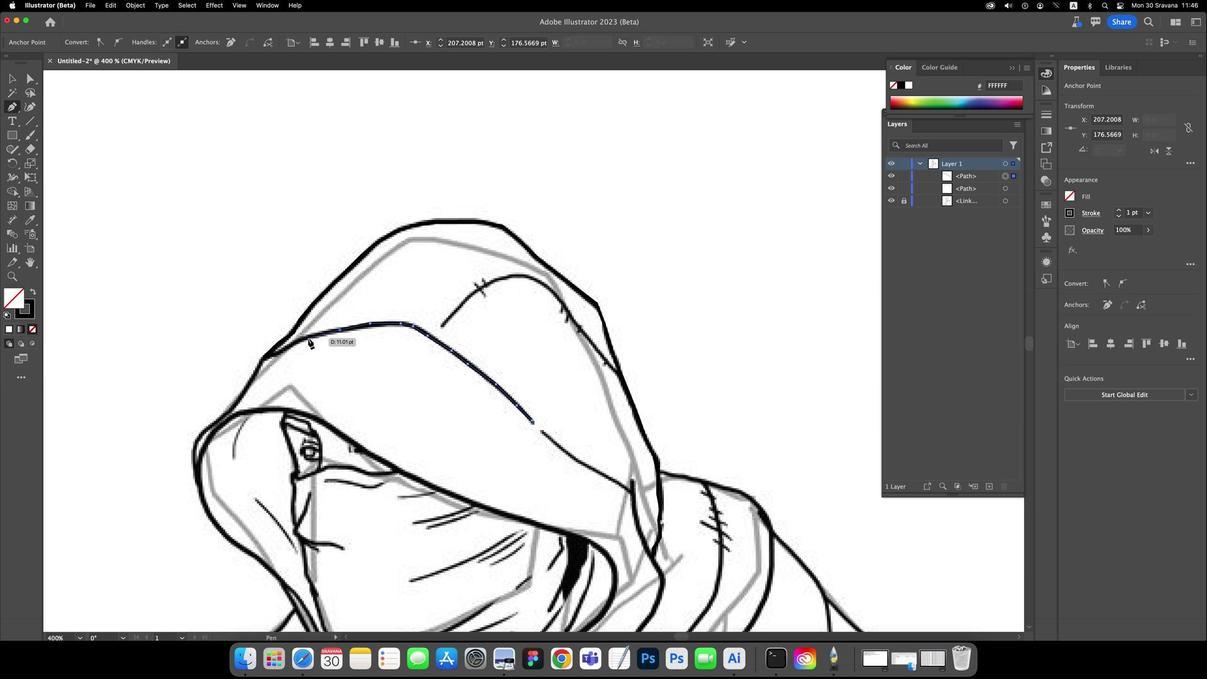 
Action: Mouse pressed left at (339, 344)
Screenshot: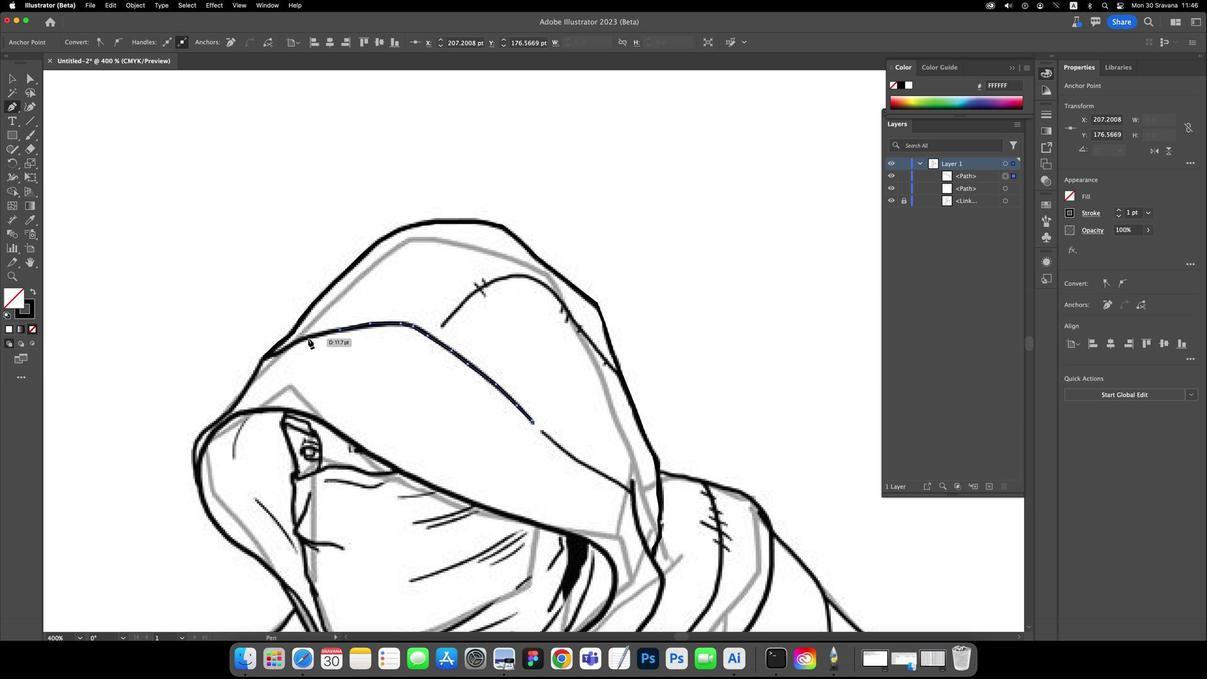 
Action: Mouse moved to (307, 352)
Screenshot: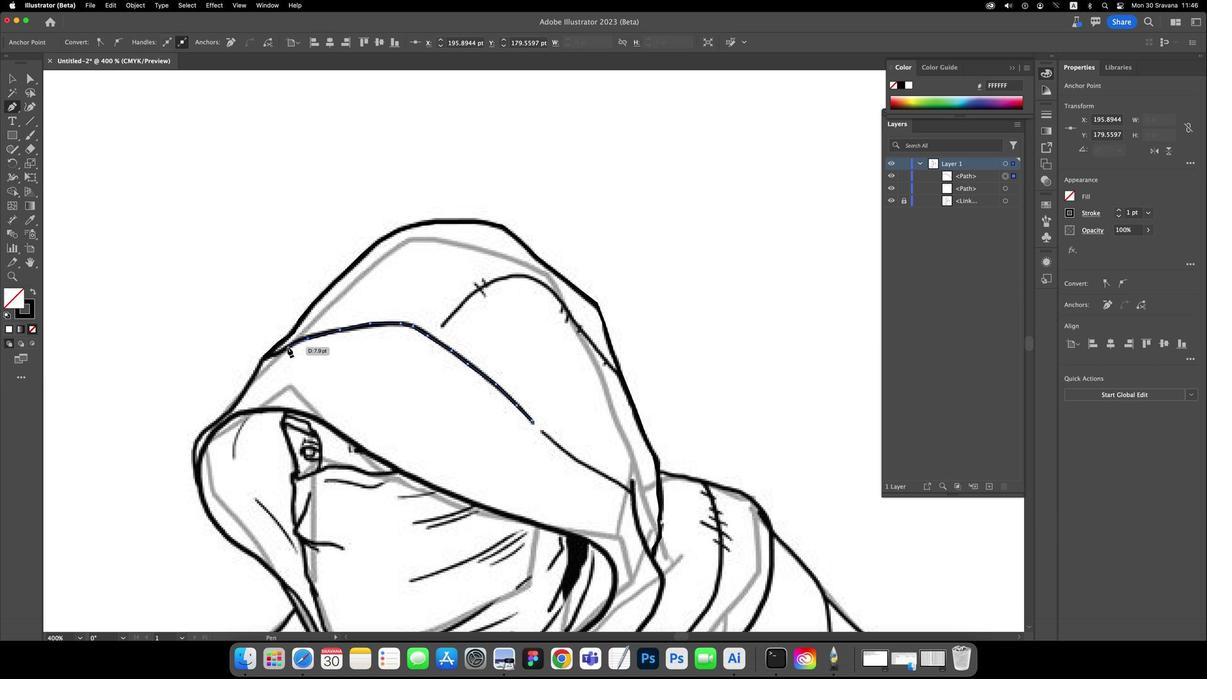 
Action: Mouse pressed left at (307, 352)
Screenshot: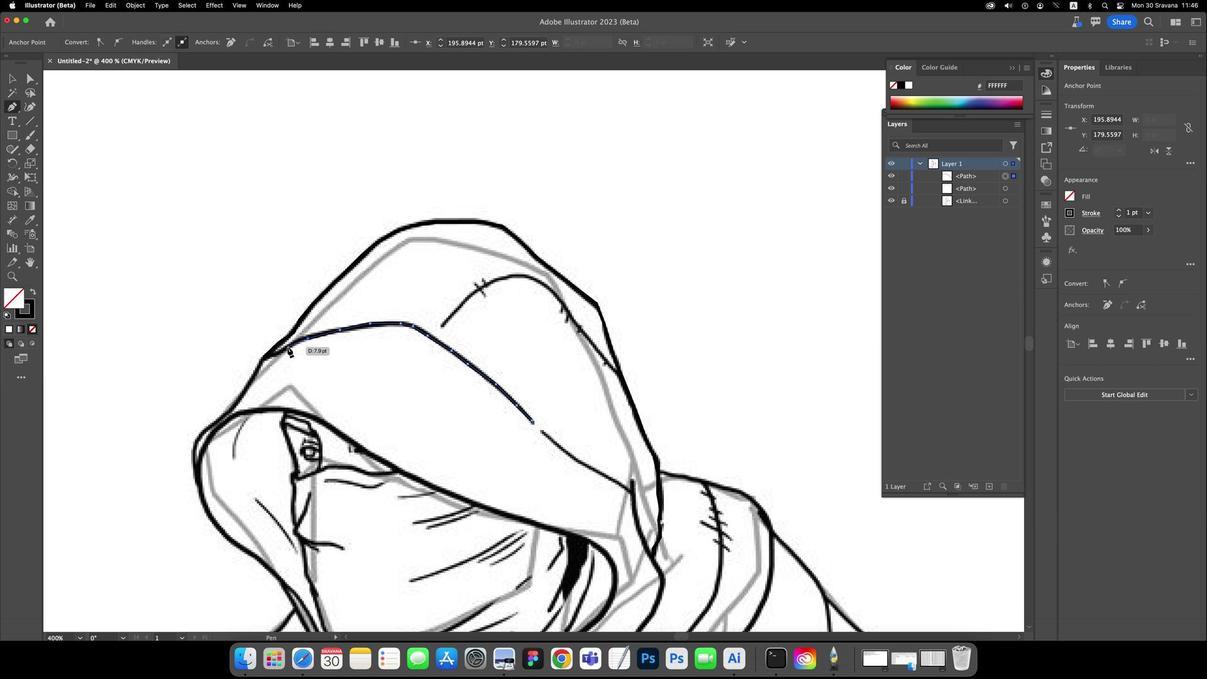 
Action: Mouse moved to (286, 360)
Screenshot: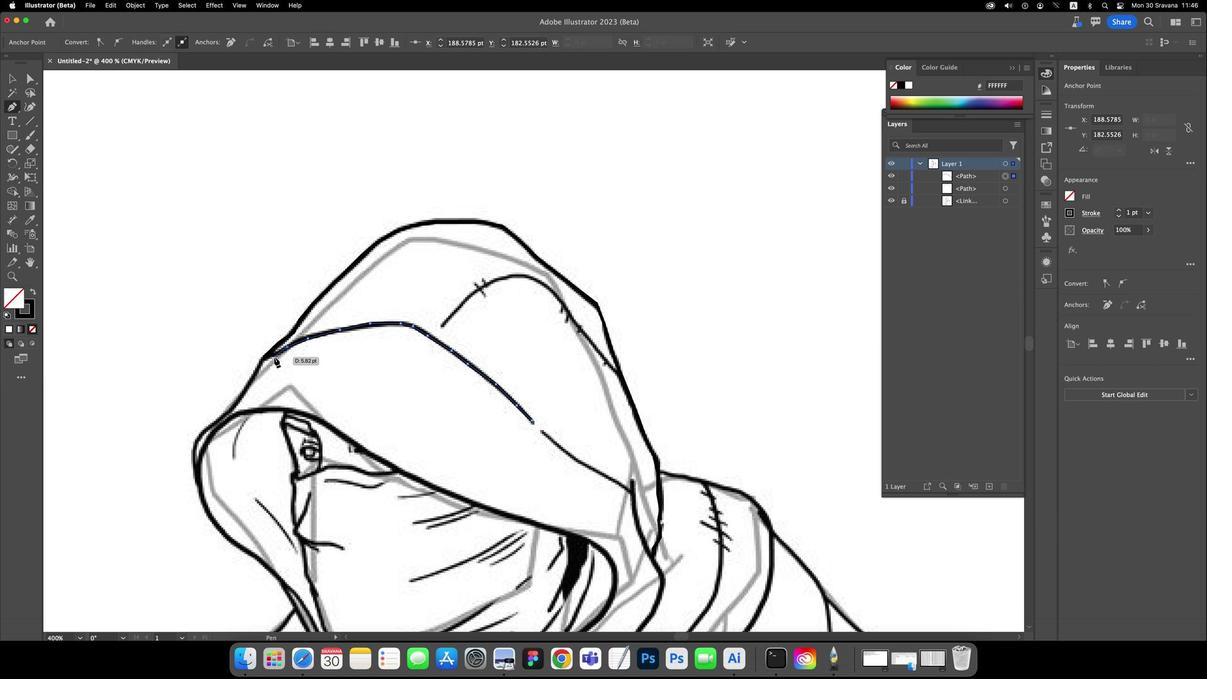 
Action: Mouse pressed left at (286, 360)
Screenshot: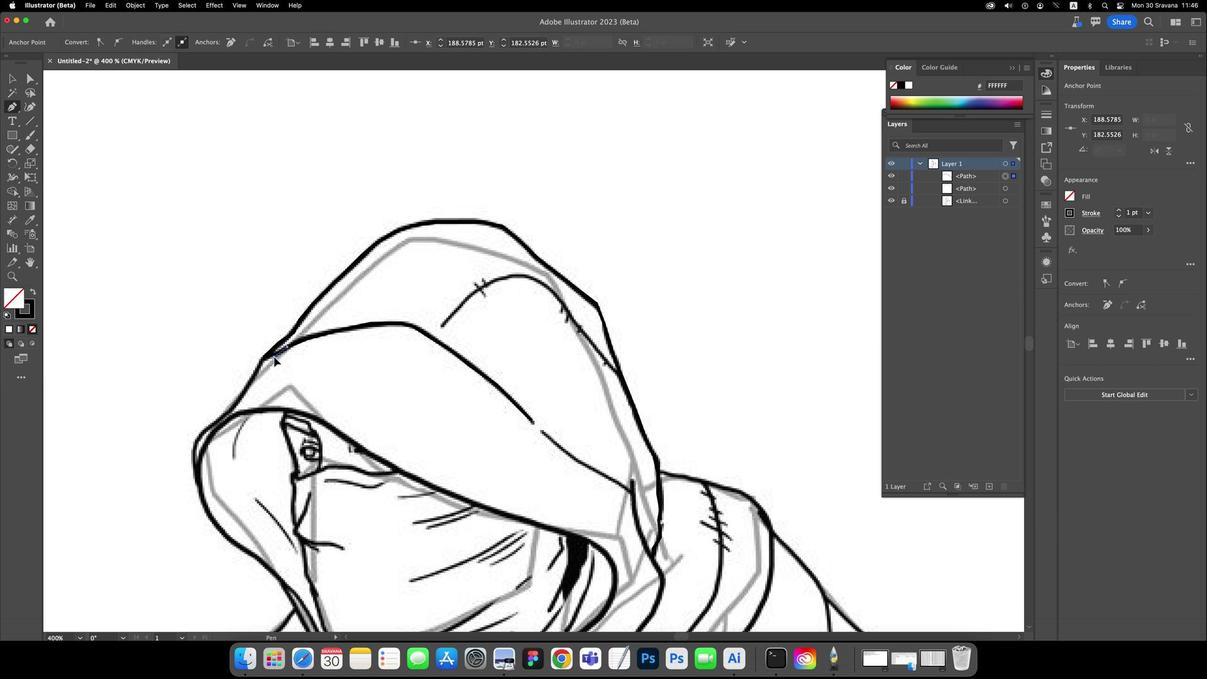 
Action: Mouse moved to (273, 369)
Screenshot: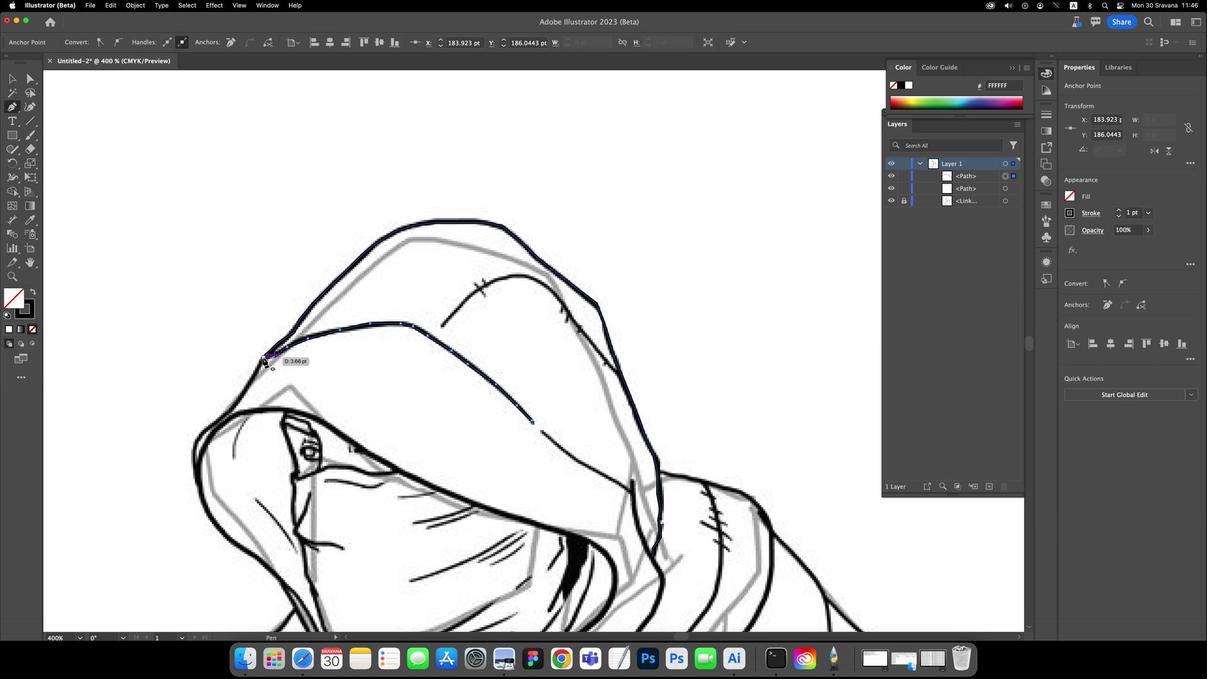 
Action: Mouse pressed left at (273, 369)
Screenshot: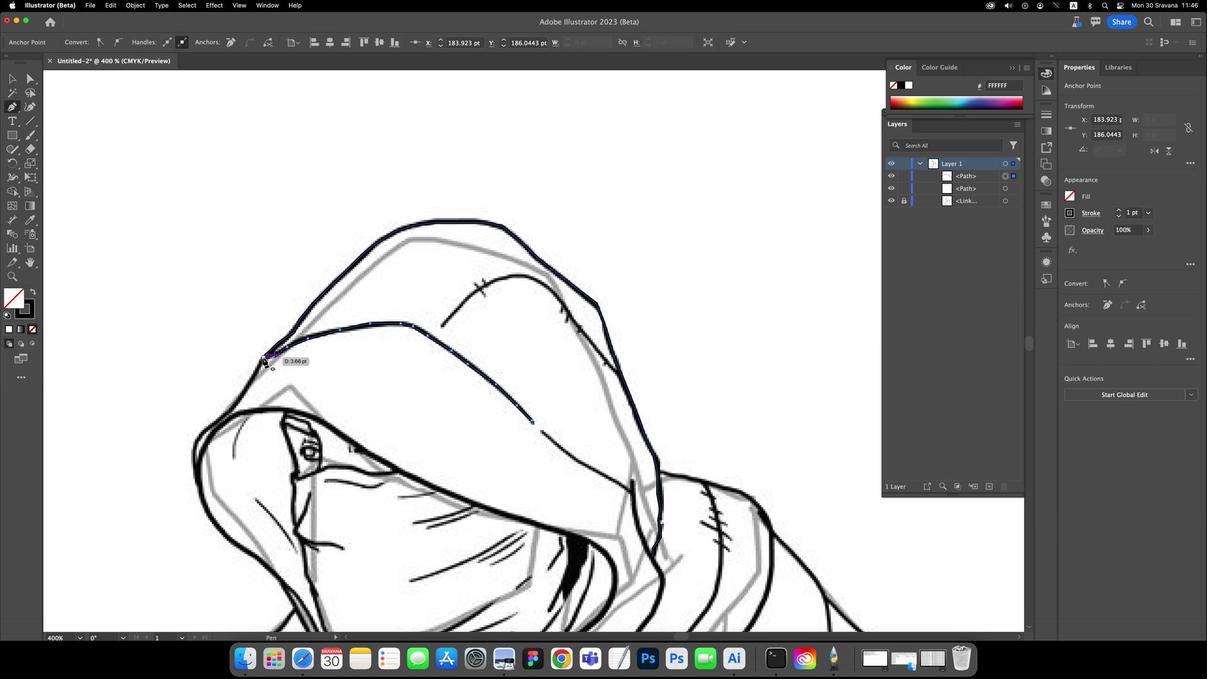 
Action: Mouse moved to (261, 369)
Screenshot: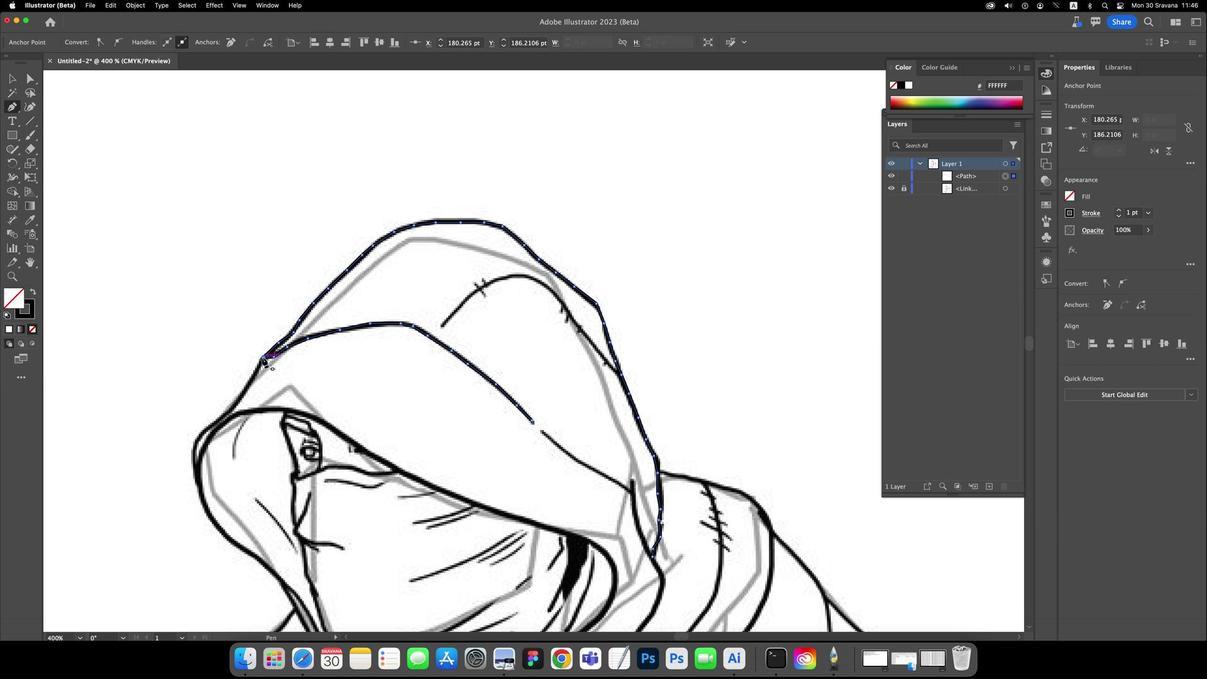 
Action: Mouse pressed left at (261, 369)
Screenshot: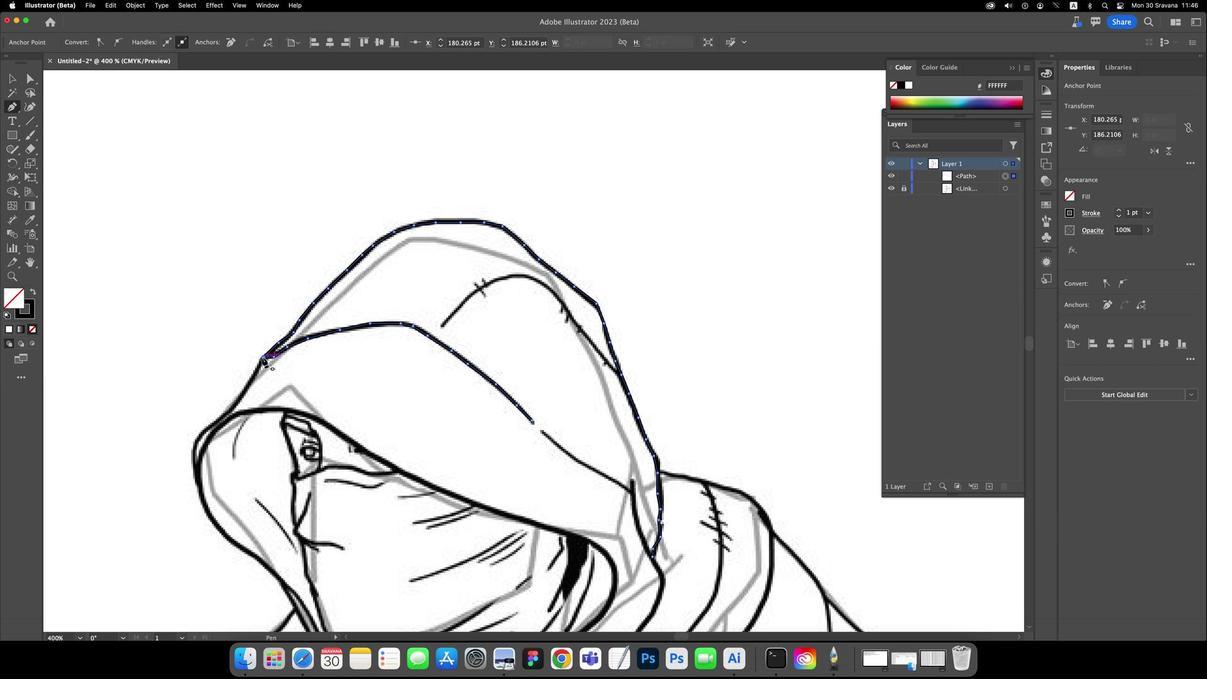 
Action: Mouse moved to (261, 369)
Screenshot: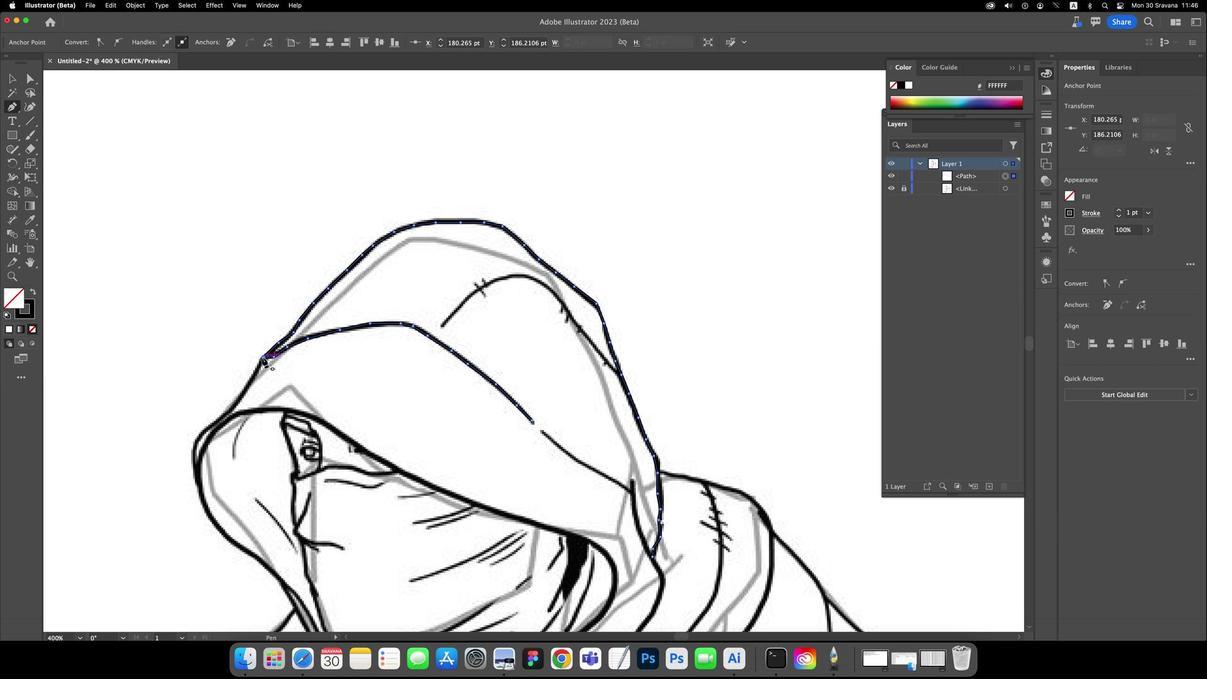 
Action: Key pressed 'v''p'
Screenshot: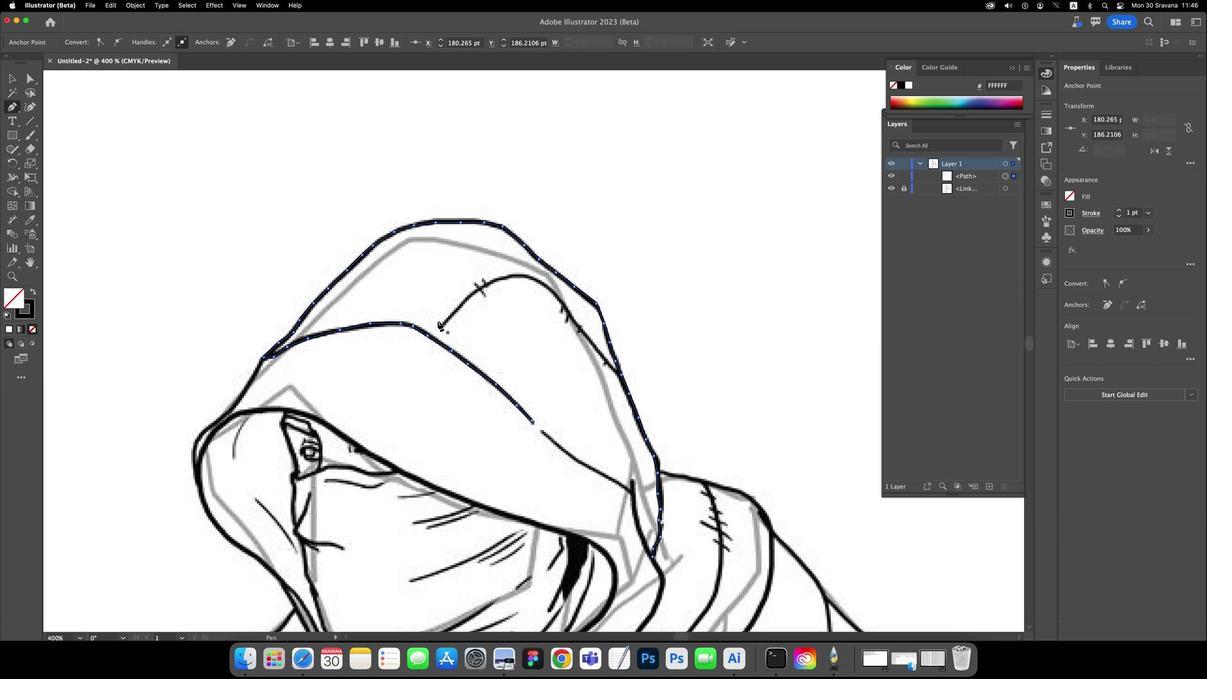 
Action: Mouse moved to (440, 340)
Screenshot: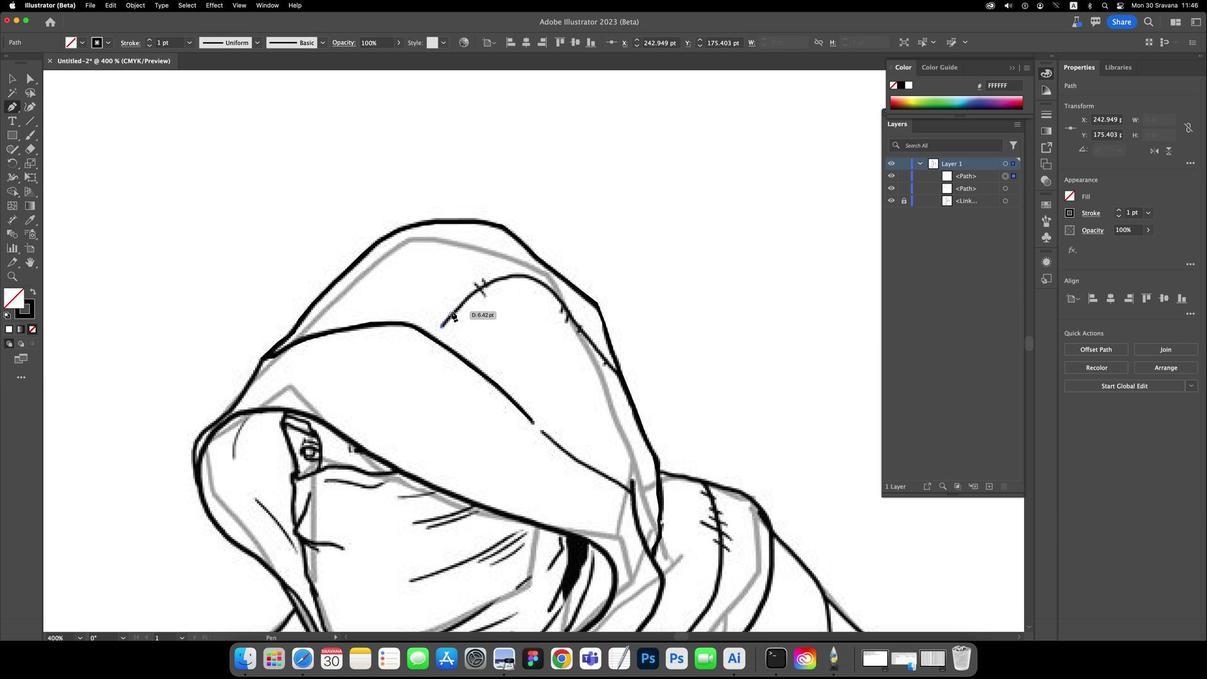 
Action: Mouse pressed left at (440, 340)
Screenshot: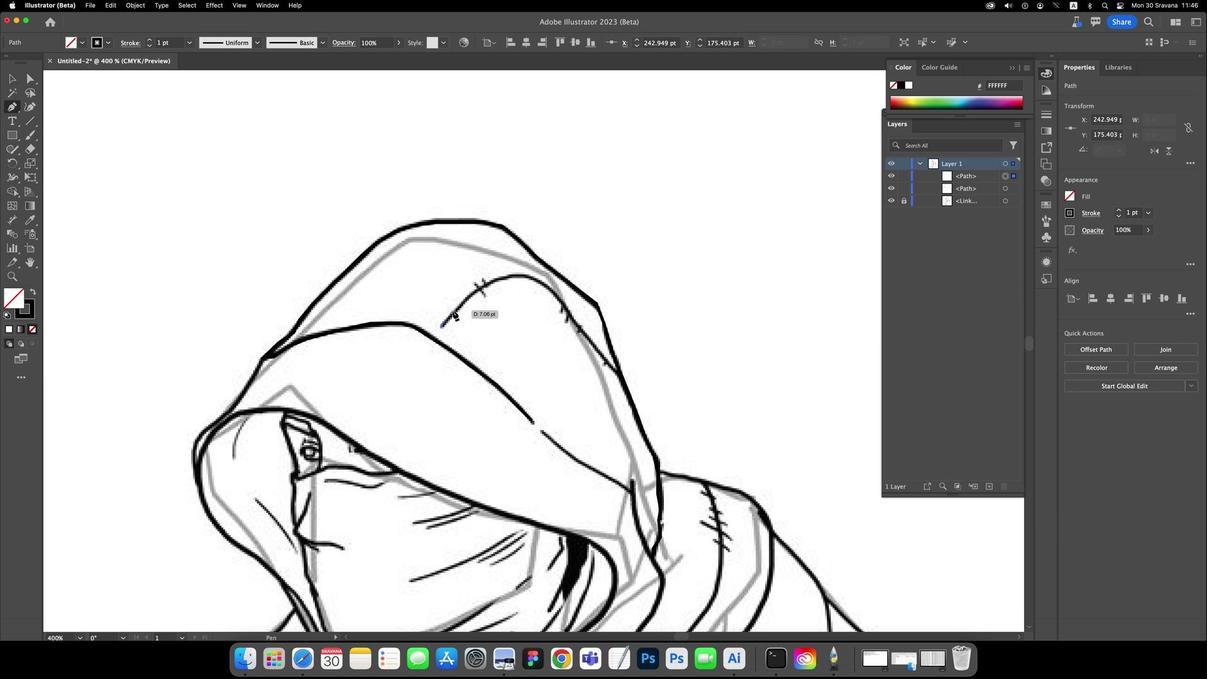 
Action: Mouse moved to (452, 325)
Screenshot: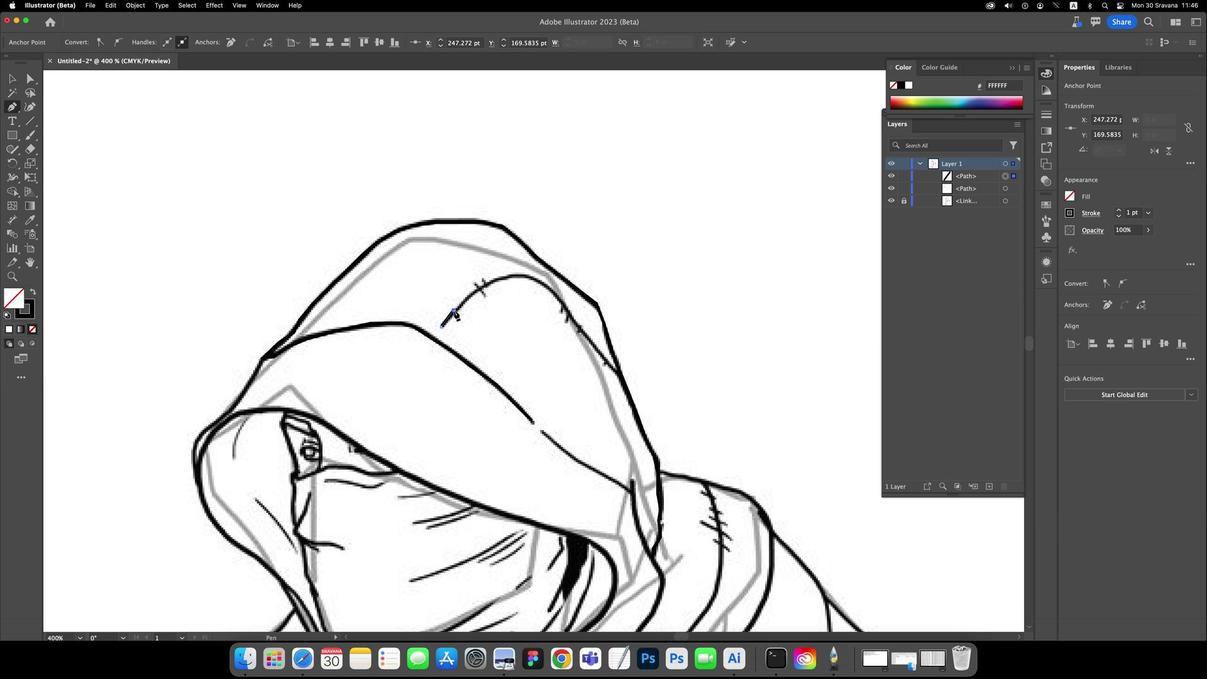 
Action: Mouse pressed left at (452, 325)
Screenshot: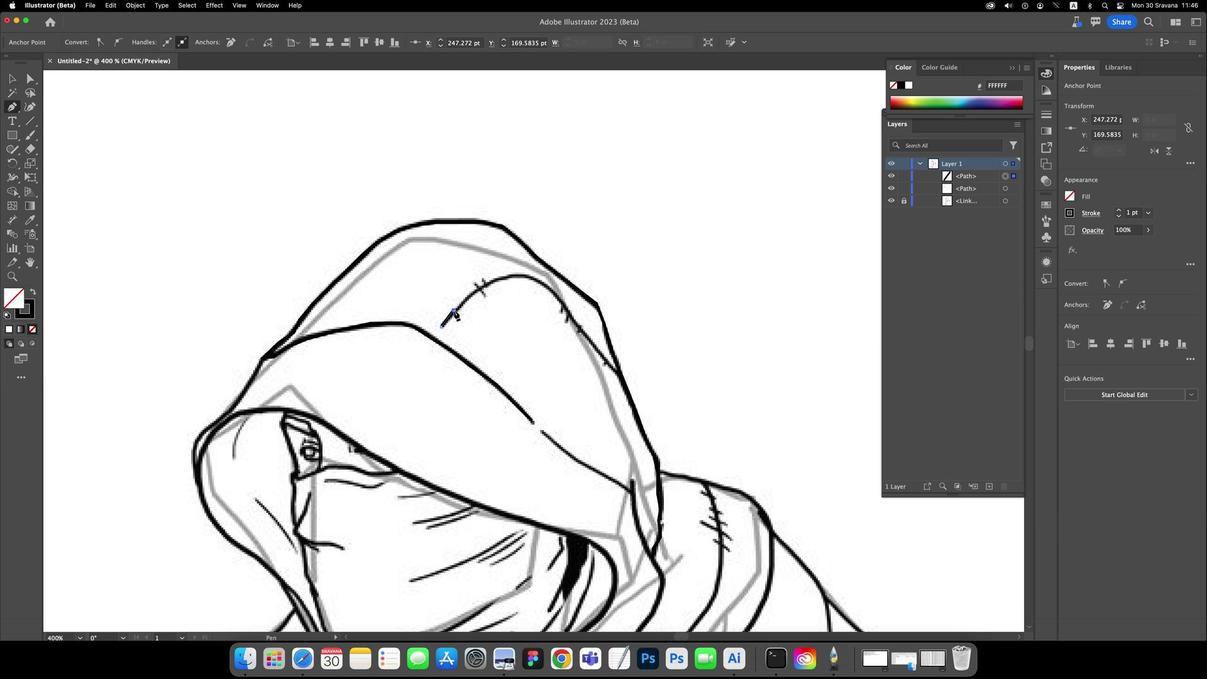 
Action: Mouse moved to (470, 310)
Screenshot: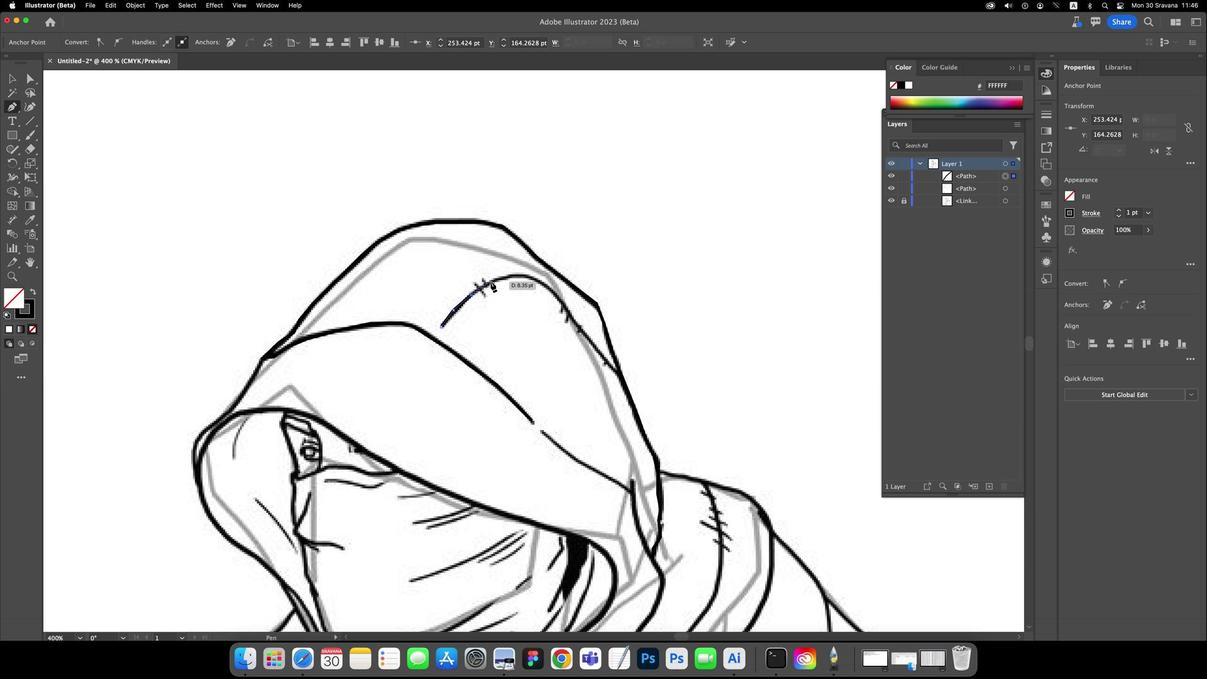 
Action: Mouse pressed left at (470, 310)
Screenshot: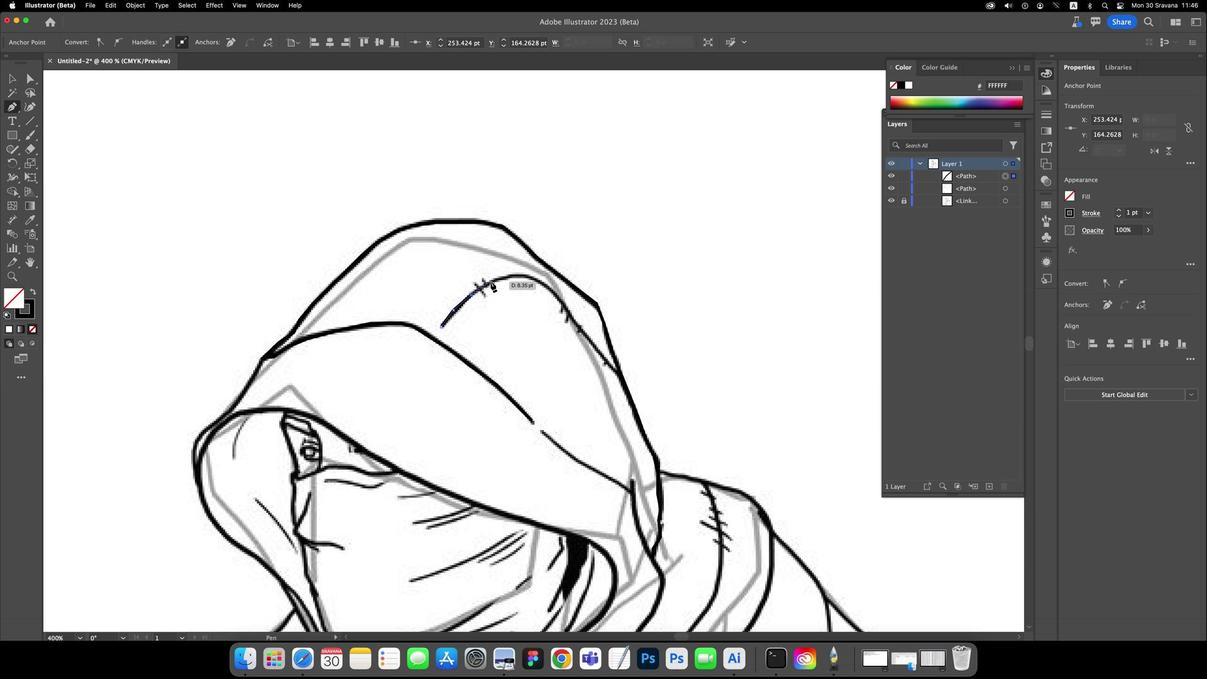 
Action: Mouse moved to (489, 297)
Screenshot: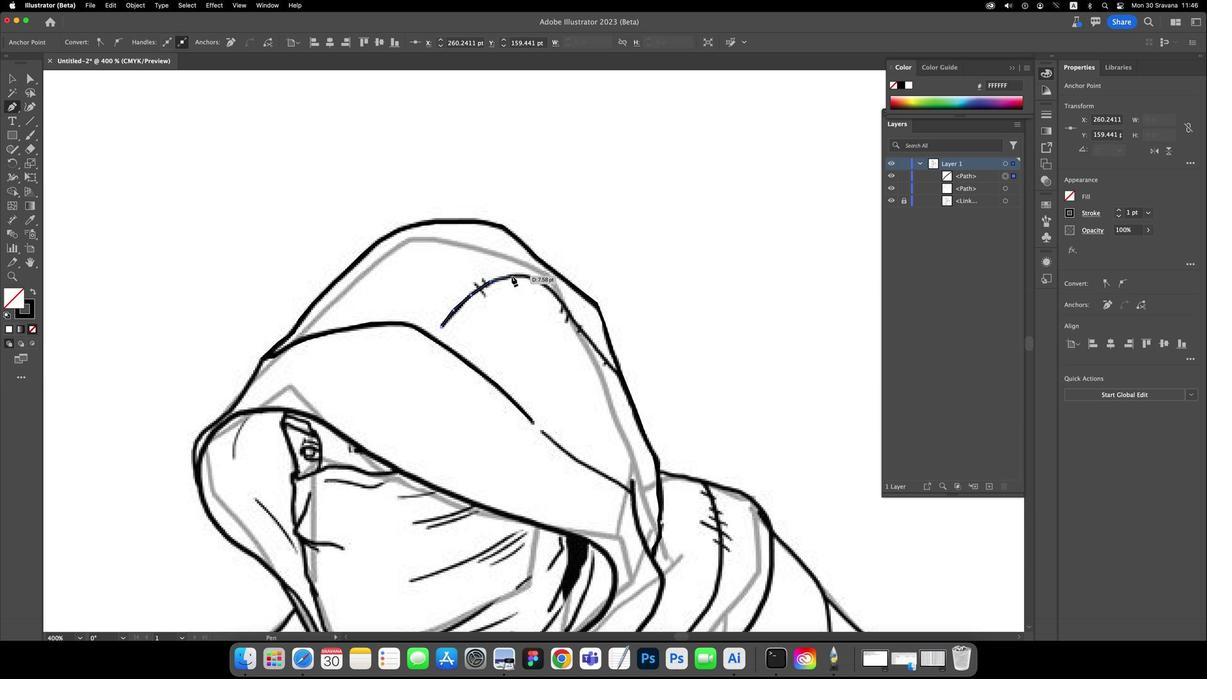 
Action: Mouse pressed left at (489, 297)
Screenshot: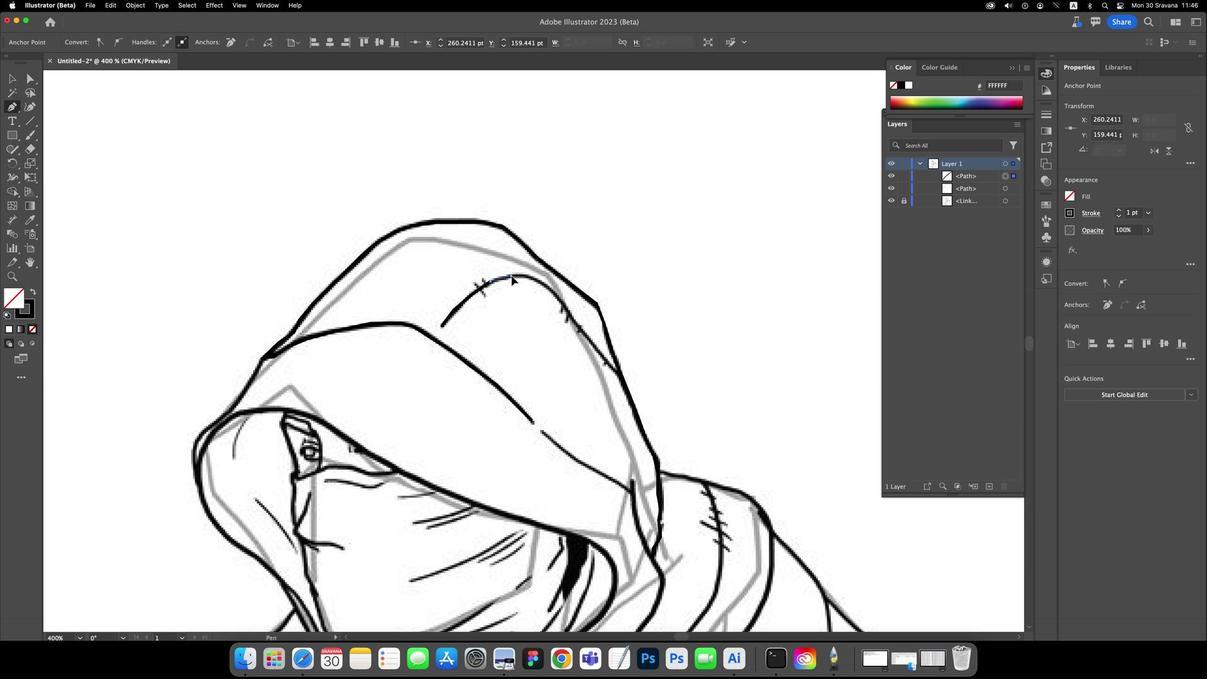 
Action: Mouse moved to (510, 291)
Screenshot: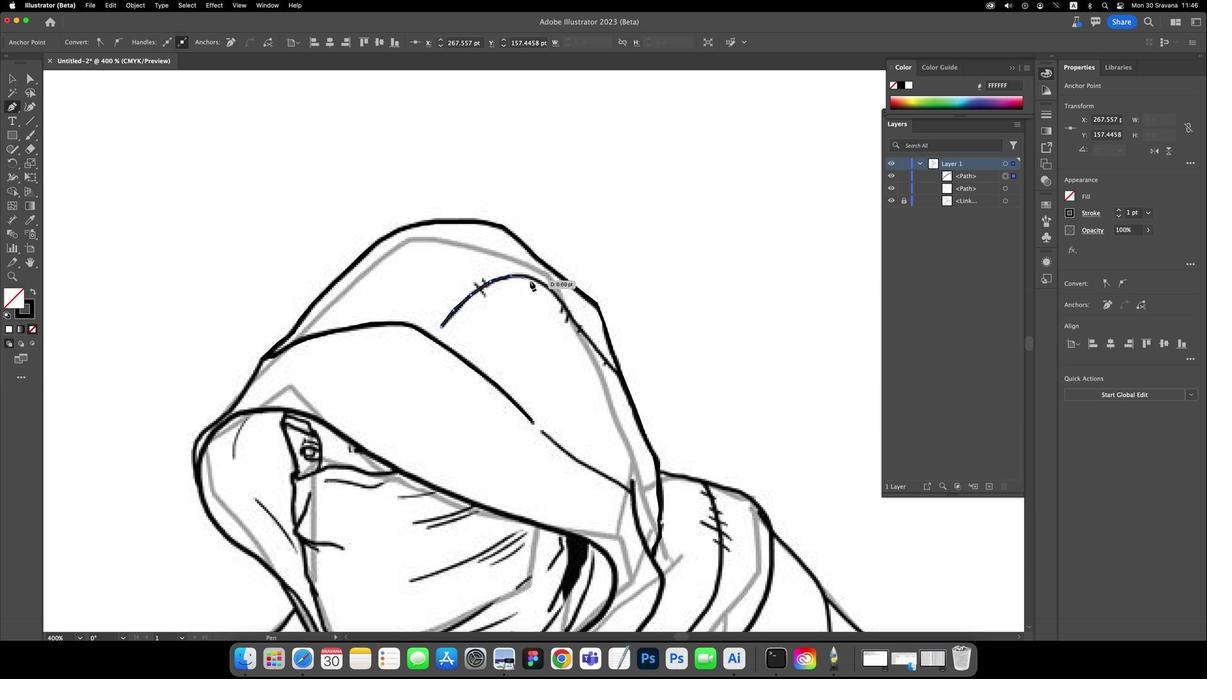 
Action: Mouse pressed left at (510, 291)
Screenshot: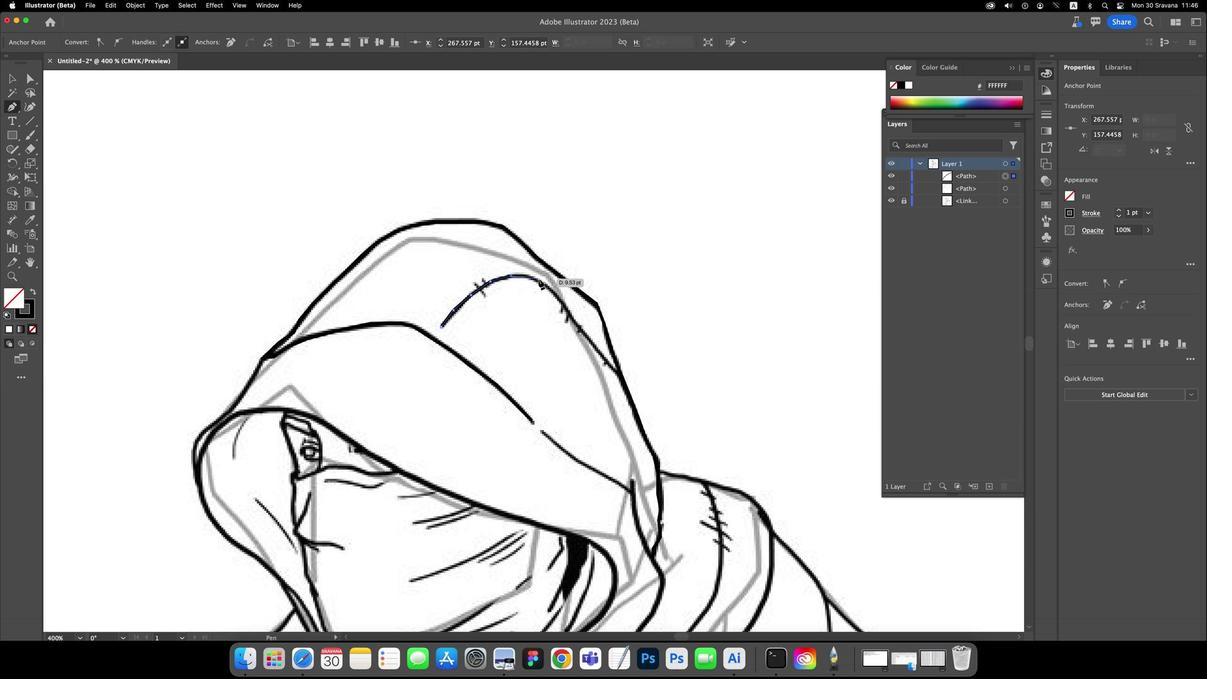 
Action: Mouse moved to (531, 295)
Screenshot: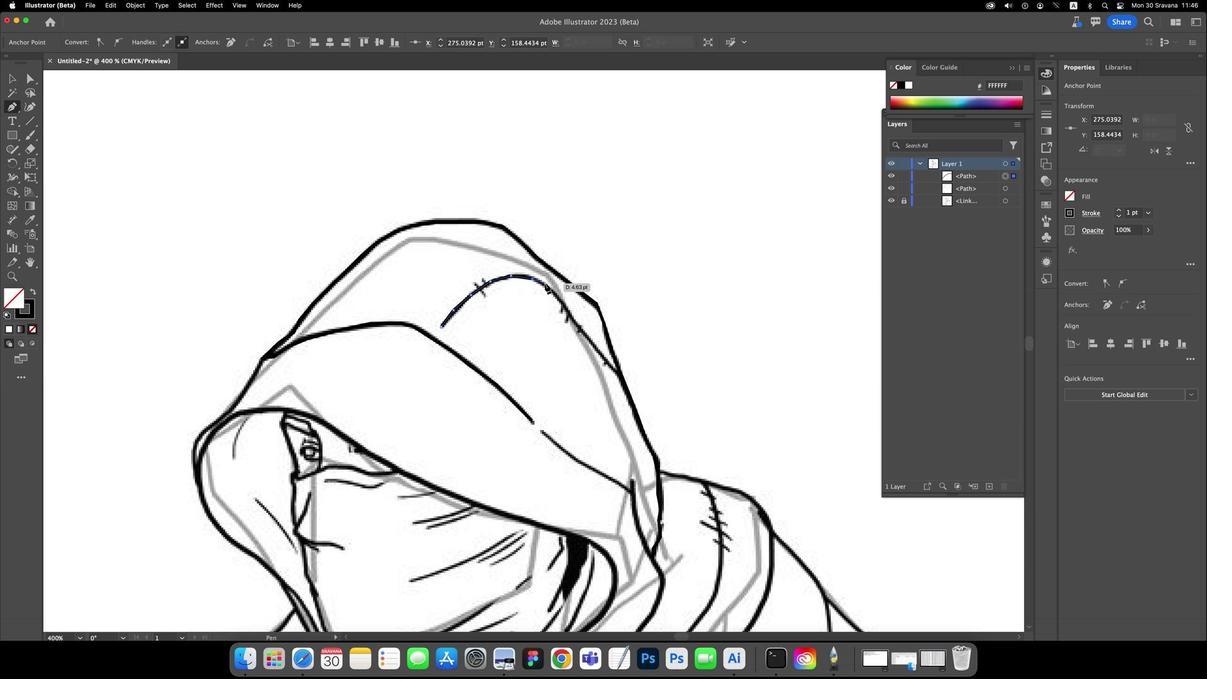 
Action: Mouse pressed left at (531, 295)
Screenshot: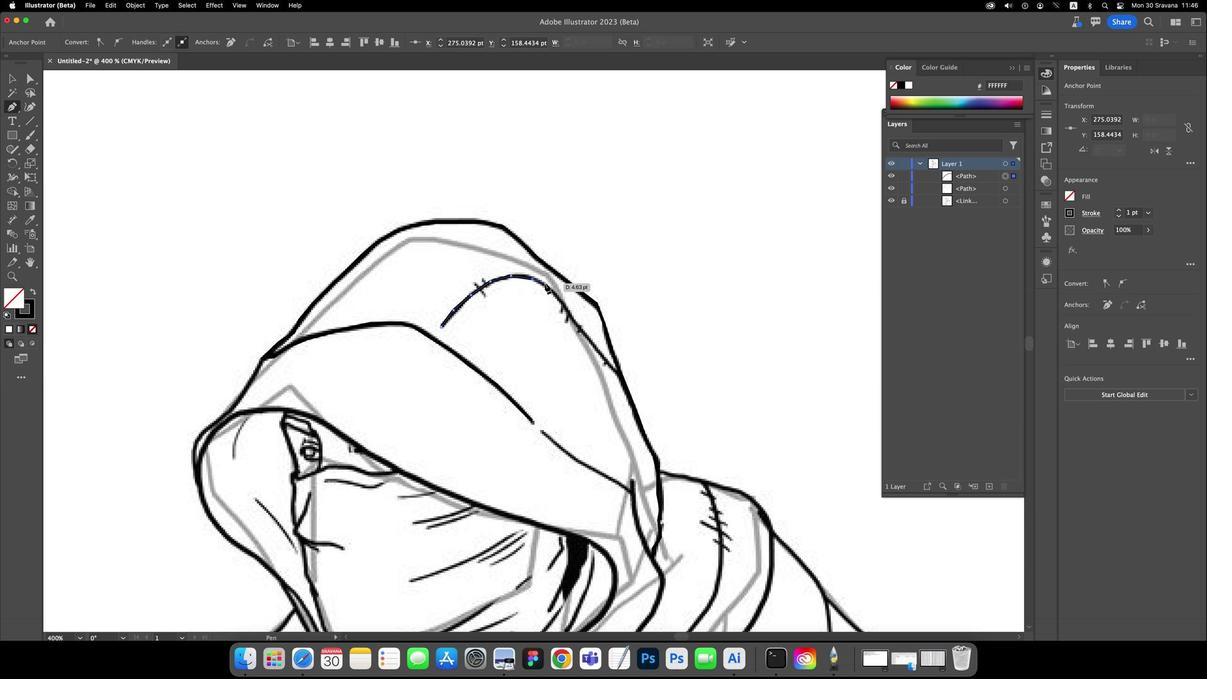 
Action: Mouse moved to (543, 299)
Screenshot: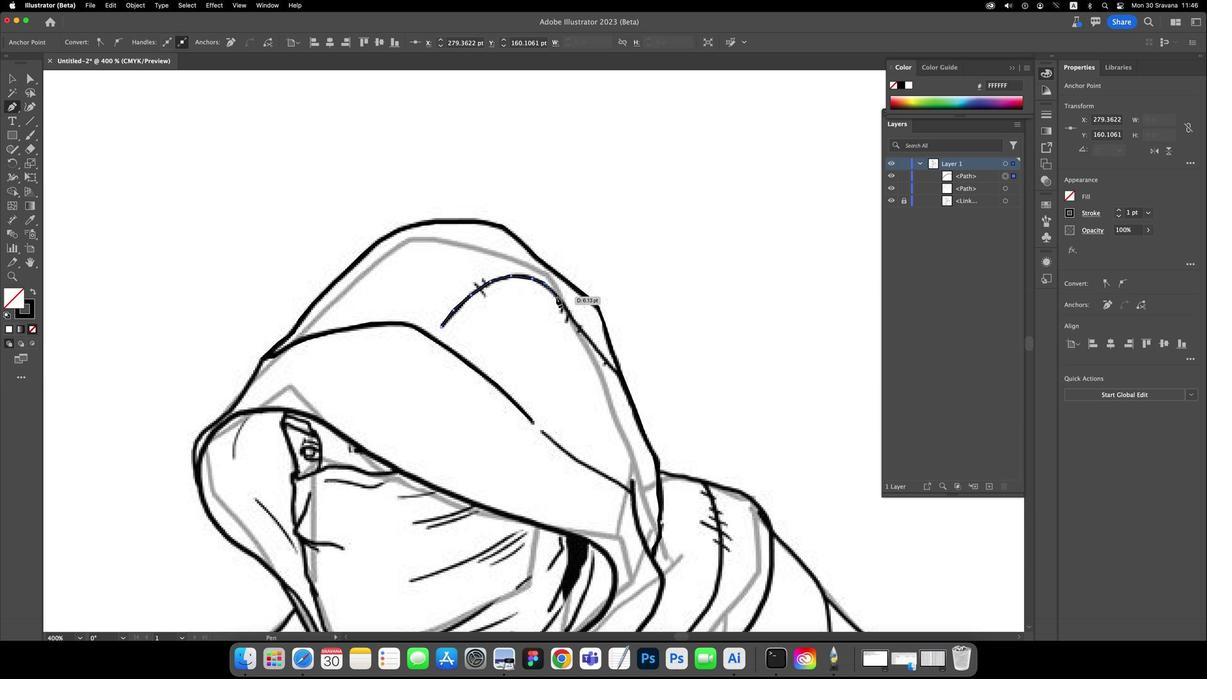 
Action: Mouse pressed left at (543, 299)
Screenshot: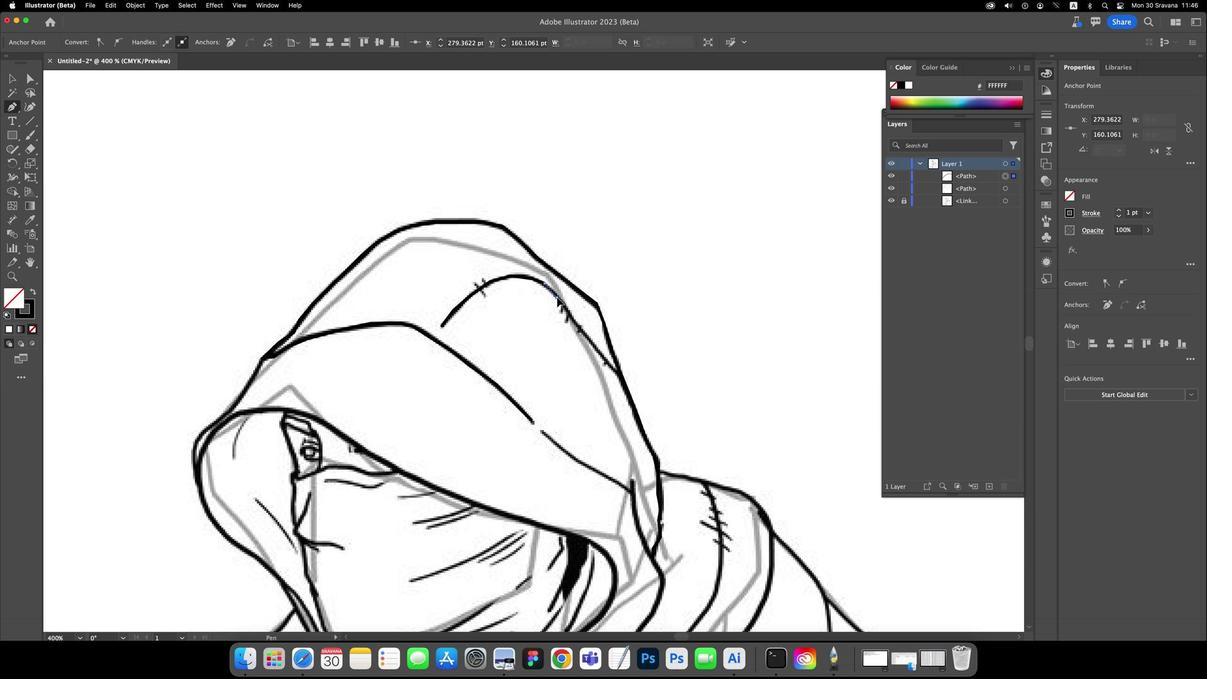 
Action: Mouse moved to (556, 312)
Screenshot: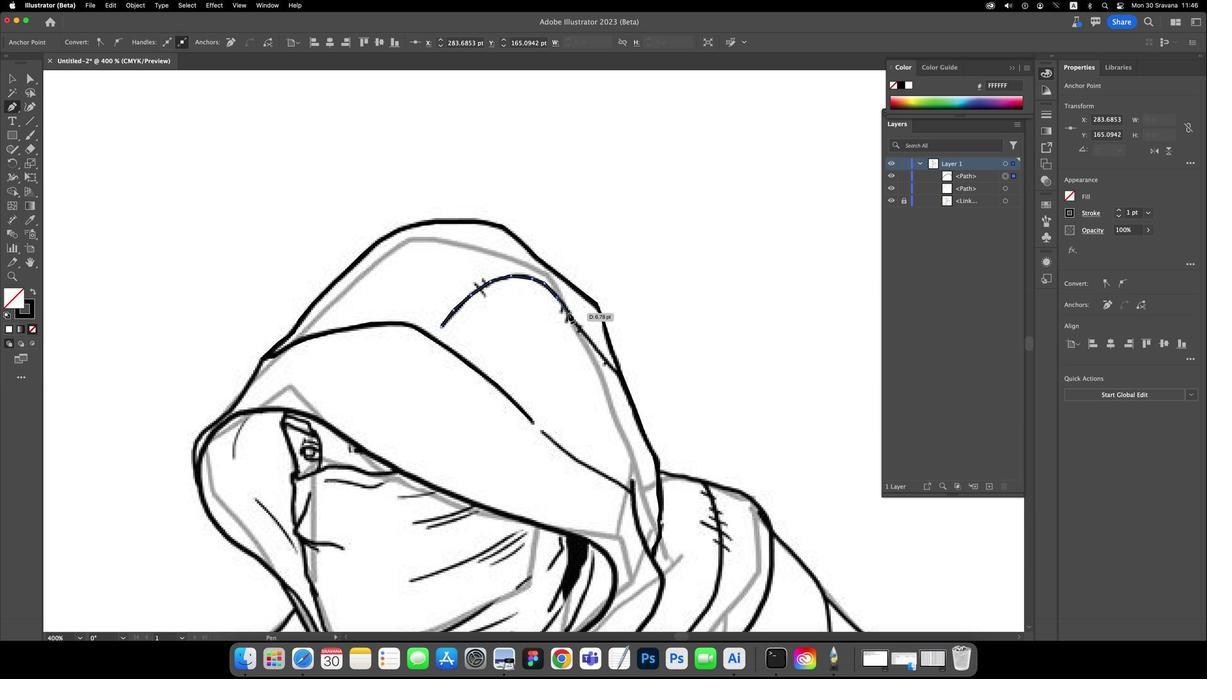 
Action: Mouse pressed left at (556, 312)
Screenshot: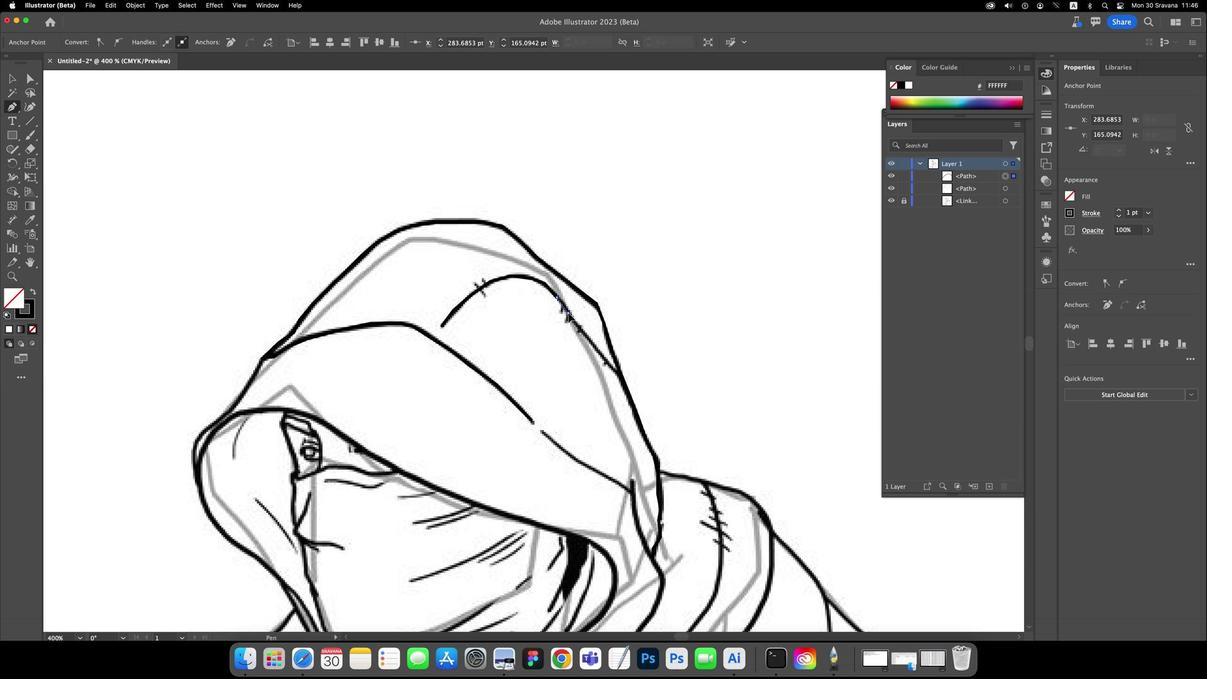 
Action: Mouse moved to (567, 327)
Screenshot: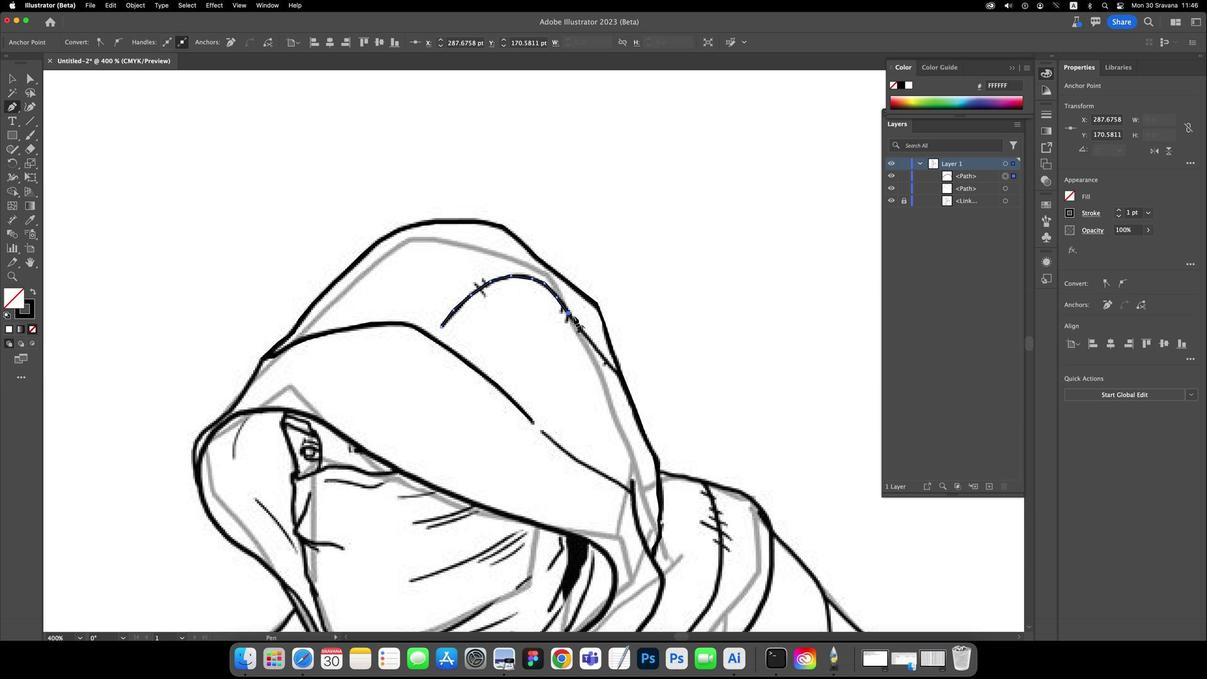 
Action: Mouse pressed left at (567, 327)
Screenshot: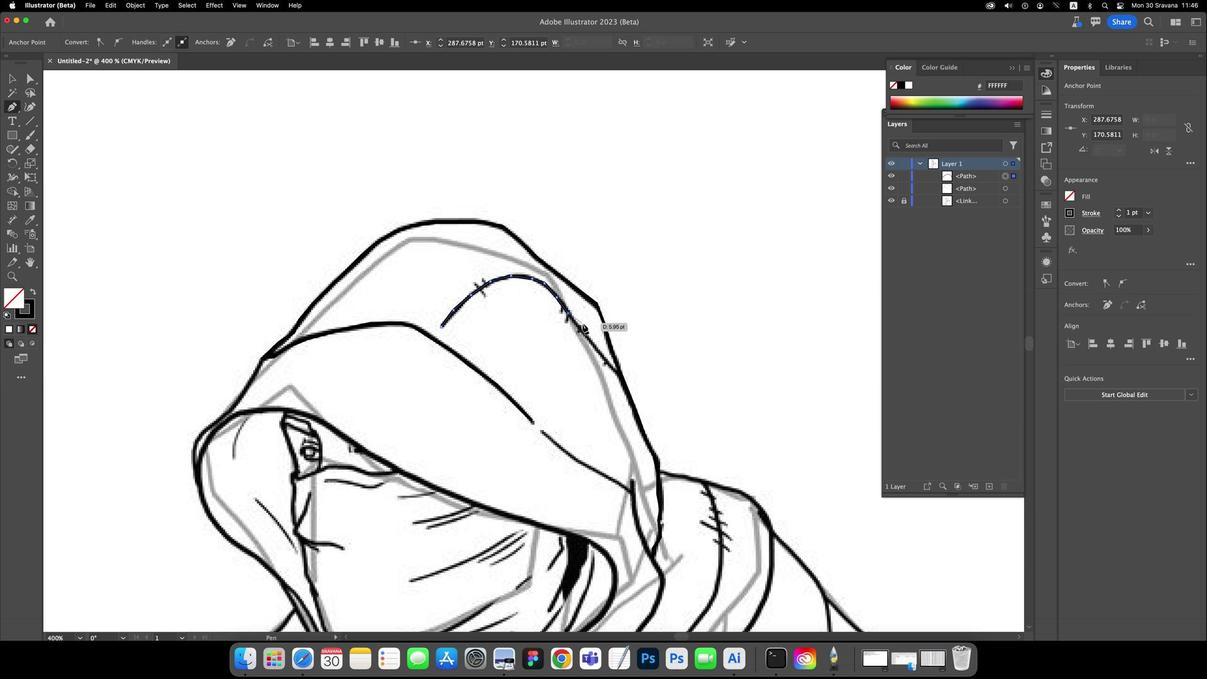 
Action: Mouse moved to (583, 349)
Screenshot: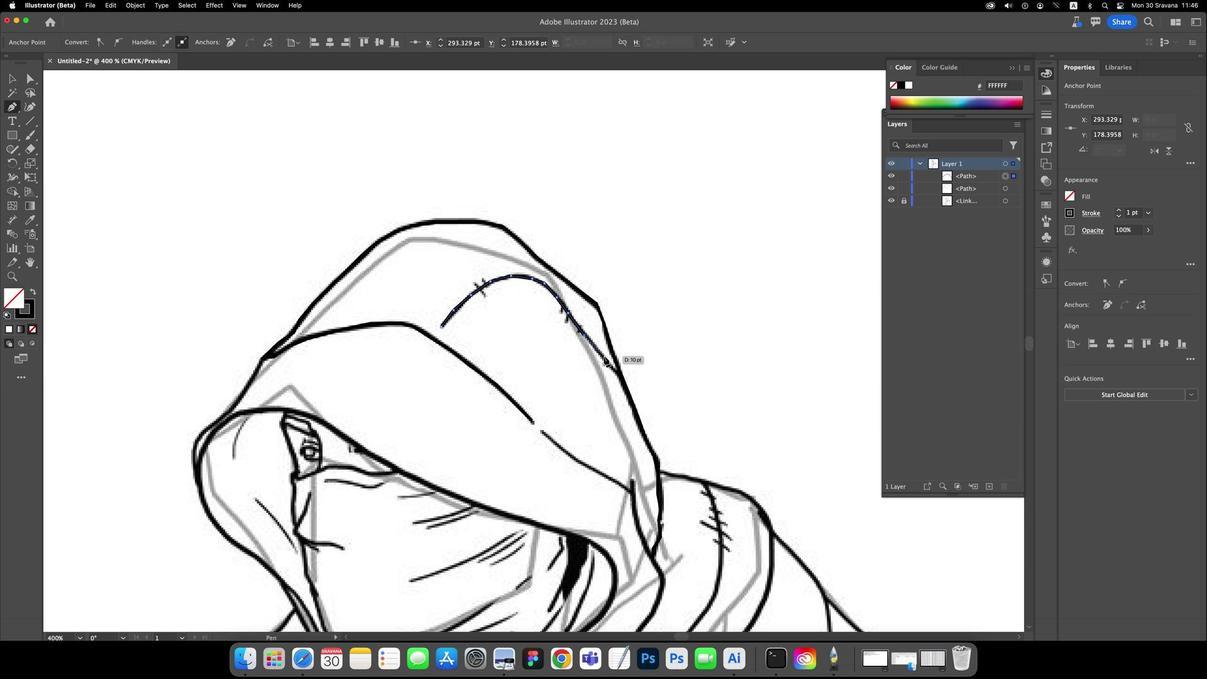 
Action: Mouse pressed left at (583, 349)
Screenshot: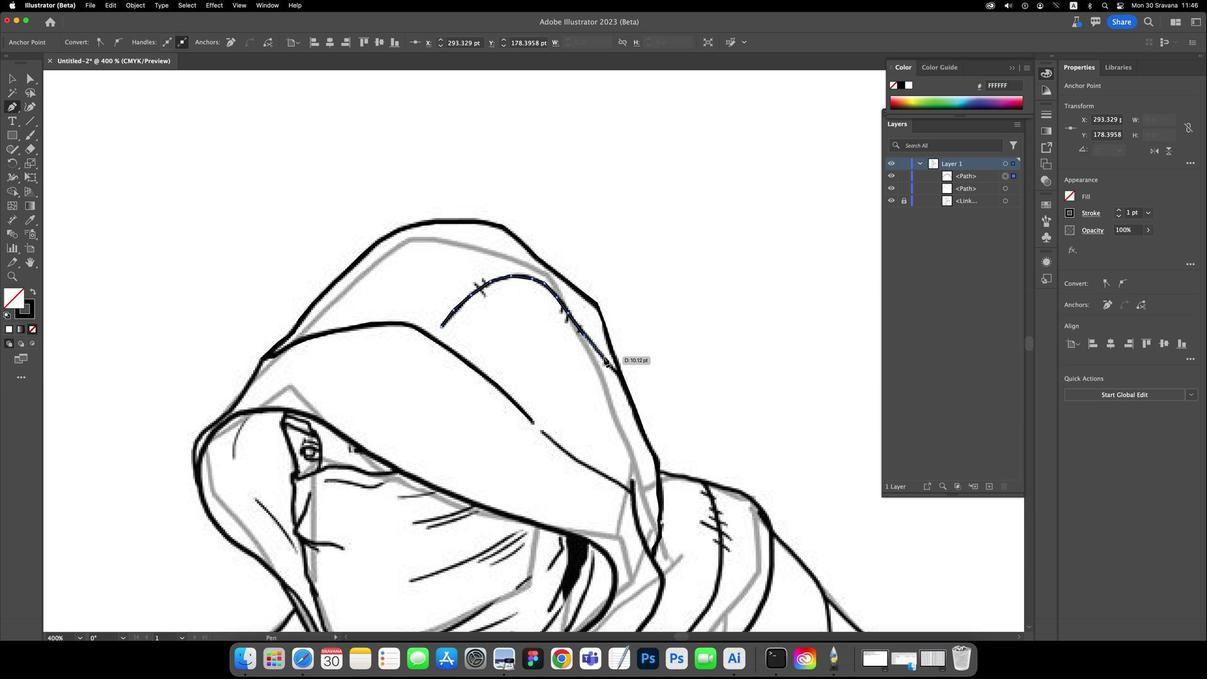 
Action: Mouse moved to (602, 369)
Screenshot: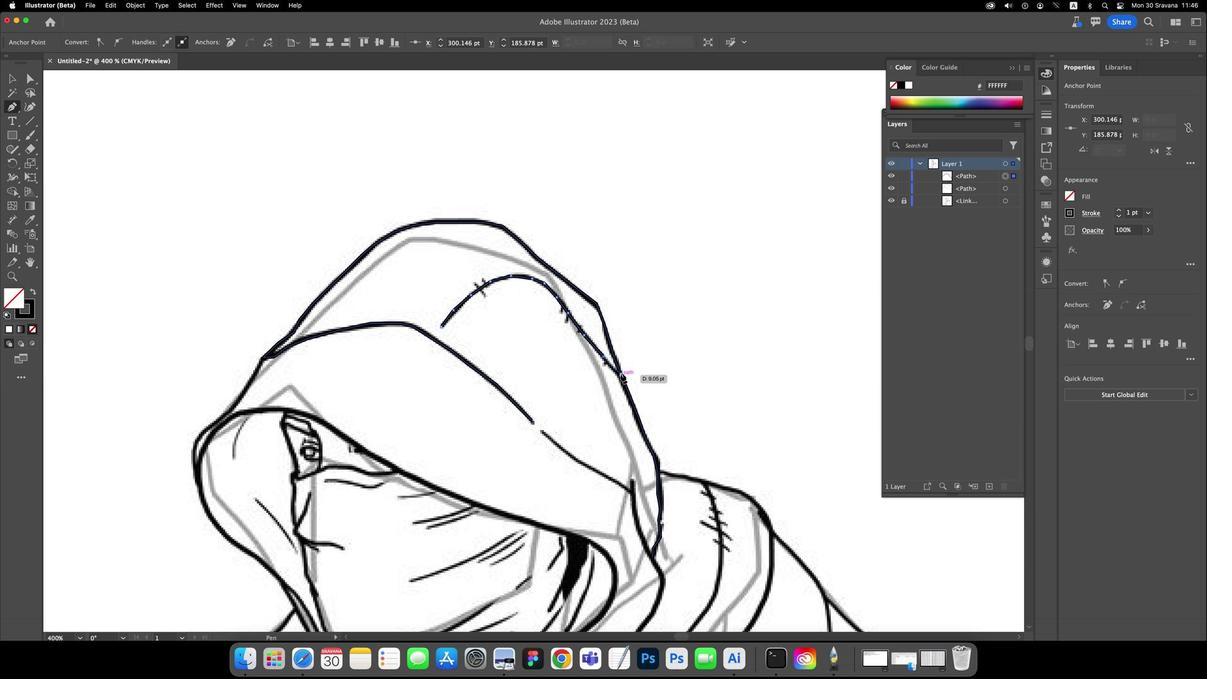 
Action: Mouse pressed left at (602, 369)
Screenshot: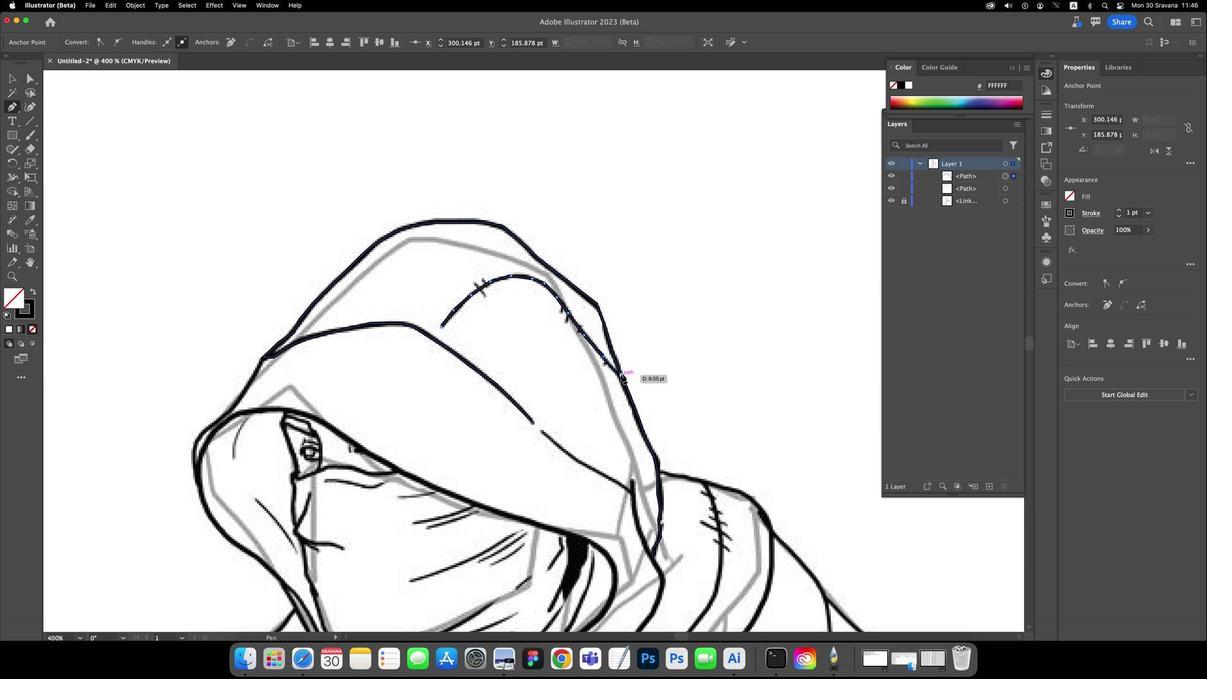 
Action: Mouse moved to (619, 385)
Screenshot: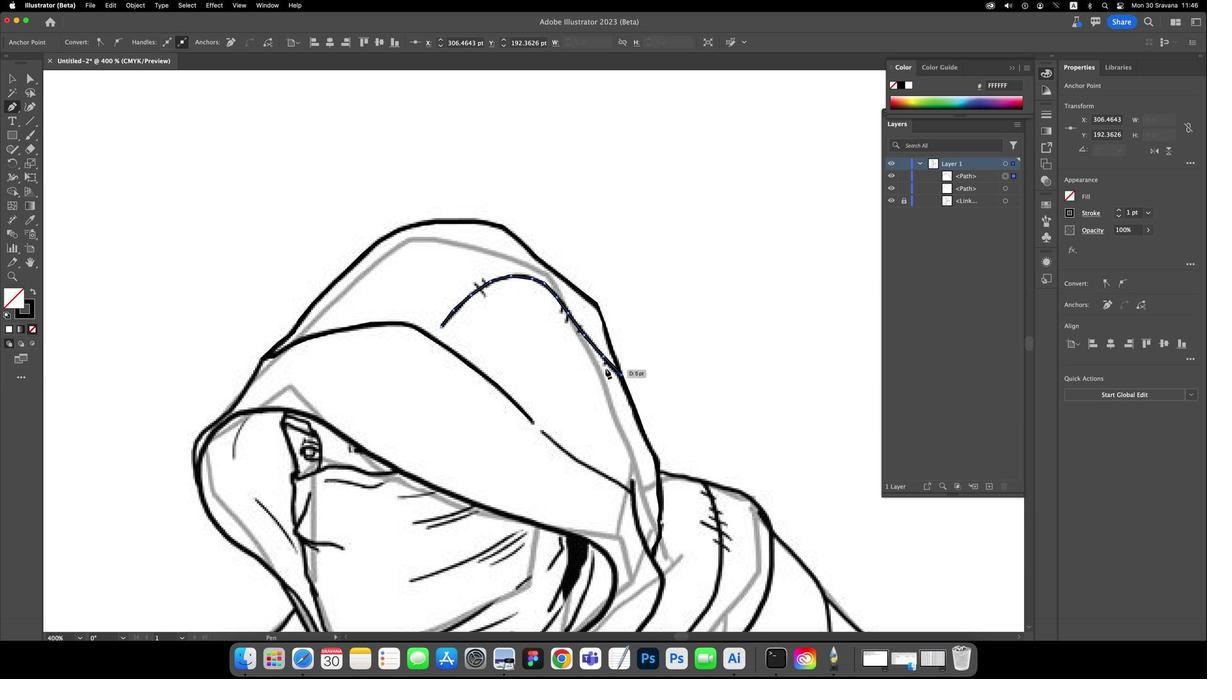 
Action: Mouse pressed left at (619, 385)
Screenshot: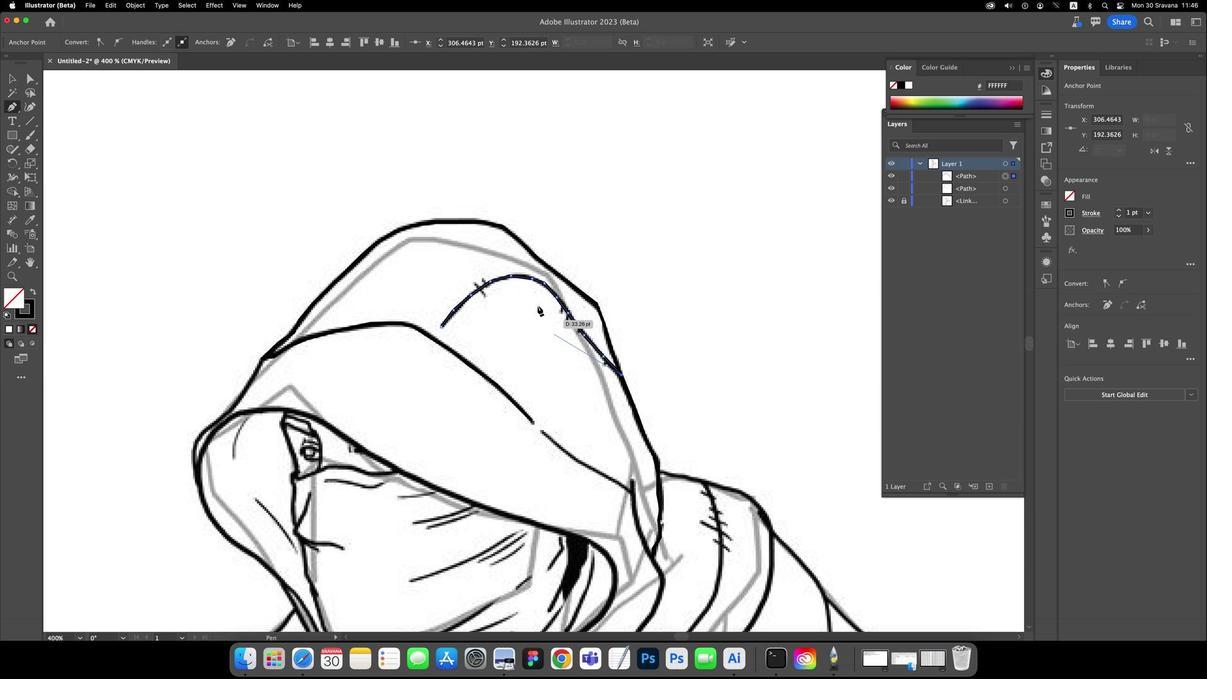 
Action: Mouse moved to (486, 300)
Screenshot: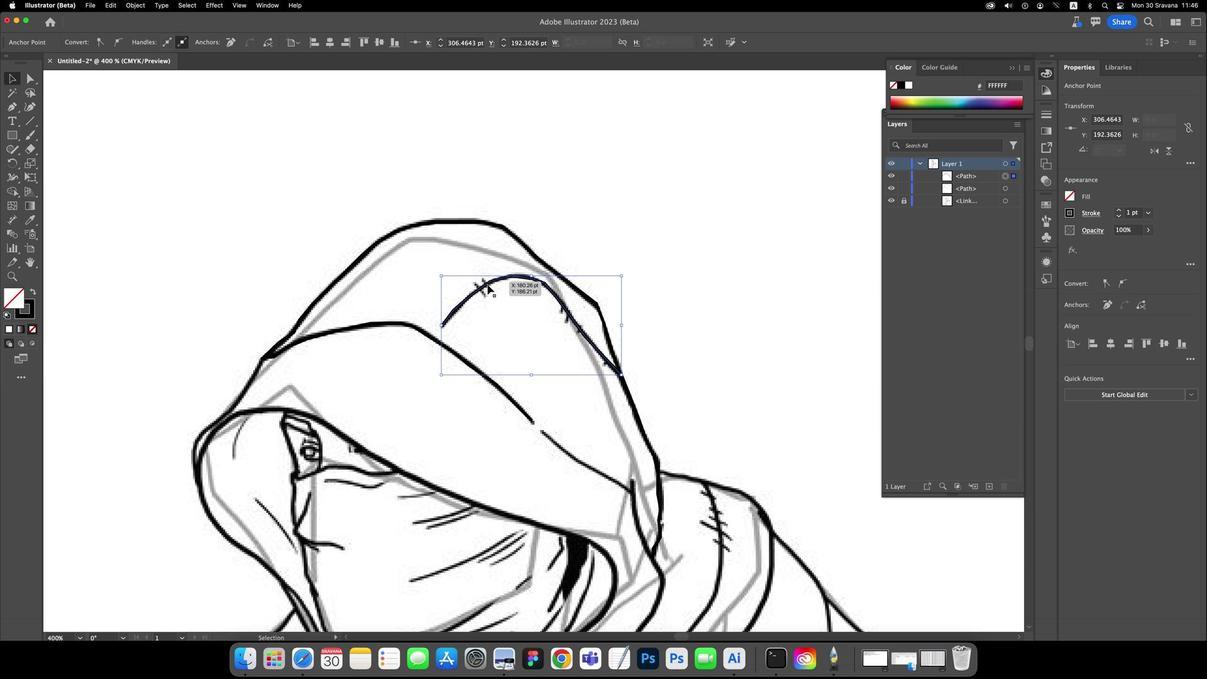 
Action: Key pressed 'v''p'
Screenshot: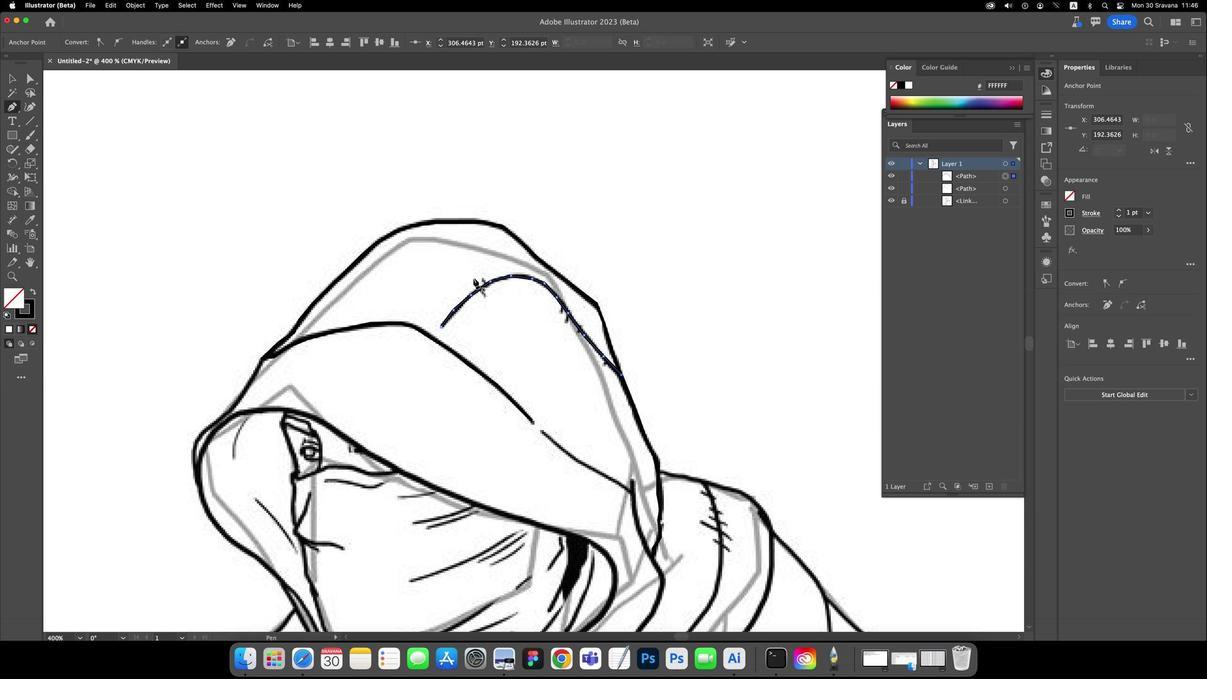 
Action: Mouse moved to (470, 296)
Screenshot: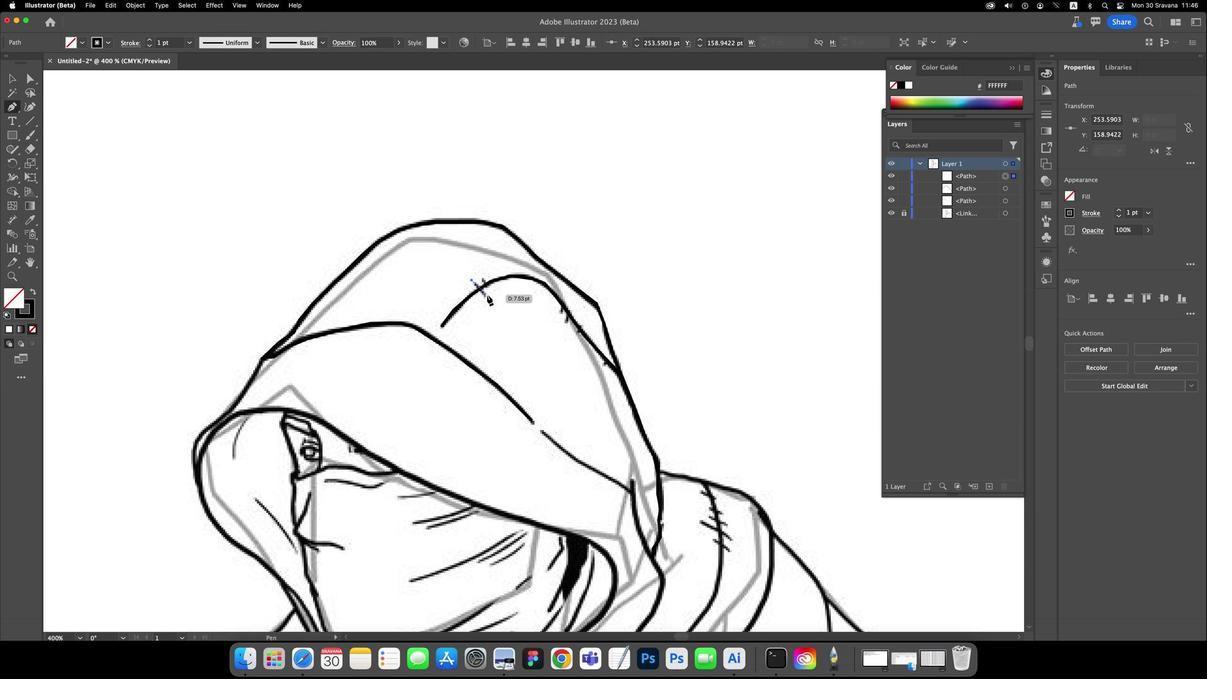 
Action: Mouse pressed left at (470, 296)
Screenshot: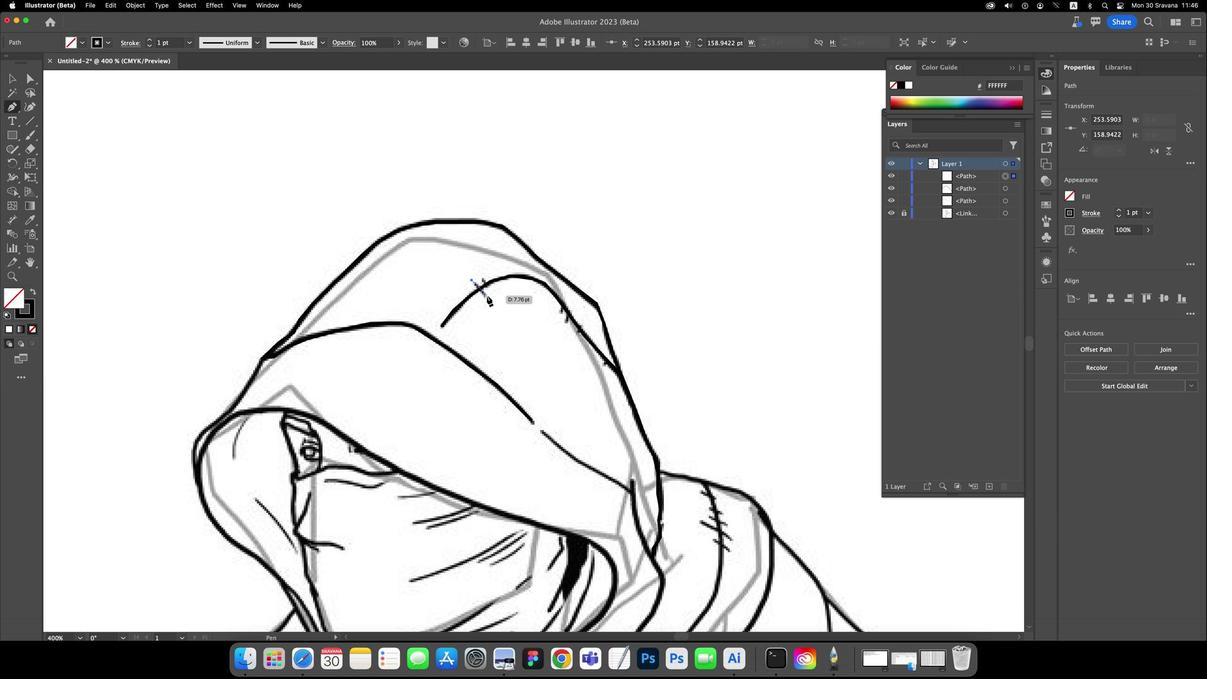 
Action: Mouse moved to (485, 311)
Screenshot: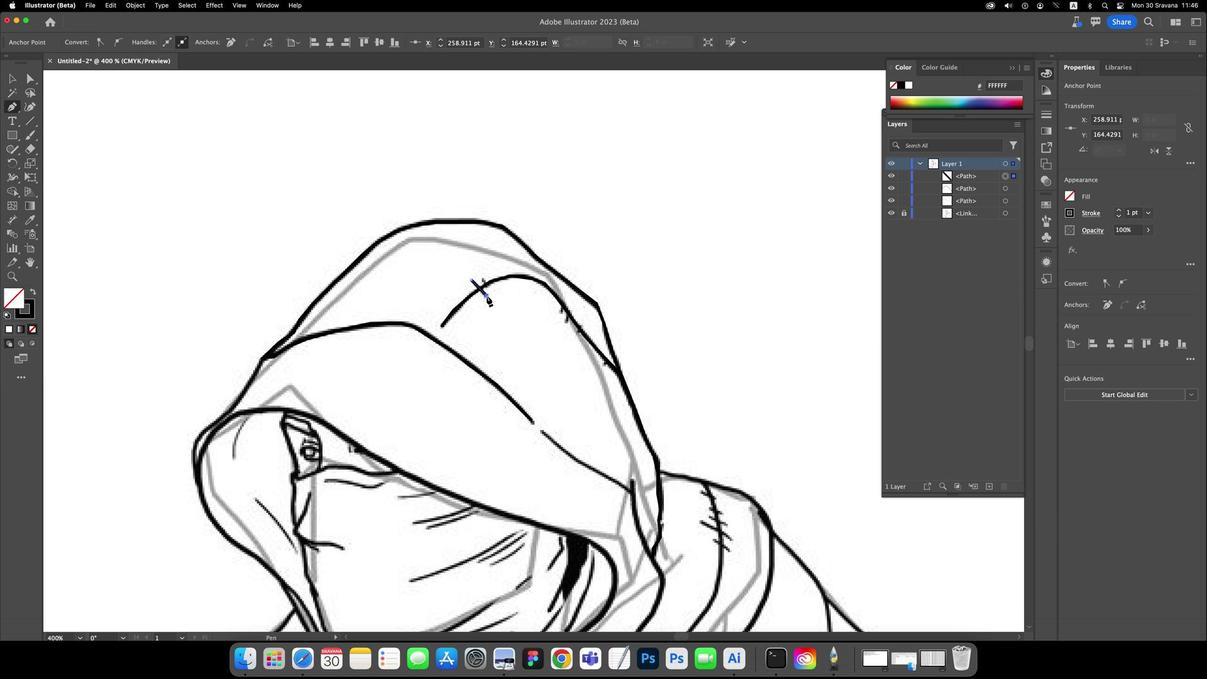 
Action: Mouse pressed left at (485, 311)
Screenshot: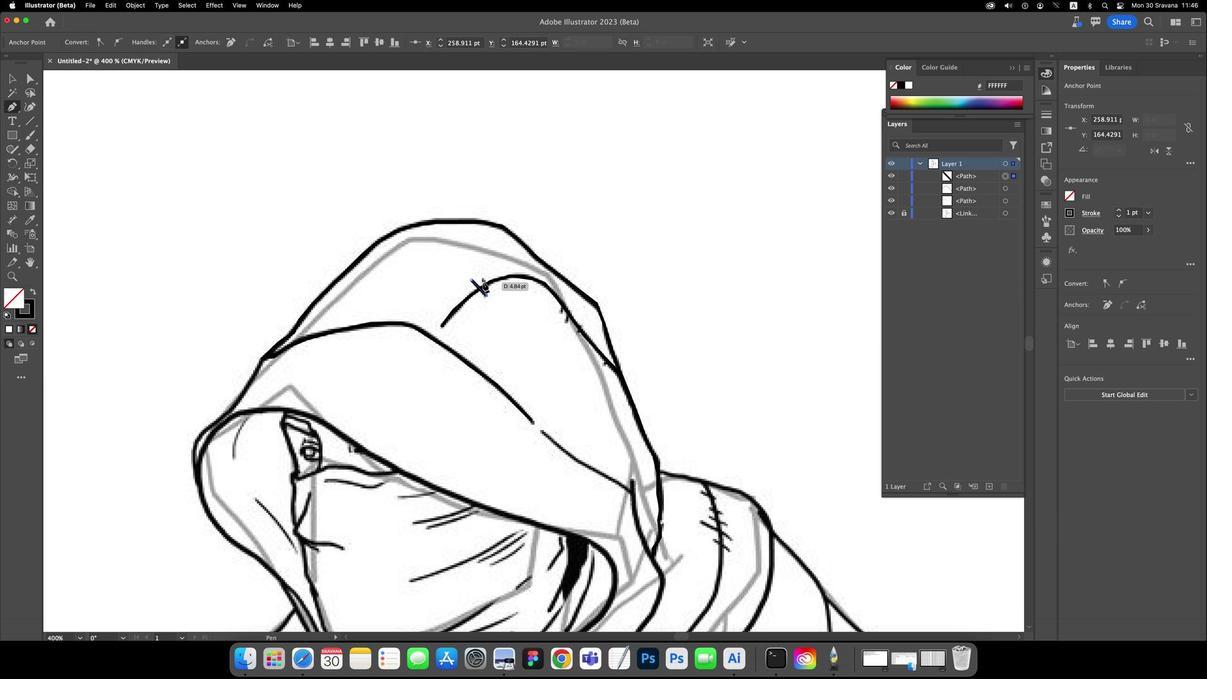 
Action: Mouse moved to (478, 290)
Screenshot: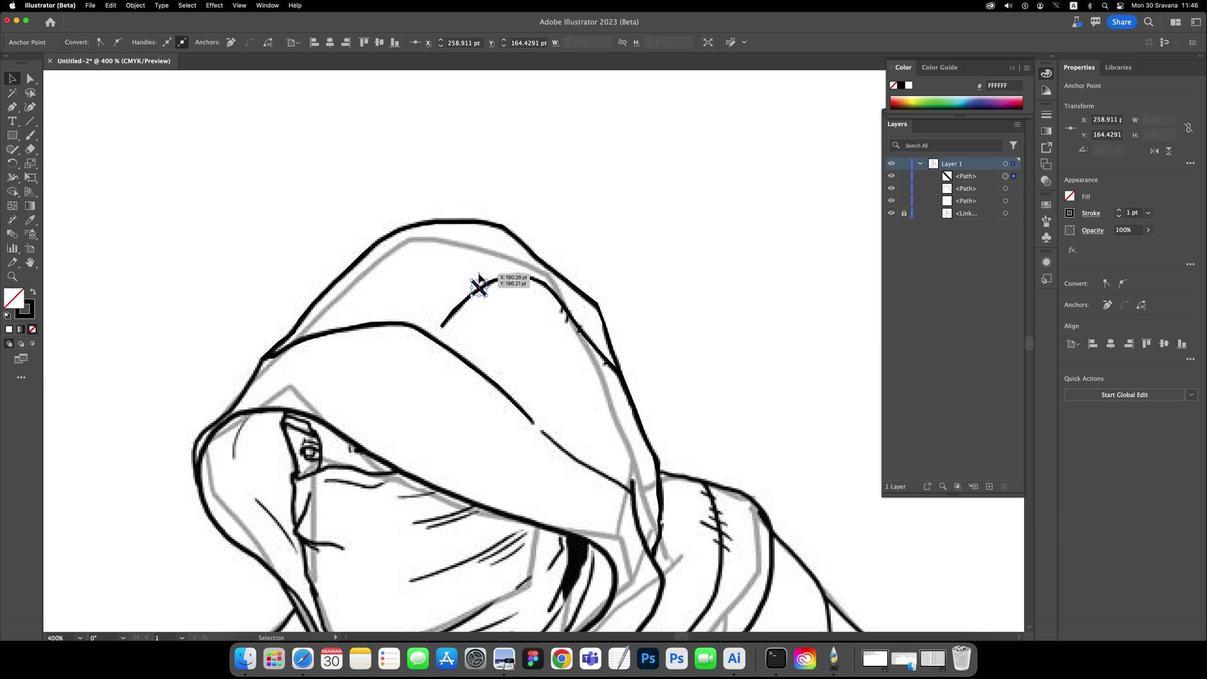 
Action: Key pressed 'v''p''['
Screenshot: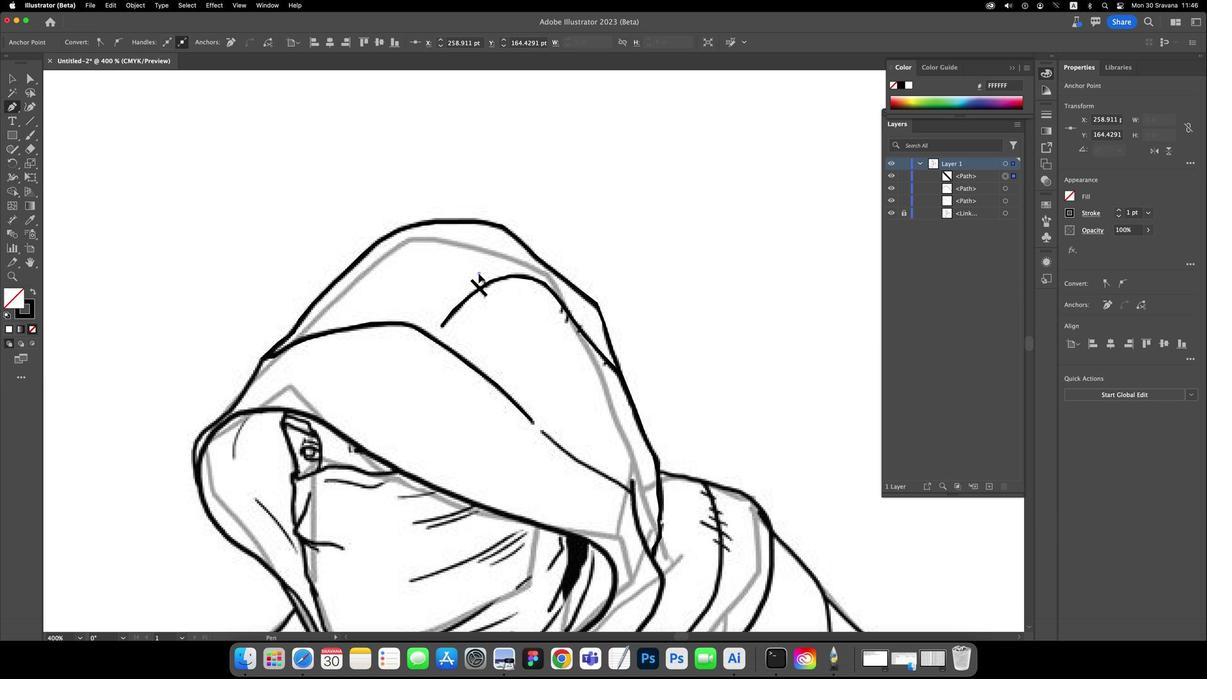 
Action: Mouse moved to (478, 290)
Screenshot: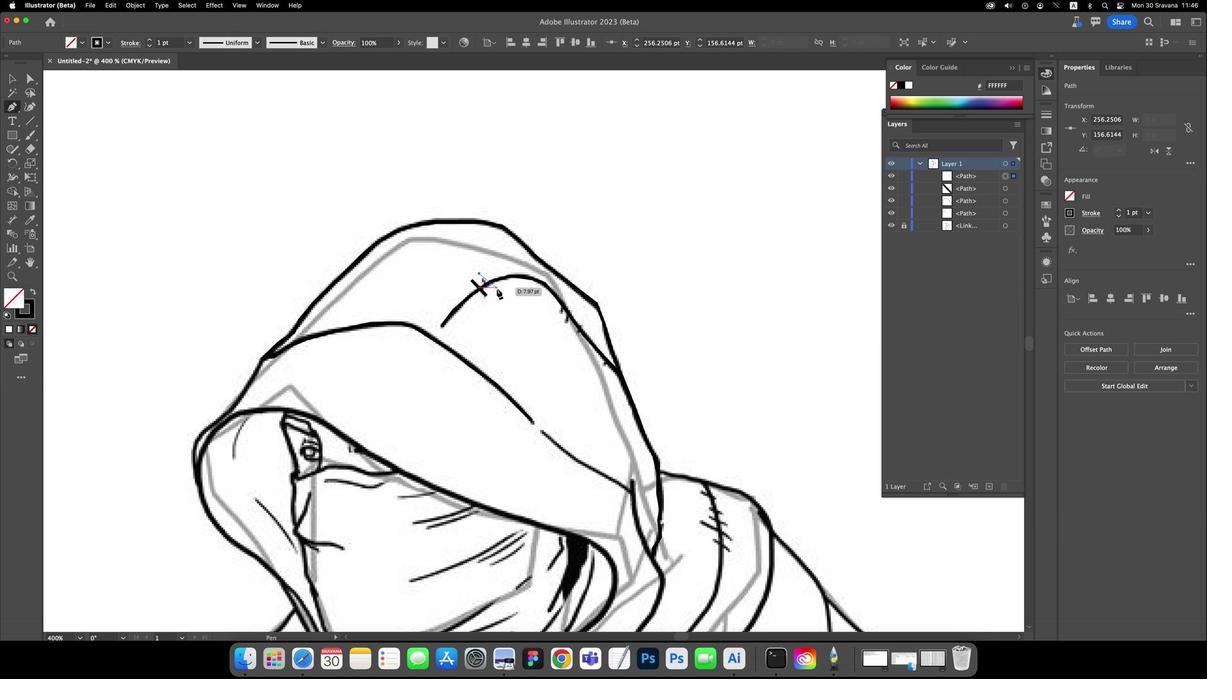 
Action: Mouse pressed left at (478, 290)
Screenshot: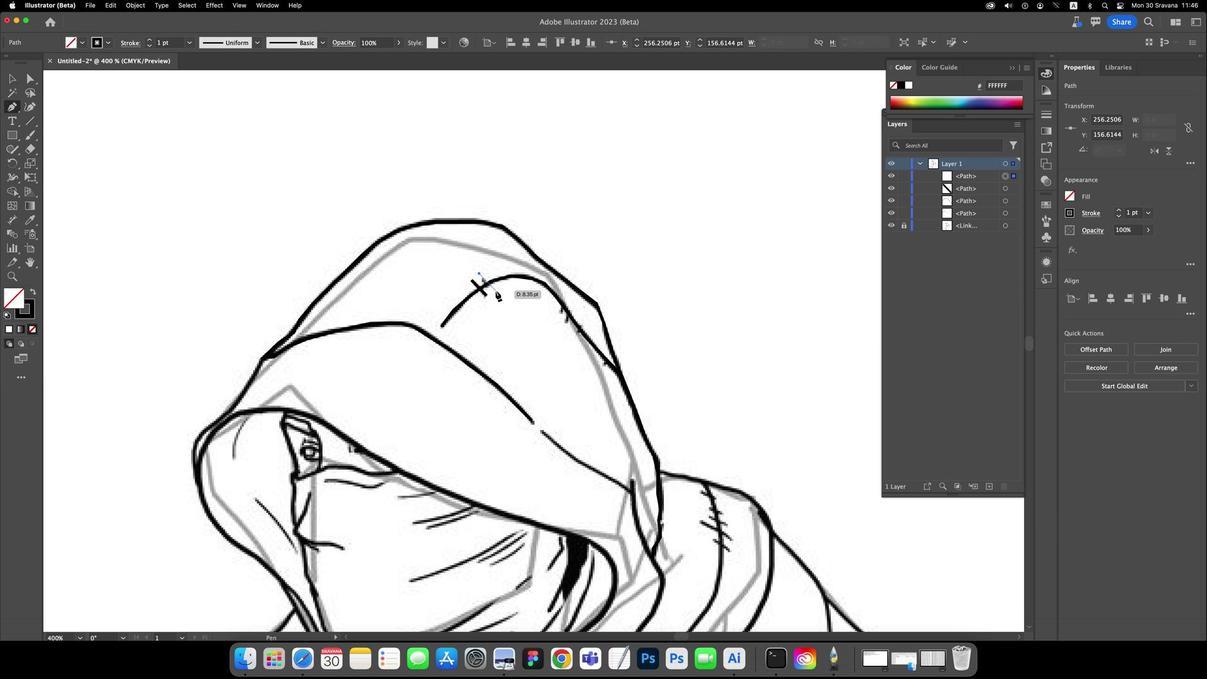 
Action: Mouse moved to (494, 306)
Screenshot: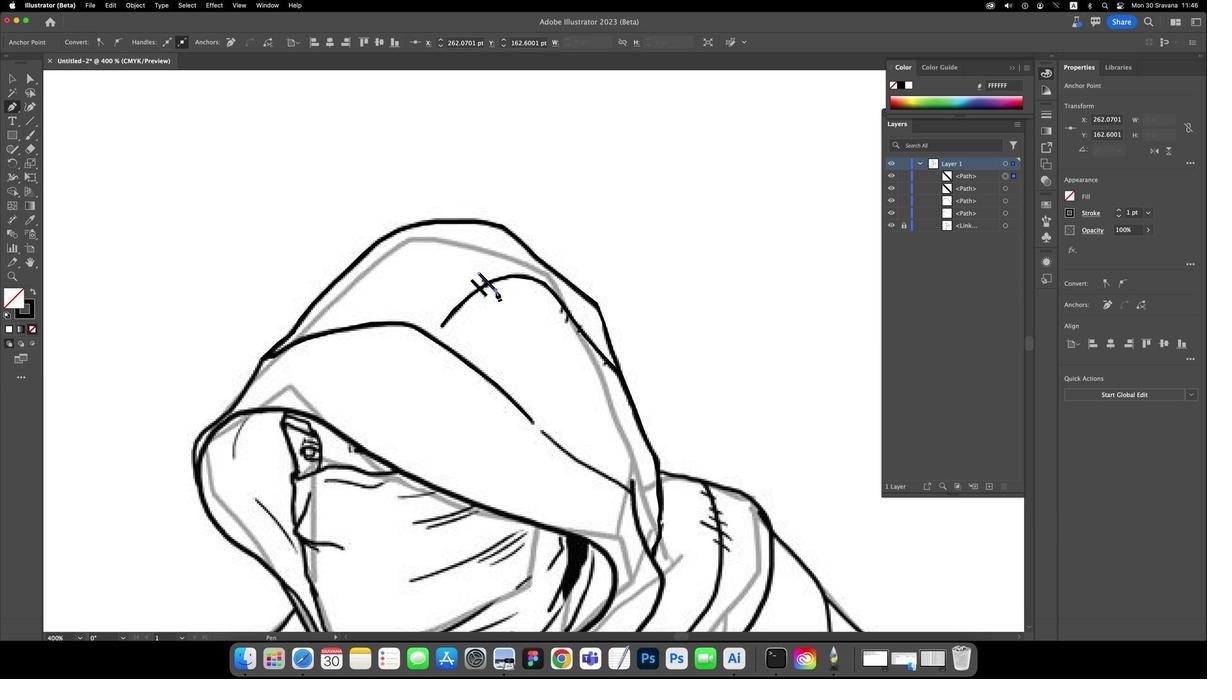 
Action: Mouse pressed left at (494, 306)
Screenshot: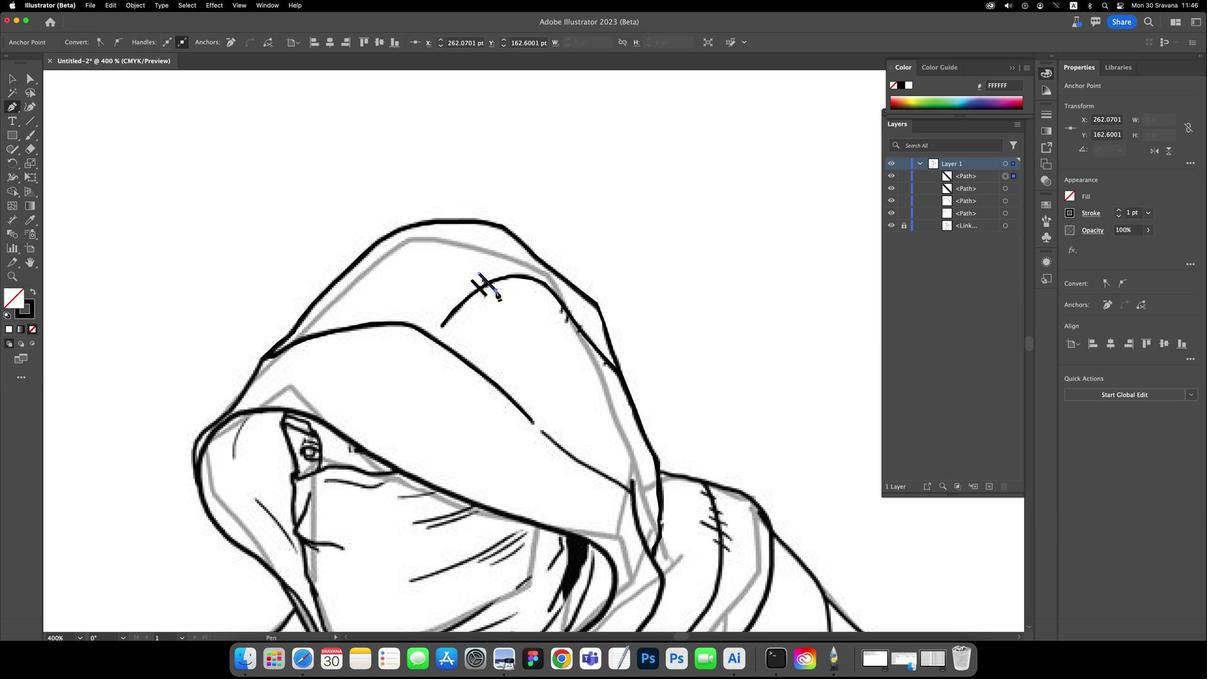 
Action: Key pressed 'v'
Screenshot: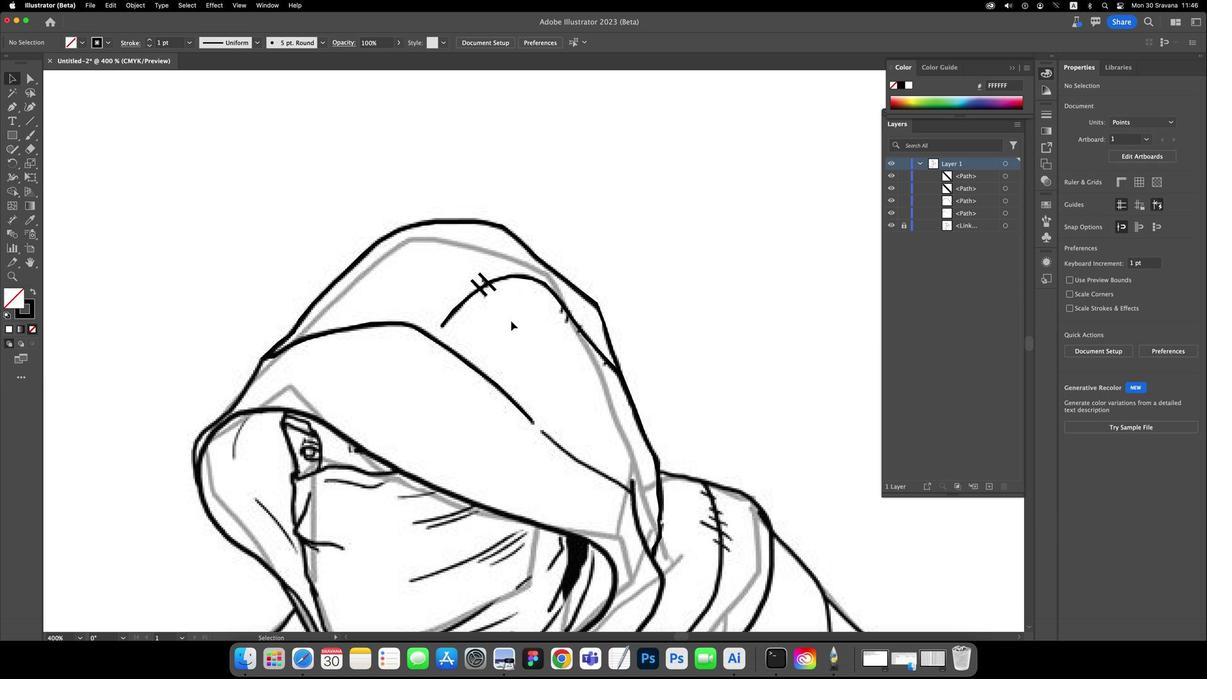 
Action: Mouse moved to (509, 335)
Screenshot: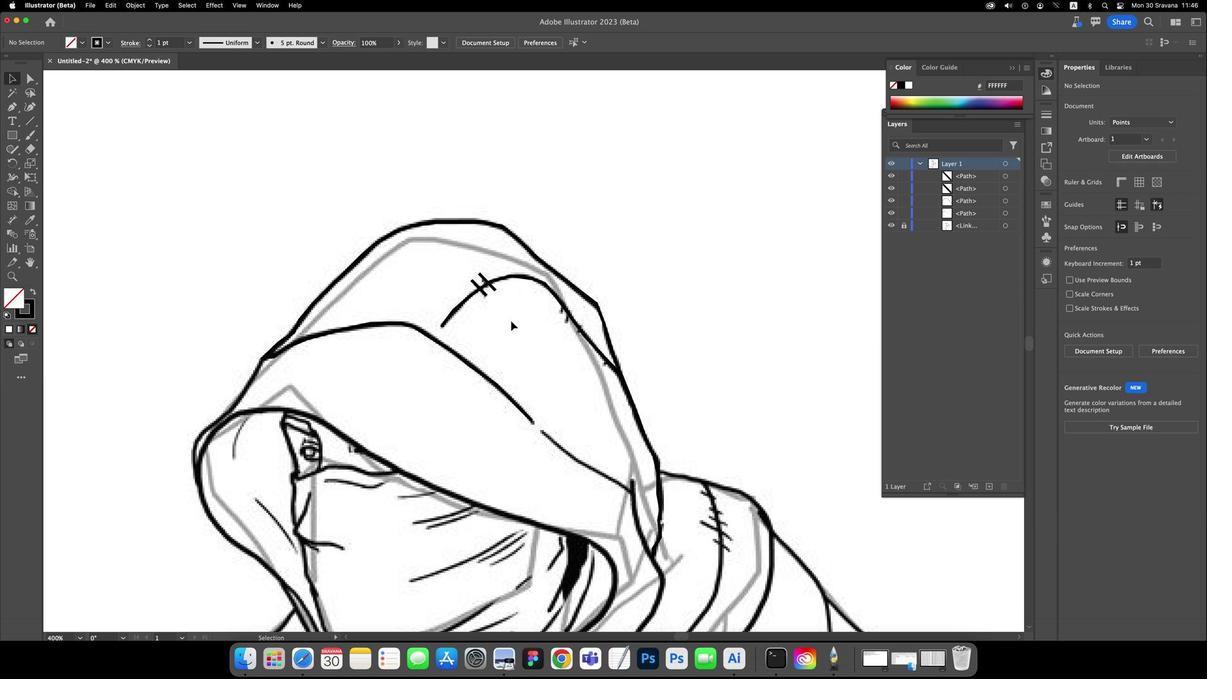
Action: Mouse pressed left at (509, 335)
Screenshot: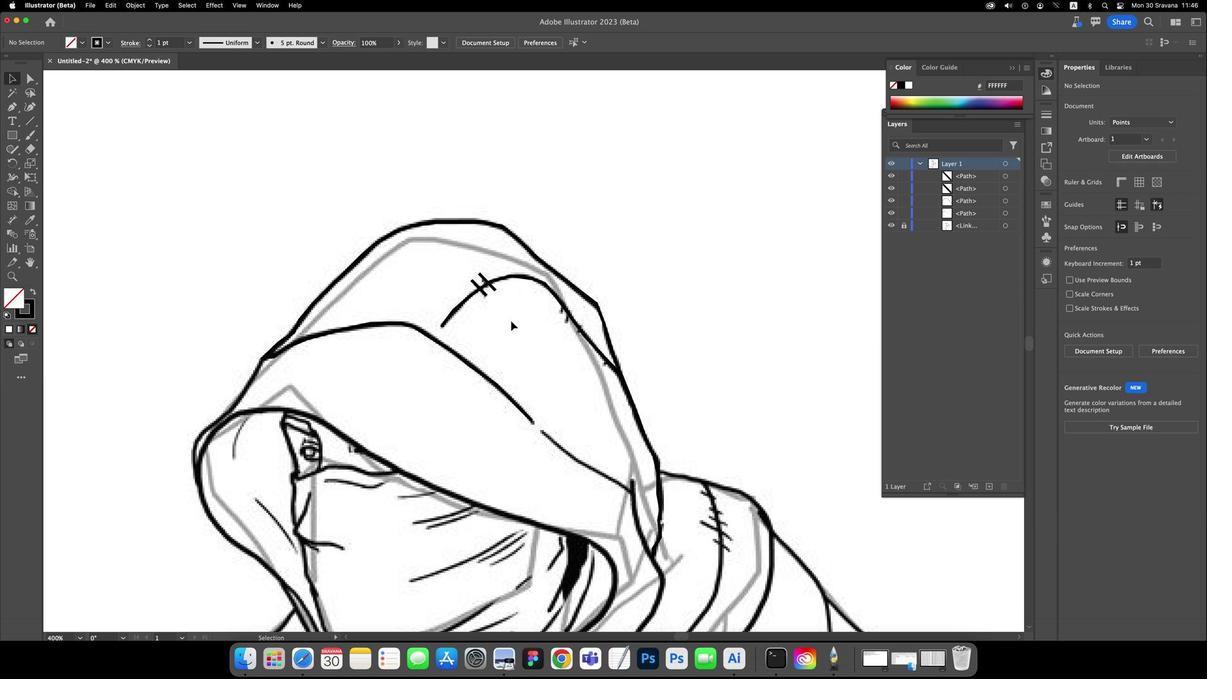 
Action: Mouse moved to (494, 428)
Screenshot: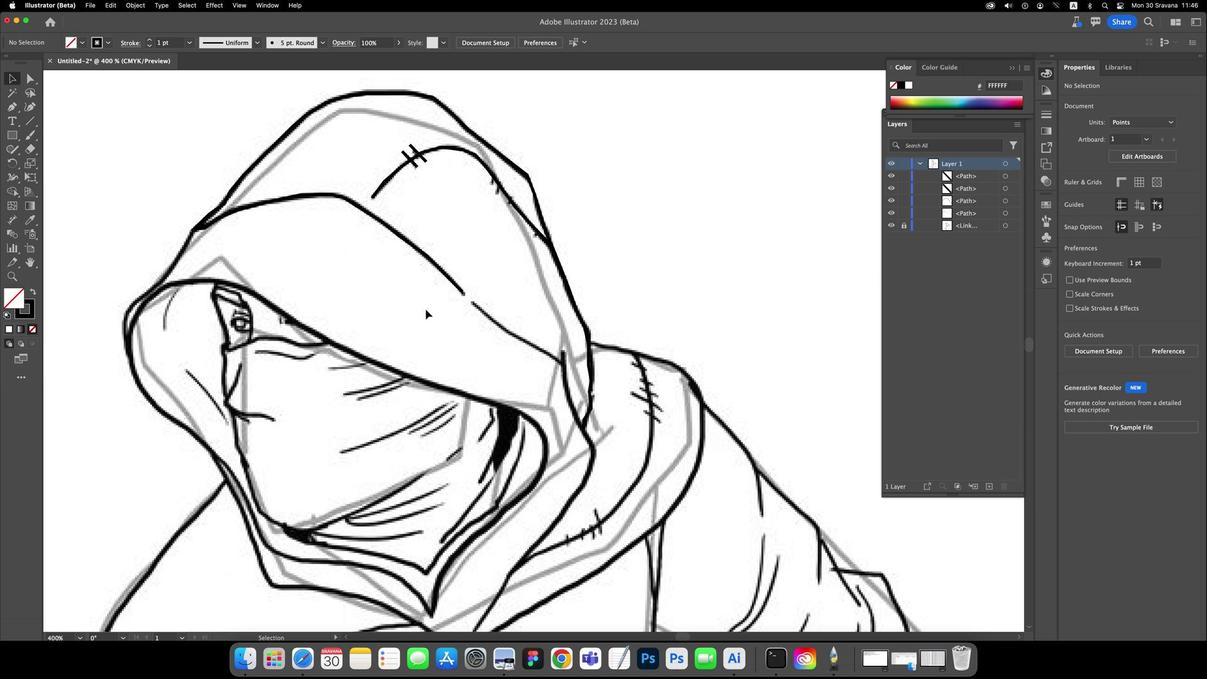 
Action: Key pressed Key.space
Screenshot: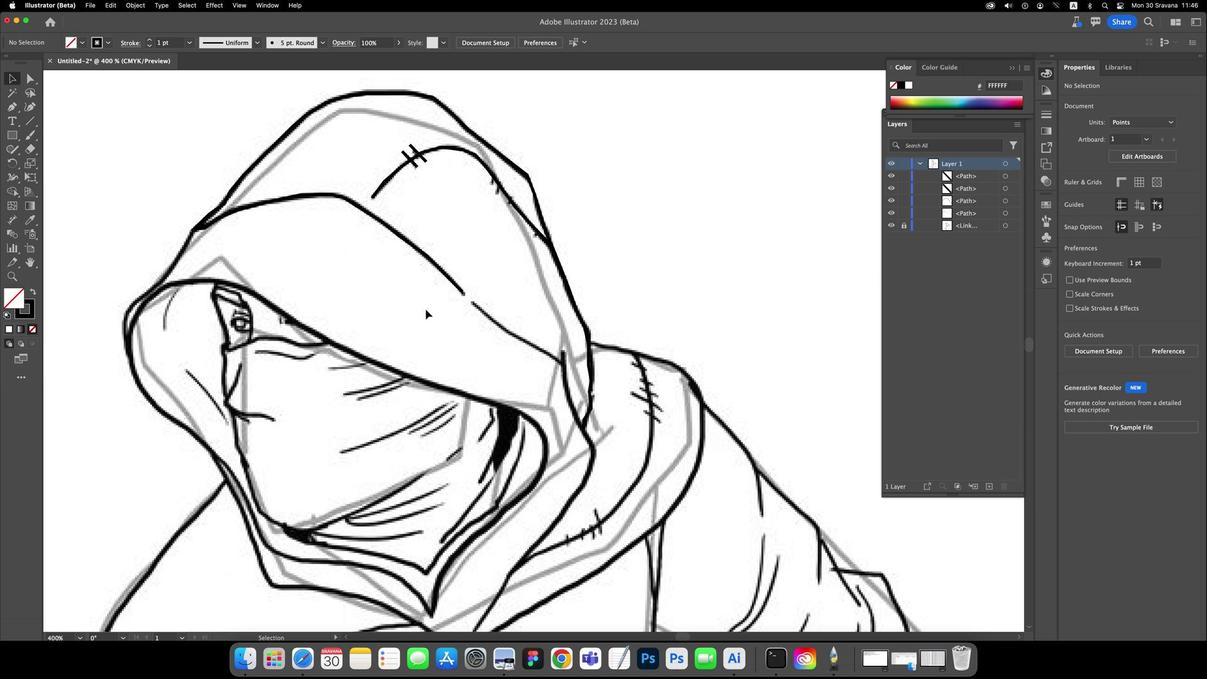 
Action: Mouse moved to (494, 447)
Screenshot: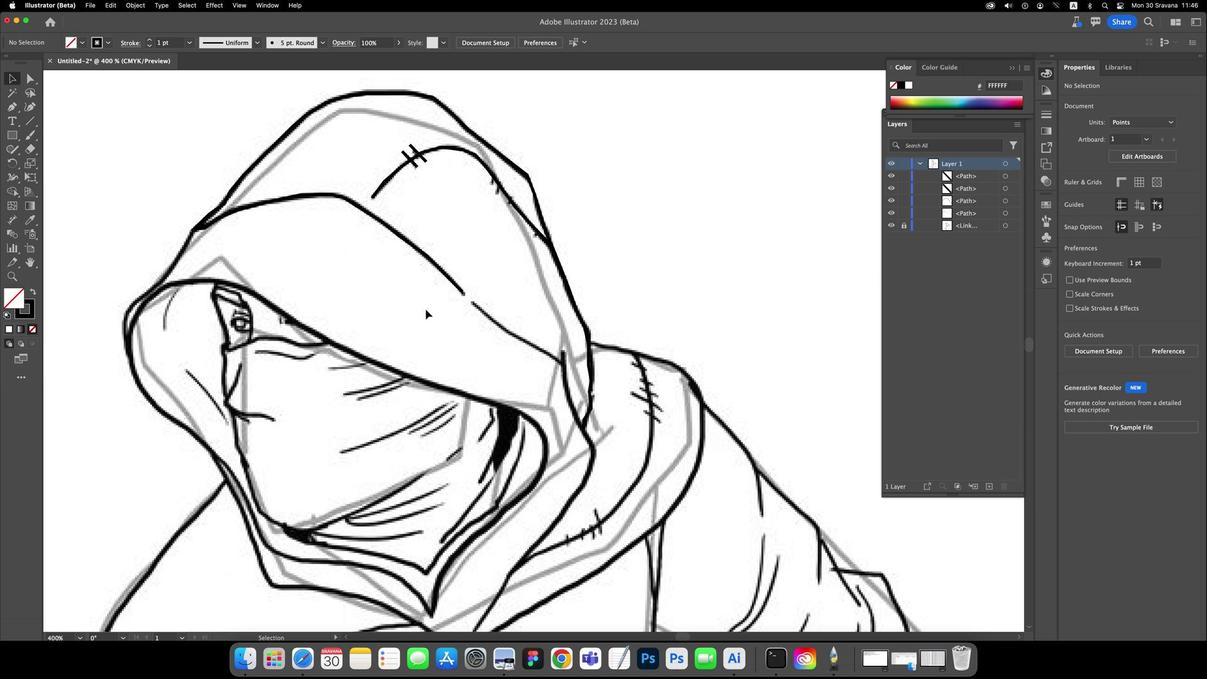 
Action: Mouse pressed left at (494, 447)
Screenshot: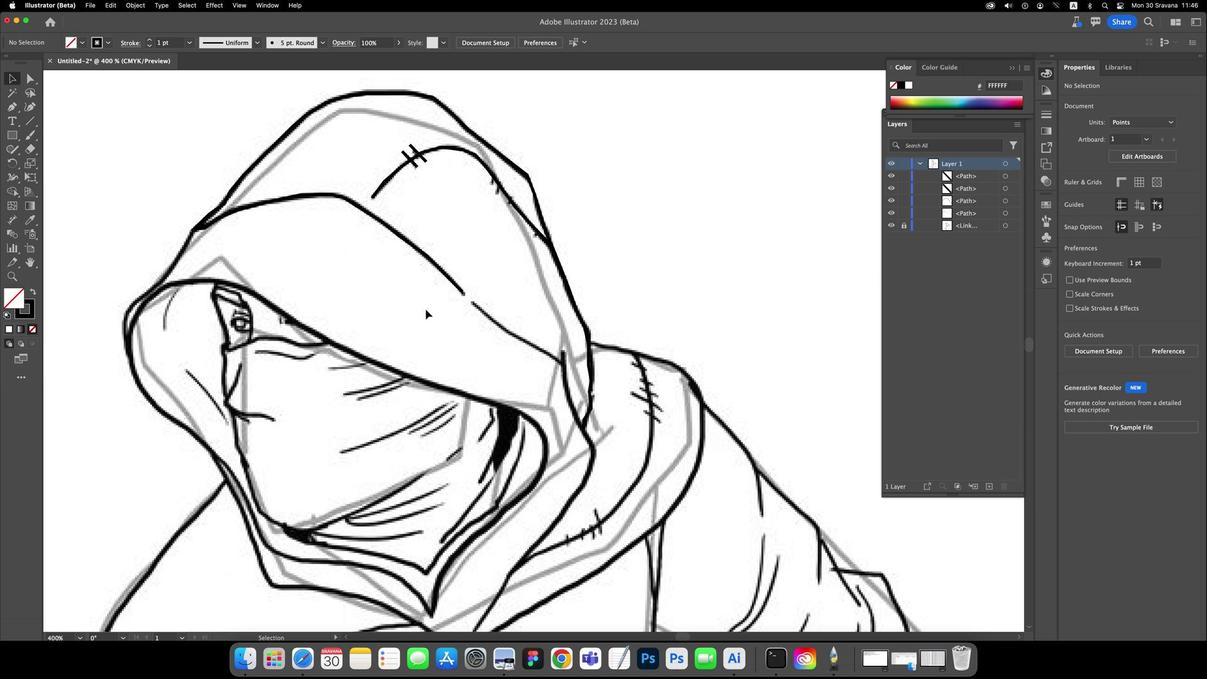 
Action: Mouse moved to (428, 324)
Screenshot: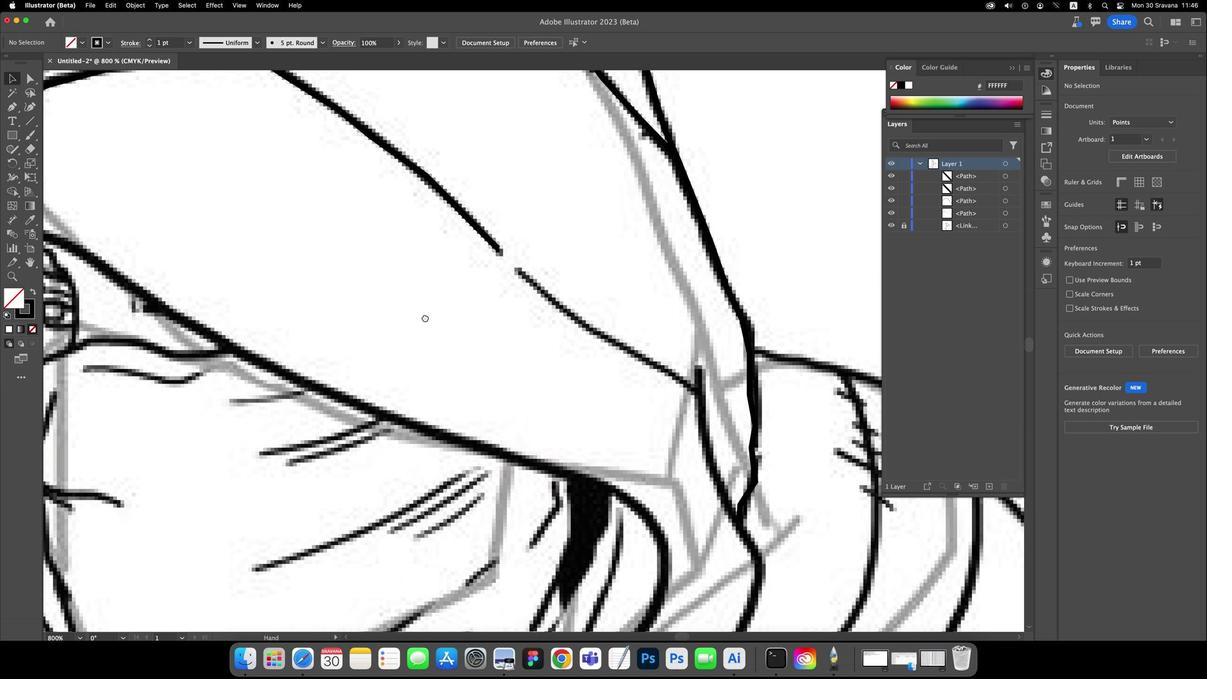 
Action: Key pressed Key.alt
Screenshot: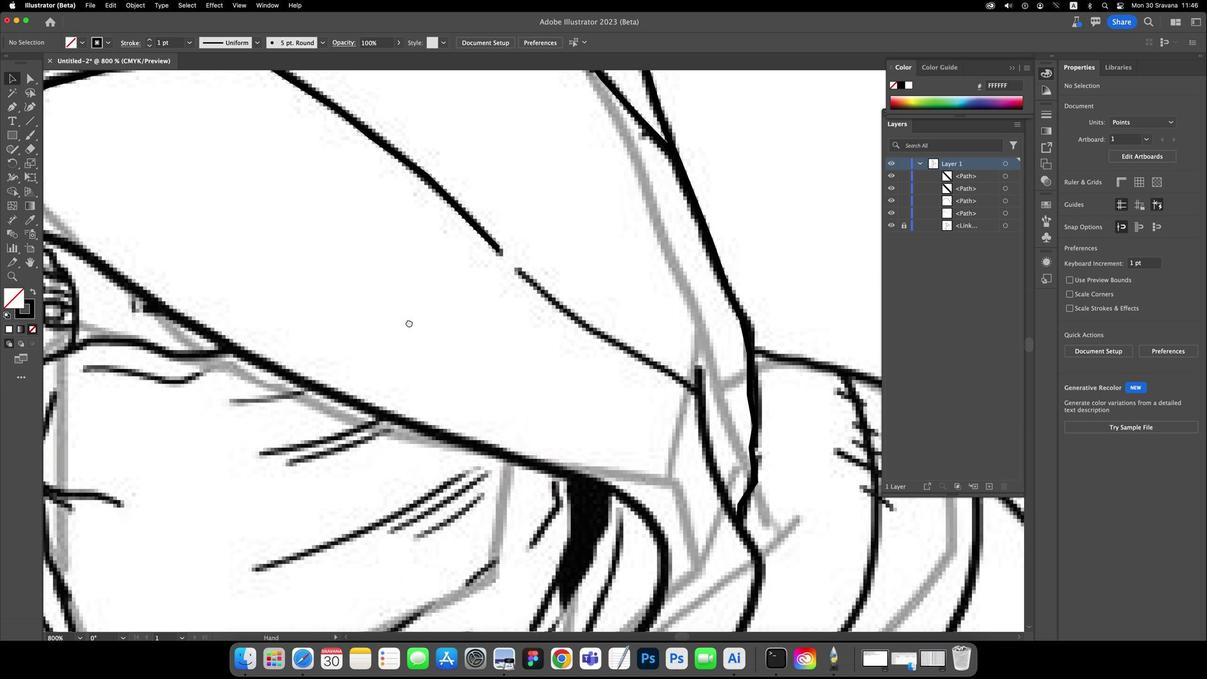 
Action: Mouse moved to (429, 324)
Screenshot: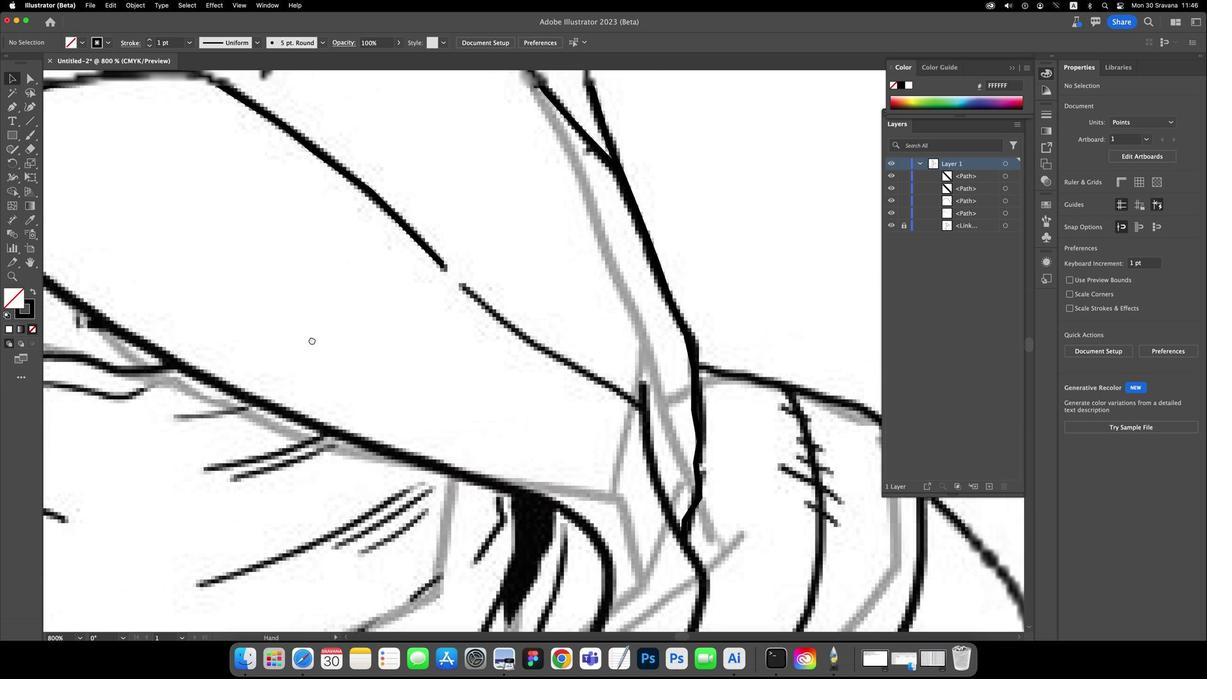 
Action: Mouse scrolled (429, 324) with delta (0, 28)
Screenshot: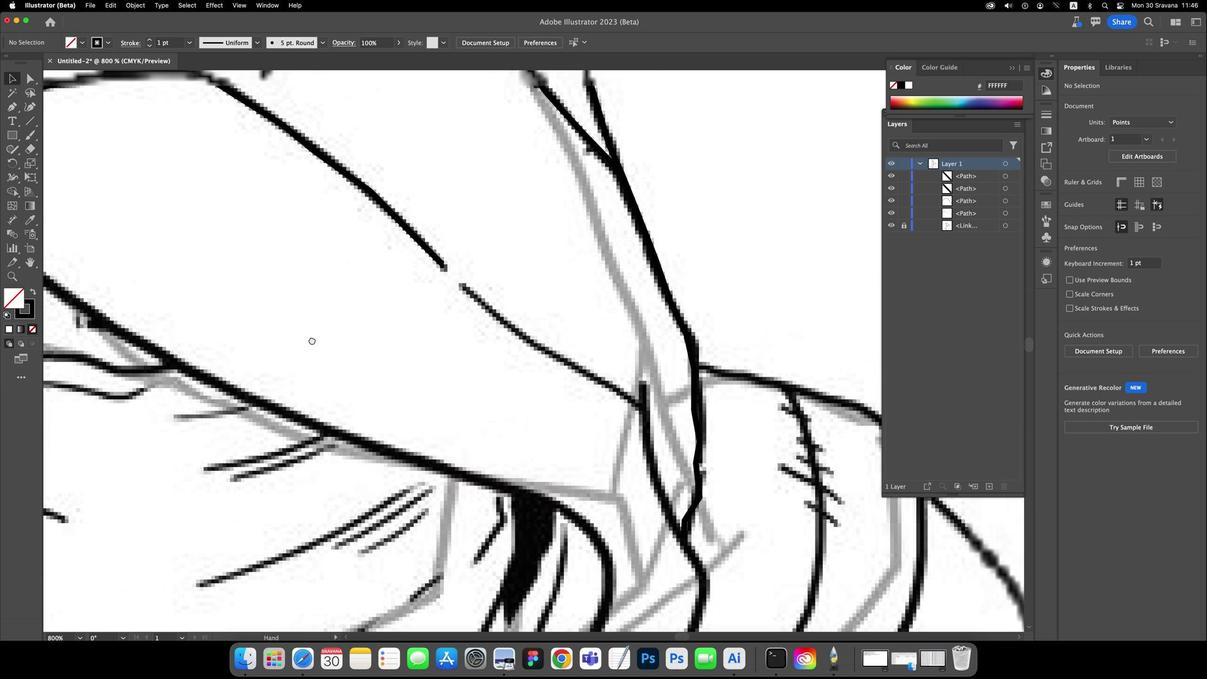 
Action: Mouse scrolled (429, 324) with delta (0, 28)
Screenshot: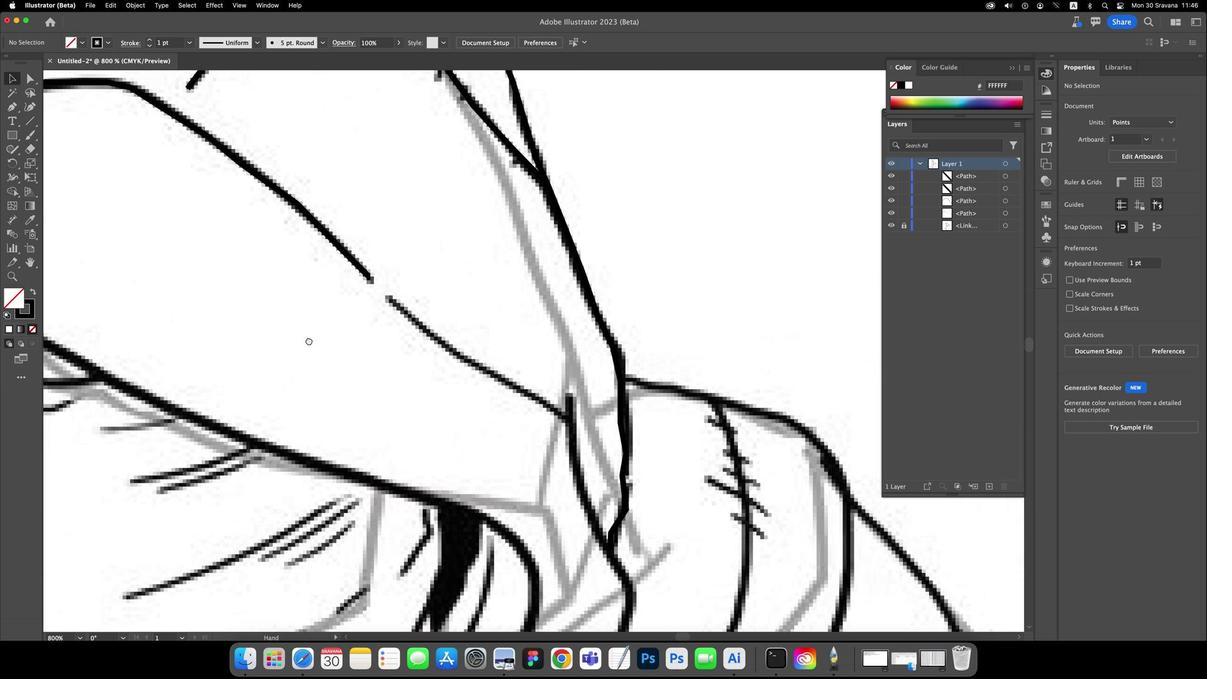 
Action: Mouse moved to (436, 327)
Screenshot: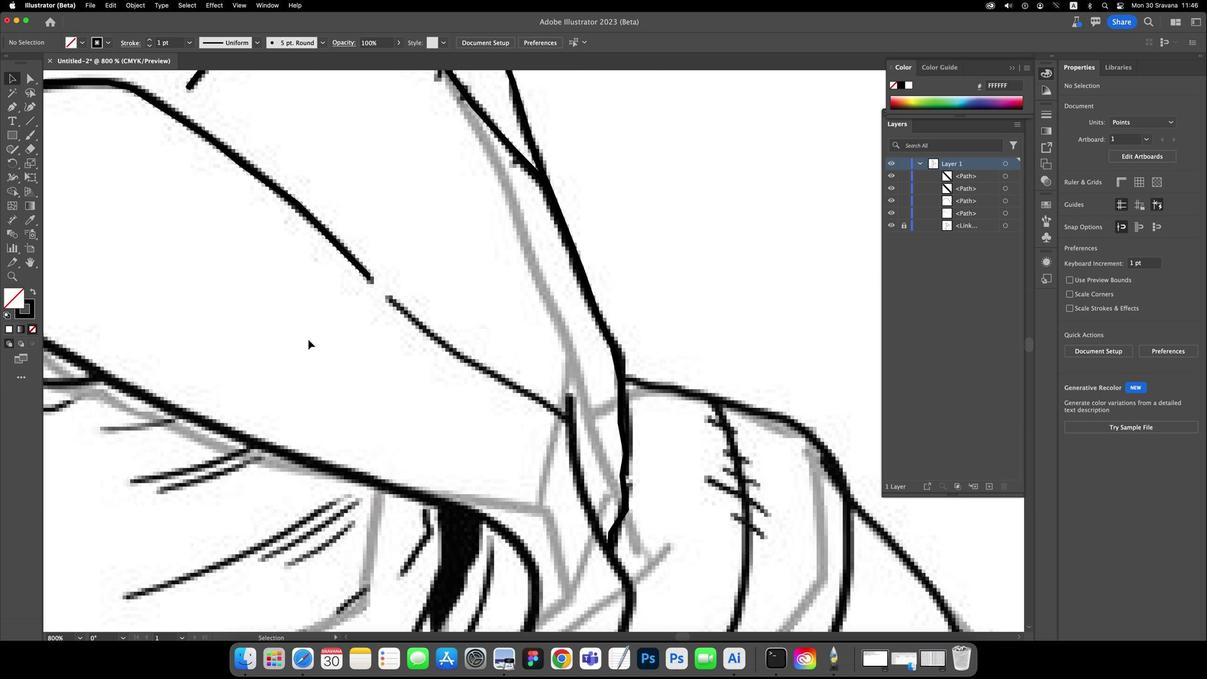
Action: Key pressed Key.space
Screenshot: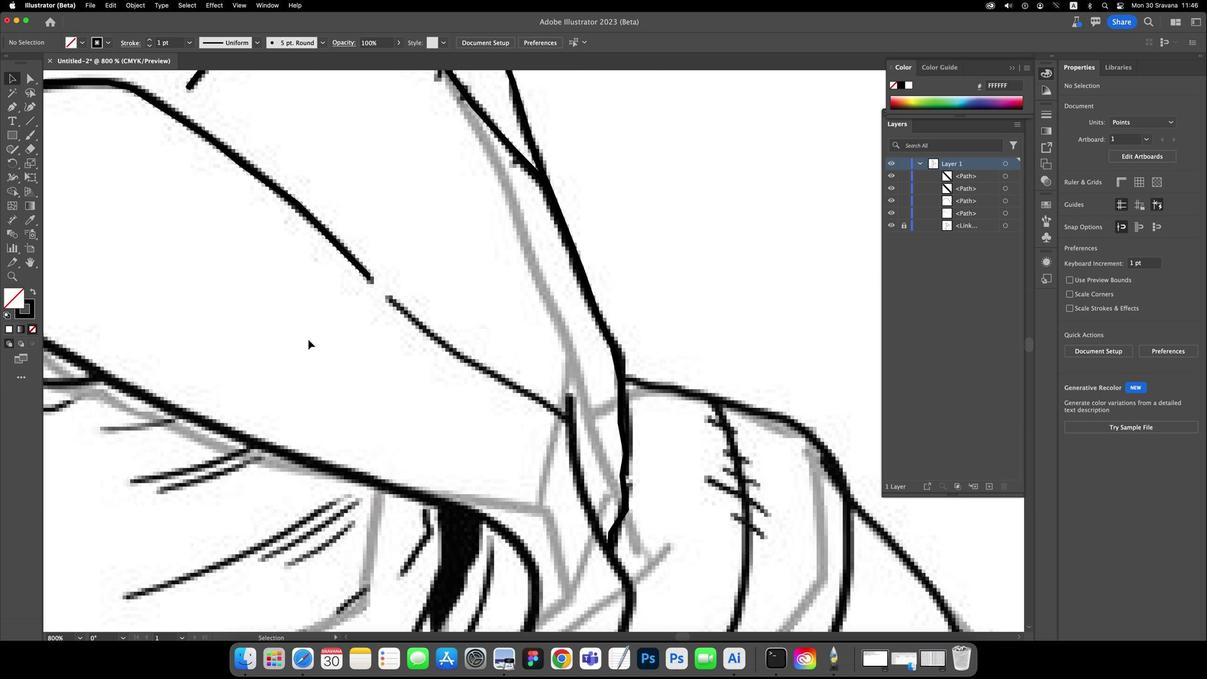 
Action: Mouse pressed left at (436, 327)
Screenshot: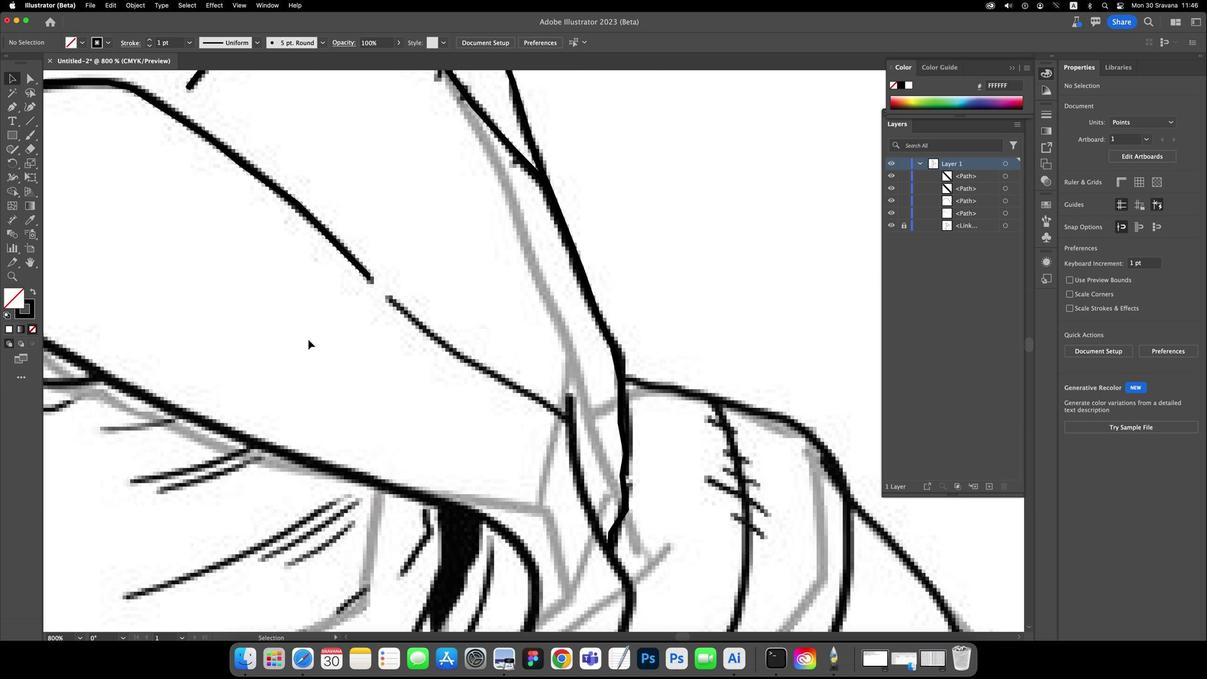 
Action: Mouse moved to (307, 352)
Screenshot: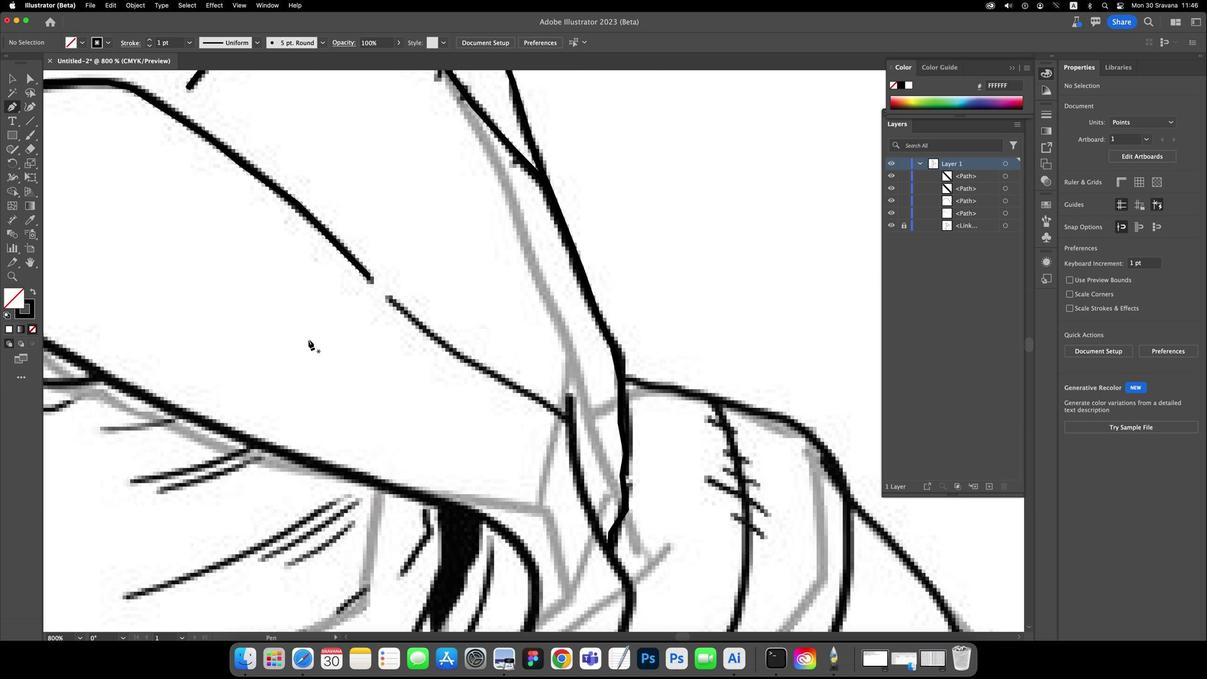 
Action: Key pressed 'p'
Screenshot: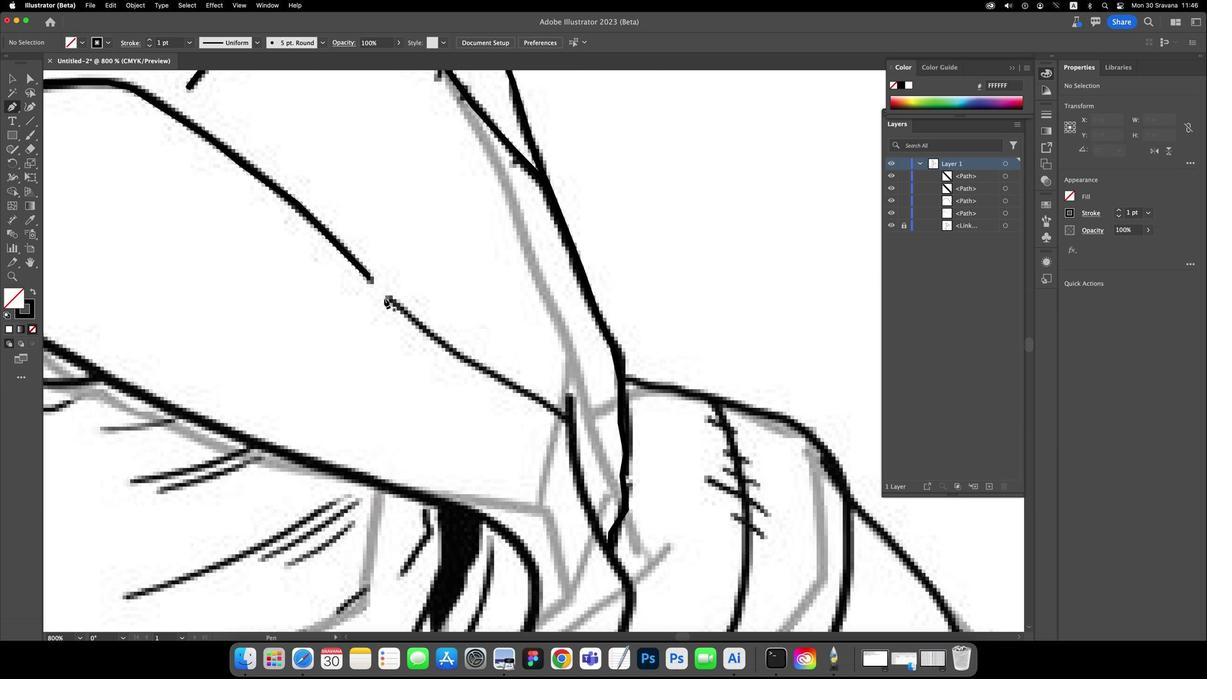 
Action: Mouse moved to (385, 312)
Screenshot: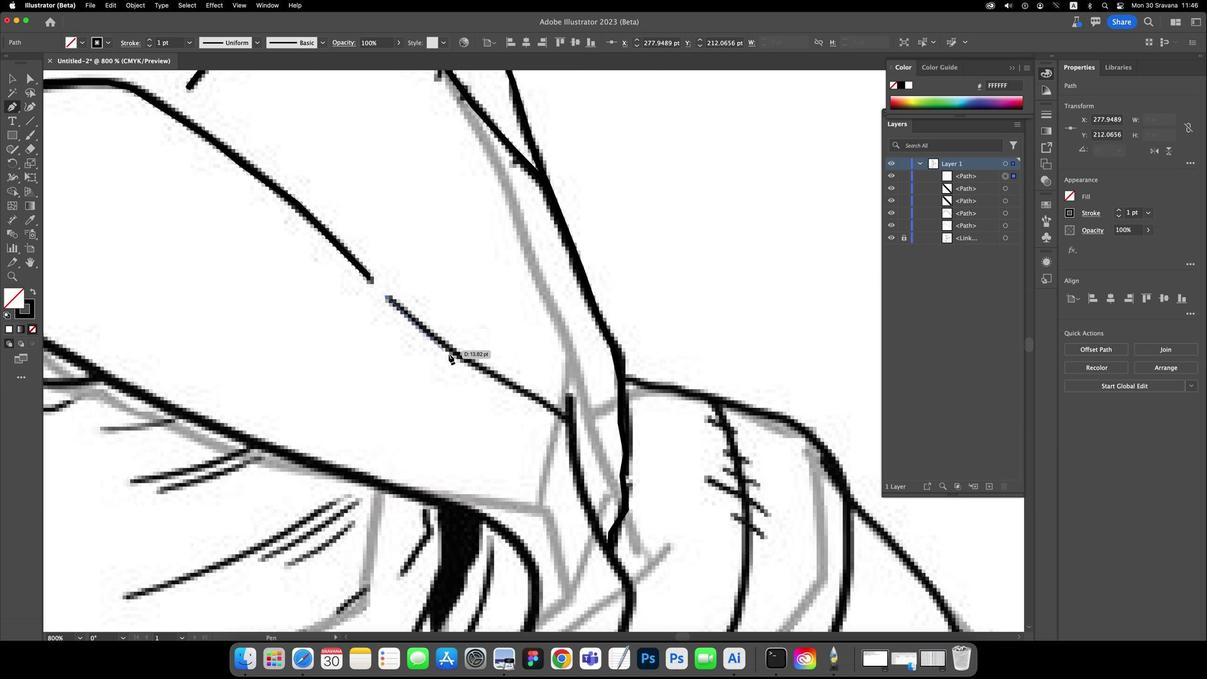 
Action: Mouse pressed left at (385, 312)
Screenshot: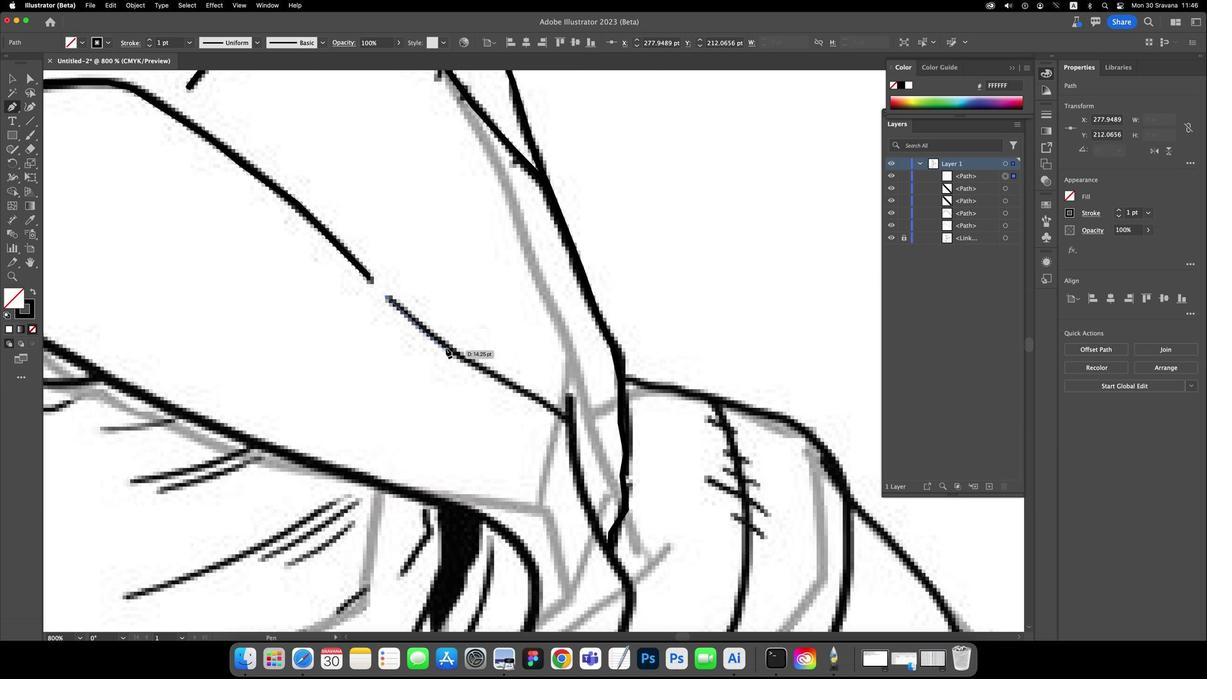 
Action: Mouse moved to (446, 359)
Screenshot: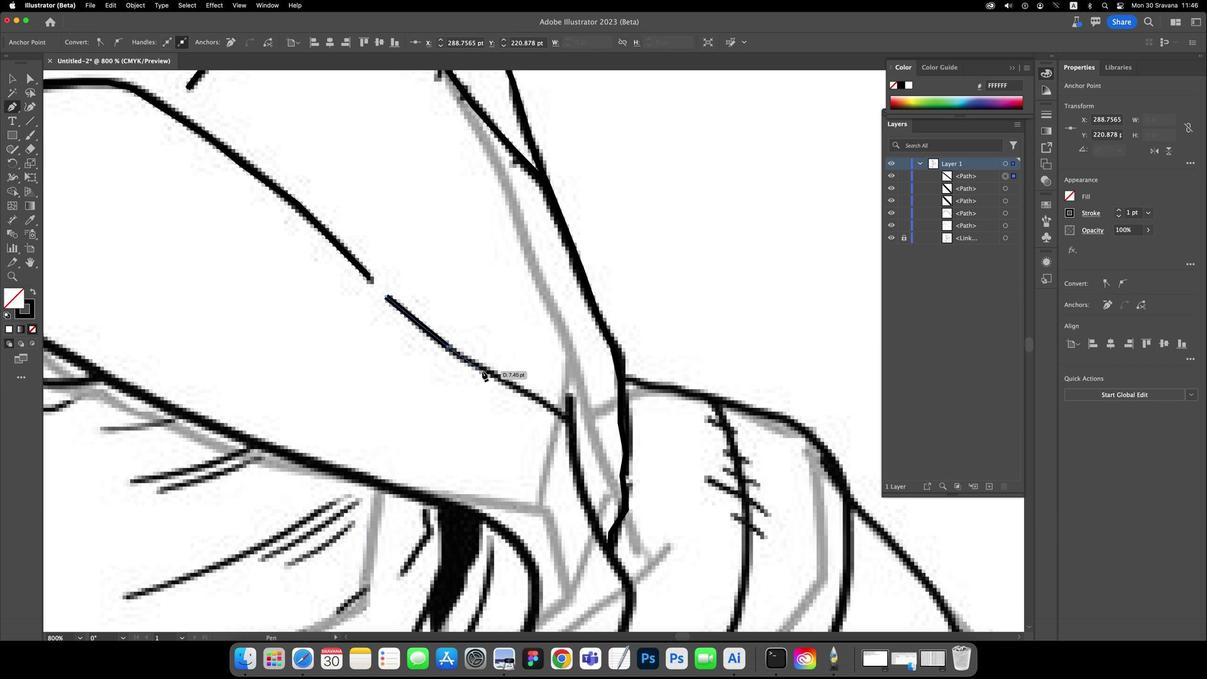 
Action: Mouse pressed left at (446, 359)
Screenshot: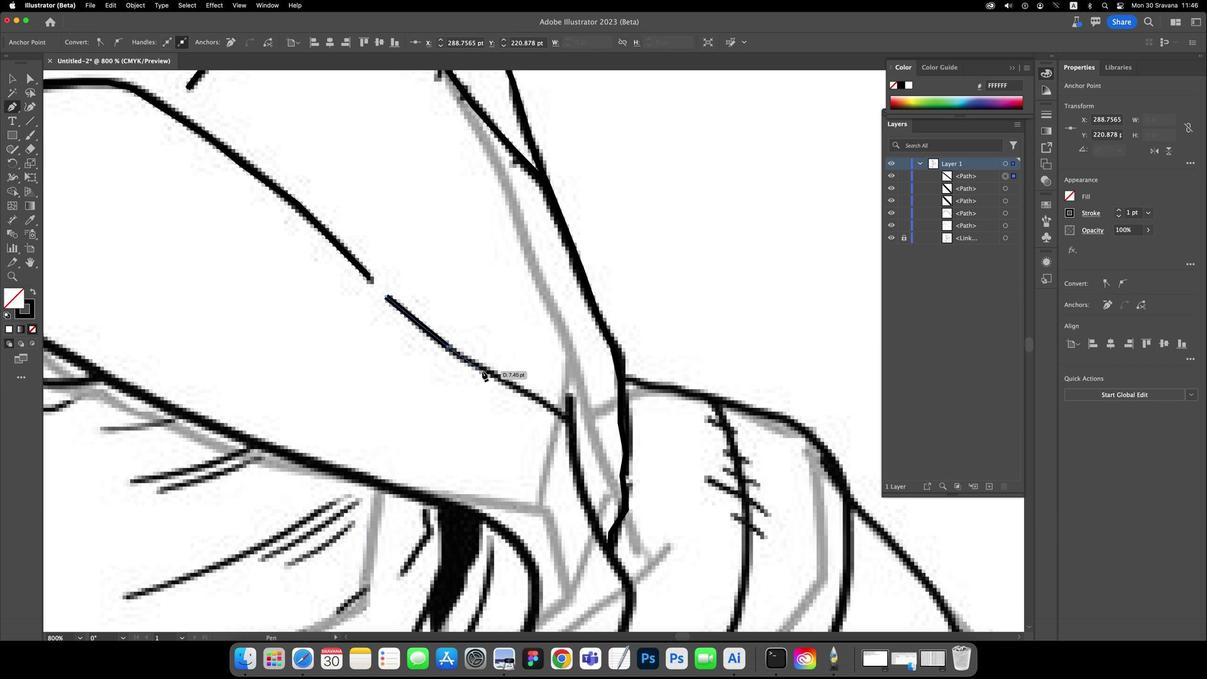 
Action: Mouse moved to (481, 383)
Screenshot: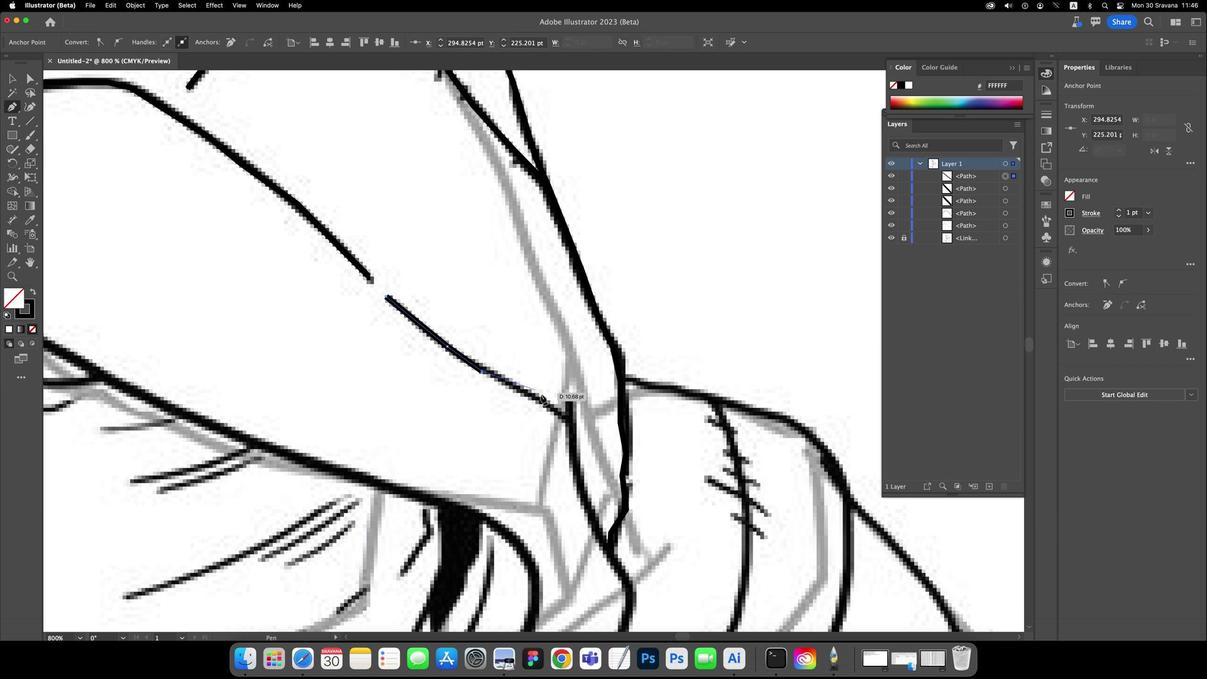 
Action: Mouse pressed left at (481, 383)
Screenshot: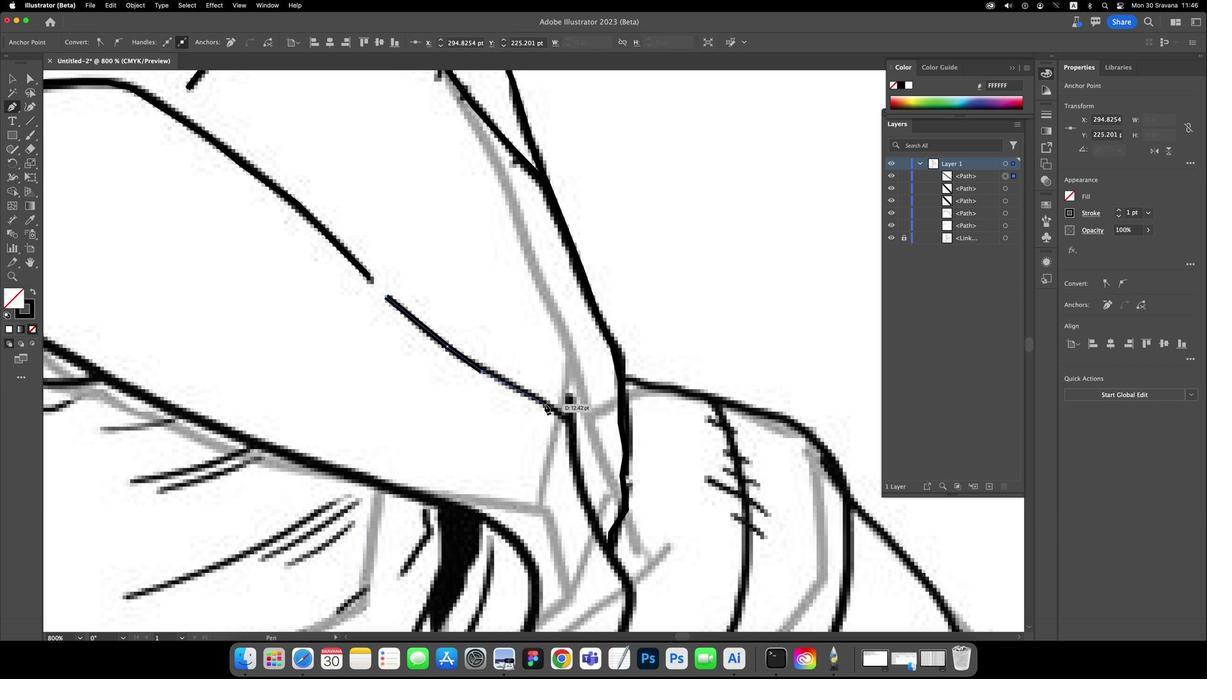 
Action: Mouse moved to (543, 415)
Screenshot: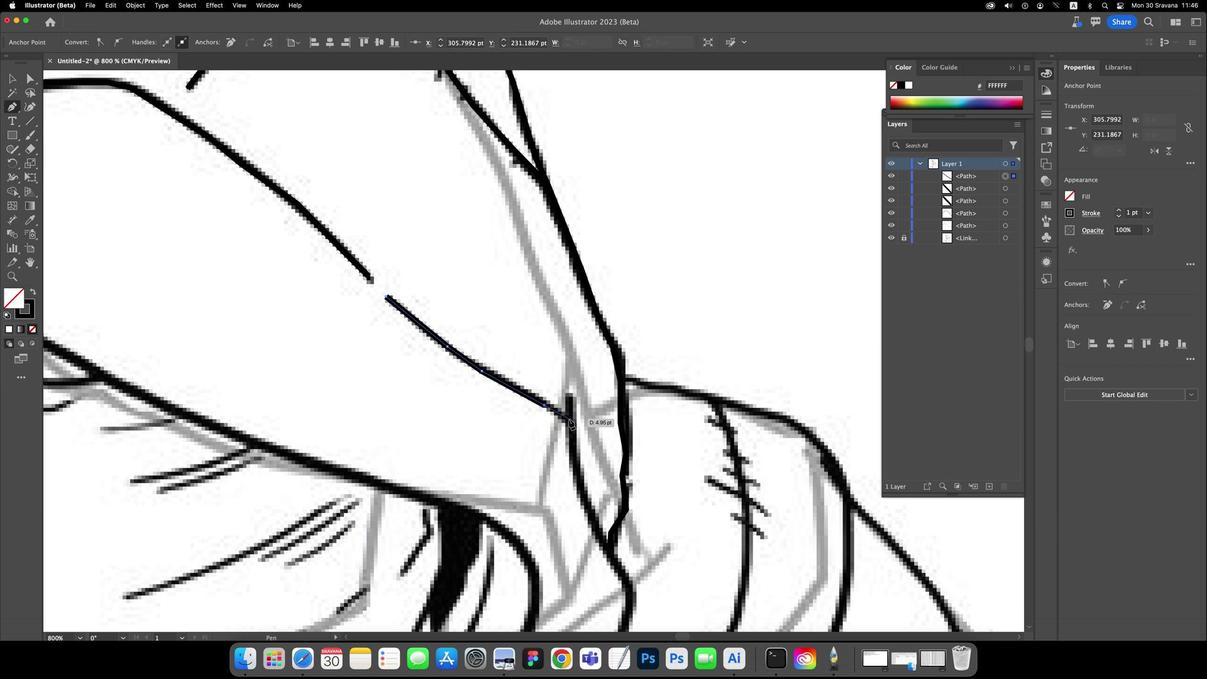 
Action: Mouse pressed left at (543, 415)
Screenshot: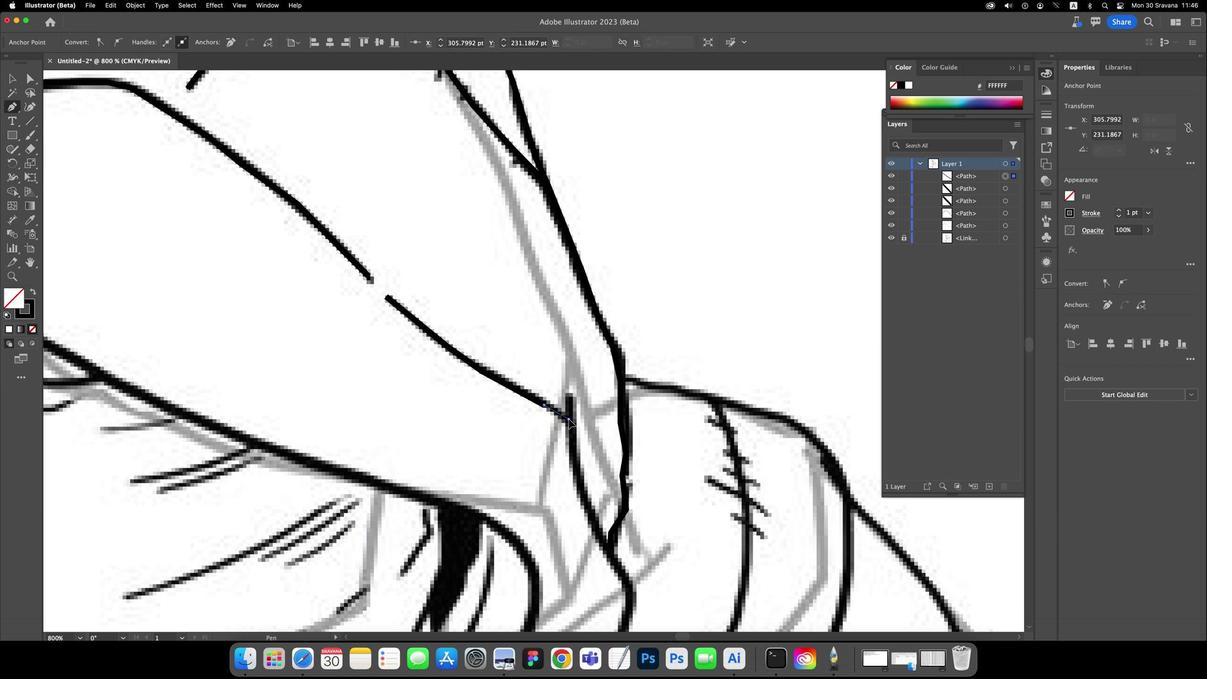 
Action: Mouse moved to (567, 429)
Screenshot: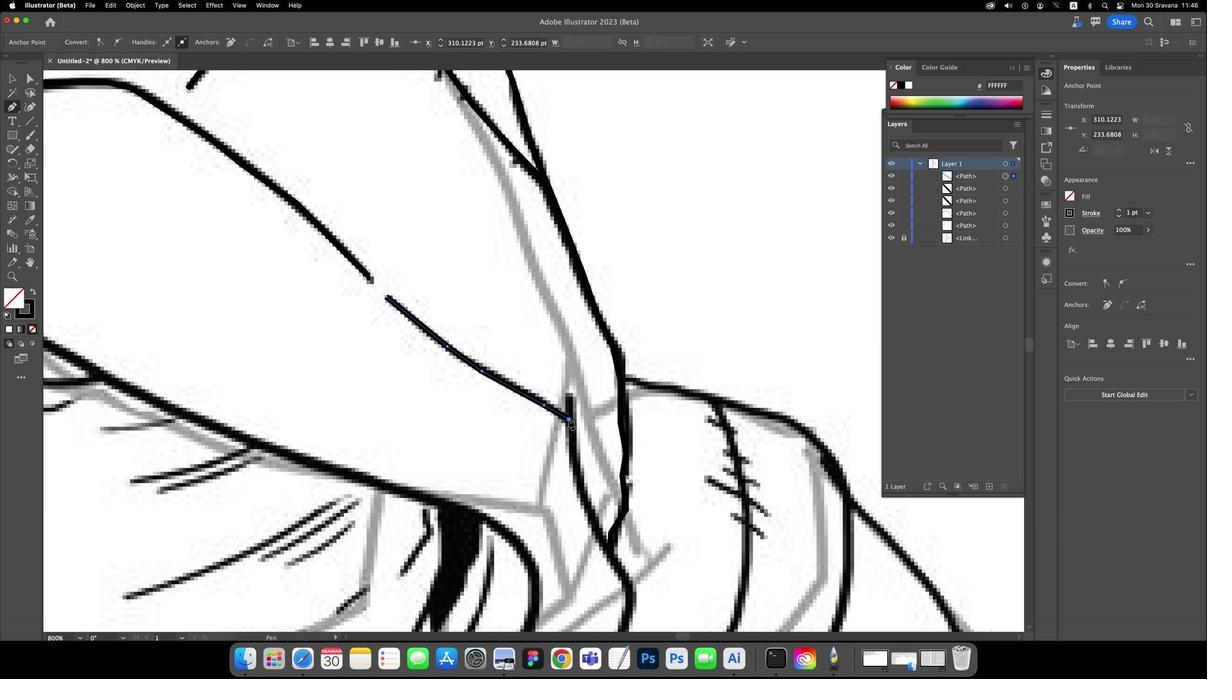 
Action: Mouse pressed left at (567, 429)
Screenshot: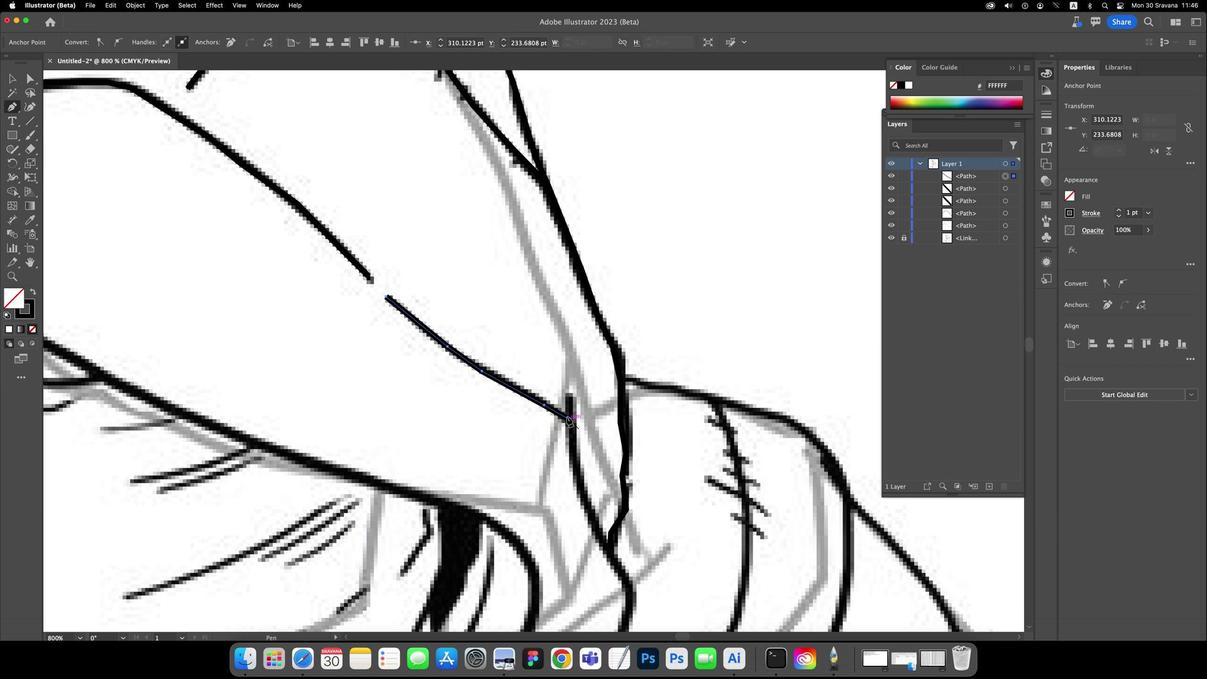 
Action: Mouse moved to (565, 426)
